 Task: Customize your Asana home screen and explore project templates to set up a new project.
Action: Mouse moved to (1023, 64)
Screenshot: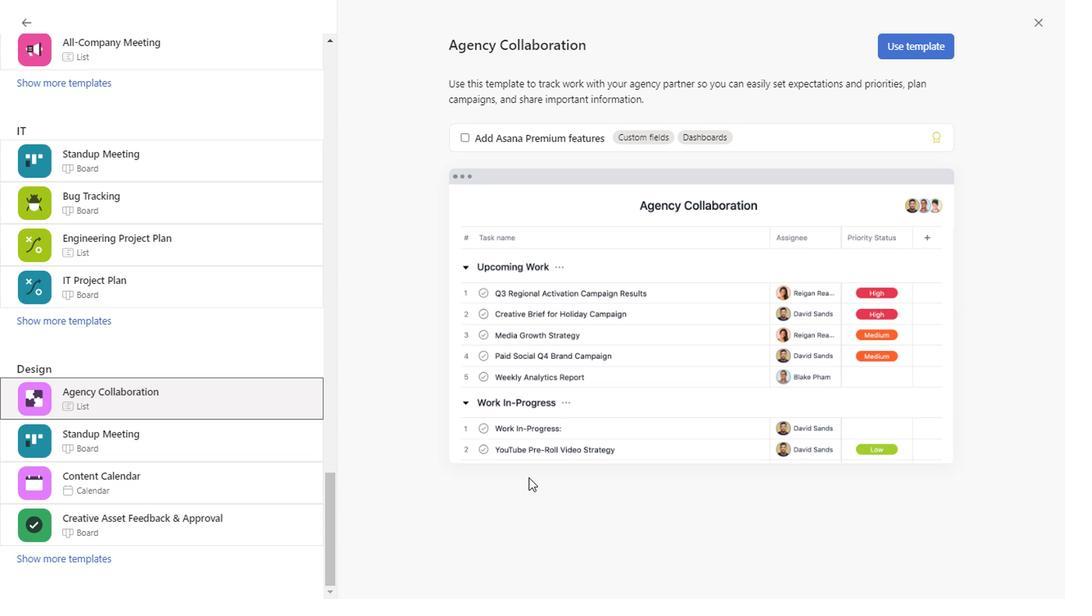 
Action: Mouse pressed left at (1023, 64)
Screenshot: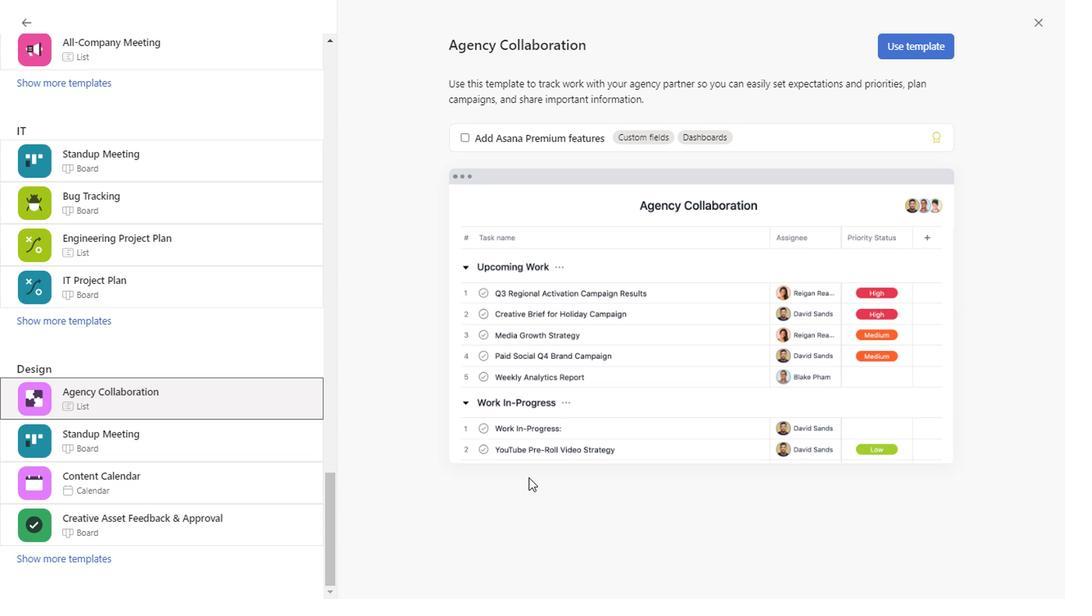 
Action: Mouse moved to (1023, 64)
Screenshot: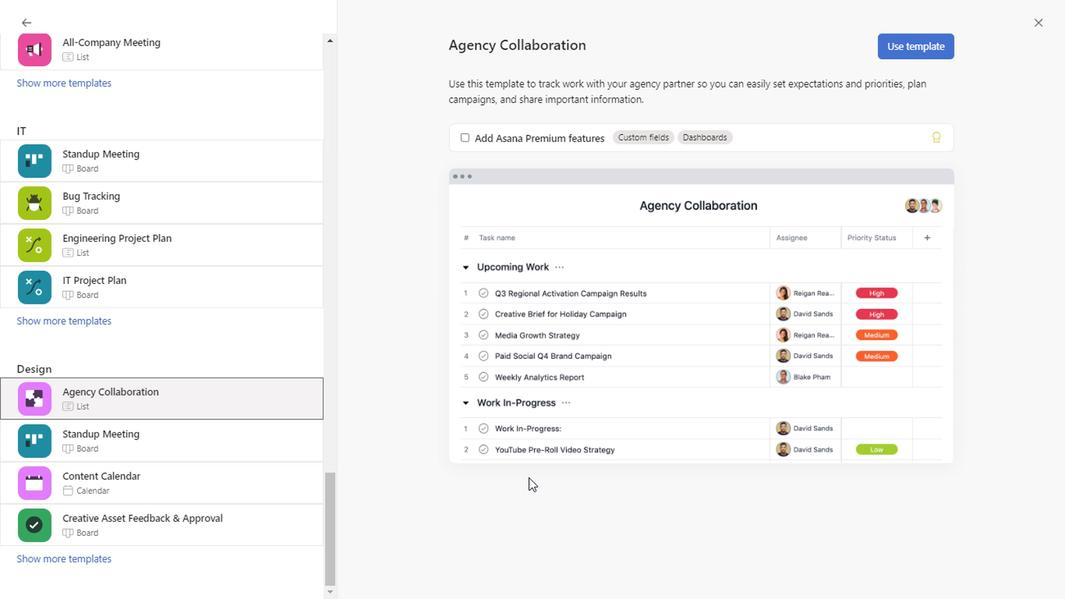 
Action: Mouse pressed left at (1023, 64)
Screenshot: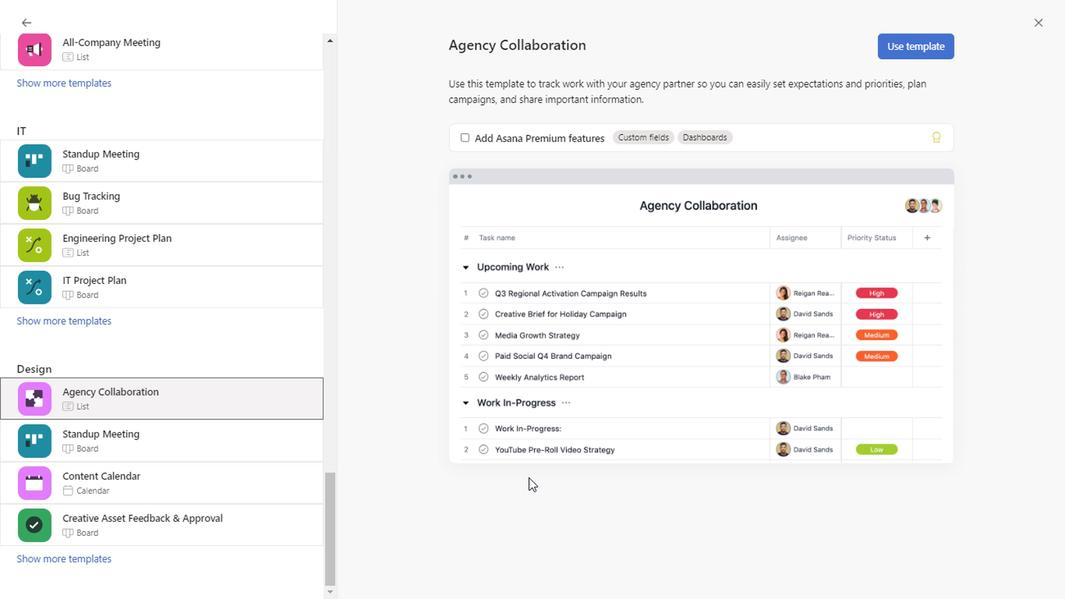 
Action: Mouse moved to (1023, 64)
Screenshot: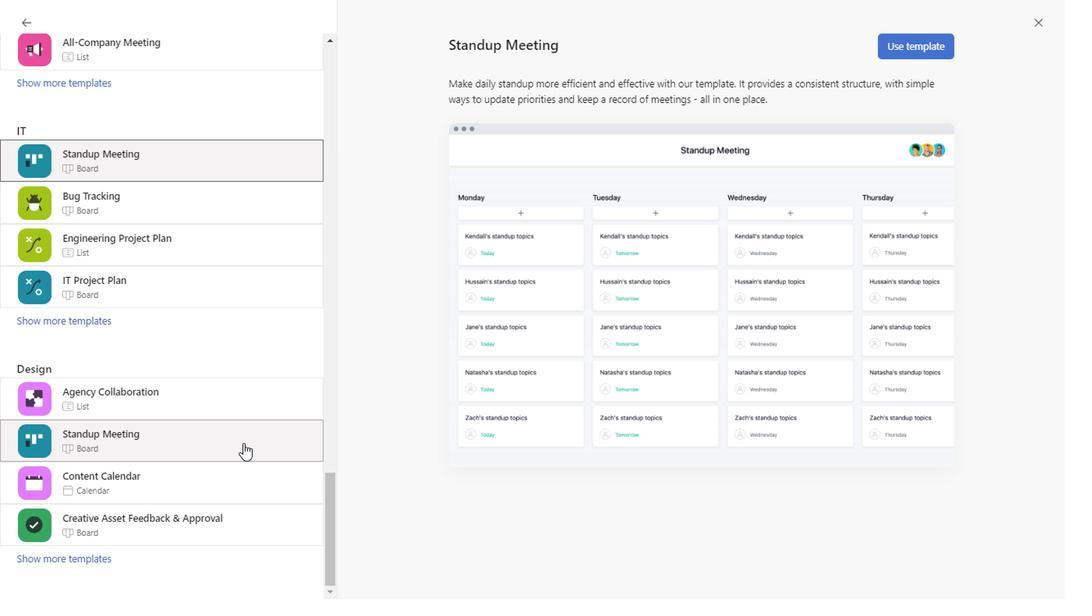 
Action: Mouse pressed left at (1023, 64)
Screenshot: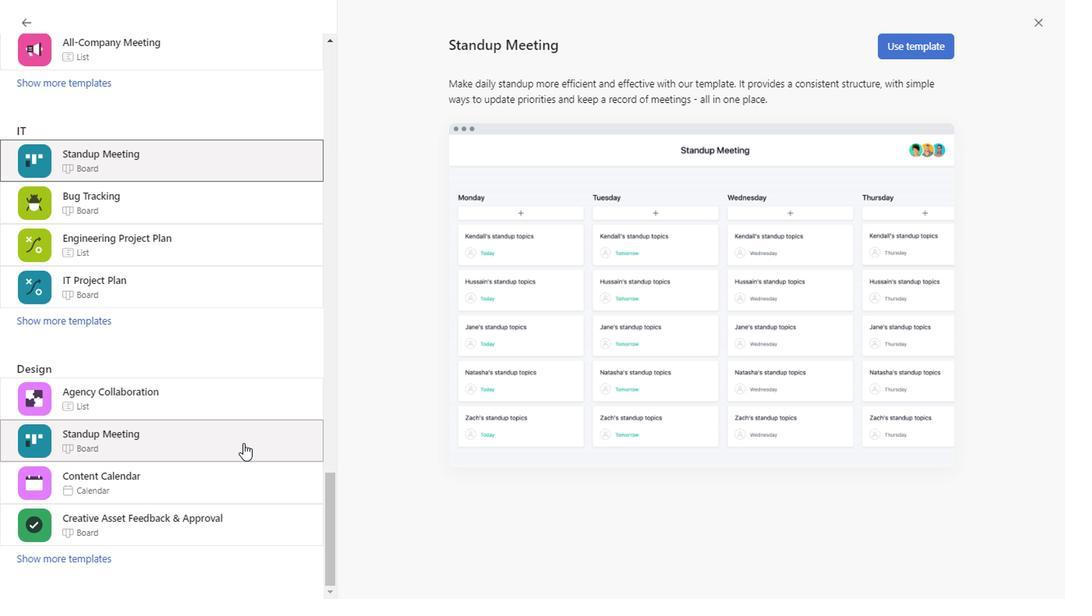 
Action: Mouse moved to (1023, 64)
Screenshot: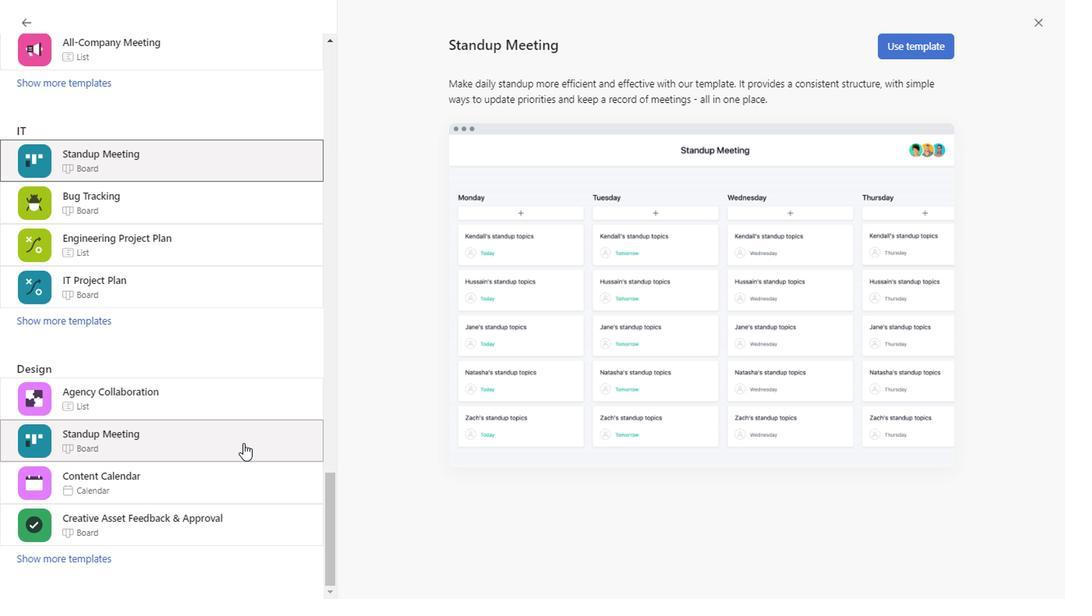 
Action: Mouse pressed left at (1023, 64)
Screenshot: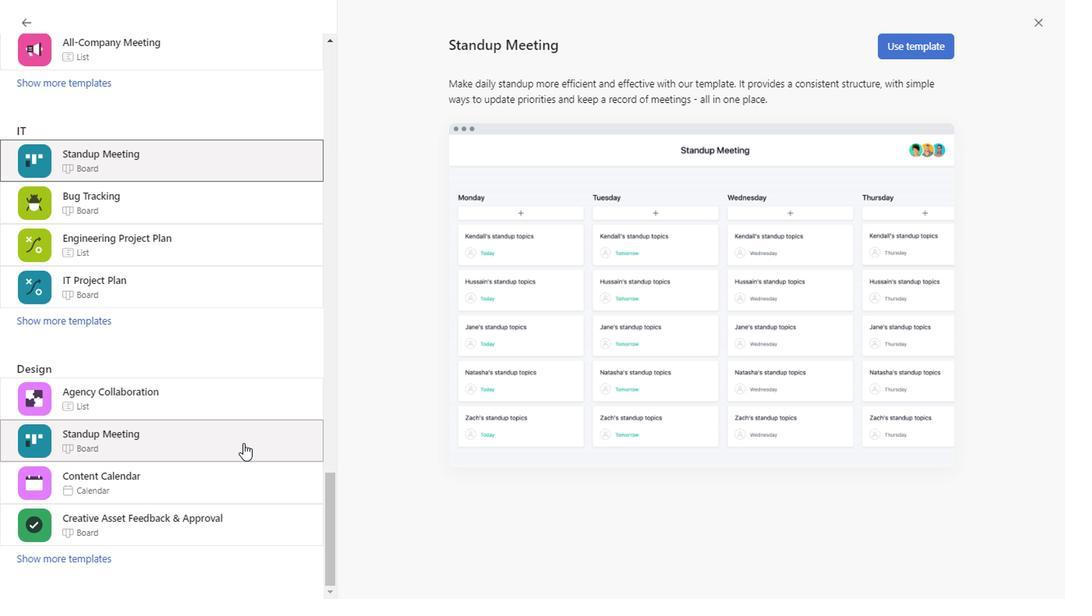 
Action: Mouse moved to (1023, 64)
Screenshot: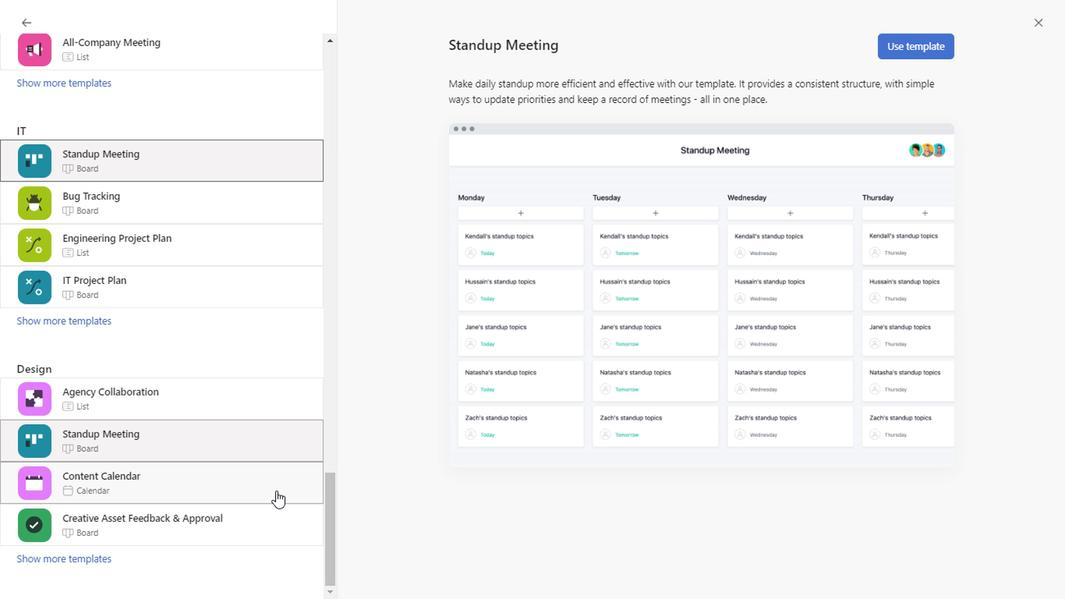 
Action: Mouse scrolled (1023, 64) with delta (0, 0)
Screenshot: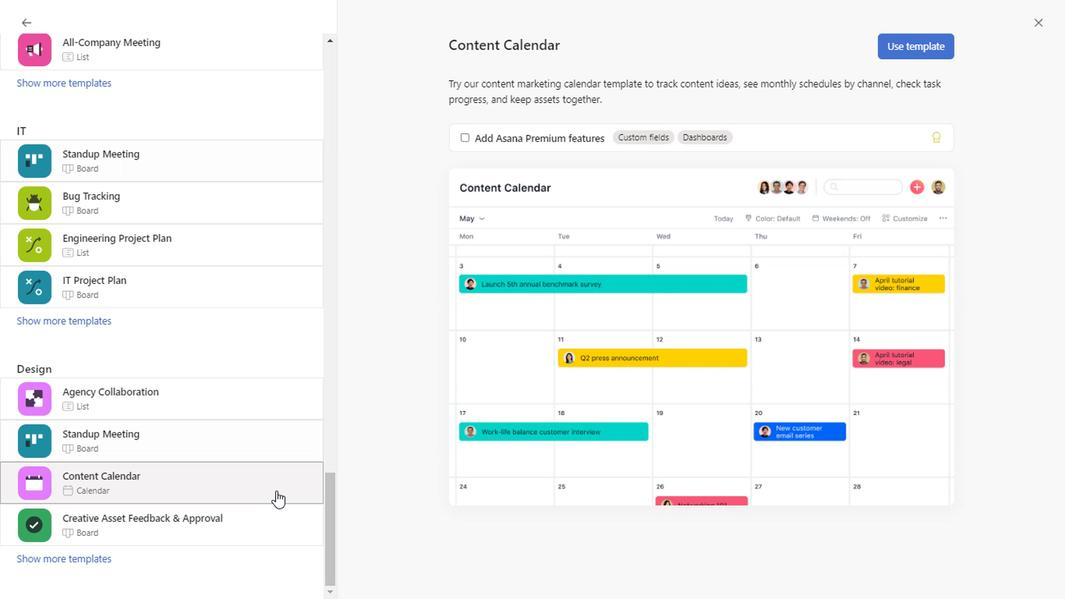 
Action: Mouse scrolled (1023, 64) with delta (0, 0)
Screenshot: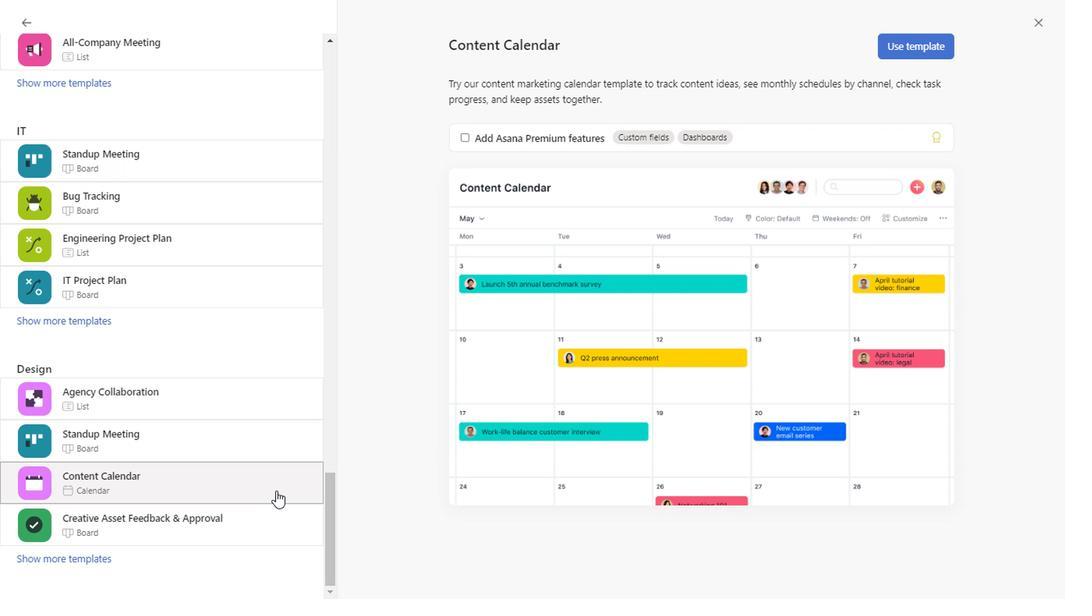 
Action: Mouse scrolled (1023, 64) with delta (0, 0)
Screenshot: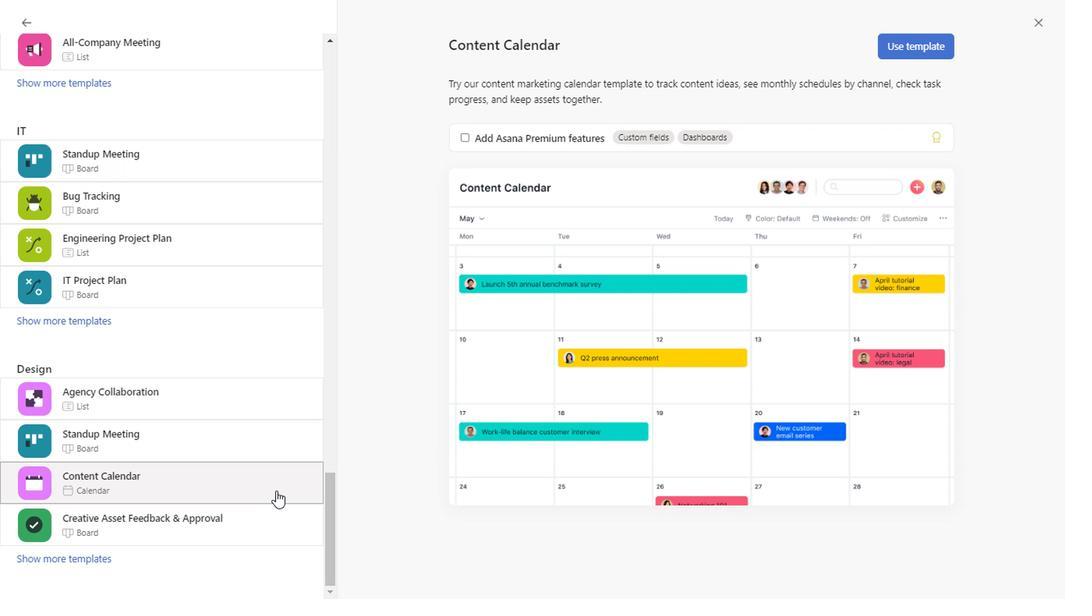 
Action: Mouse scrolled (1023, 64) with delta (0, 0)
Screenshot: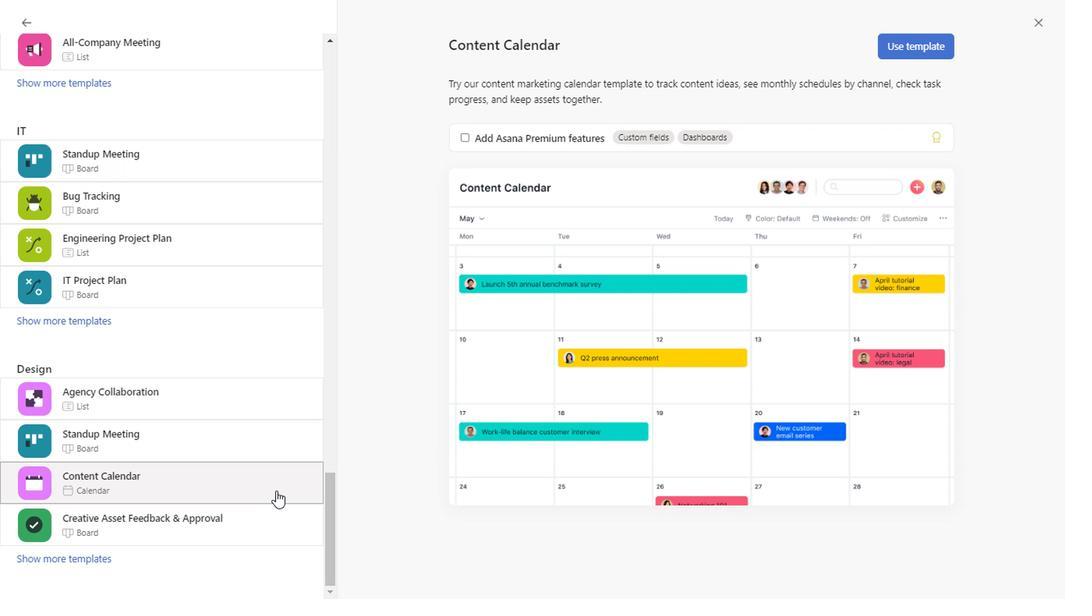 
Action: Mouse scrolled (1023, 64) with delta (0, 0)
Screenshot: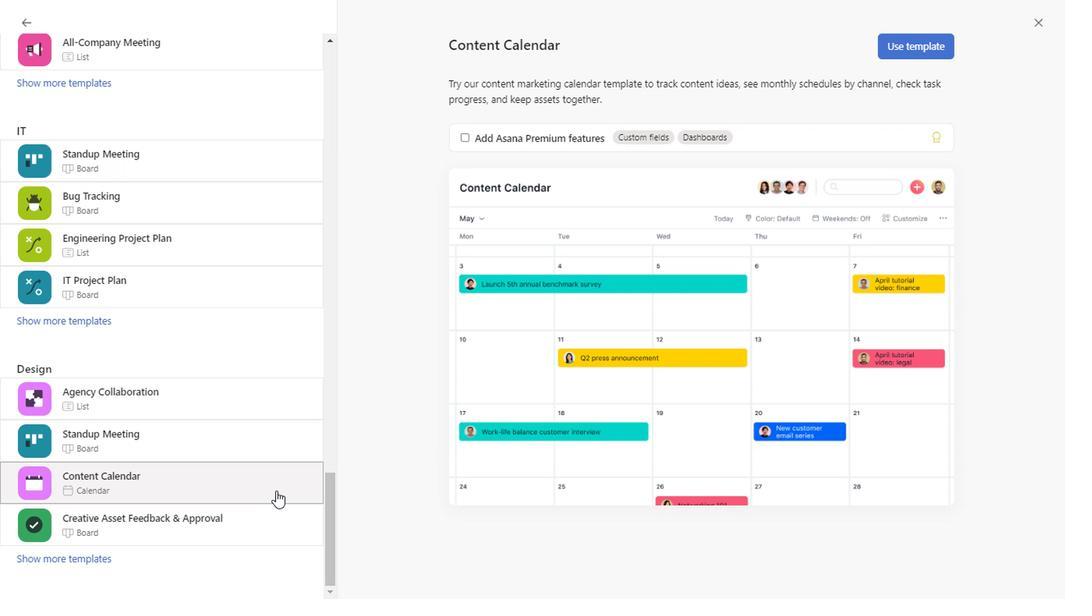 
Action: Mouse moved to (1023, 64)
Screenshot: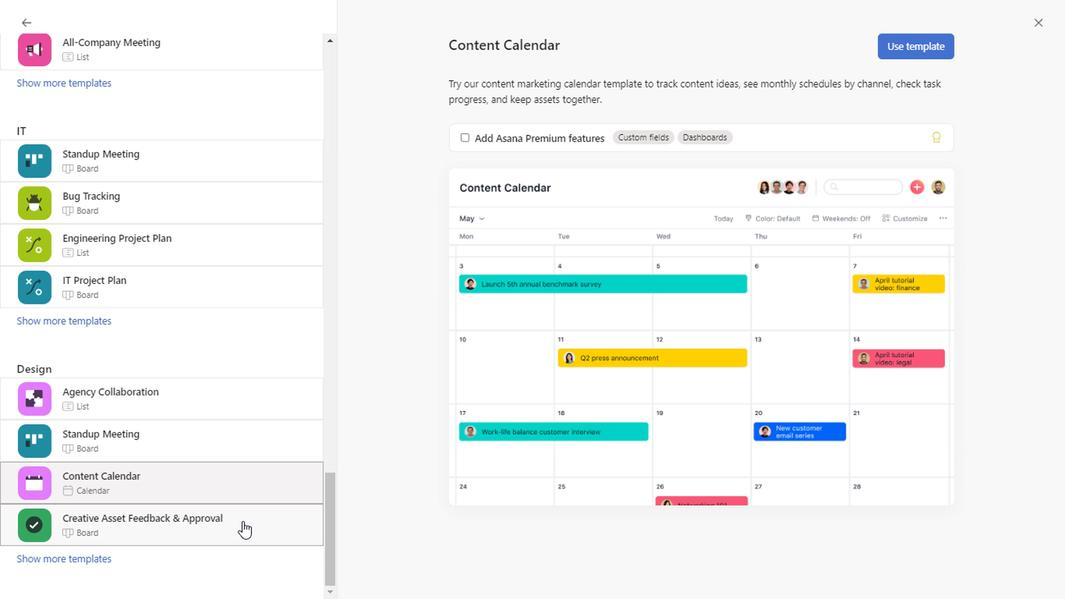 
Action: Mouse pressed left at (1023, 64)
Screenshot: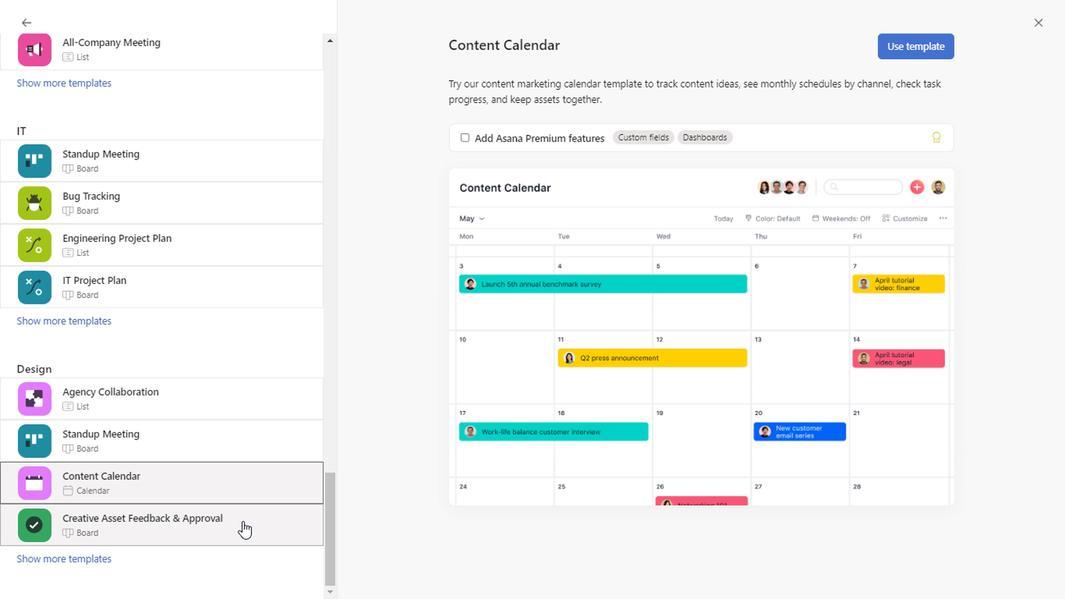 
Action: Mouse moved to (1023, 64)
Screenshot: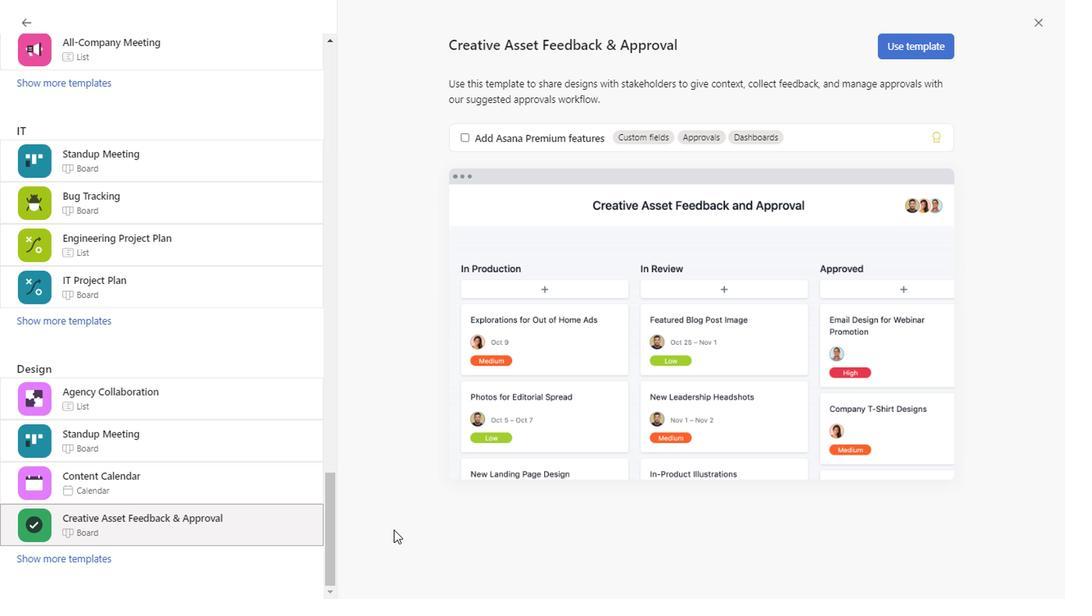 
Action: Mouse pressed left at (1023, 64)
Screenshot: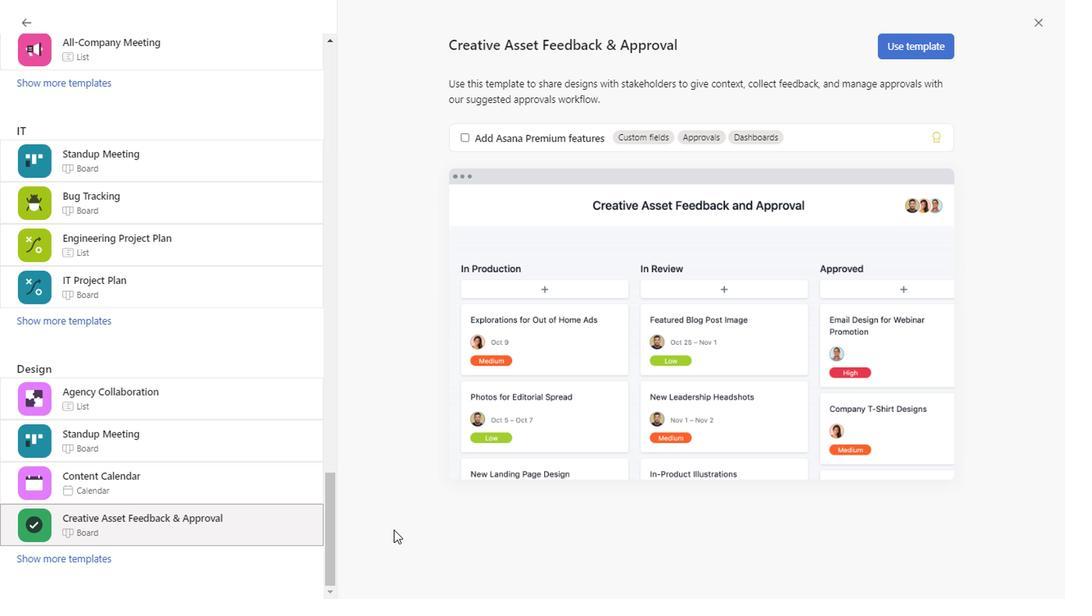 
Action: Mouse moved to (1023, 64)
Screenshot: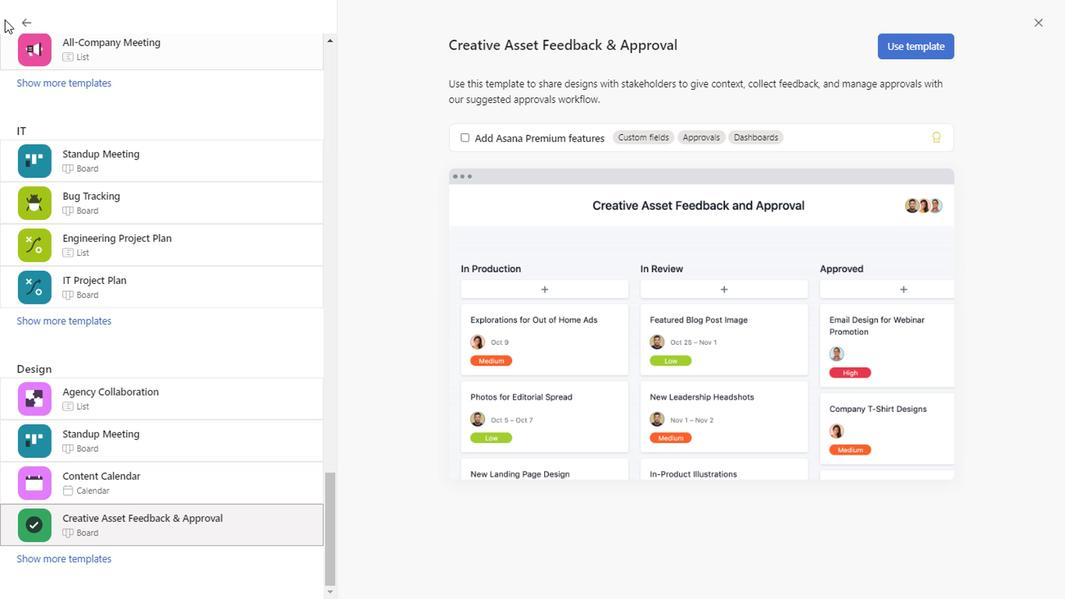 
Action: Mouse pressed left at (1023, 64)
Screenshot: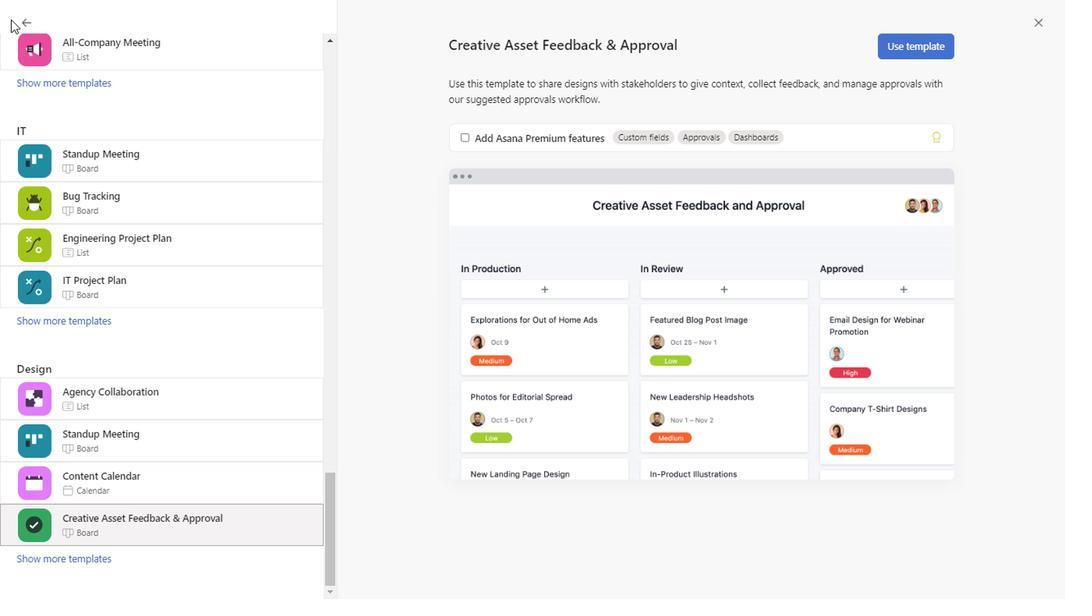 
Action: Mouse moved to (1023, 64)
Screenshot: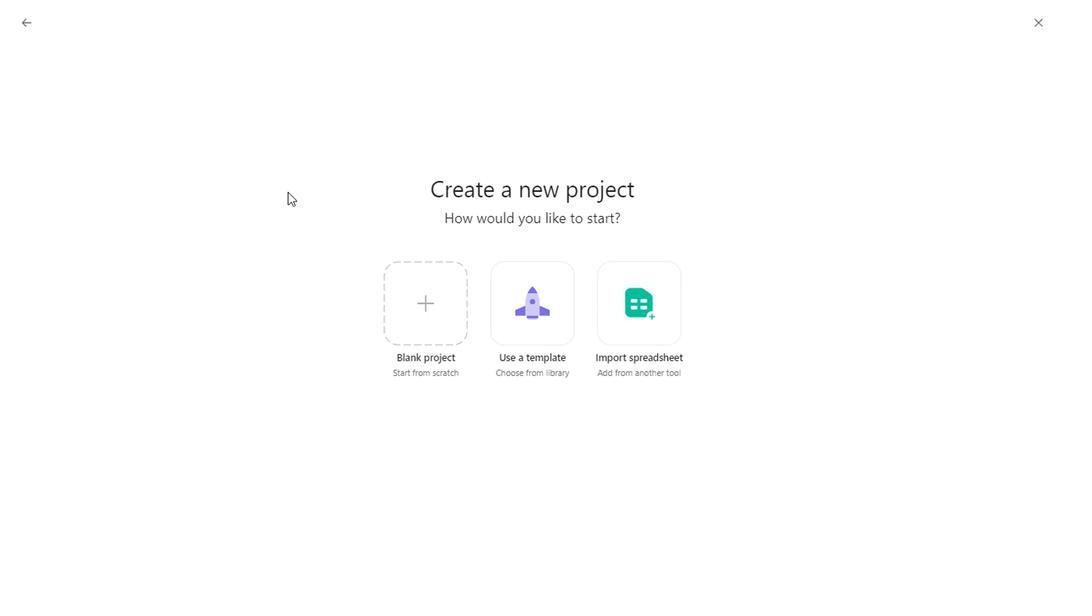 
Action: Mouse pressed left at (1023, 64)
Screenshot: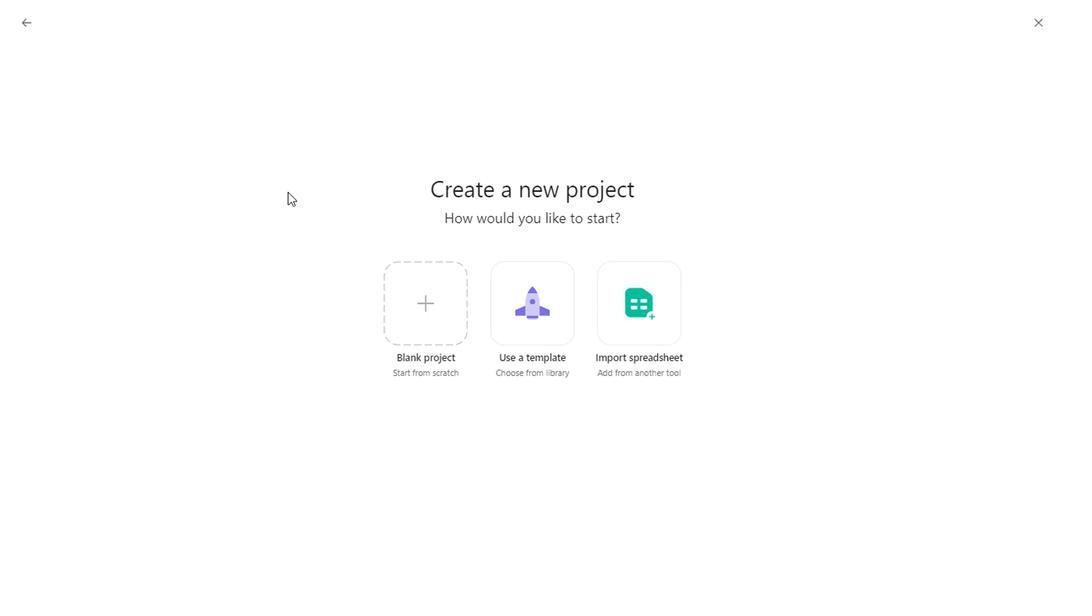 
Action: Mouse moved to (1023, 64)
Screenshot: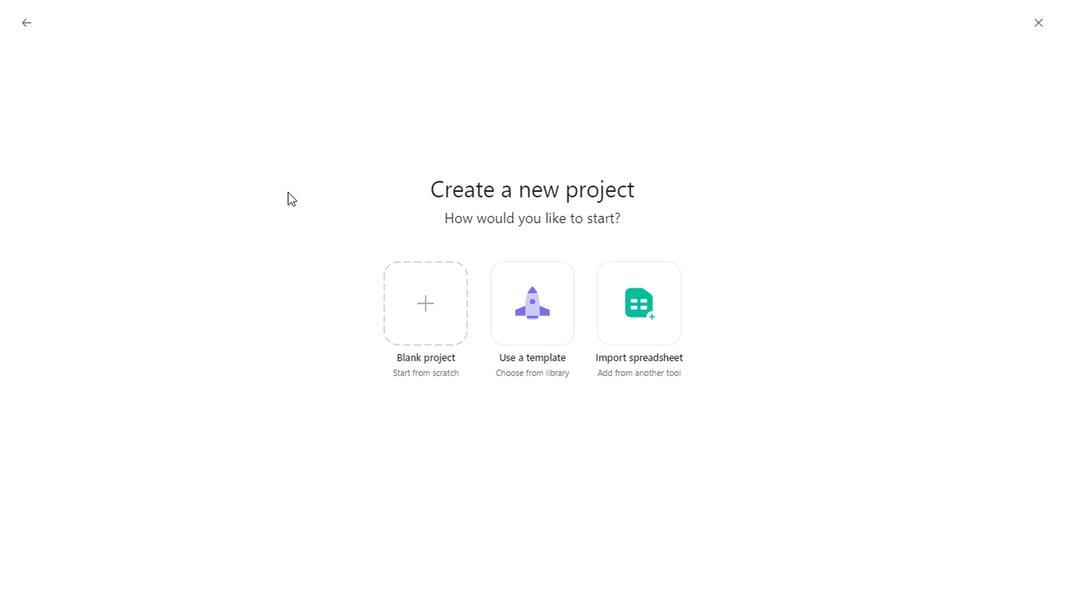 
Action: Mouse scrolled (1023, 64) with delta (0, 0)
Screenshot: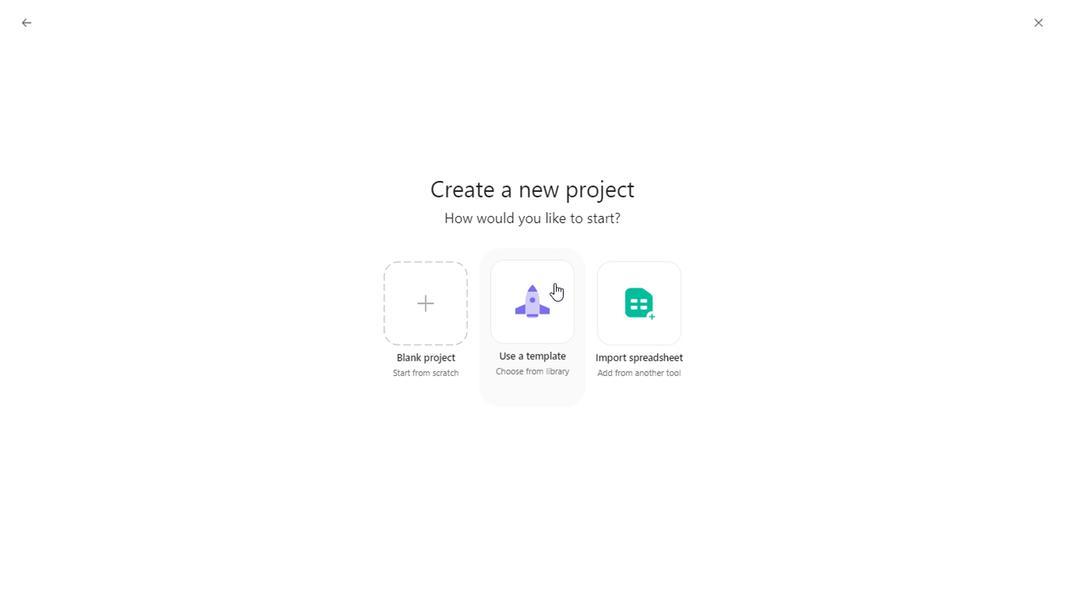 
Action: Mouse scrolled (1023, 64) with delta (0, 0)
Screenshot: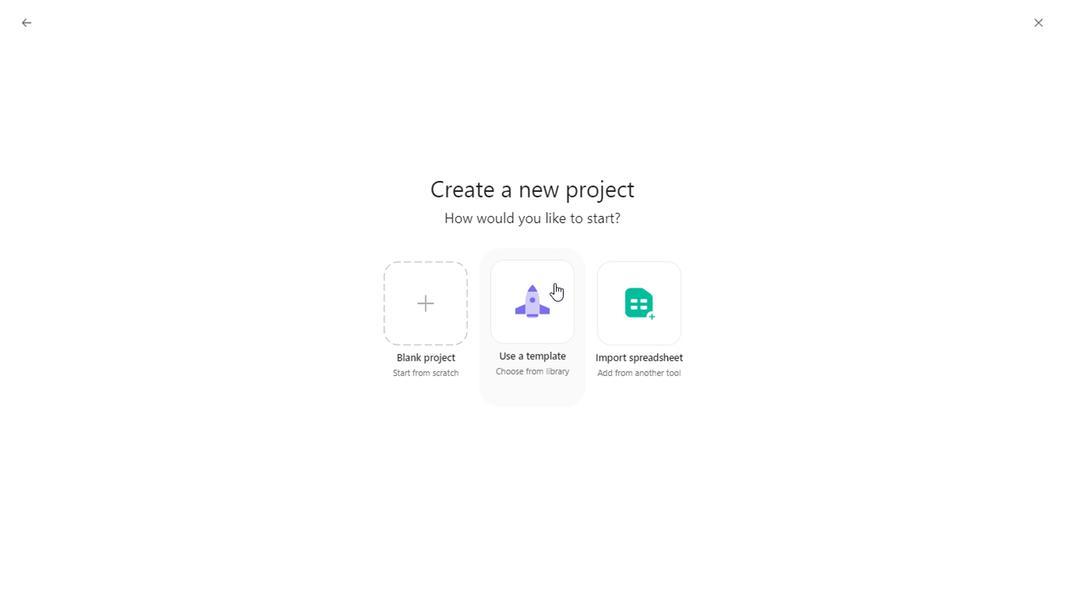 
Action: Mouse scrolled (1023, 64) with delta (0, 0)
Screenshot: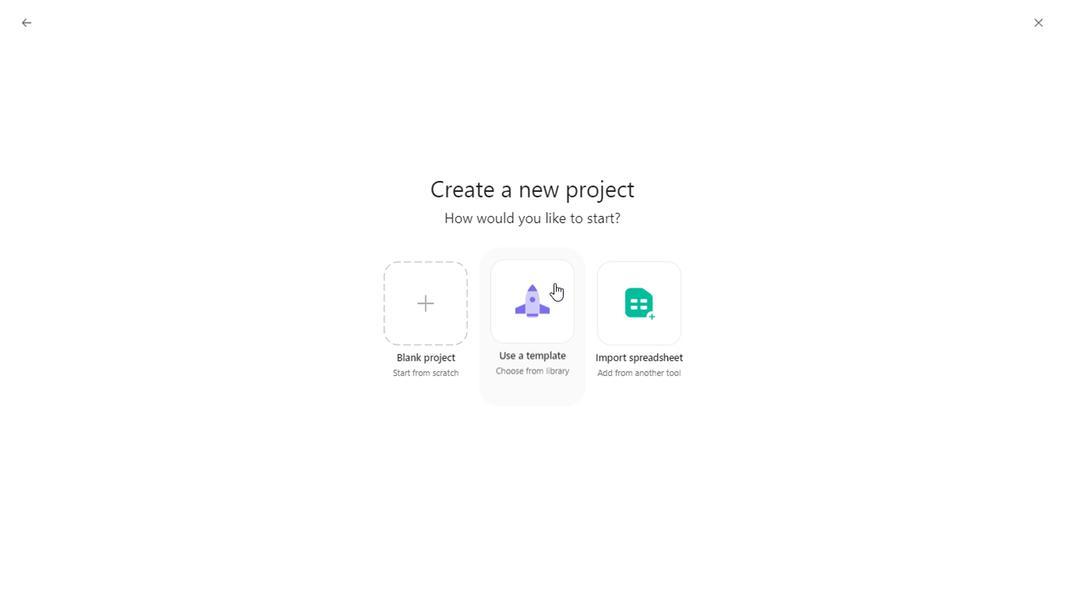 
Action: Mouse scrolled (1023, 64) with delta (0, 0)
Screenshot: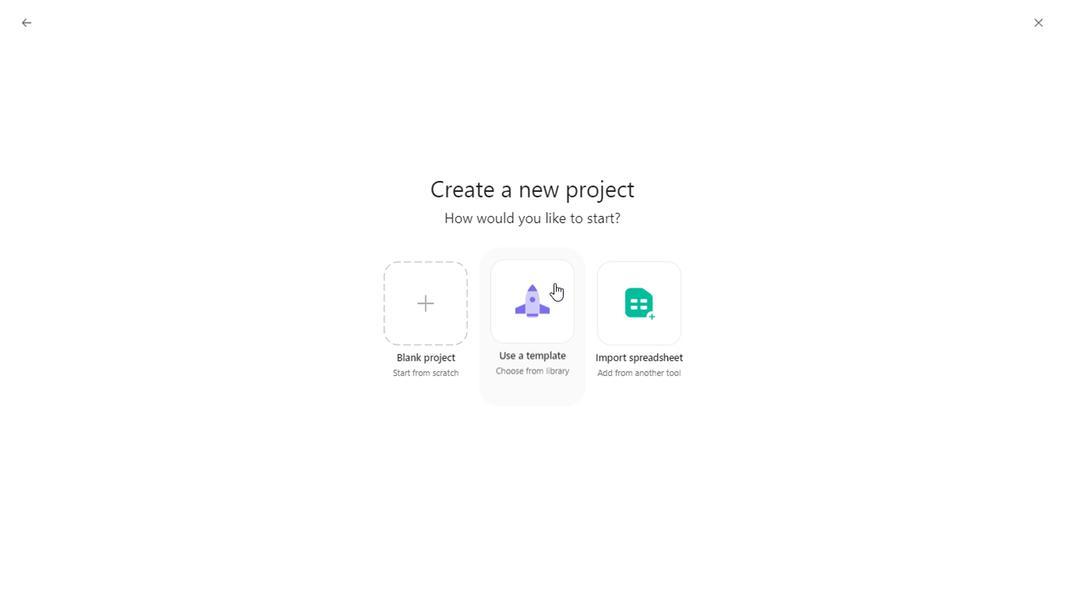 
Action: Mouse scrolled (1023, 64) with delta (0, 0)
Screenshot: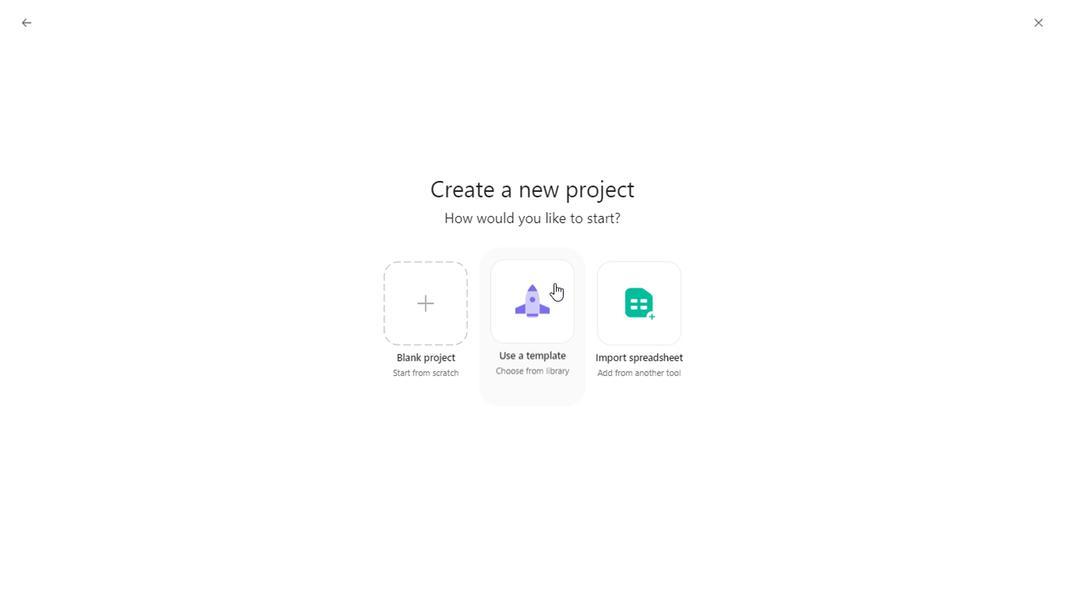 
Action: Mouse scrolled (1023, 64) with delta (0, 0)
Screenshot: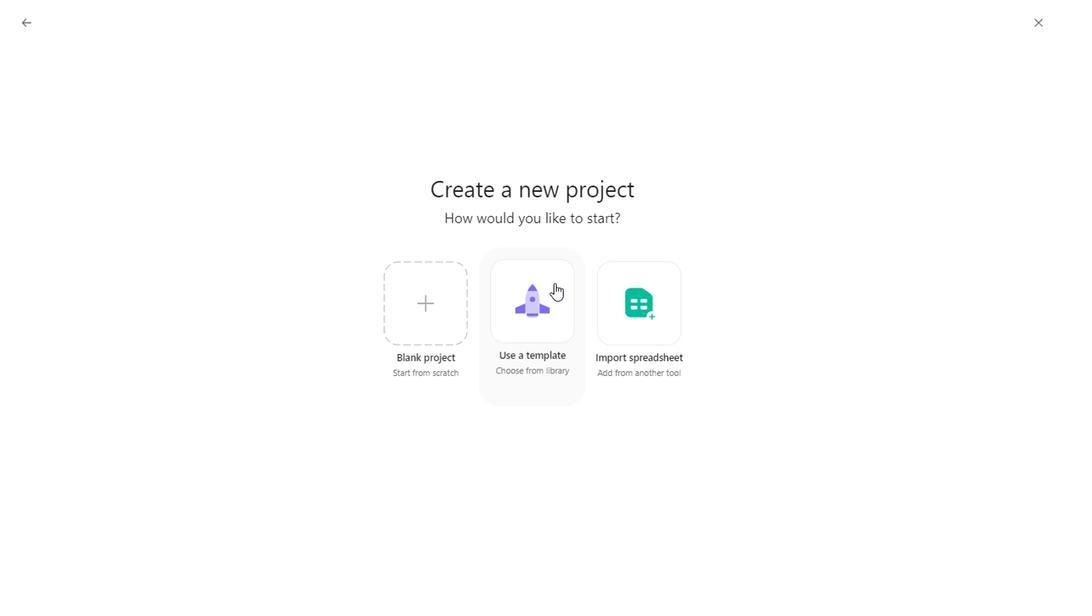 
Action: Mouse scrolled (1023, 64) with delta (0, 0)
Screenshot: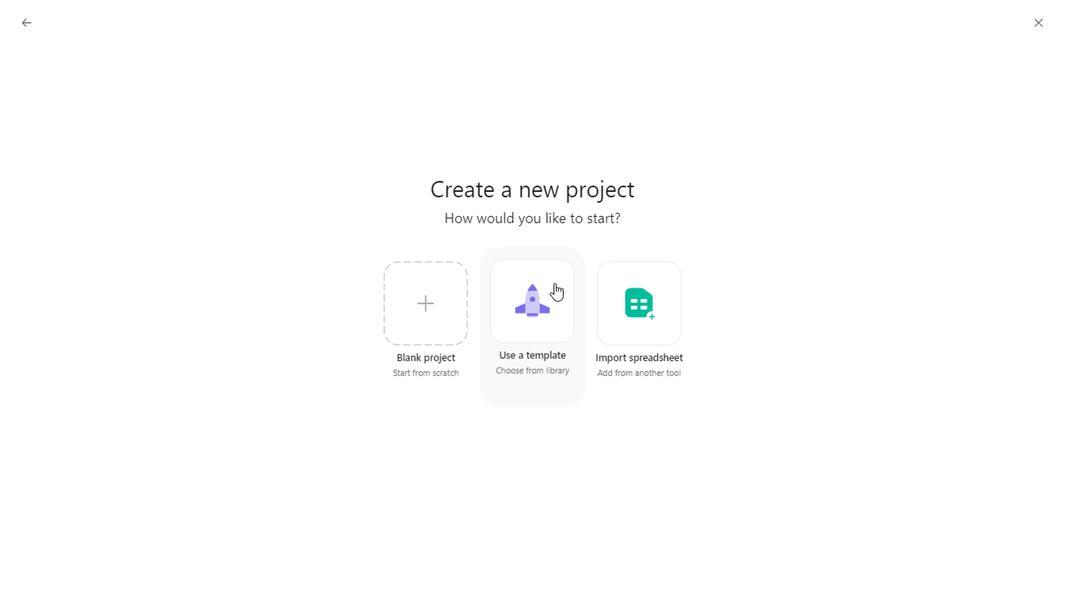 
Action: Mouse scrolled (1023, 64) with delta (0, 0)
Screenshot: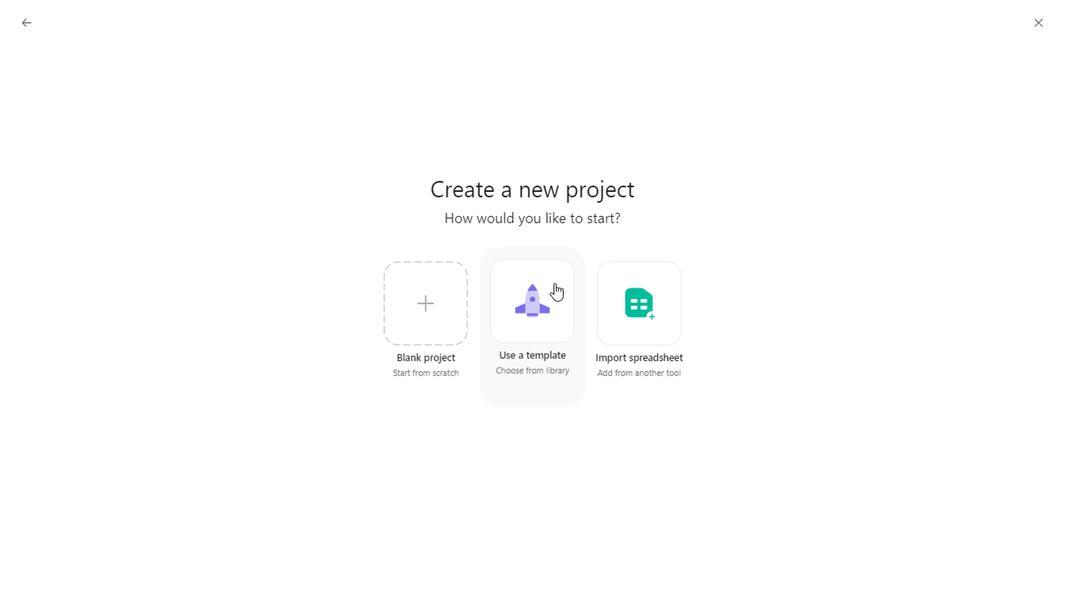 
Action: Mouse scrolled (1023, 64) with delta (0, 0)
Screenshot: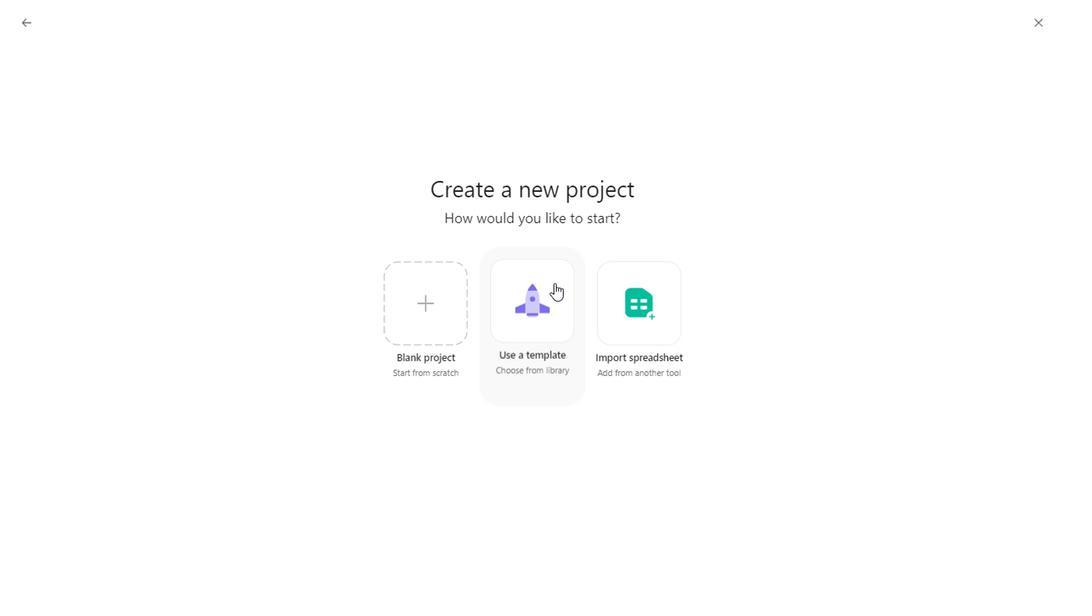 
Action: Mouse scrolled (1023, 64) with delta (0, 0)
Screenshot: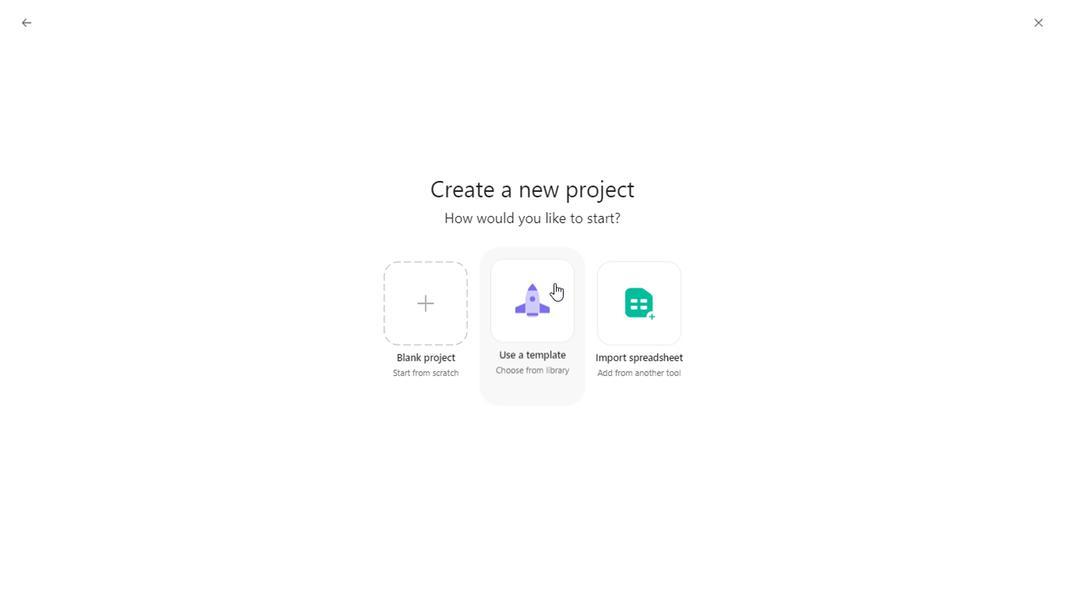 
Action: Mouse scrolled (1023, 64) with delta (0, 0)
Screenshot: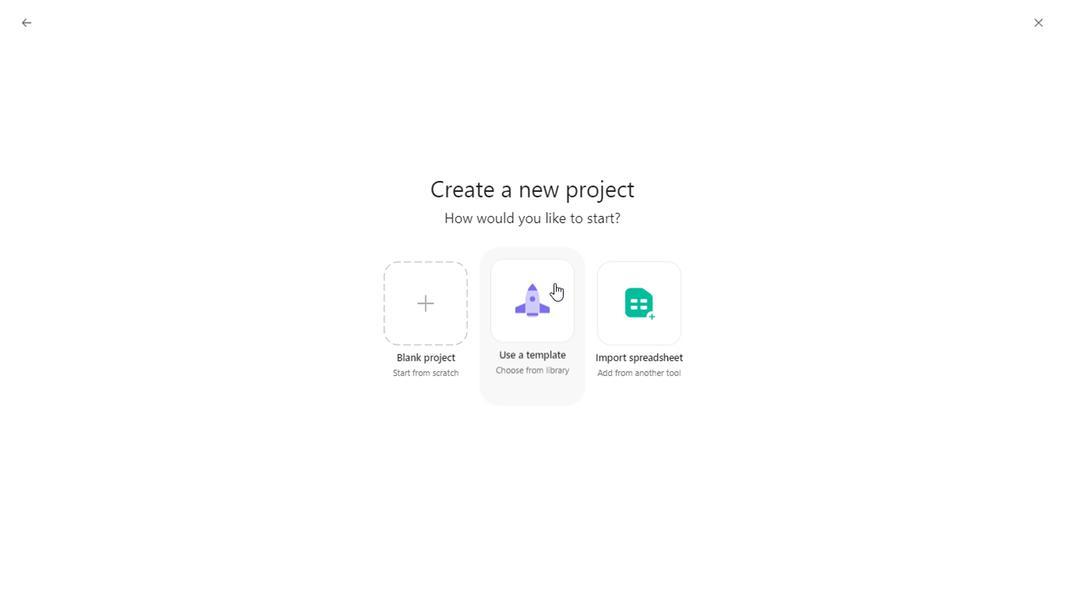 
Action: Mouse scrolled (1023, 64) with delta (0, 0)
Screenshot: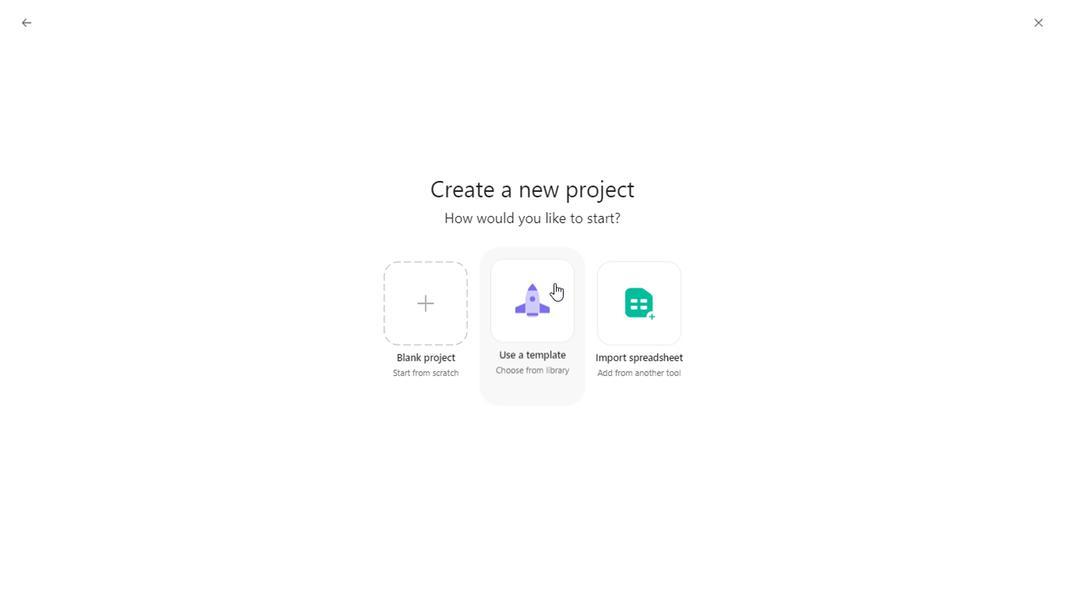 
Action: Mouse scrolled (1023, 64) with delta (0, 0)
Screenshot: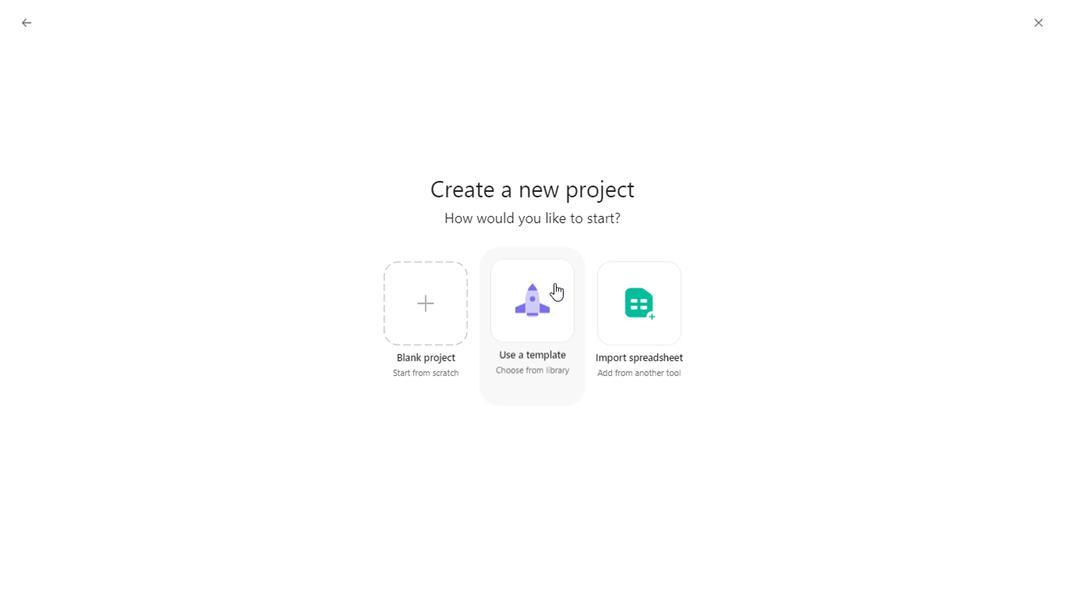 
Action: Mouse scrolled (1023, 64) with delta (0, 0)
Screenshot: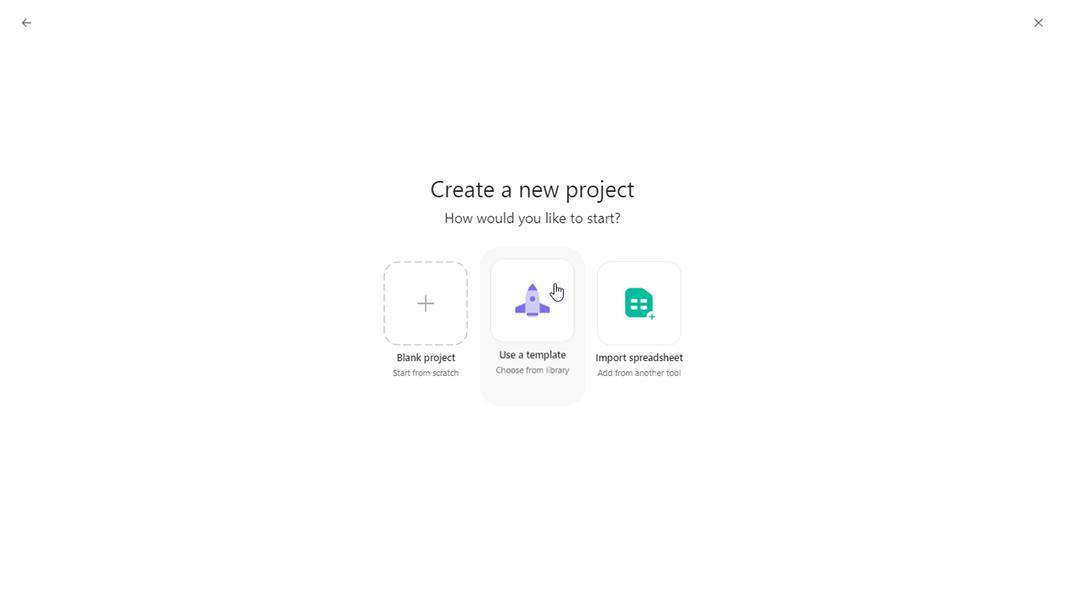 
Action: Mouse scrolled (1023, 64) with delta (0, 0)
Screenshot: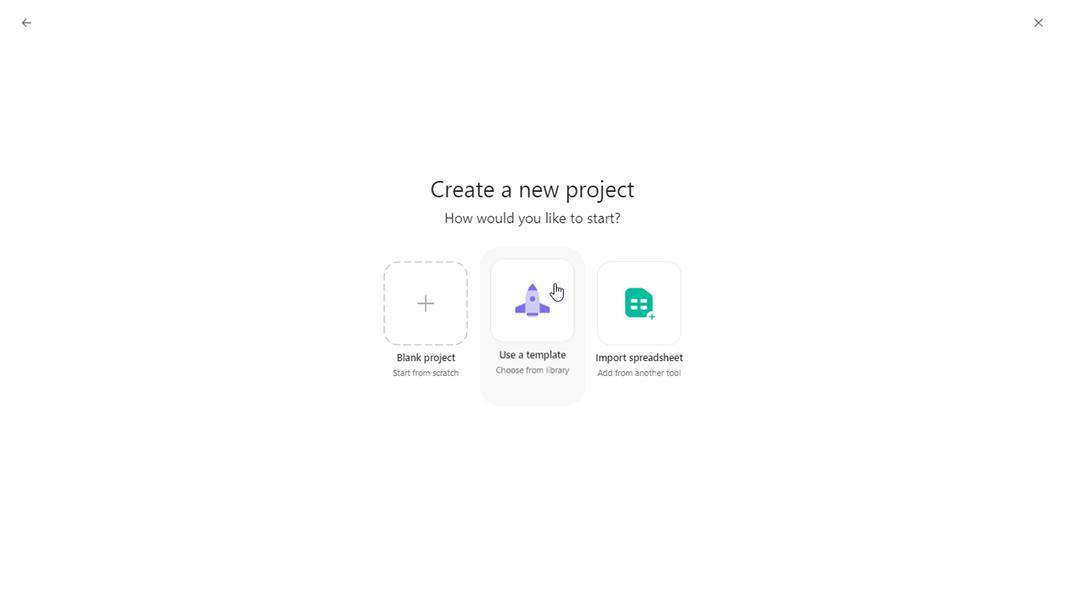 
Action: Mouse scrolled (1023, 64) with delta (0, 0)
Screenshot: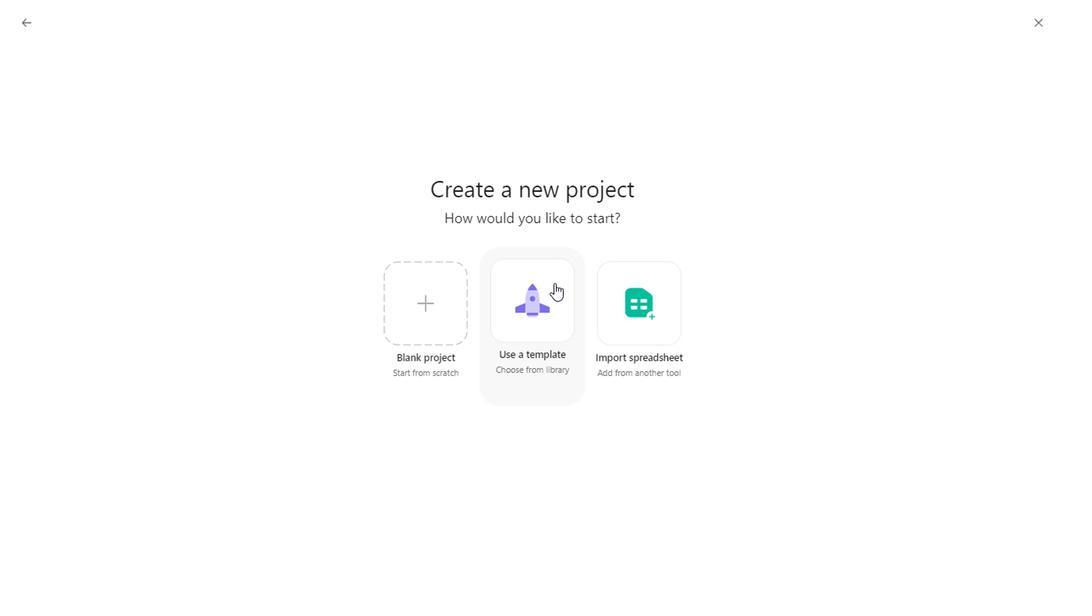 
Action: Mouse scrolled (1023, 64) with delta (0, 0)
Screenshot: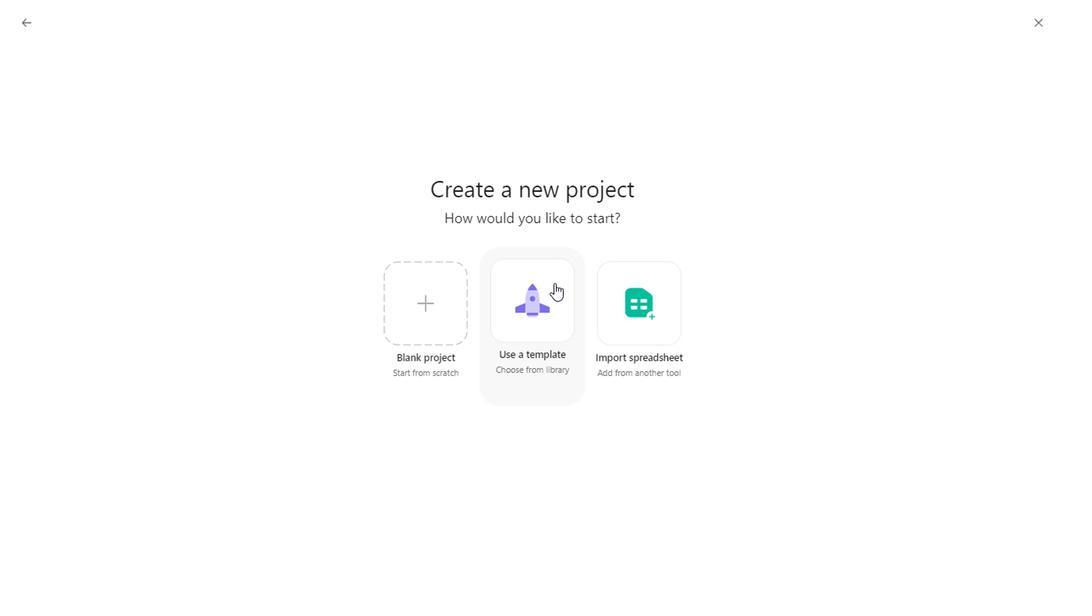
Action: Mouse scrolled (1023, 64) with delta (0, 0)
Screenshot: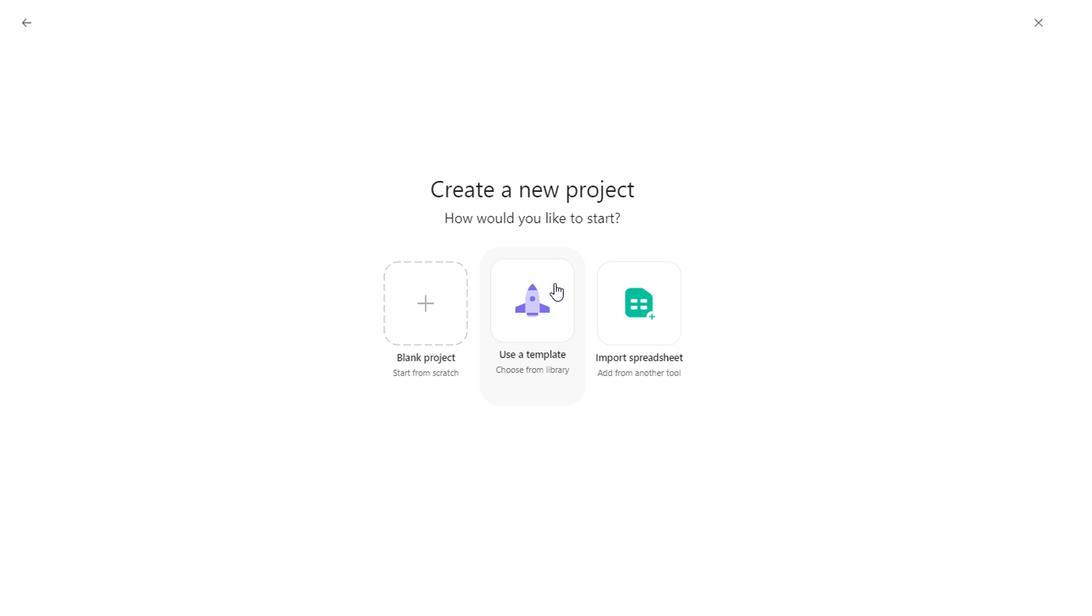 
Action: Mouse scrolled (1023, 64) with delta (0, 0)
Screenshot: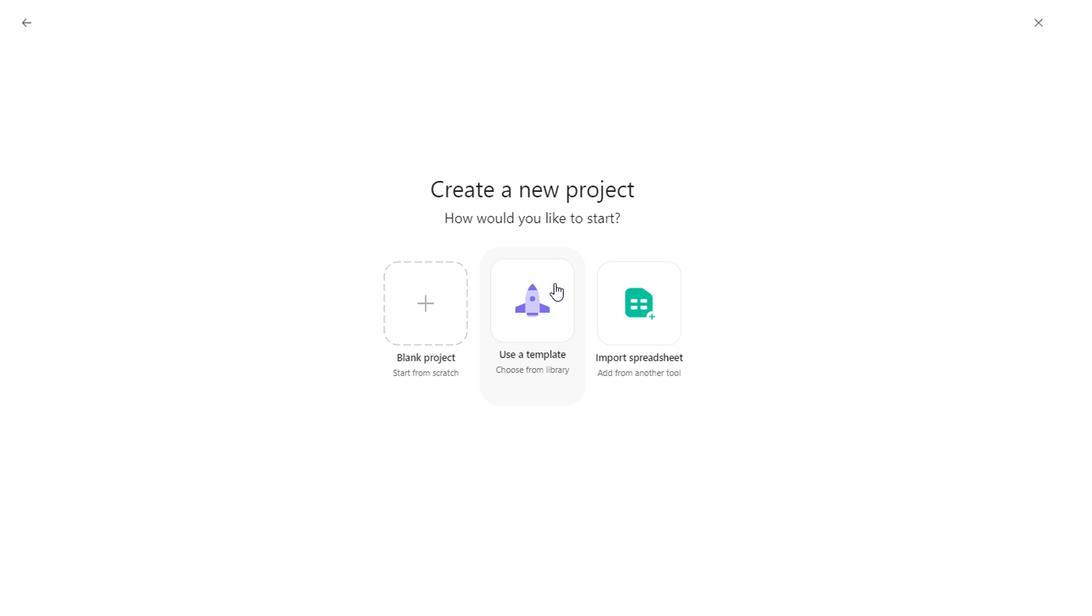 
Action: Mouse scrolled (1023, 64) with delta (0, 0)
Screenshot: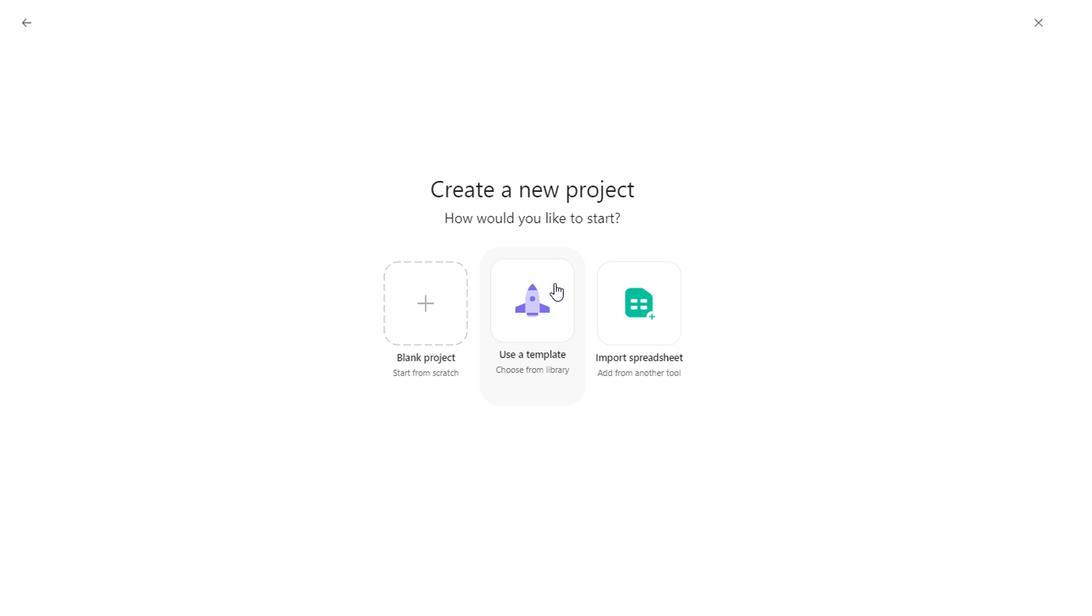 
Action: Mouse scrolled (1023, 64) with delta (0, 0)
Screenshot: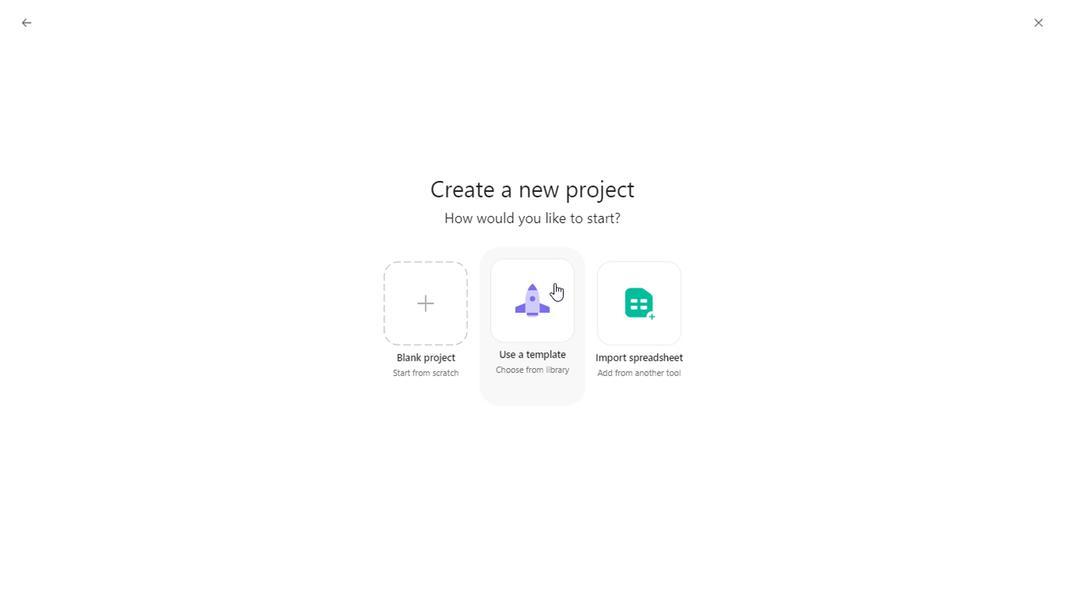 
Action: Mouse scrolled (1023, 64) with delta (0, 0)
Screenshot: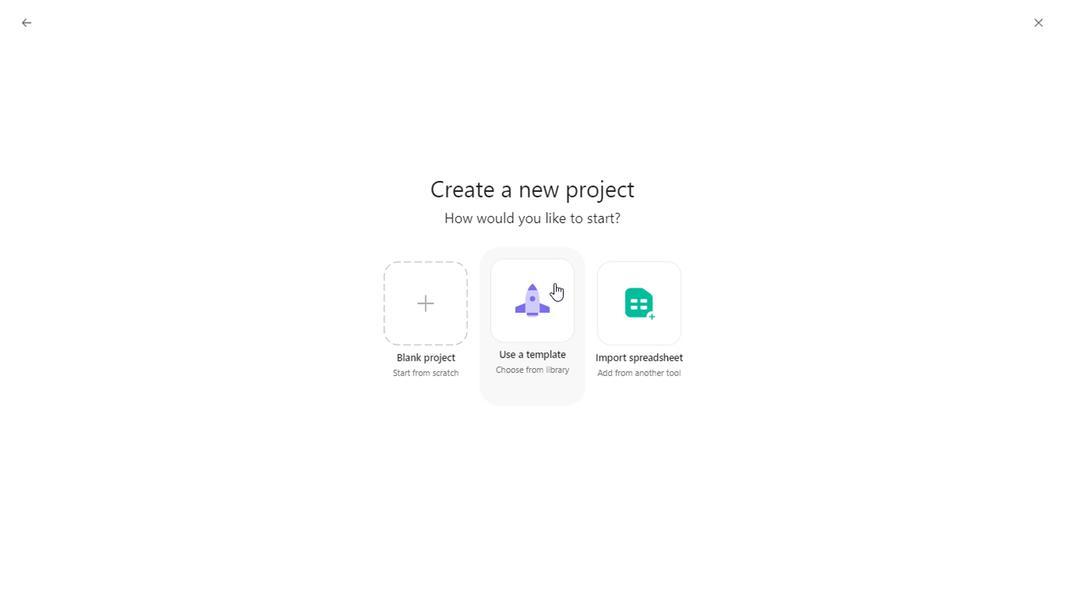 
Action: Mouse scrolled (1023, 64) with delta (0, 0)
Screenshot: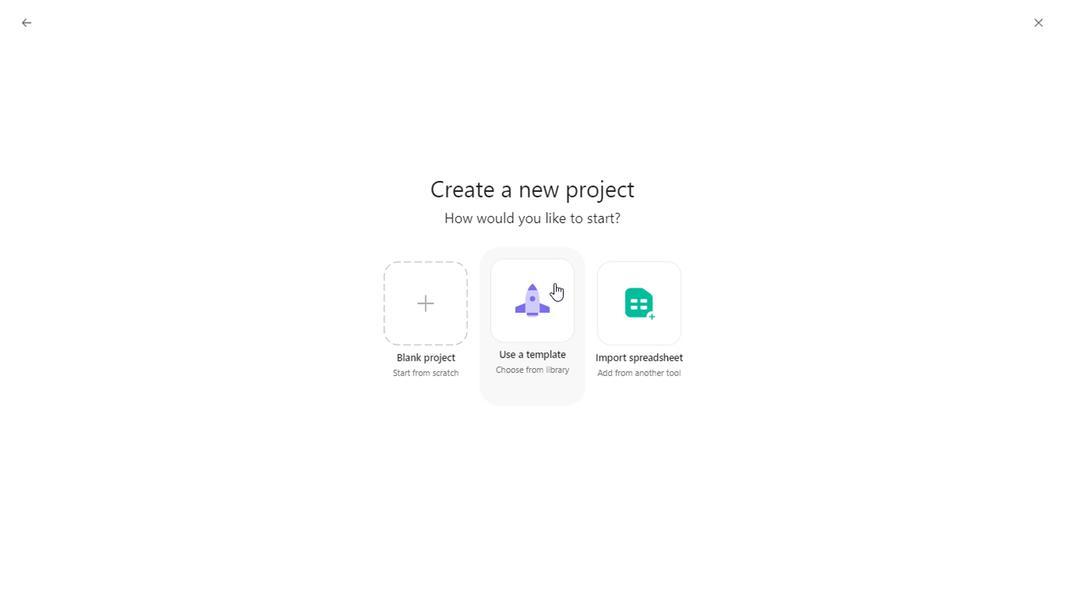 
Action: Mouse scrolled (1023, 64) with delta (0, 0)
Screenshot: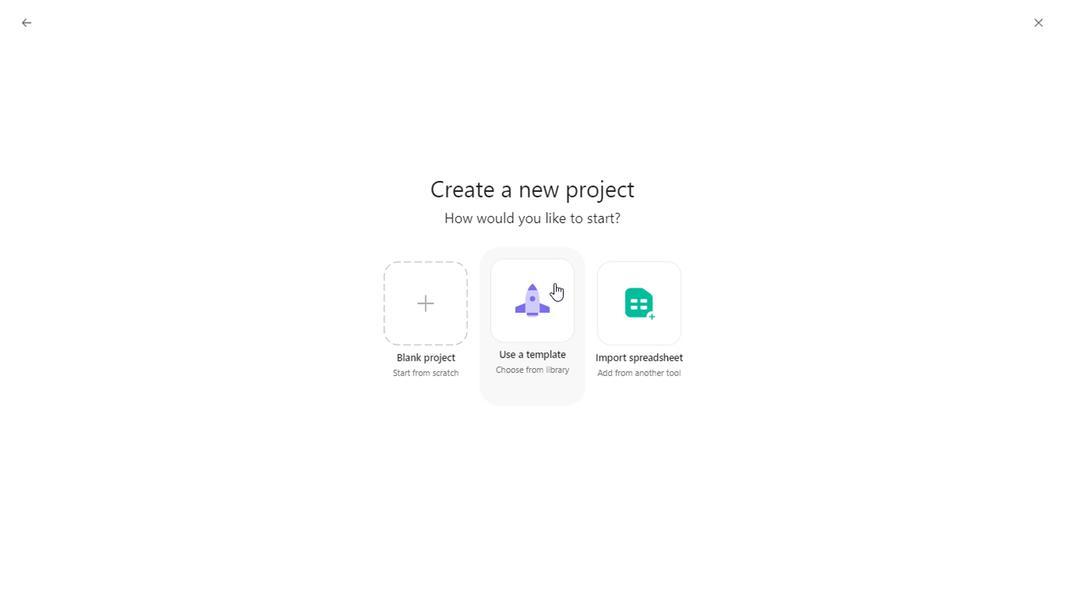 
Action: Mouse scrolled (1023, 64) with delta (0, 0)
Screenshot: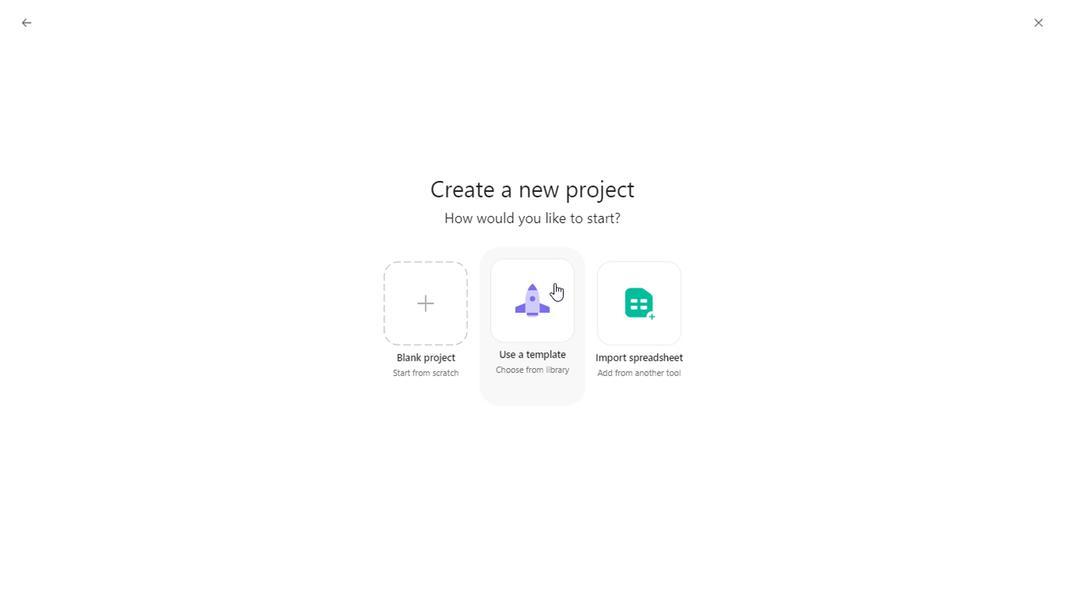 
Action: Mouse scrolled (1023, 64) with delta (0, 0)
Screenshot: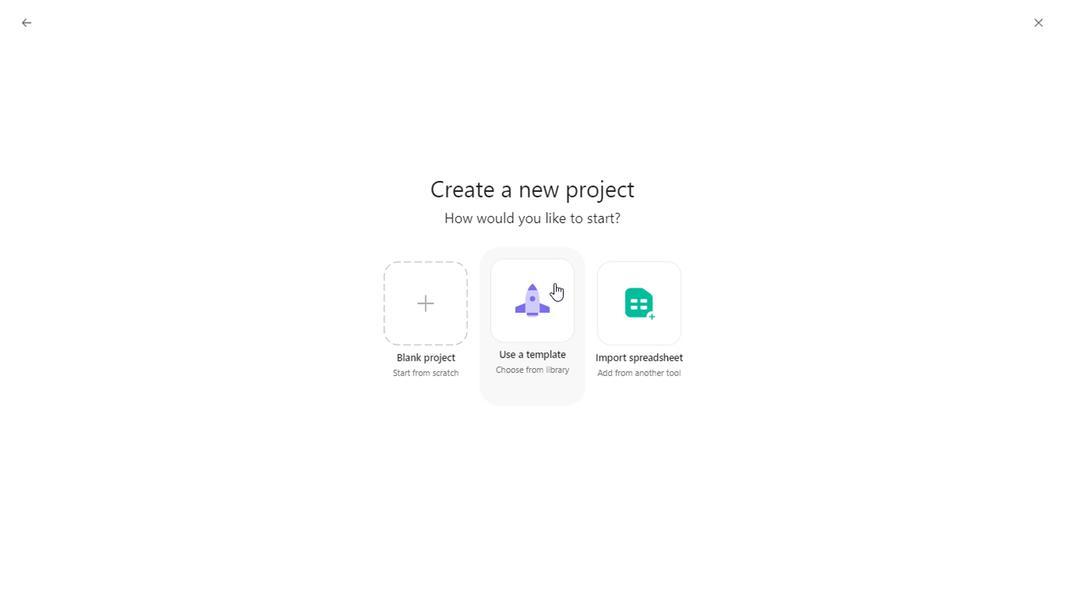 
Action: Mouse scrolled (1023, 64) with delta (0, 0)
Screenshot: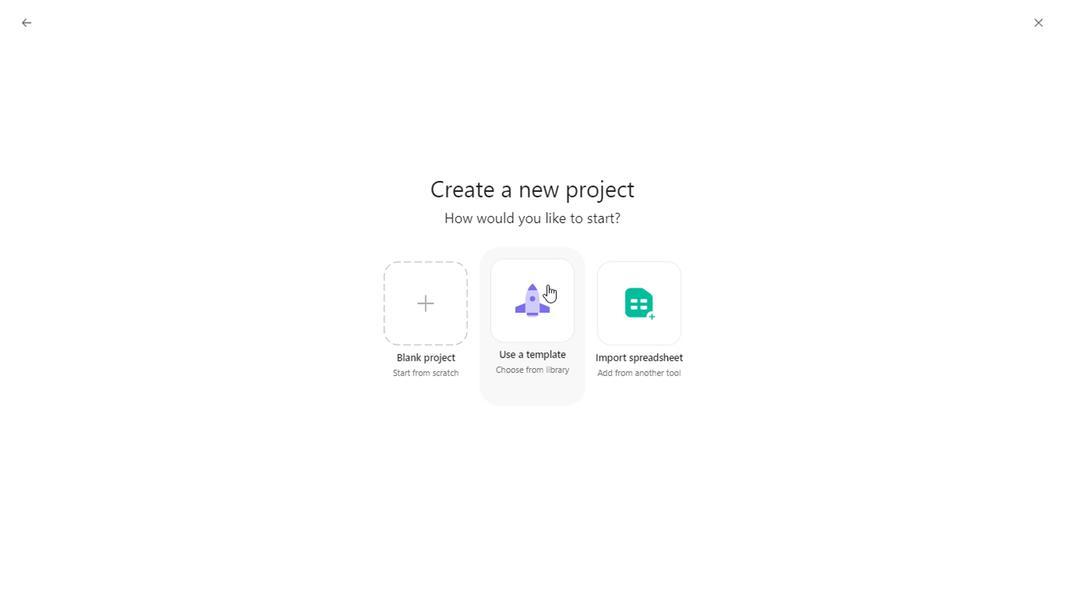 
Action: Mouse scrolled (1023, 64) with delta (0, 0)
Screenshot: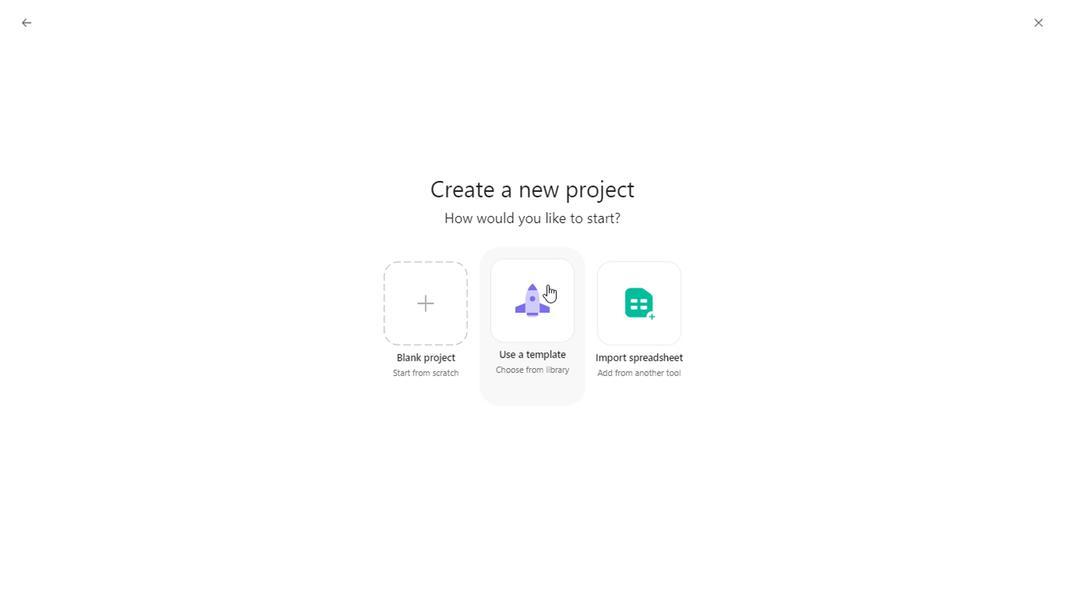 
Action: Mouse scrolled (1023, 64) with delta (0, 0)
Screenshot: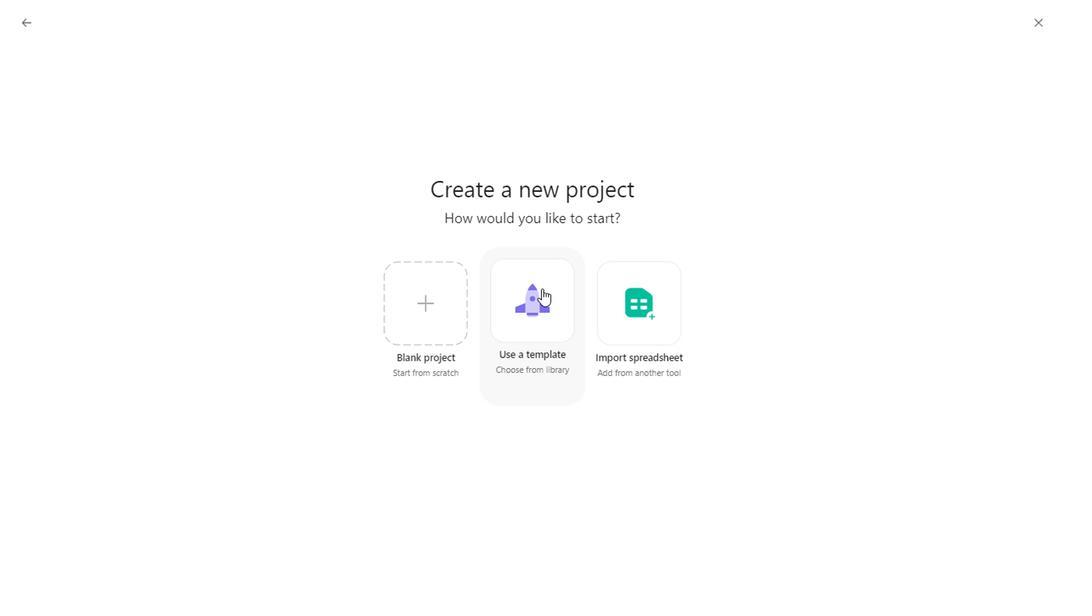 
Action: Mouse scrolled (1023, 64) with delta (0, 0)
Screenshot: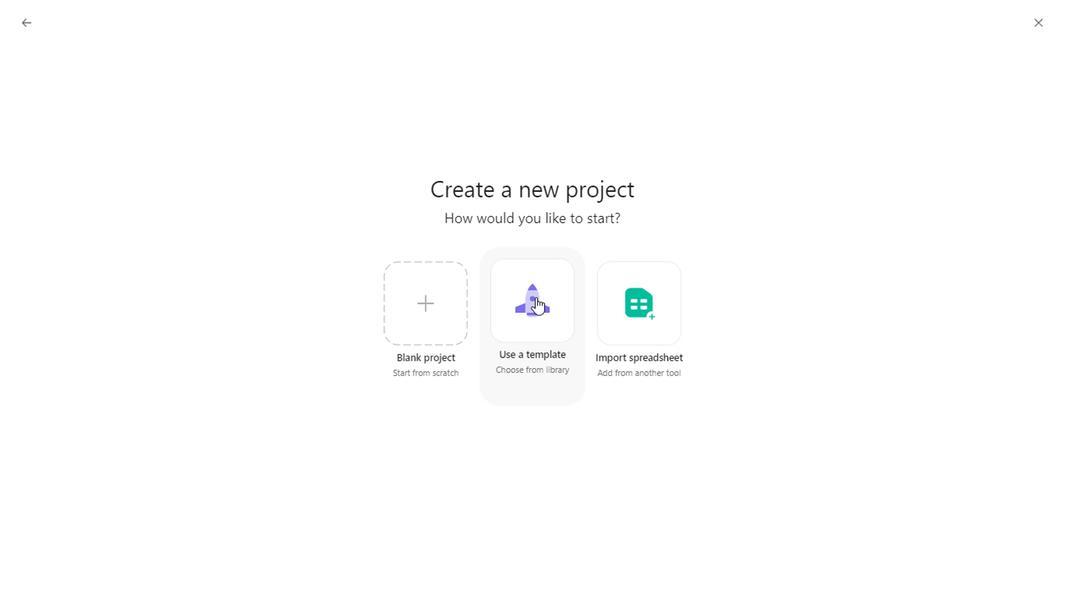 
Action: Mouse scrolled (1023, 64) with delta (0, 0)
Screenshot: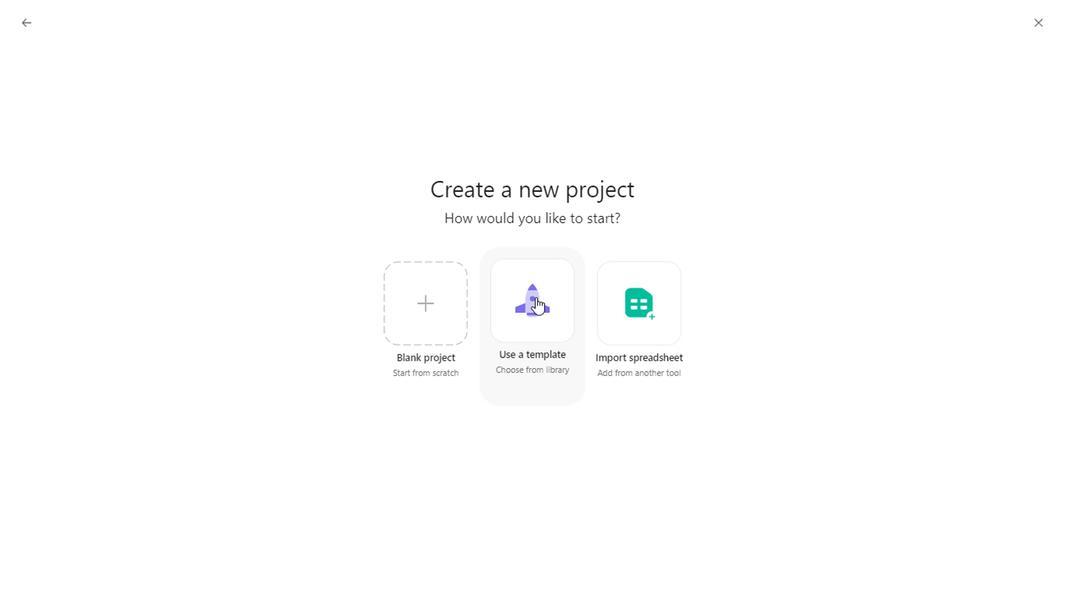 
Action: Mouse scrolled (1023, 64) with delta (0, 0)
Screenshot: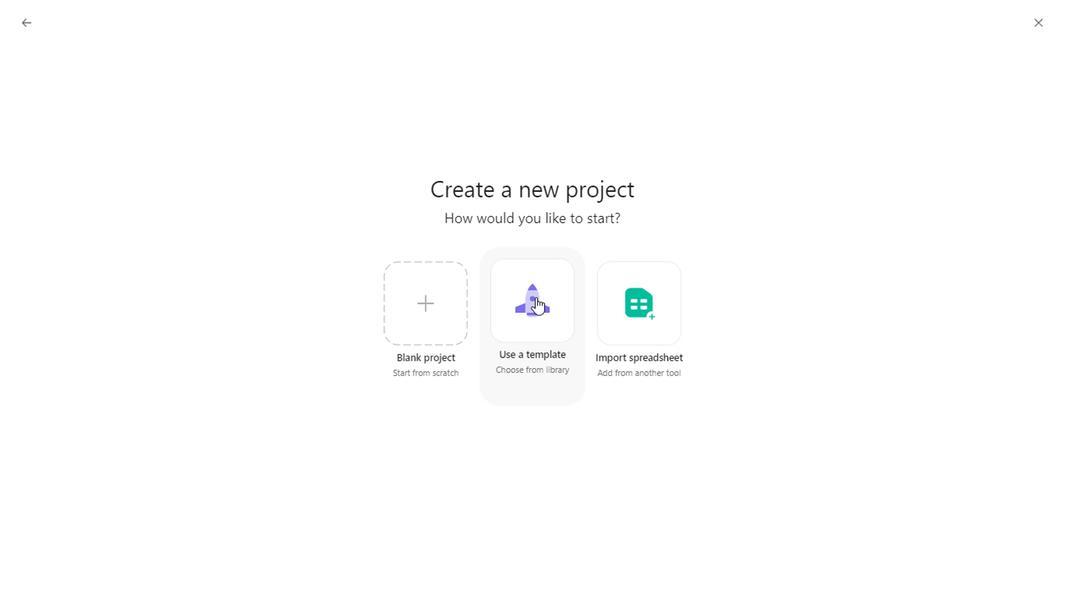 
Action: Mouse scrolled (1023, 64) with delta (0, 0)
Screenshot: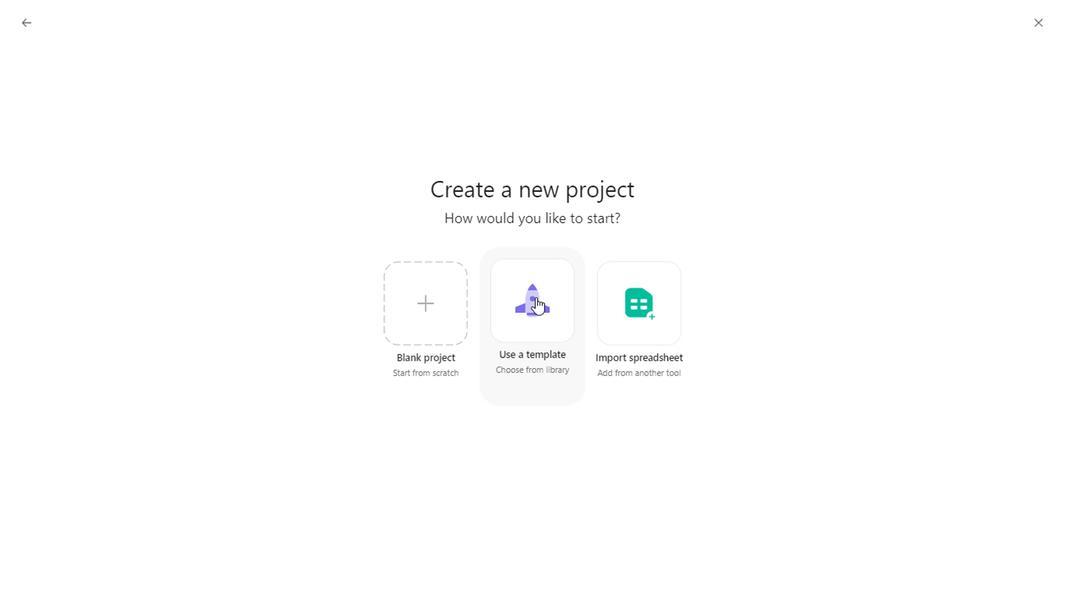 
Action: Mouse scrolled (1023, 64) with delta (0, 0)
Screenshot: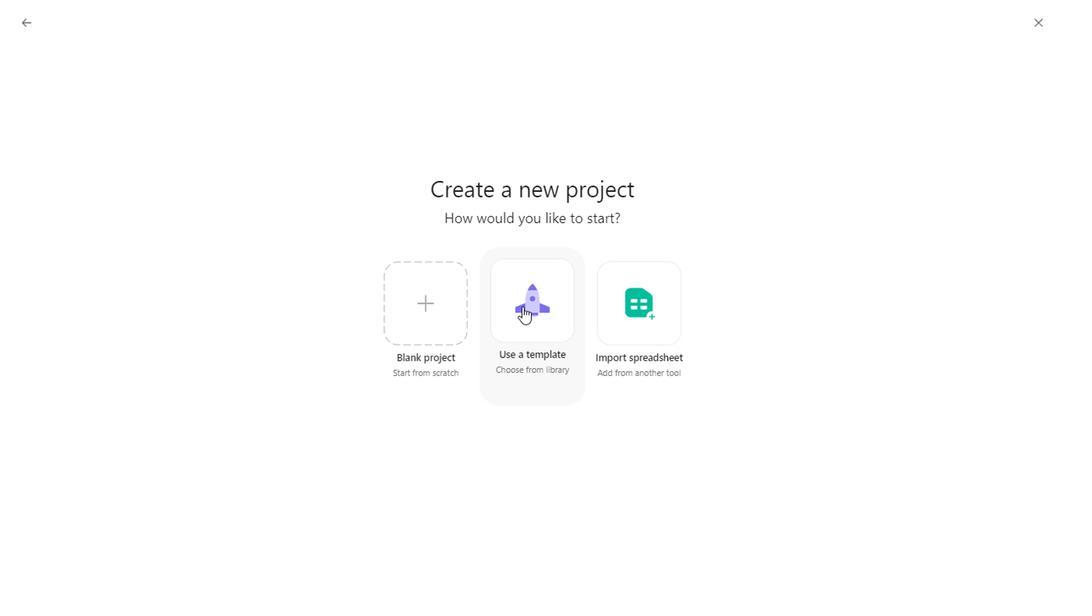 
Action: Mouse scrolled (1023, 64) with delta (0, 0)
Screenshot: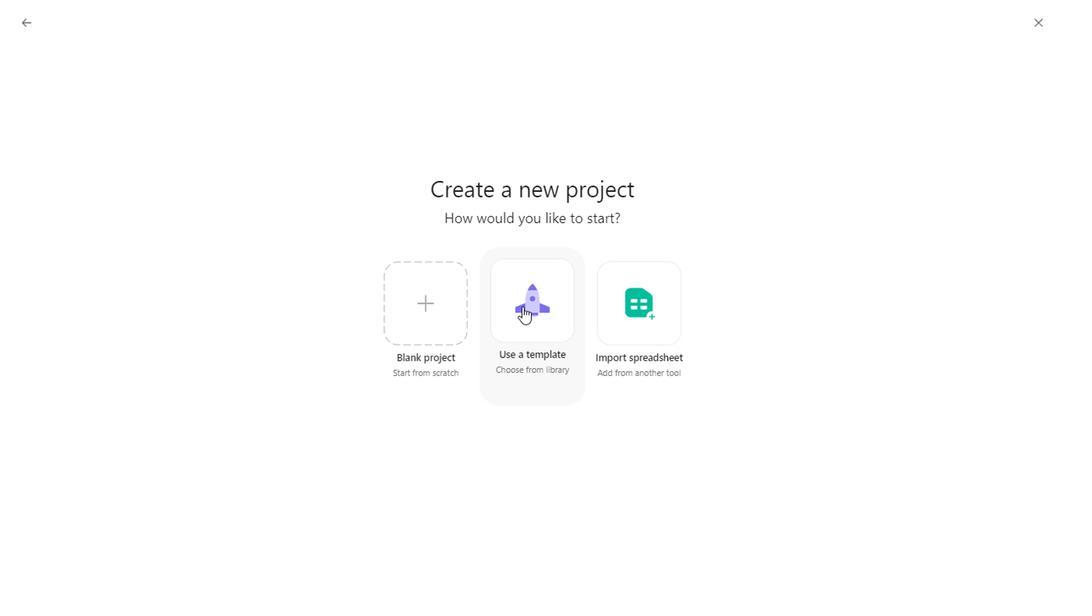 
Action: Mouse scrolled (1023, 64) with delta (0, 0)
Screenshot: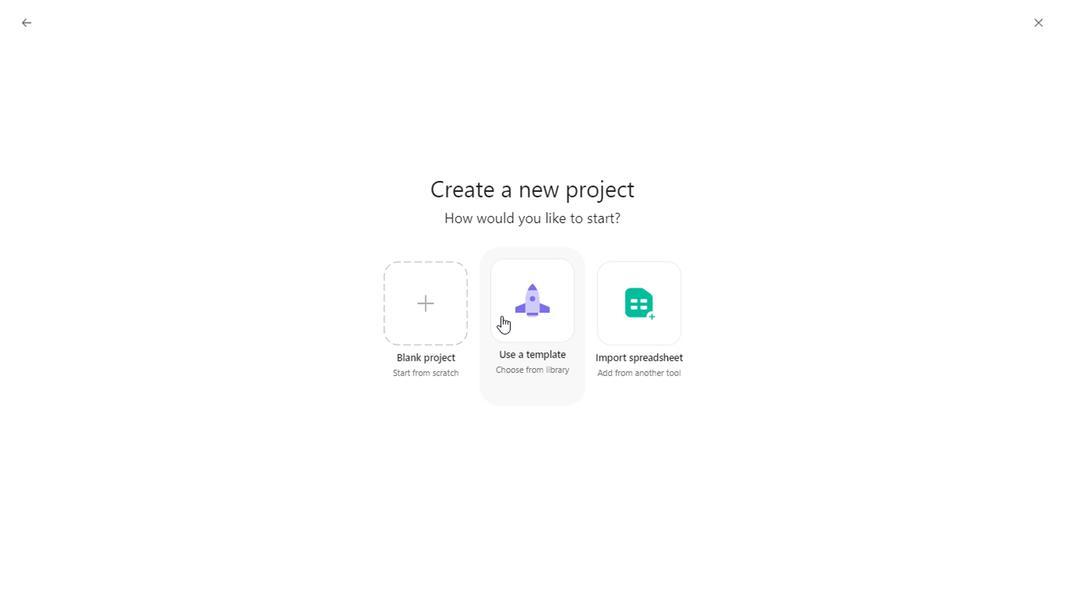 
Action: Mouse scrolled (1023, 64) with delta (0, 0)
Screenshot: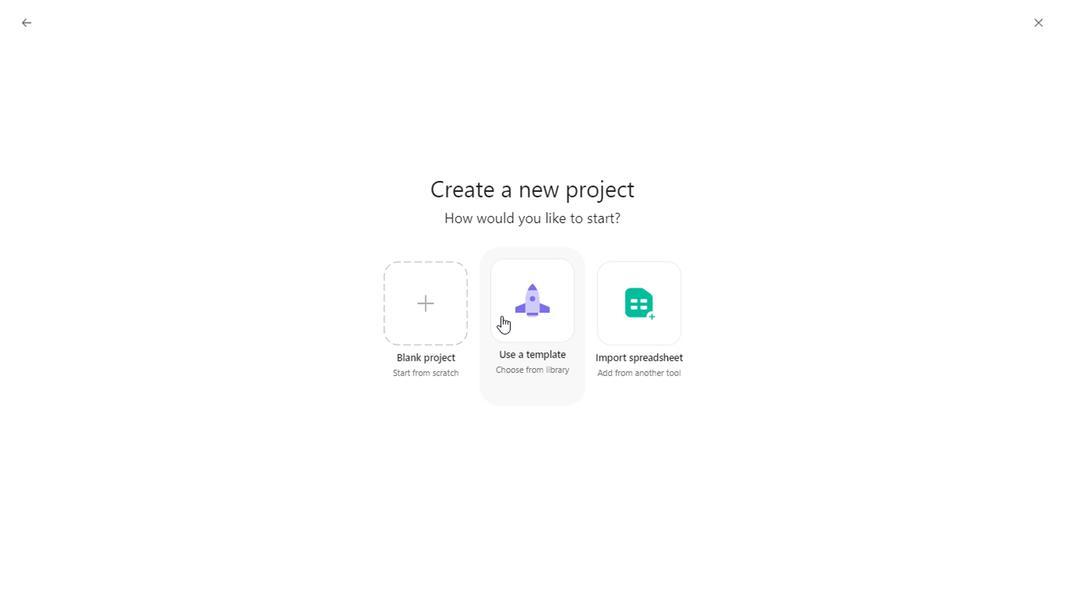 
Action: Mouse scrolled (1023, 64) with delta (0, 0)
Screenshot: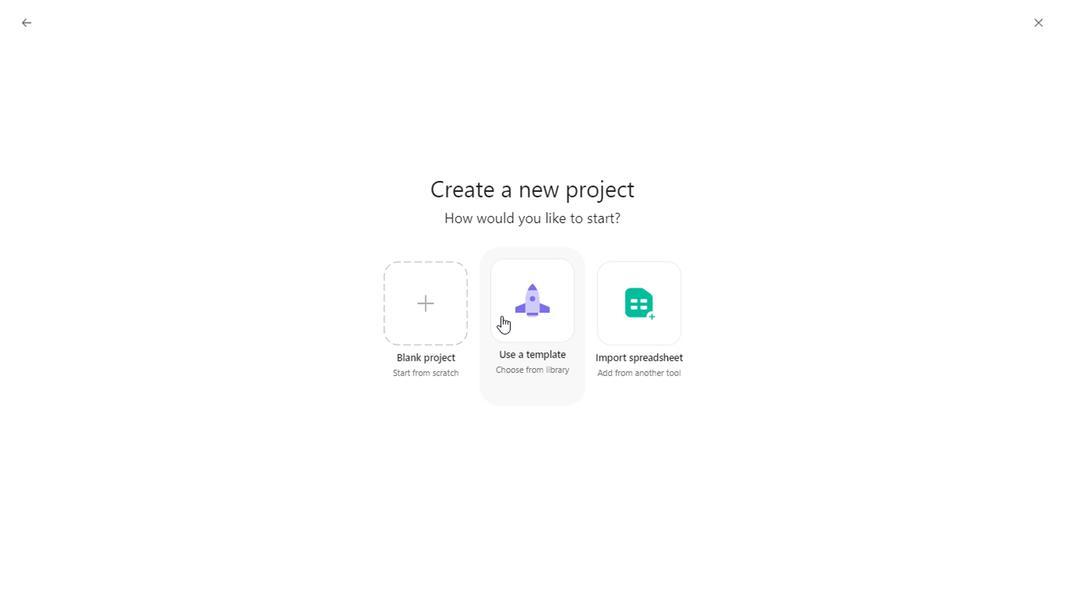 
Action: Mouse scrolled (1023, 64) with delta (0, 0)
Screenshot: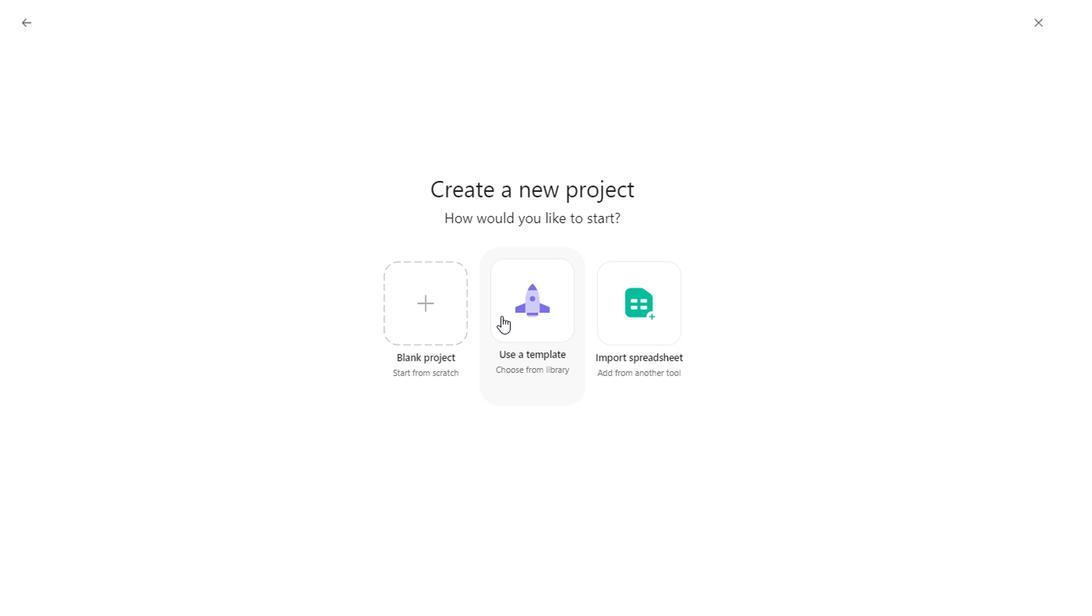 
Action: Mouse scrolled (1023, 64) with delta (0, 0)
Screenshot: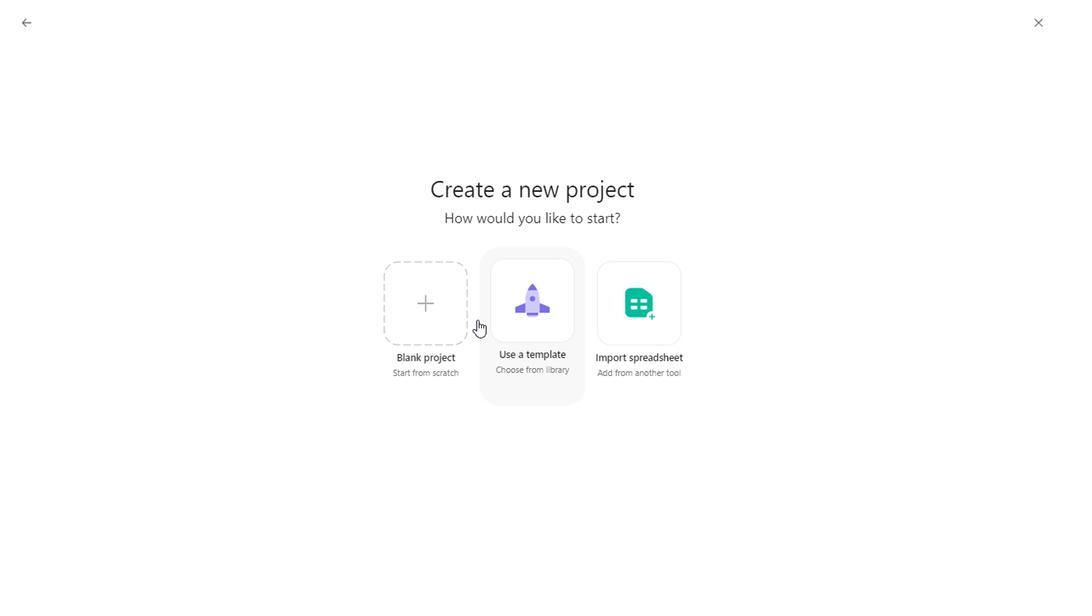 
Action: Mouse scrolled (1023, 64) with delta (0, 0)
Screenshot: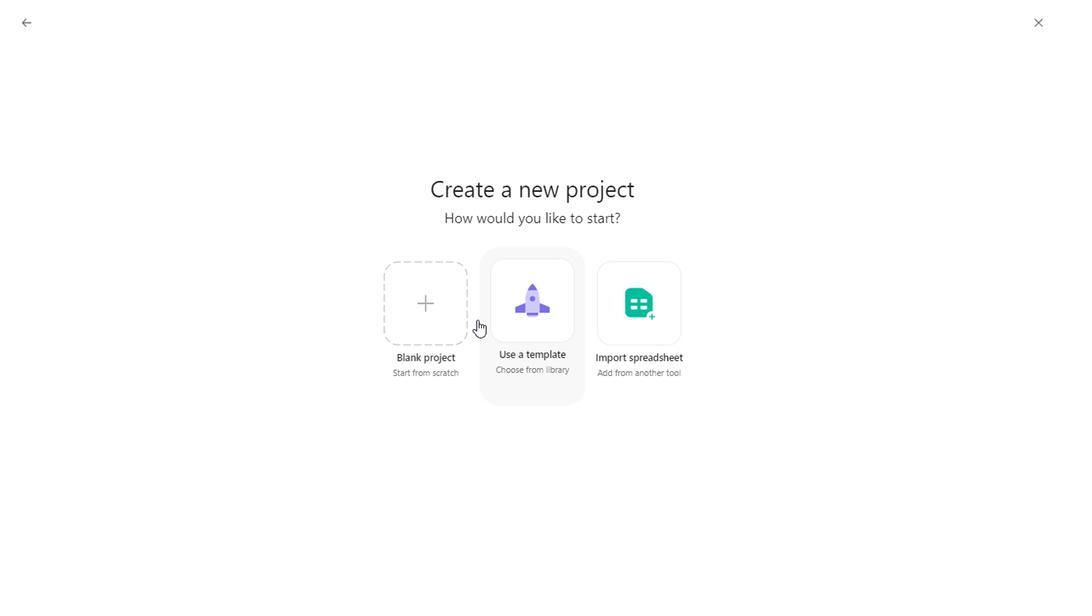
Action: Mouse scrolled (1023, 64) with delta (0, 0)
Screenshot: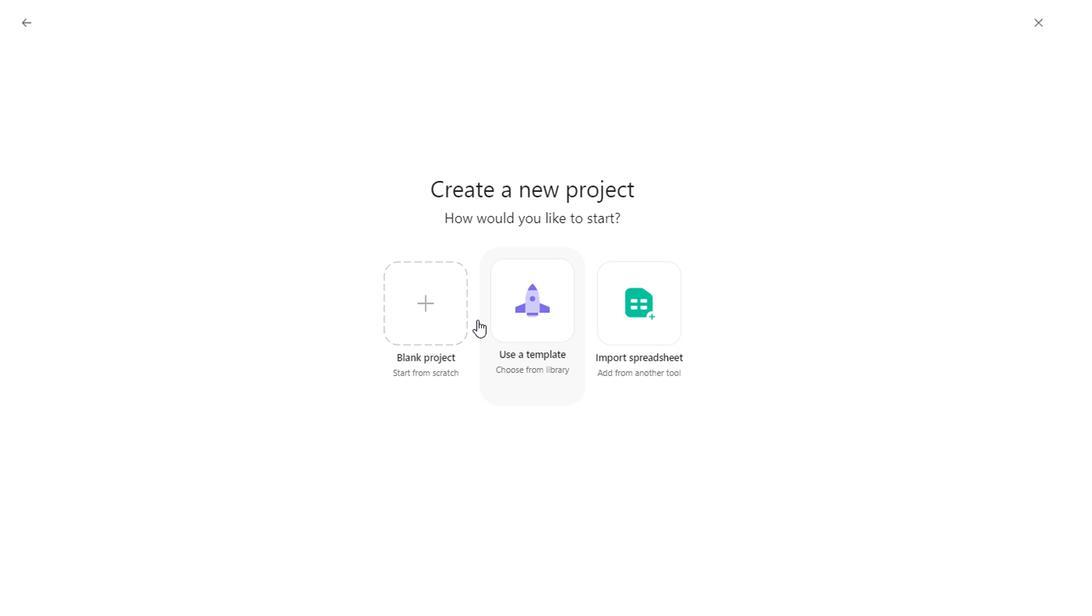 
Action: Mouse scrolled (1023, 64) with delta (0, 0)
Screenshot: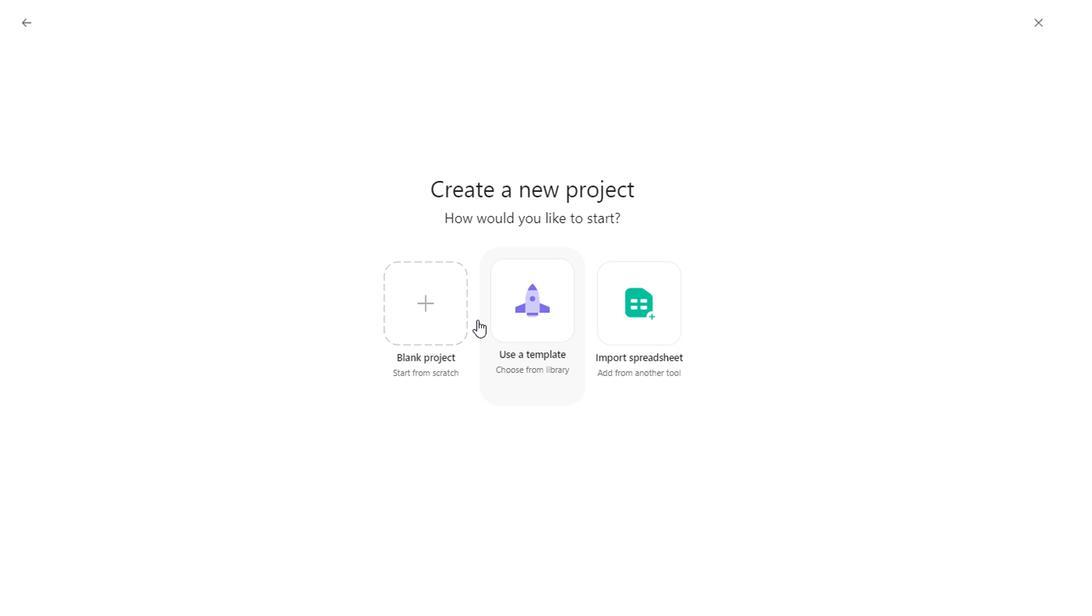 
Action: Mouse scrolled (1023, 64) with delta (0, 0)
Screenshot: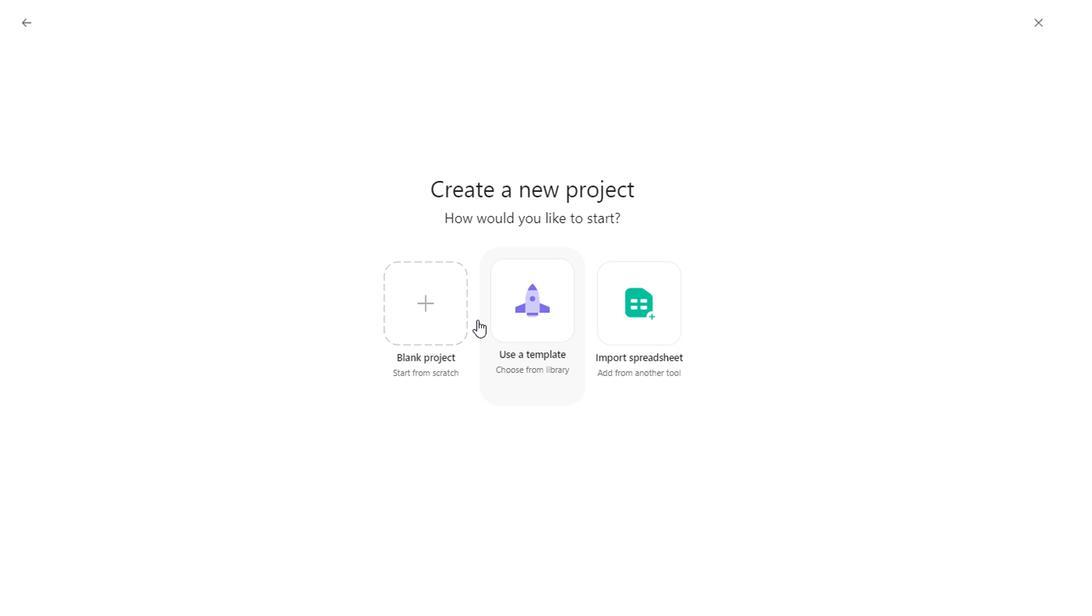 
Action: Mouse scrolled (1023, 64) with delta (0, 0)
Screenshot: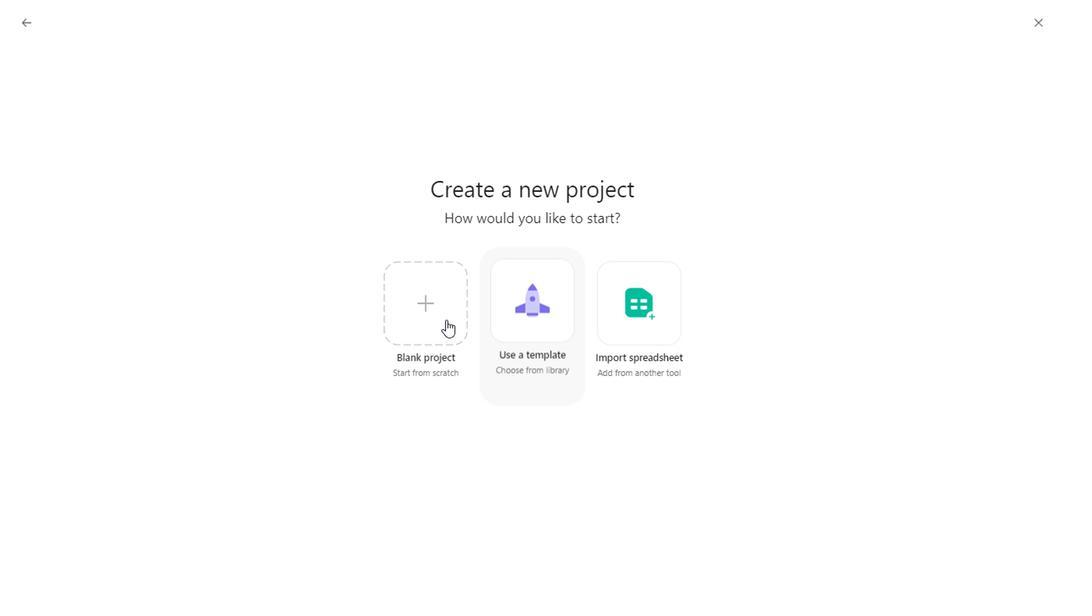 
Action: Mouse scrolled (1023, 64) with delta (0, 0)
Screenshot: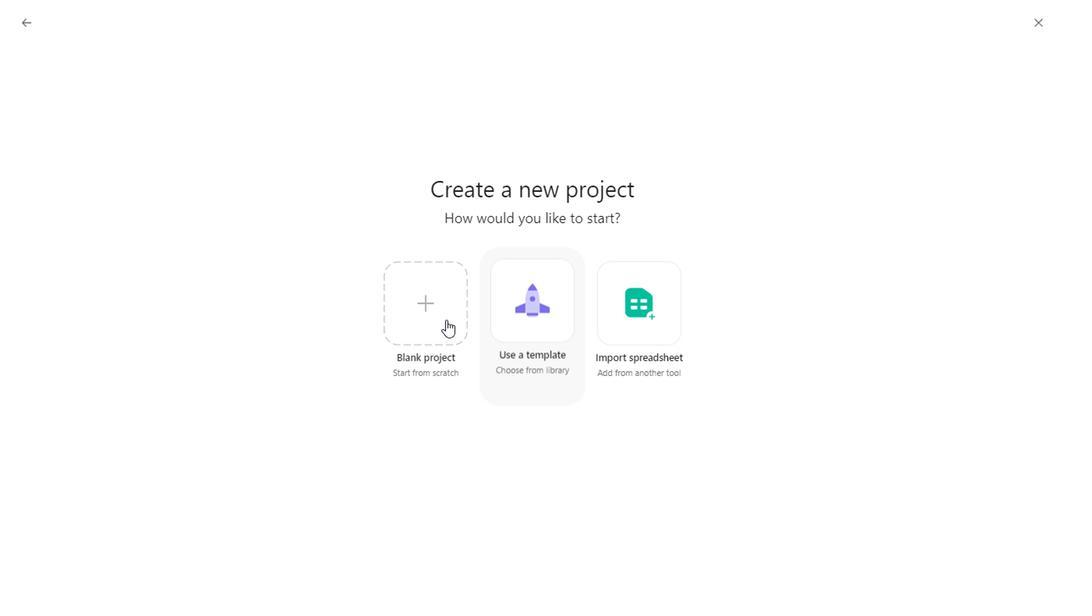 
Action: Mouse scrolled (1023, 64) with delta (0, 0)
Screenshot: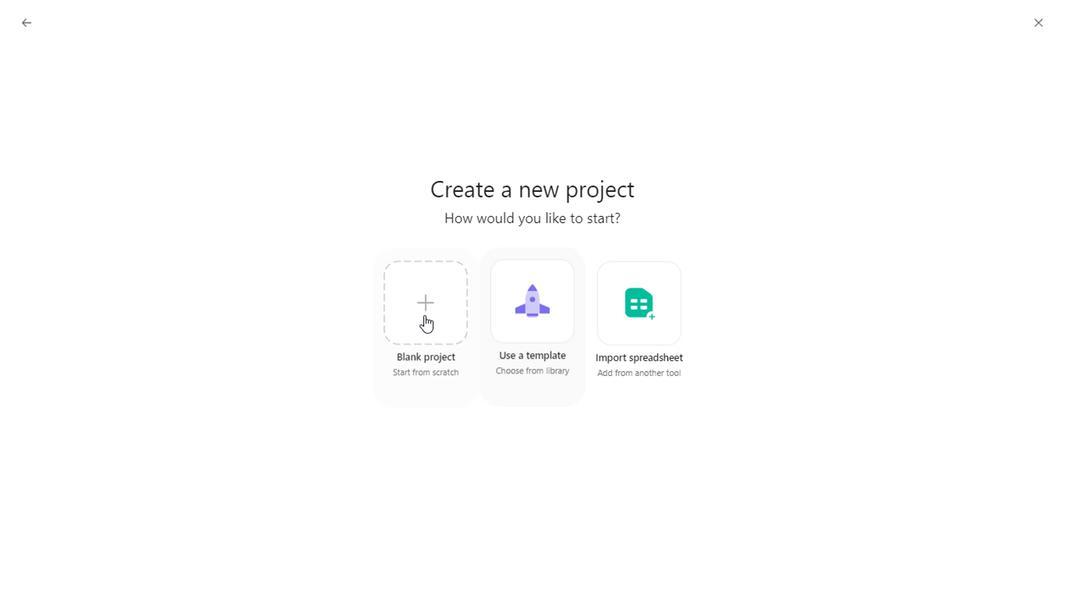 
Action: Mouse scrolled (1023, 64) with delta (0, 0)
Screenshot: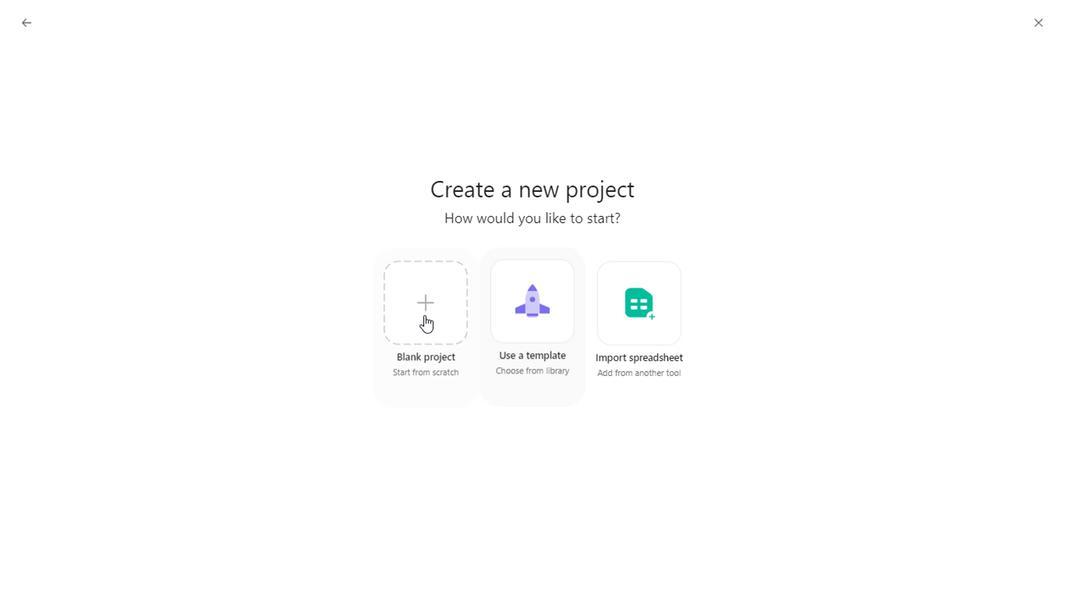
Action: Mouse scrolled (1023, 64) with delta (0, 0)
Screenshot: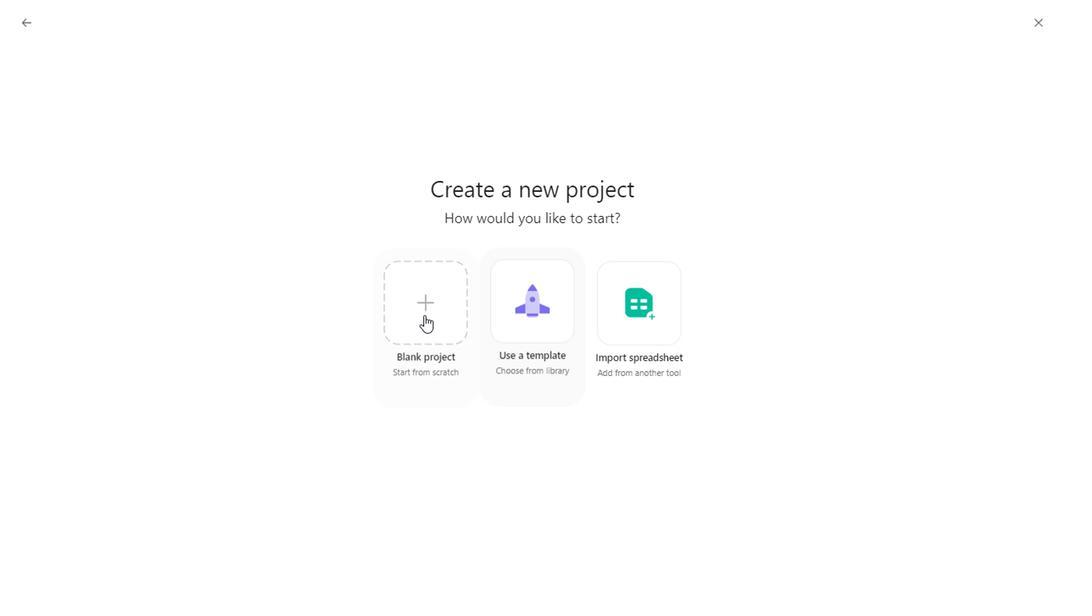 
Action: Mouse scrolled (1023, 64) with delta (0, 0)
Screenshot: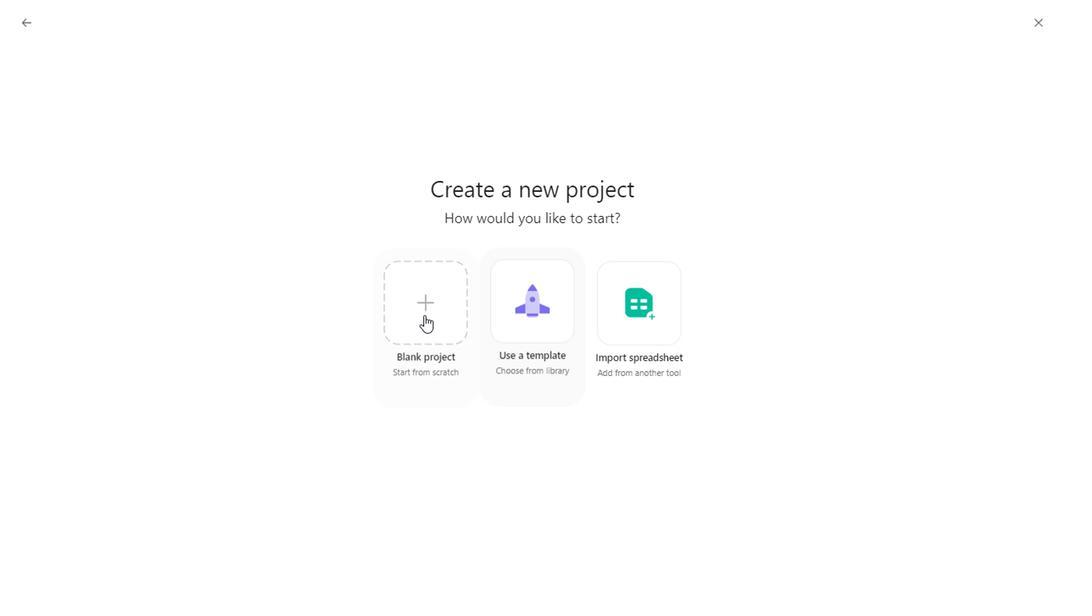 
Action: Mouse scrolled (1023, 64) with delta (0, 0)
Screenshot: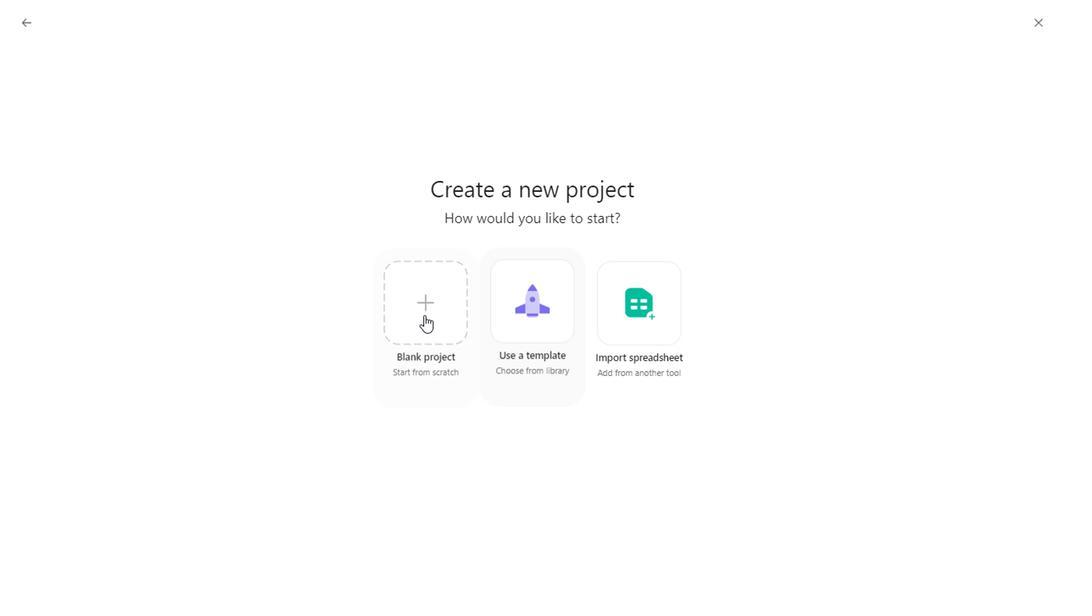 
Action: Mouse scrolled (1023, 64) with delta (0, 0)
Screenshot: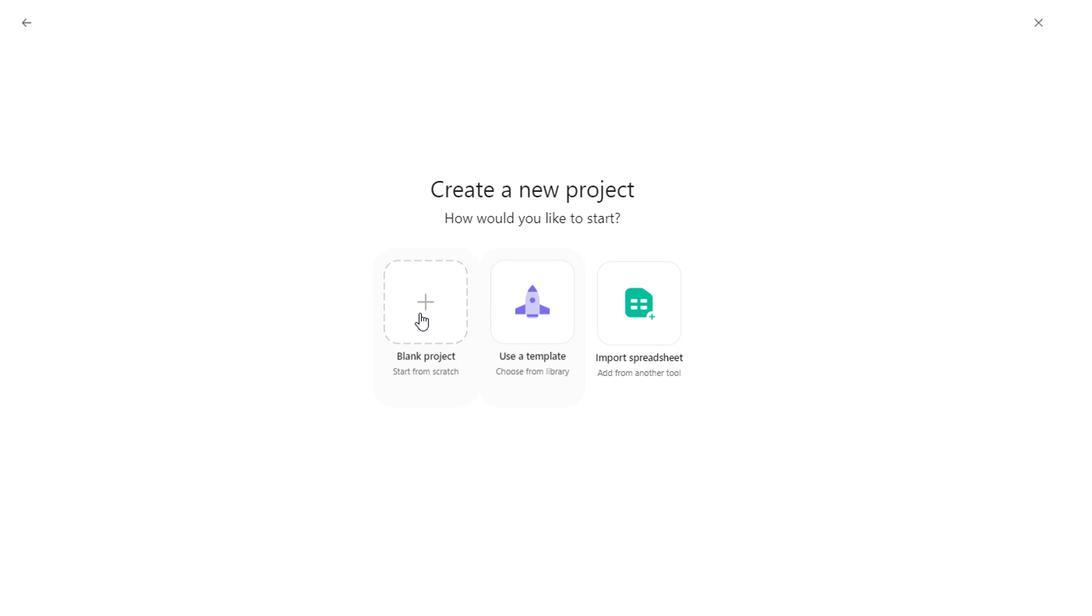
Action: Mouse scrolled (1023, 64) with delta (0, 0)
Screenshot: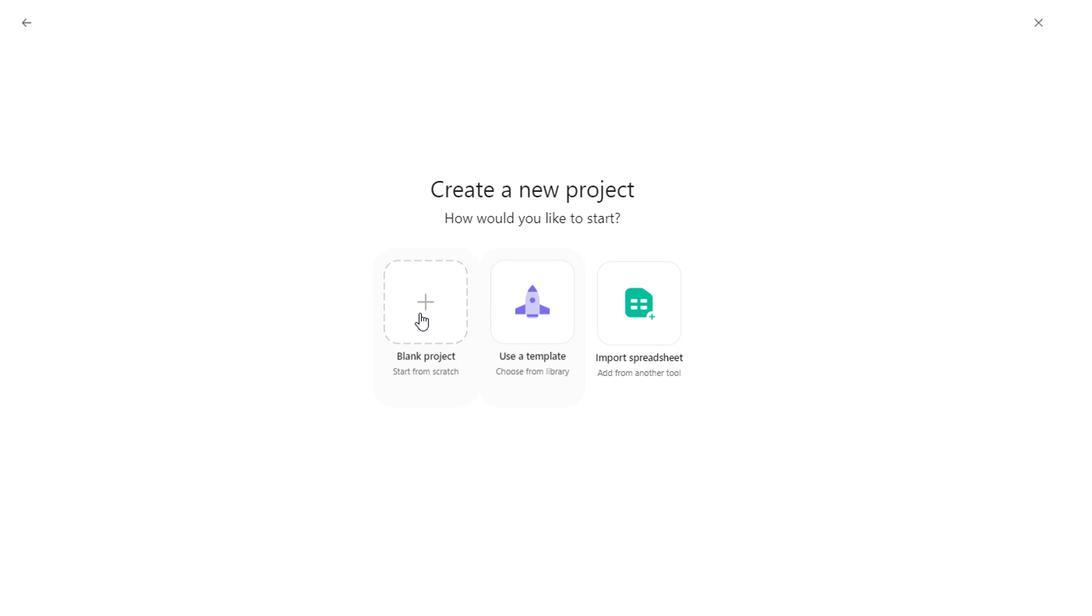 
Action: Mouse scrolled (1023, 64) with delta (0, 0)
Screenshot: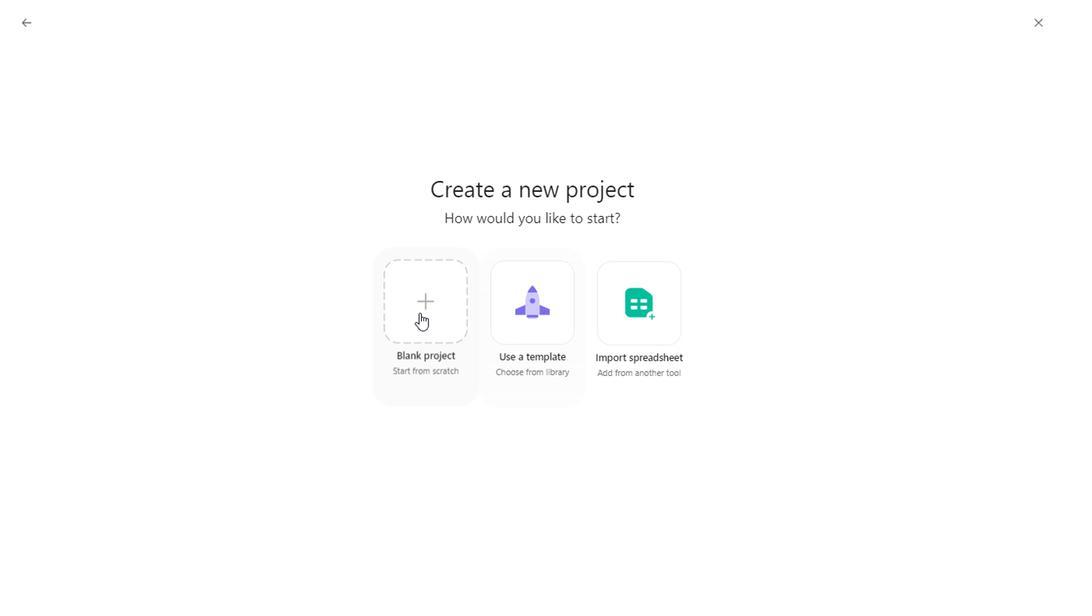 
Action: Mouse scrolled (1023, 64) with delta (0, 0)
Screenshot: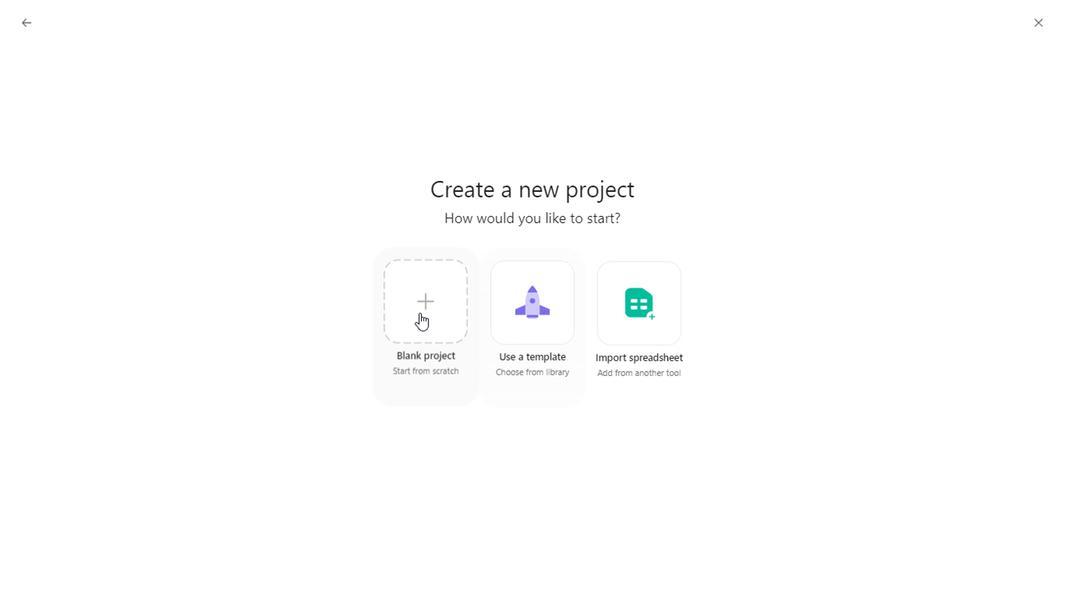 
Action: Mouse scrolled (1023, 64) with delta (0, 0)
Screenshot: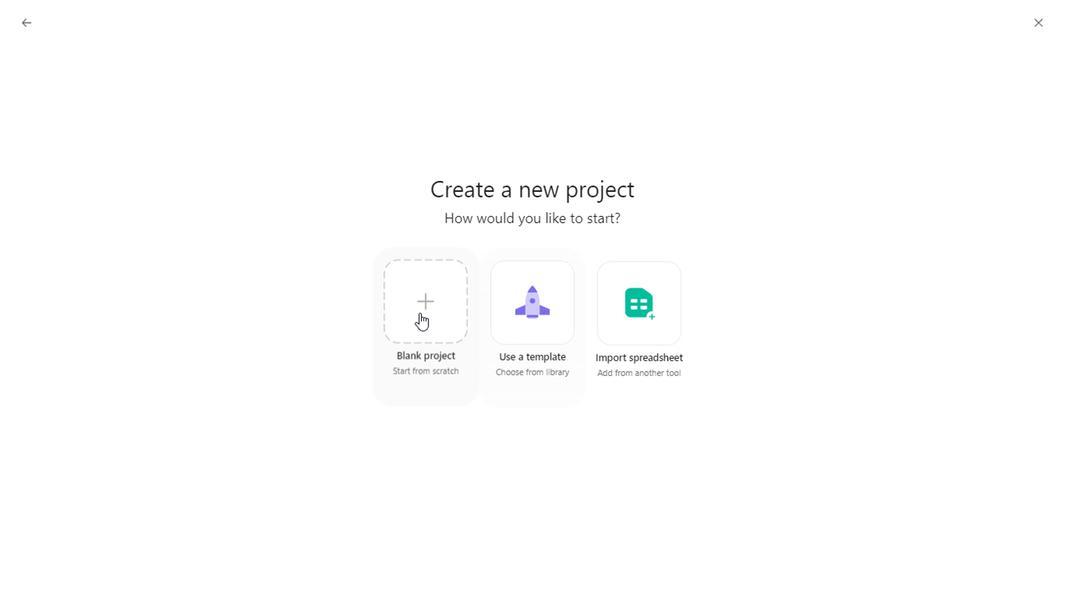 
Action: Mouse scrolled (1023, 64) with delta (0, 0)
Screenshot: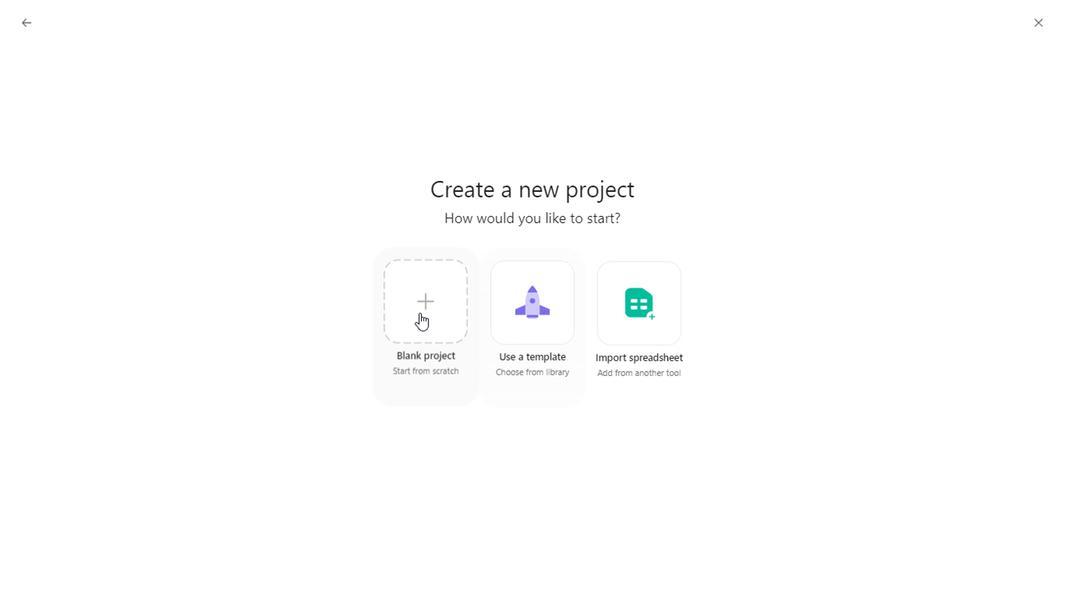 
Action: Mouse scrolled (1023, 64) with delta (0, 0)
Screenshot: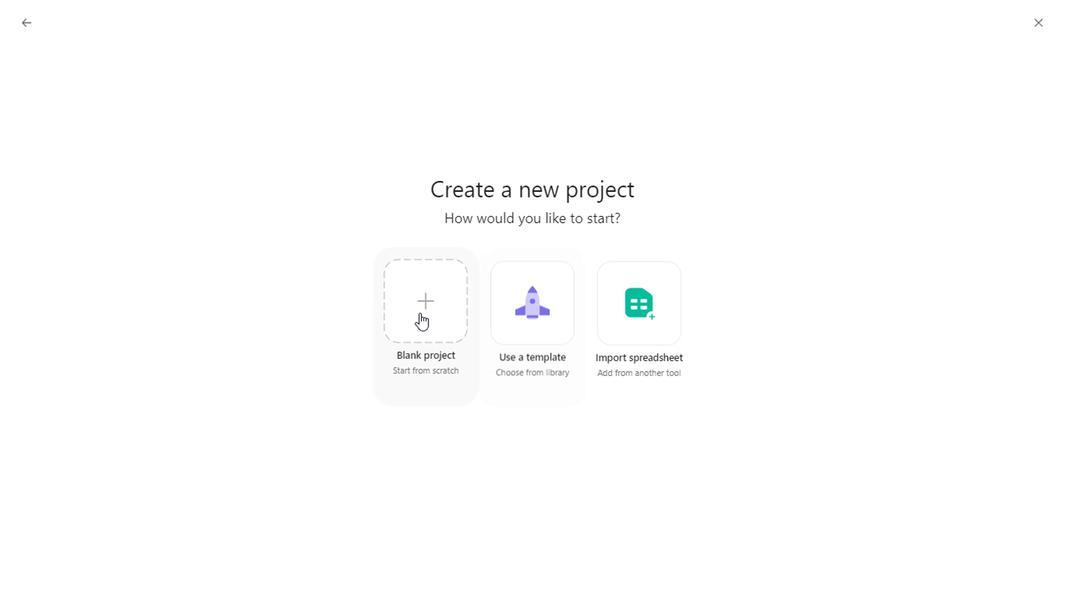
Action: Mouse scrolled (1023, 64) with delta (0, 0)
Screenshot: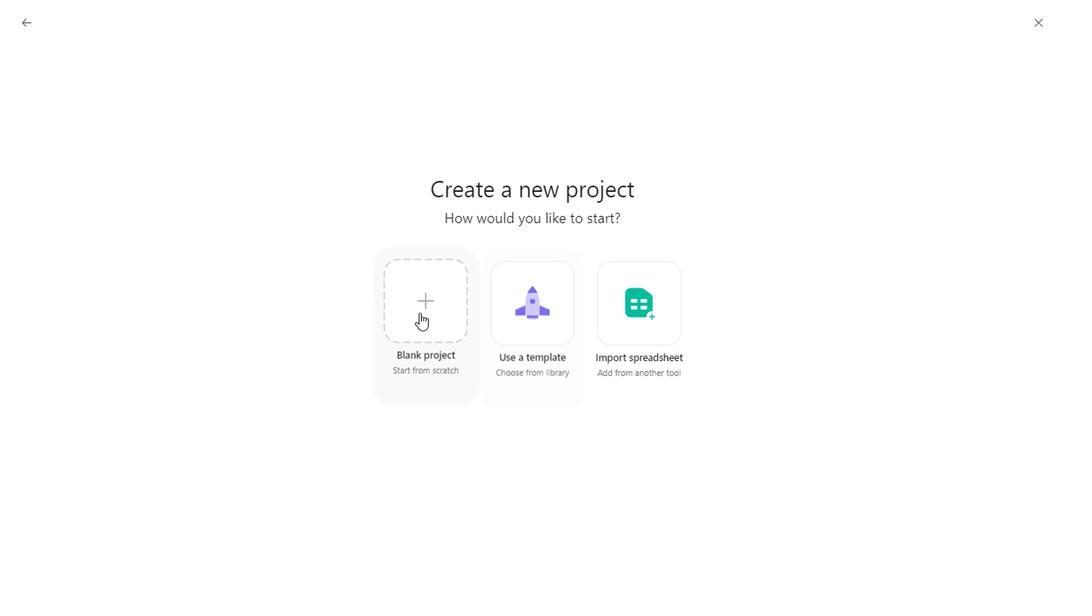 
Action: Mouse scrolled (1023, 64) with delta (0, 0)
Screenshot: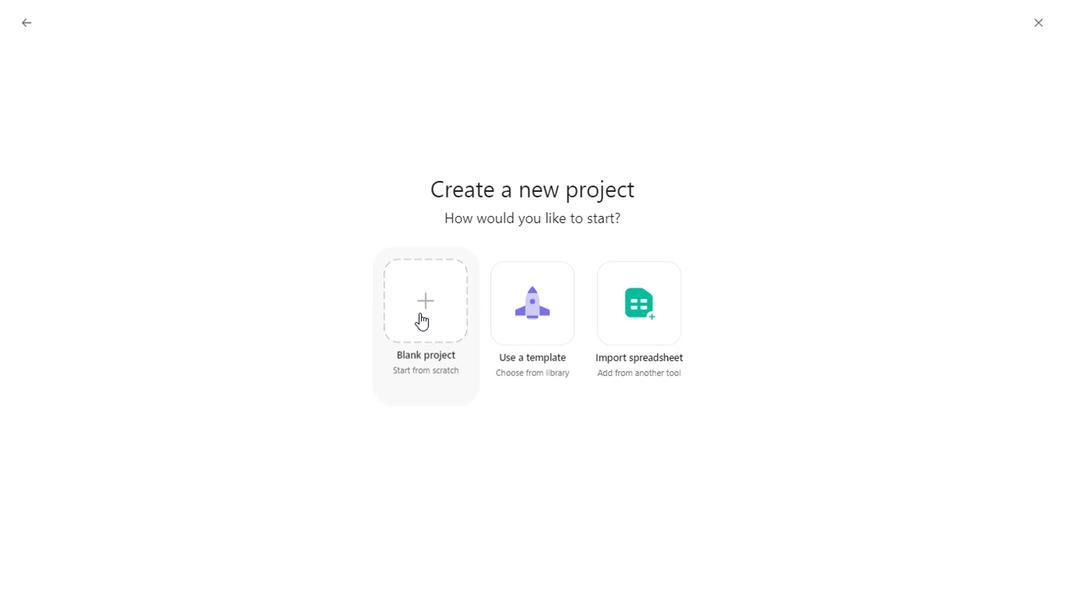 
Action: Mouse scrolled (1023, 64) with delta (0, 0)
Screenshot: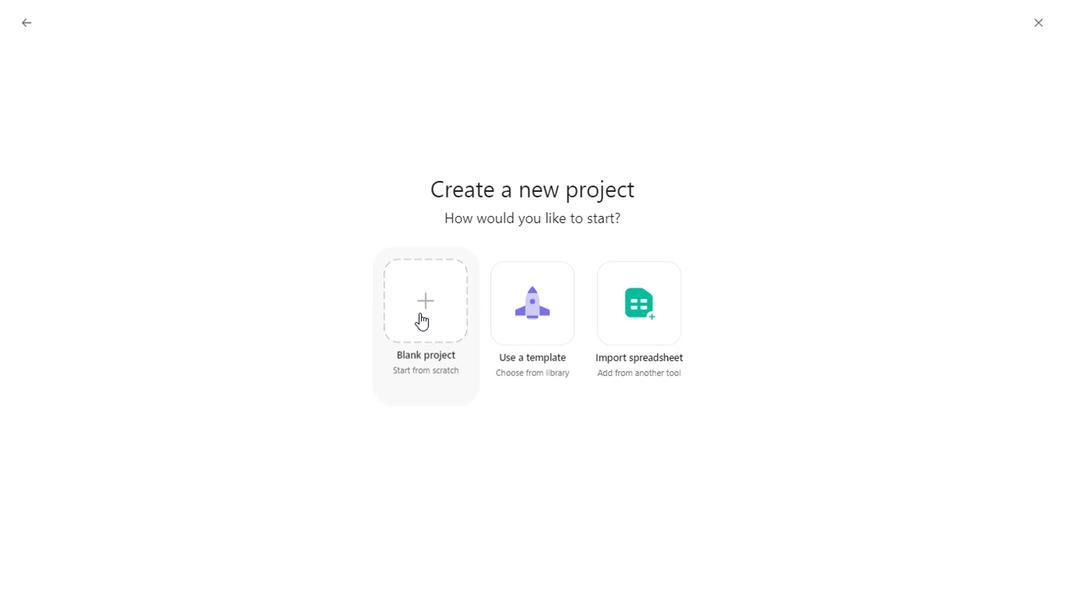 
Action: Mouse scrolled (1023, 64) with delta (0, 0)
Screenshot: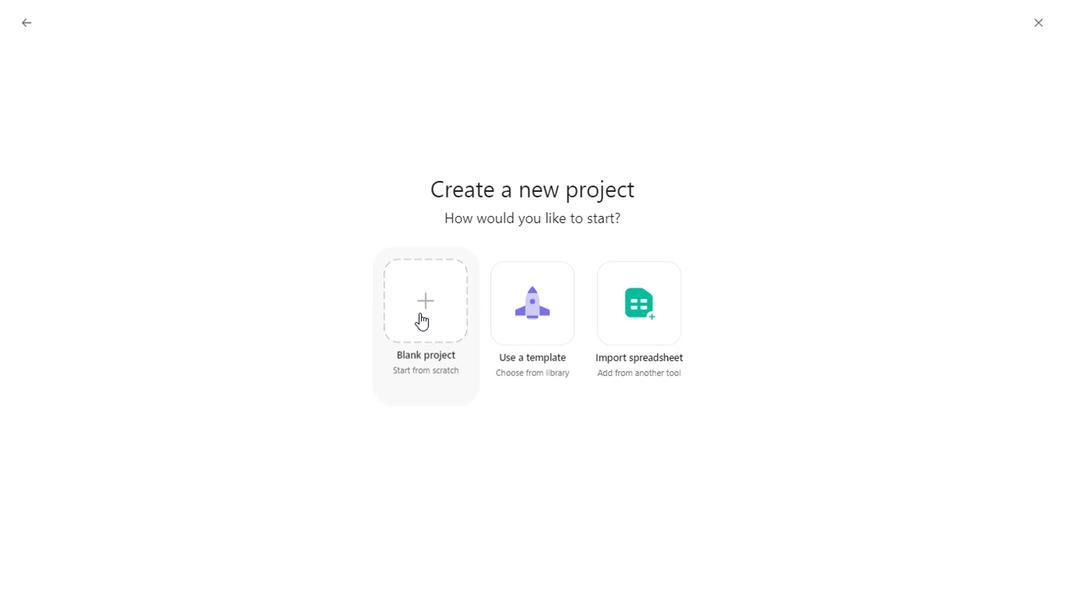 
Action: Mouse scrolled (1023, 64) with delta (0, 0)
Screenshot: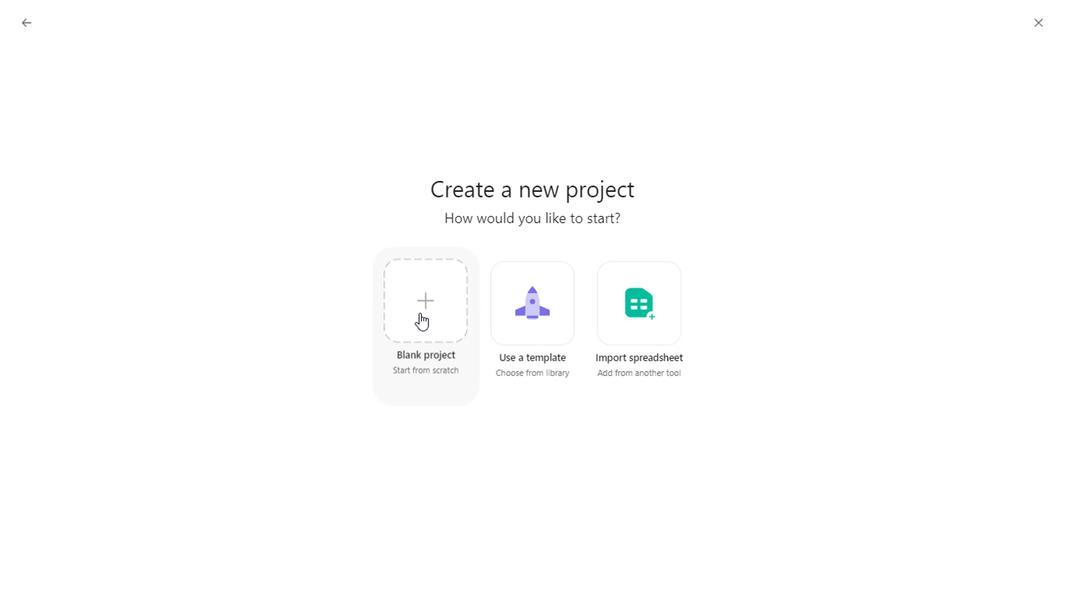 
Action: Mouse scrolled (1023, 64) with delta (0, 0)
Screenshot: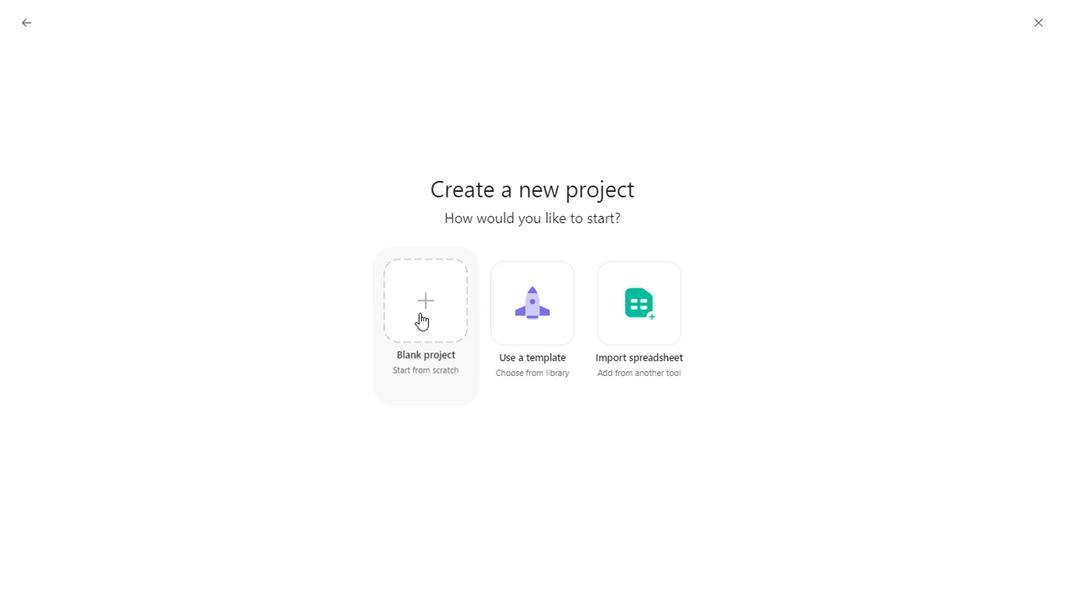 
Action: Mouse scrolled (1023, 64) with delta (0, 0)
Screenshot: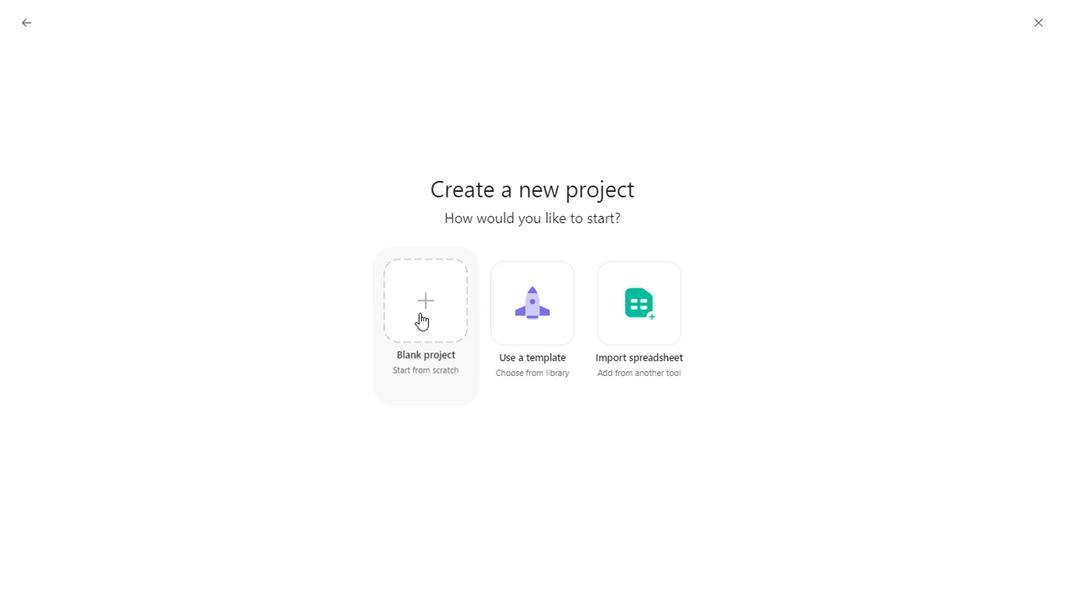 
Action: Mouse scrolled (1023, 64) with delta (0, 0)
Screenshot: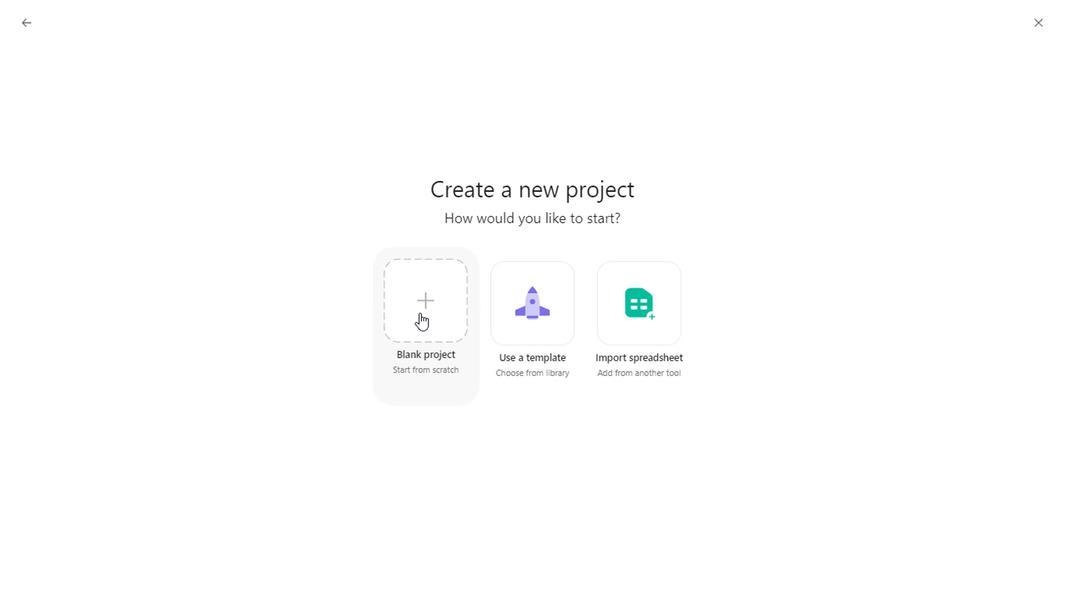 
Action: Mouse scrolled (1023, 64) with delta (0, 0)
Screenshot: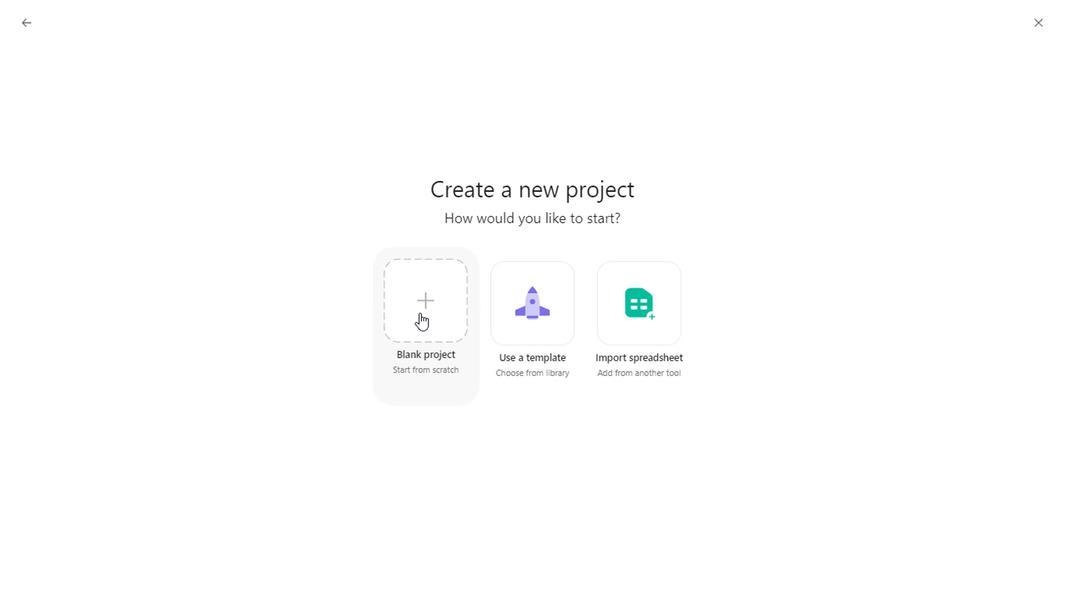 
Action: Mouse scrolled (1023, 64) with delta (0, 0)
Screenshot: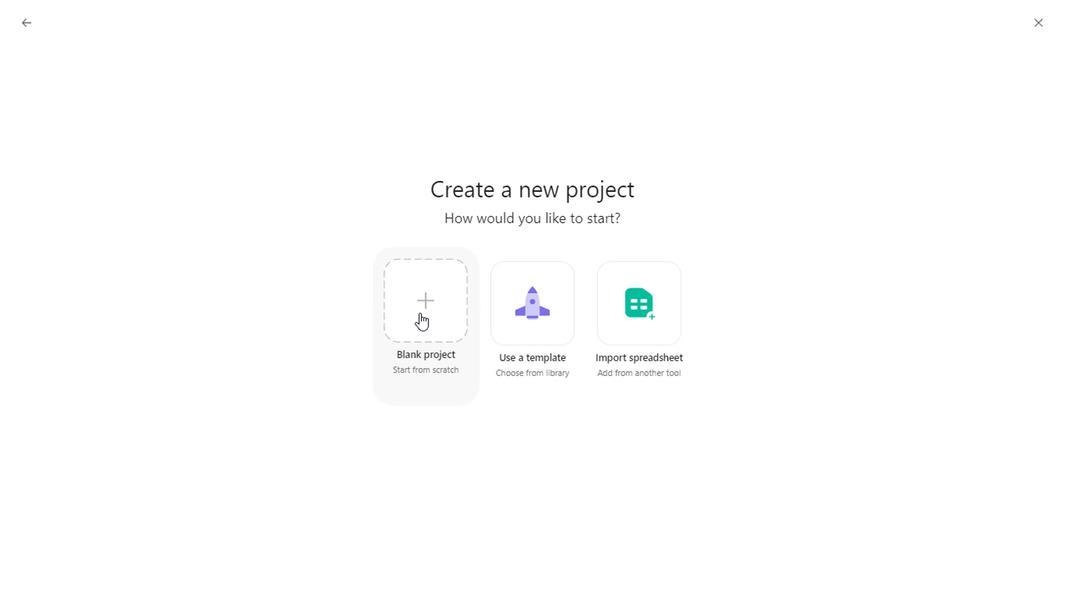
Action: Mouse scrolled (1023, 64) with delta (0, 0)
Screenshot: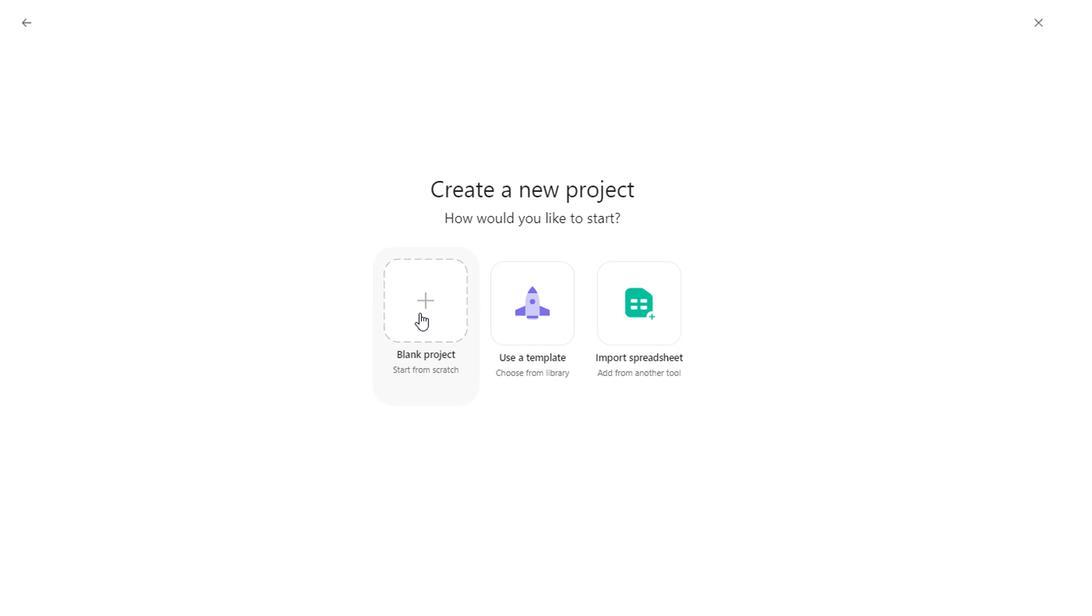 
Action: Mouse moved to (1023, 64)
Screenshot: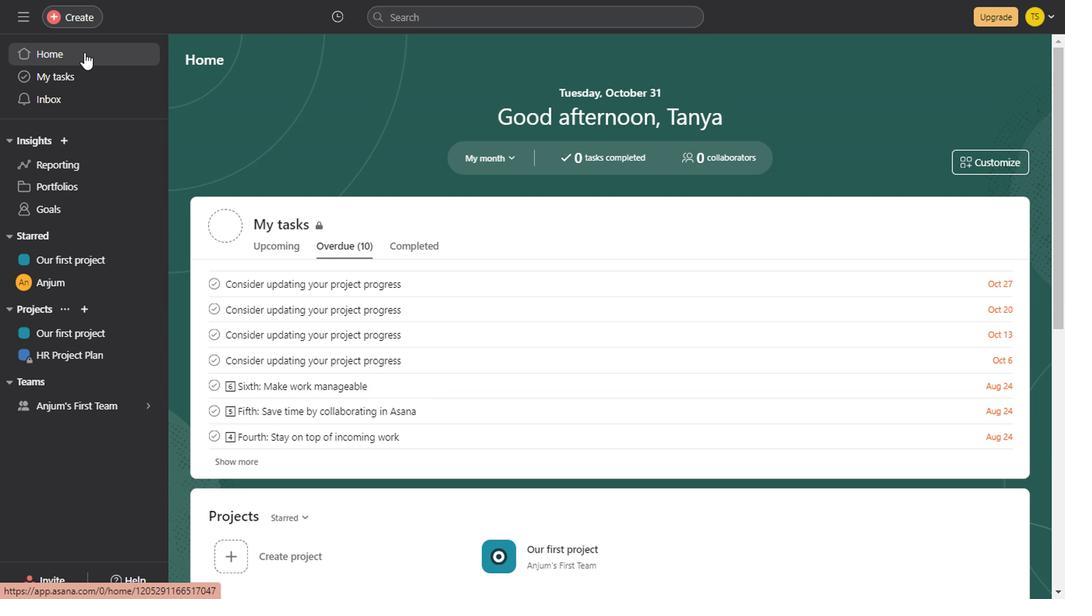 
Action: Mouse pressed left at (1023, 64)
Screenshot: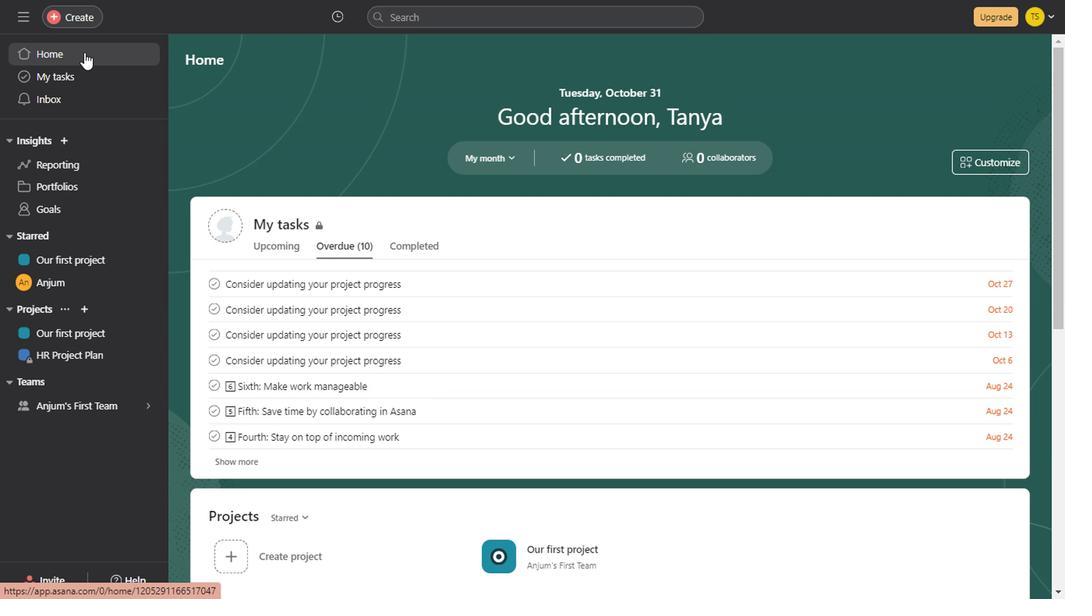 
Action: Mouse moved to (1023, 64)
Screenshot: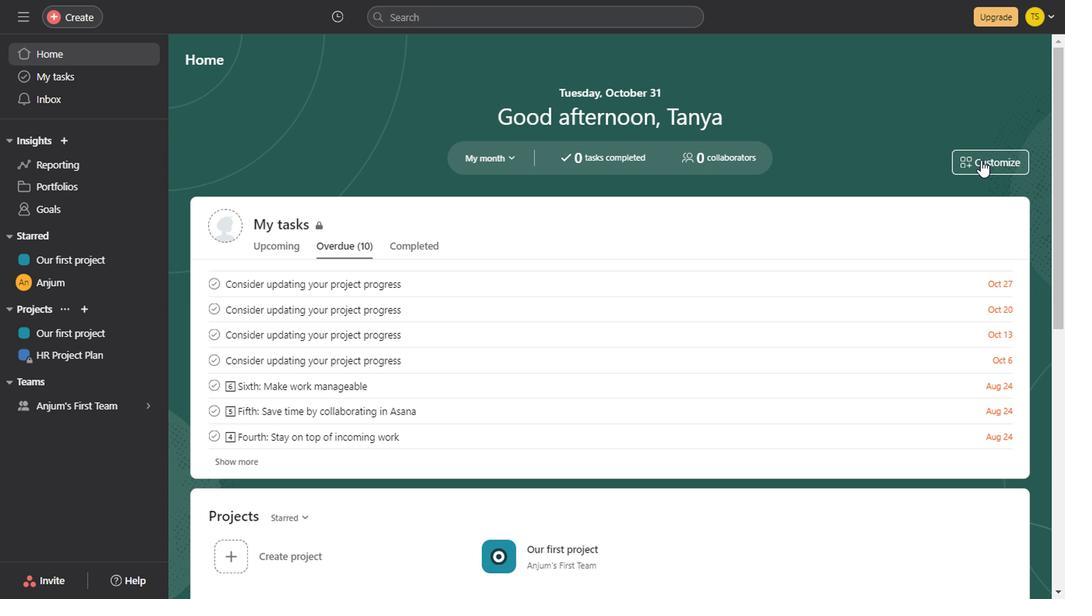 
Action: Mouse scrolled (1023, 64) with delta (0, 0)
Screenshot: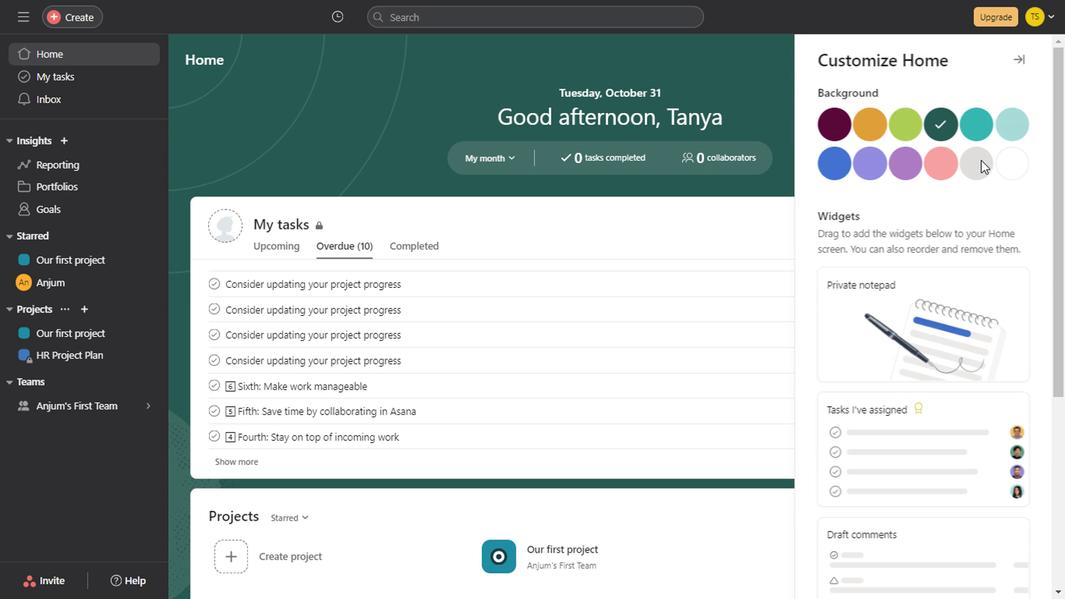 
Action: Mouse scrolled (1023, 64) with delta (0, 0)
Screenshot: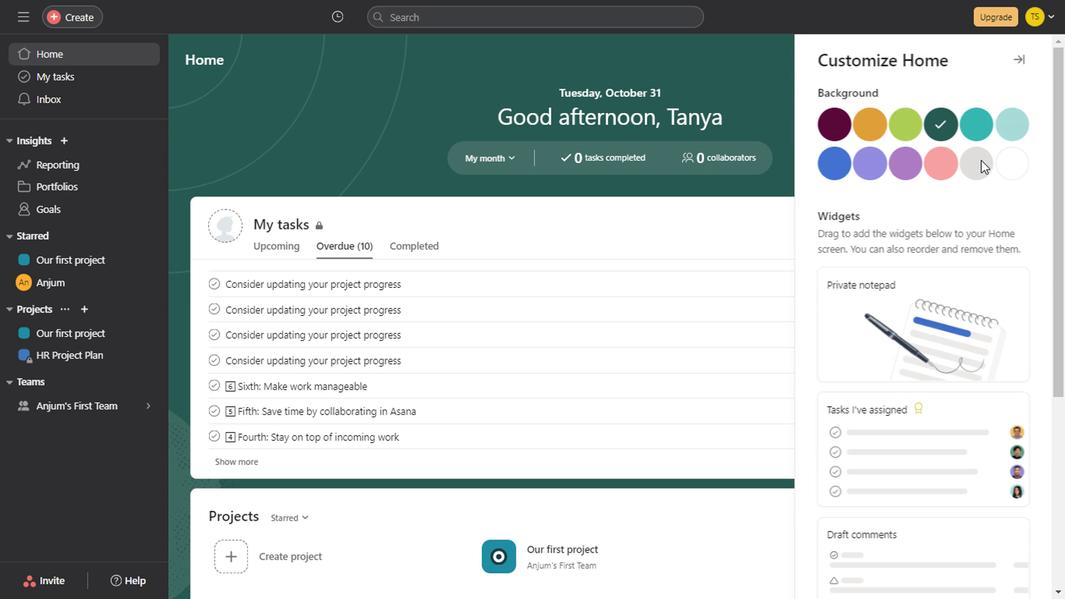 
Action: Mouse scrolled (1023, 64) with delta (0, 0)
Screenshot: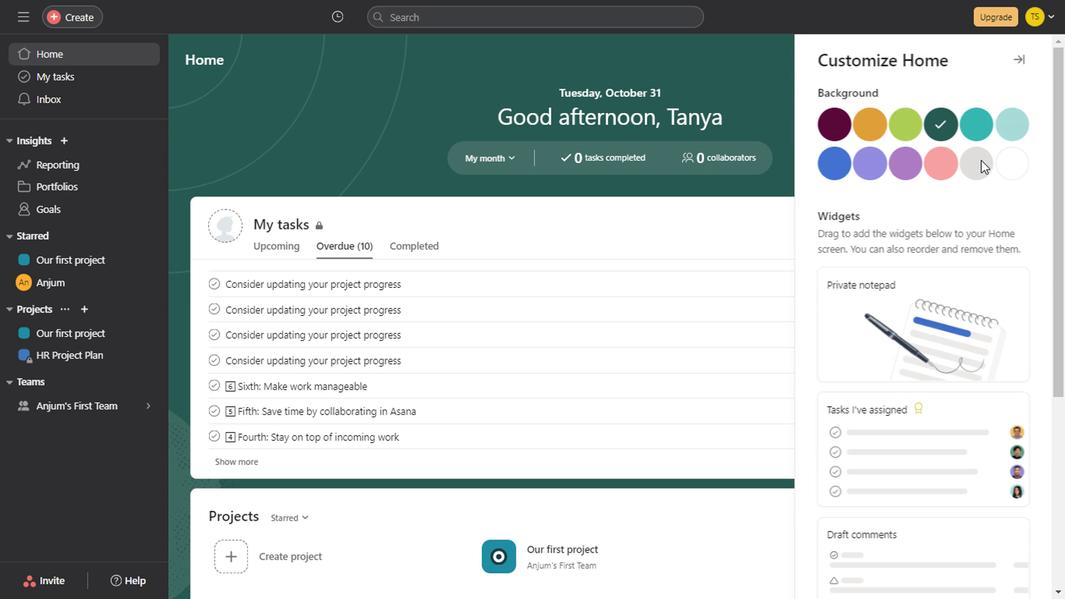 
Action: Mouse scrolled (1023, 64) with delta (0, 0)
Screenshot: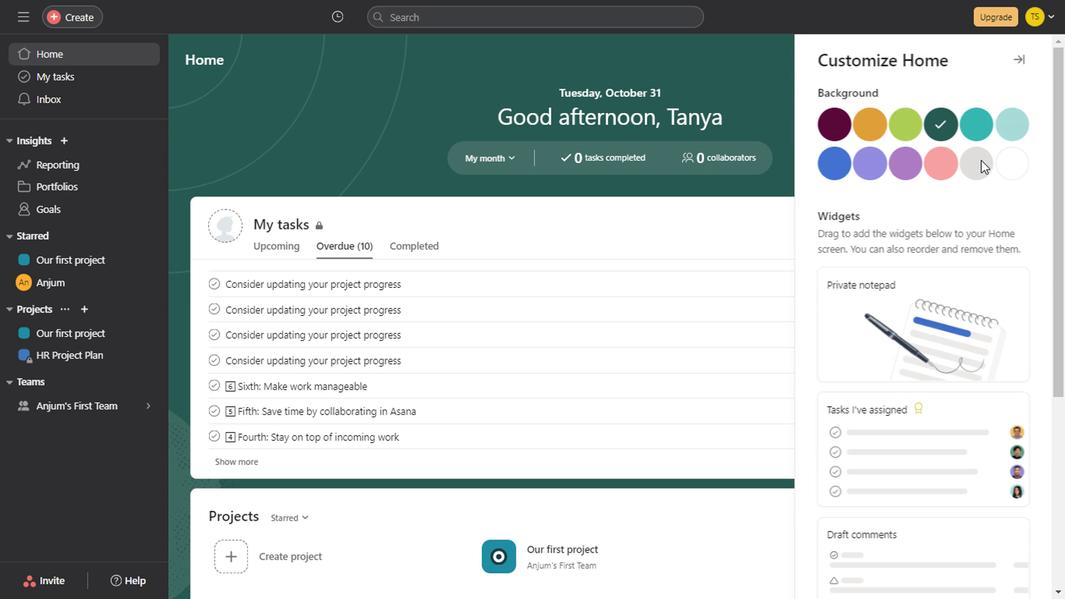 
Action: Mouse scrolled (1023, 64) with delta (0, 0)
Screenshot: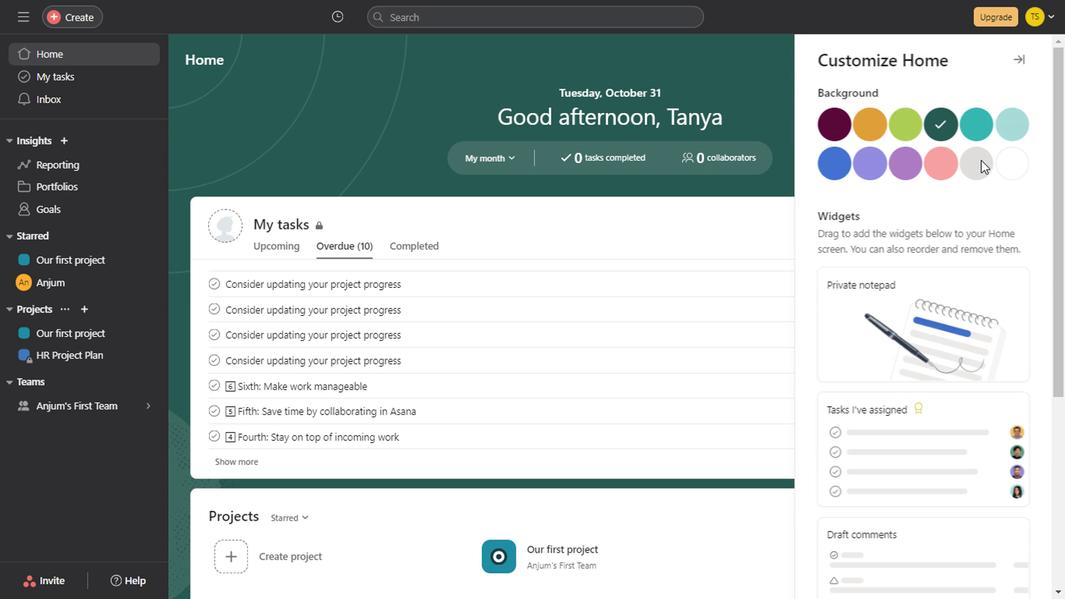 
Action: Mouse scrolled (1023, 64) with delta (0, 0)
Screenshot: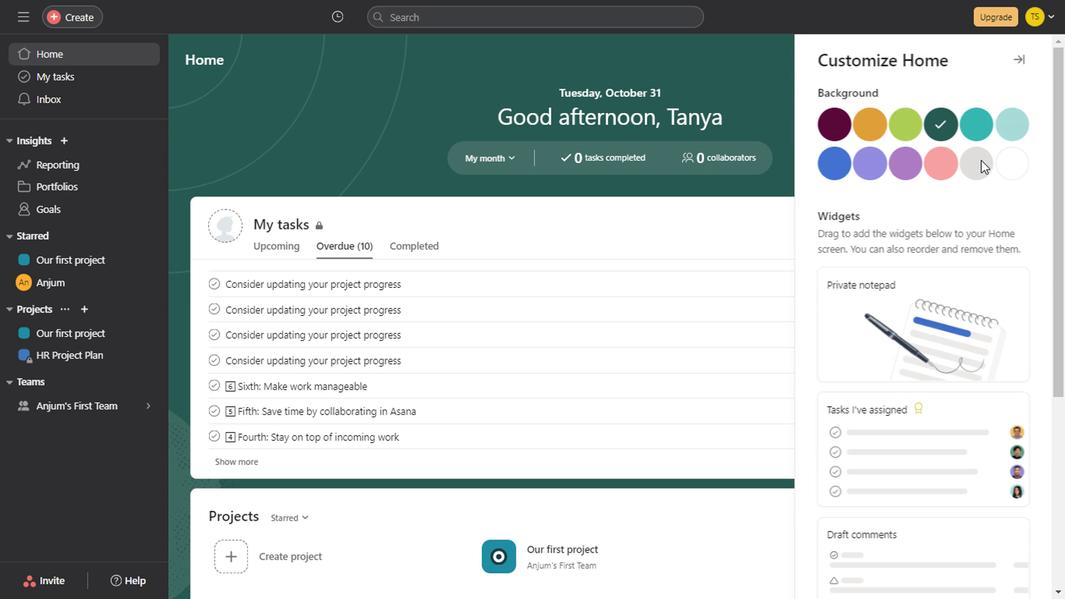 
Action: Mouse scrolled (1023, 64) with delta (0, 0)
Screenshot: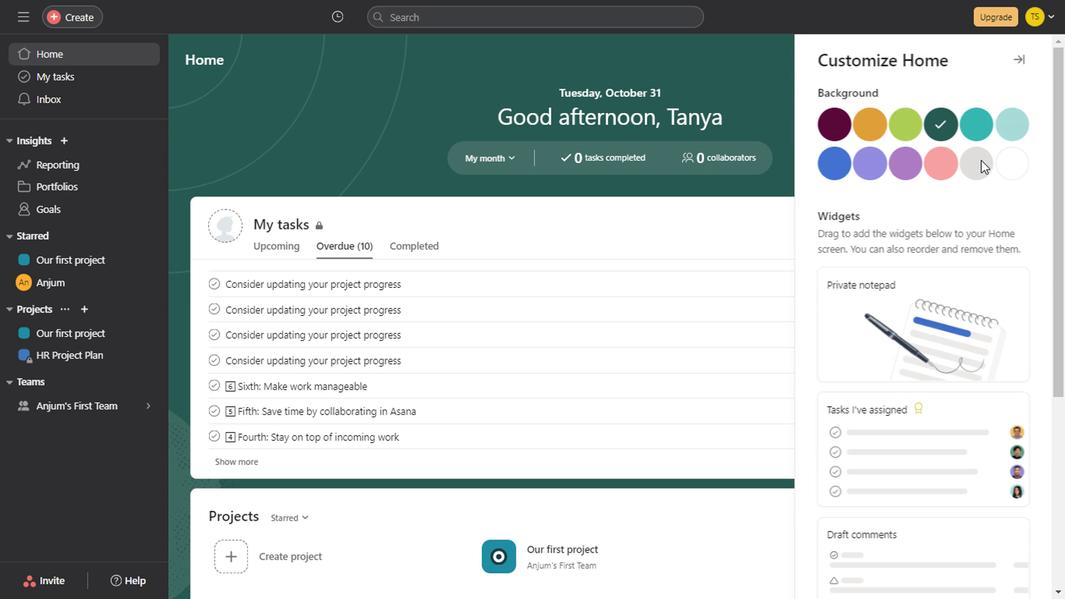 
Action: Mouse scrolled (1023, 64) with delta (0, 0)
Screenshot: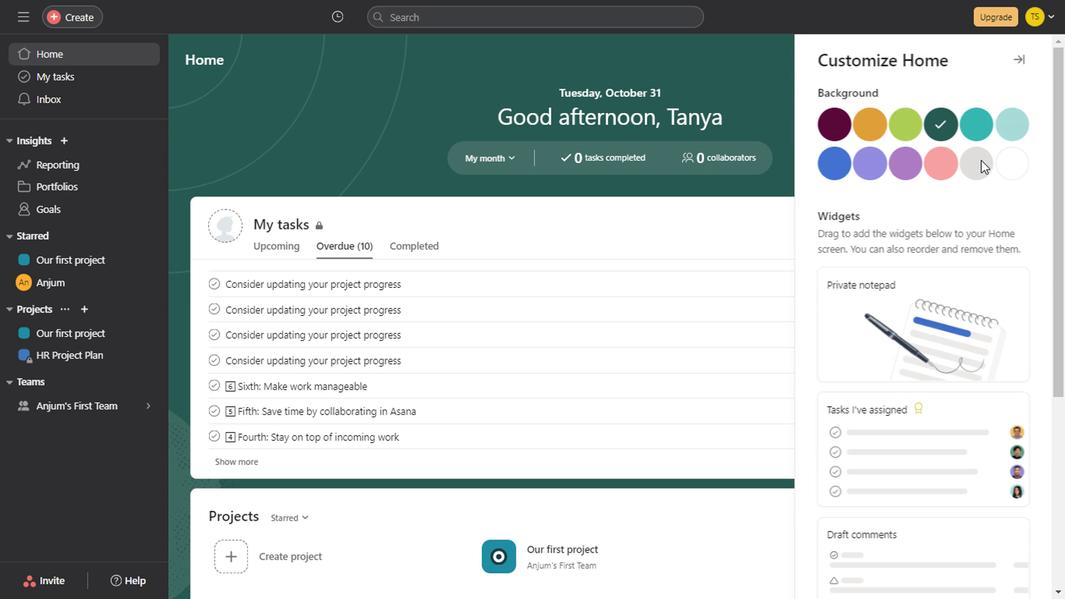 
Action: Mouse scrolled (1023, 64) with delta (0, 0)
Screenshot: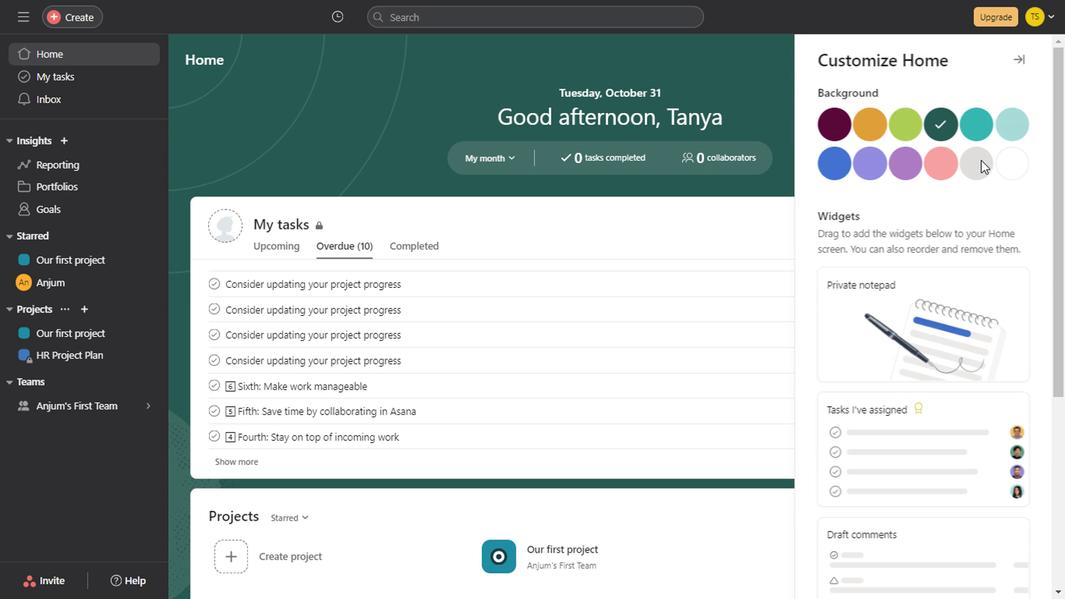 
Action: Mouse scrolled (1023, 64) with delta (0, 0)
Screenshot: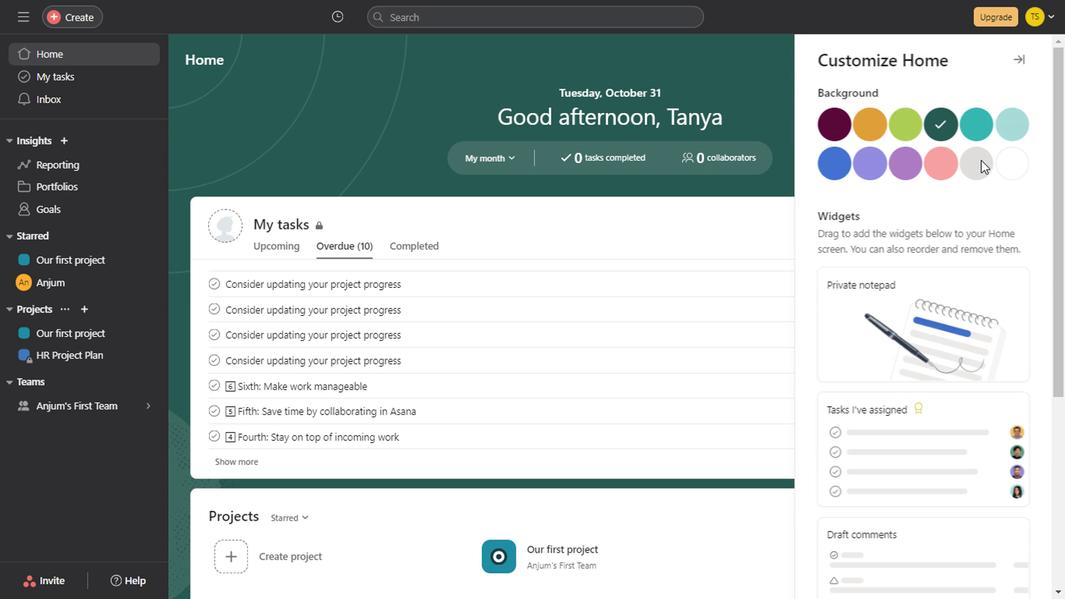 
Action: Mouse scrolled (1023, 64) with delta (0, 0)
Screenshot: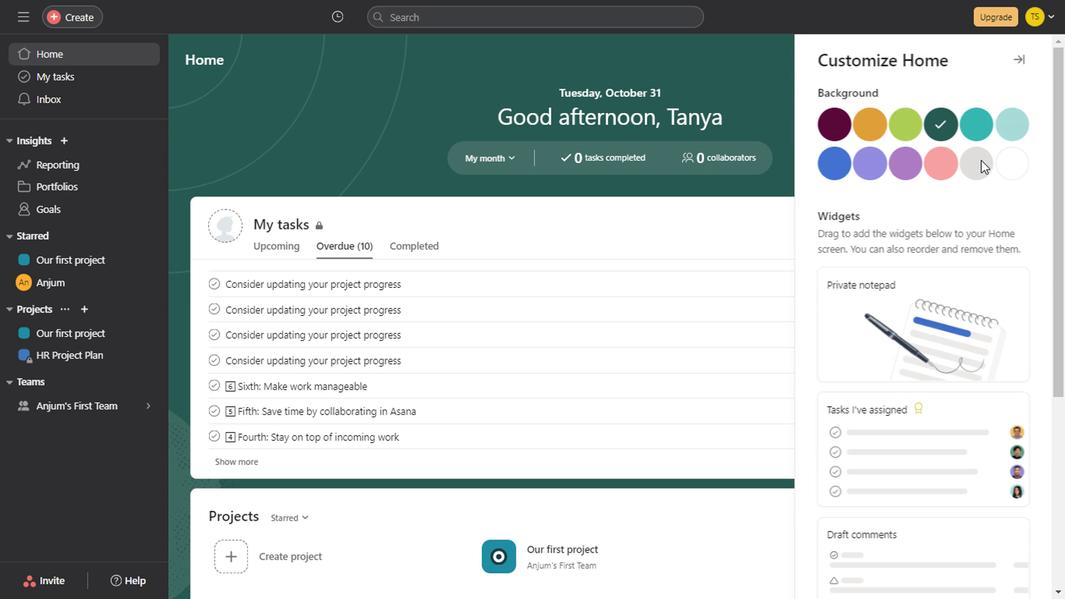
Action: Mouse scrolled (1023, 64) with delta (0, 0)
Screenshot: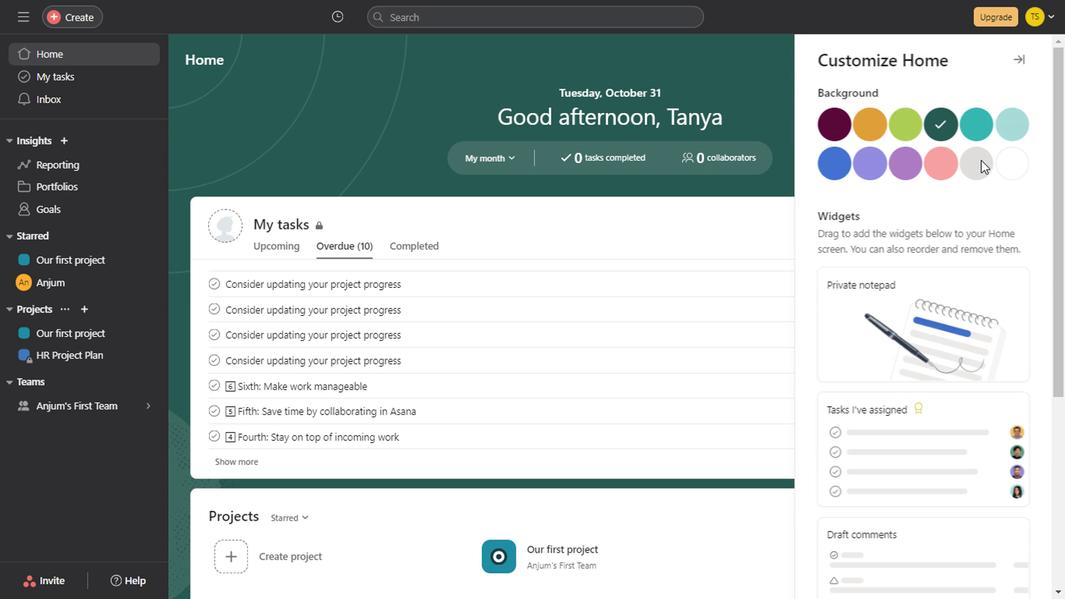
Action: Mouse scrolled (1023, 64) with delta (0, 0)
Screenshot: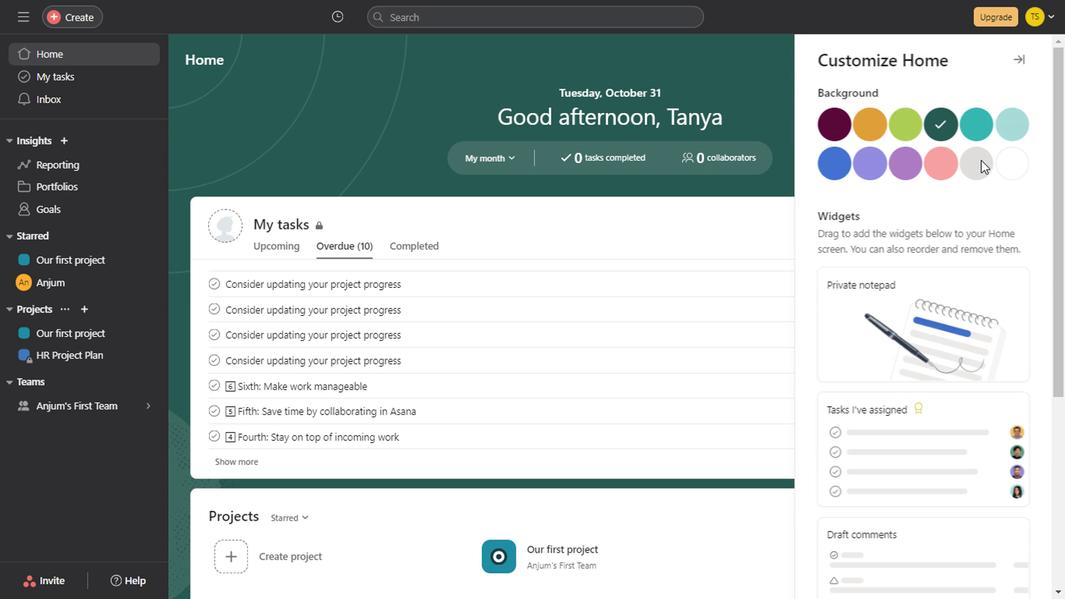 
Action: Mouse scrolled (1023, 64) with delta (0, 0)
Screenshot: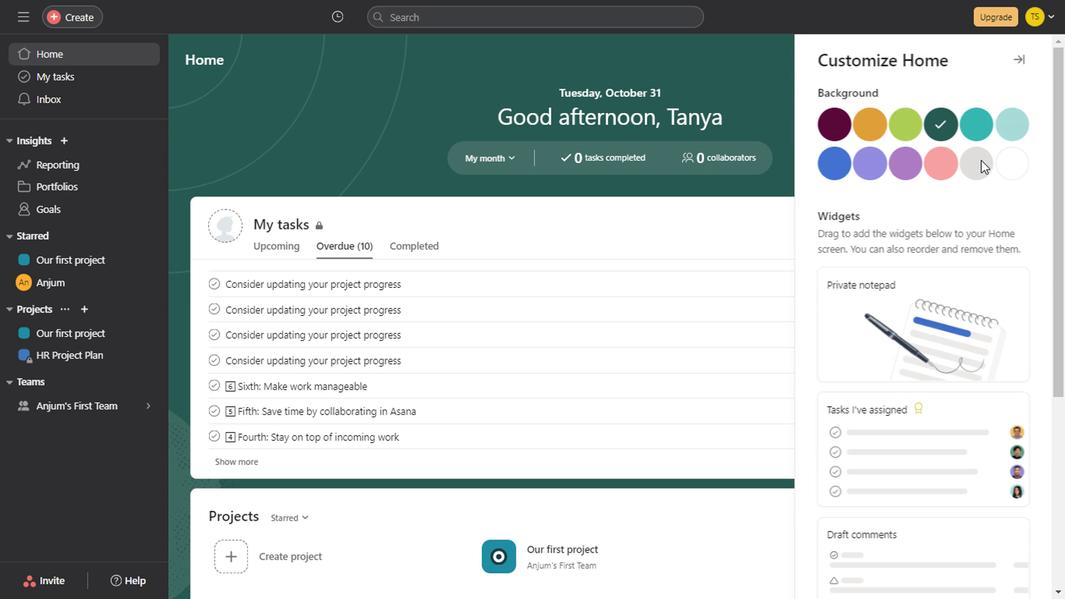 
Action: Mouse scrolled (1023, 64) with delta (0, 0)
Screenshot: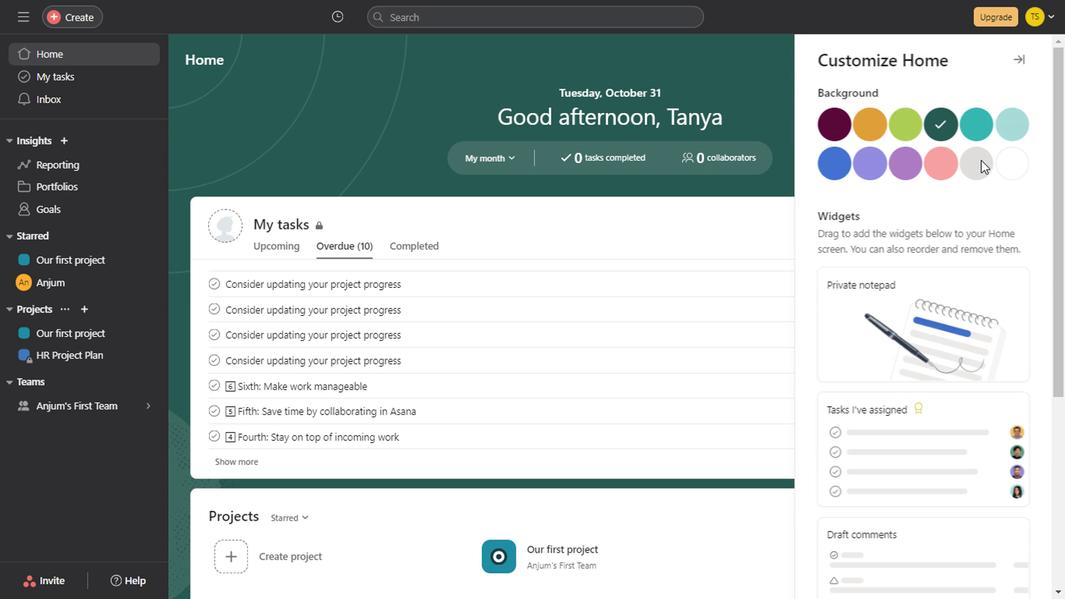 
Action: Mouse scrolled (1023, 64) with delta (0, 0)
Screenshot: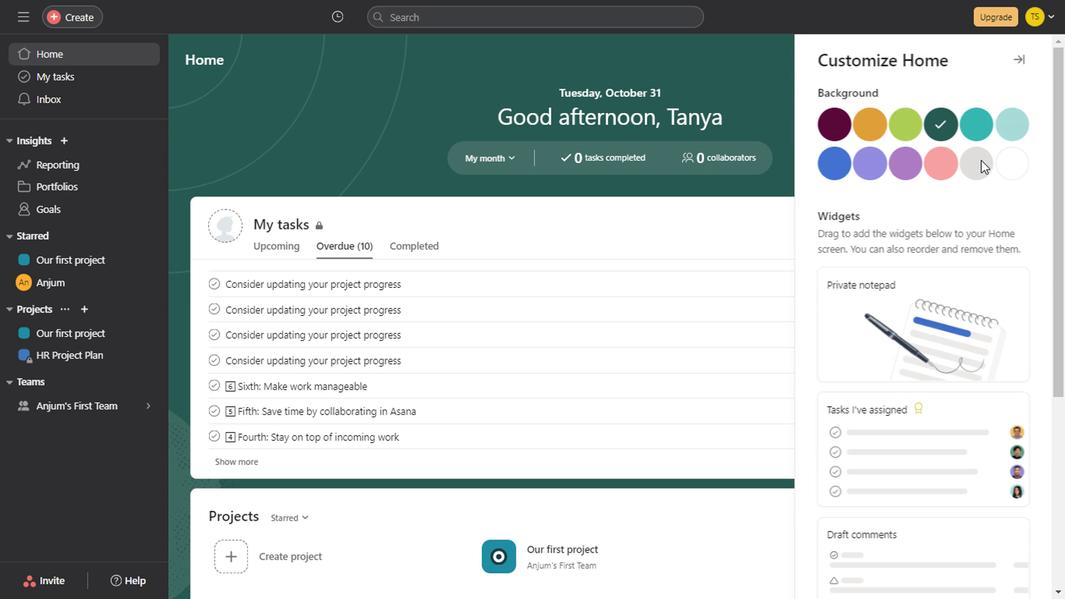 
Action: Mouse scrolled (1023, 64) with delta (0, 0)
Screenshot: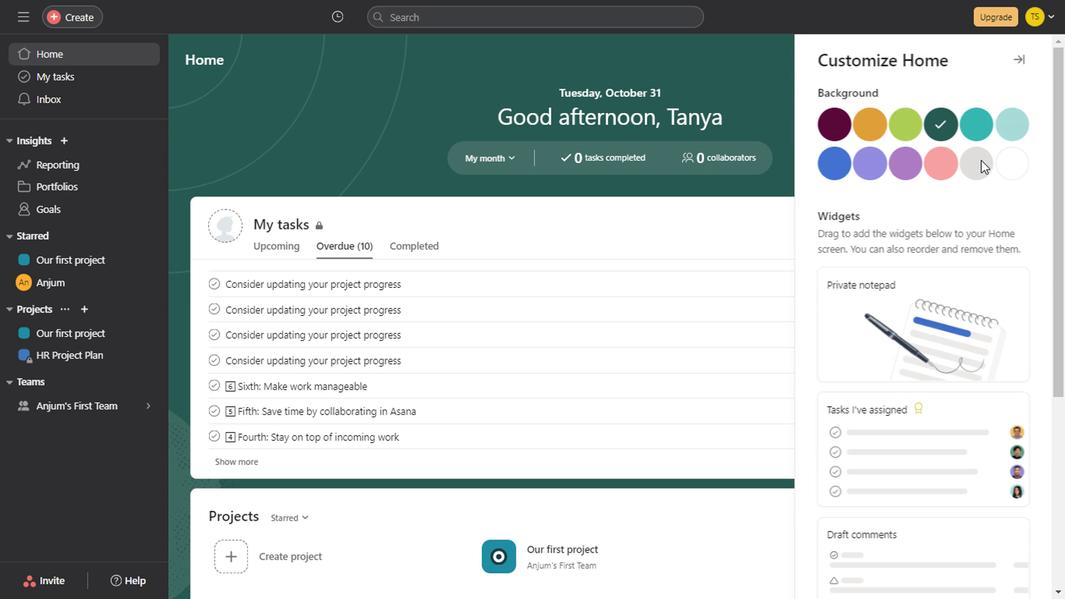 
Action: Mouse scrolled (1023, 64) with delta (0, 0)
Screenshot: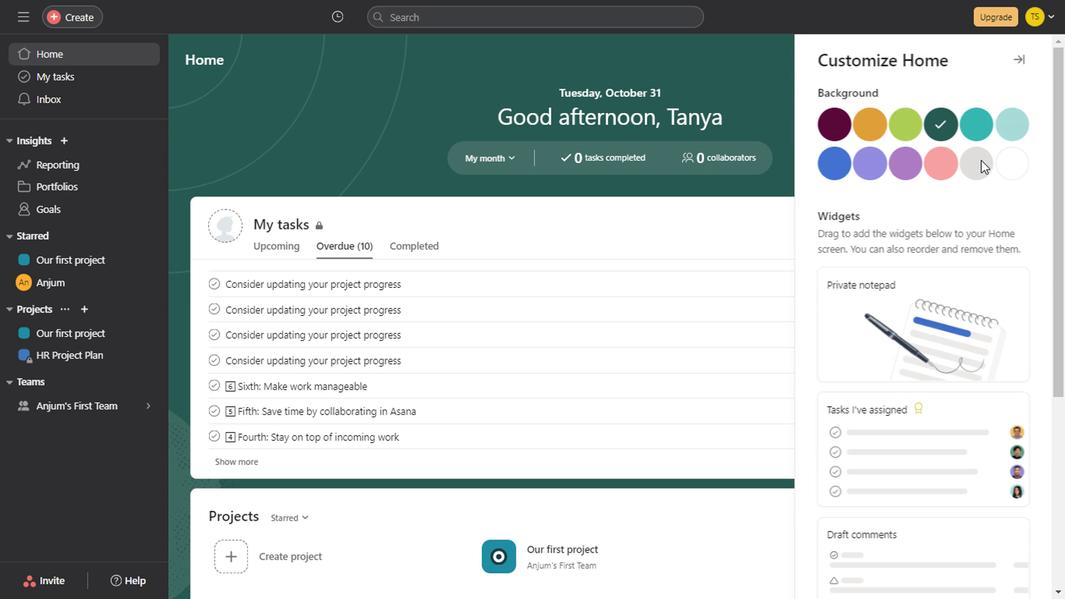 
Action: Mouse scrolled (1023, 64) with delta (0, 0)
Screenshot: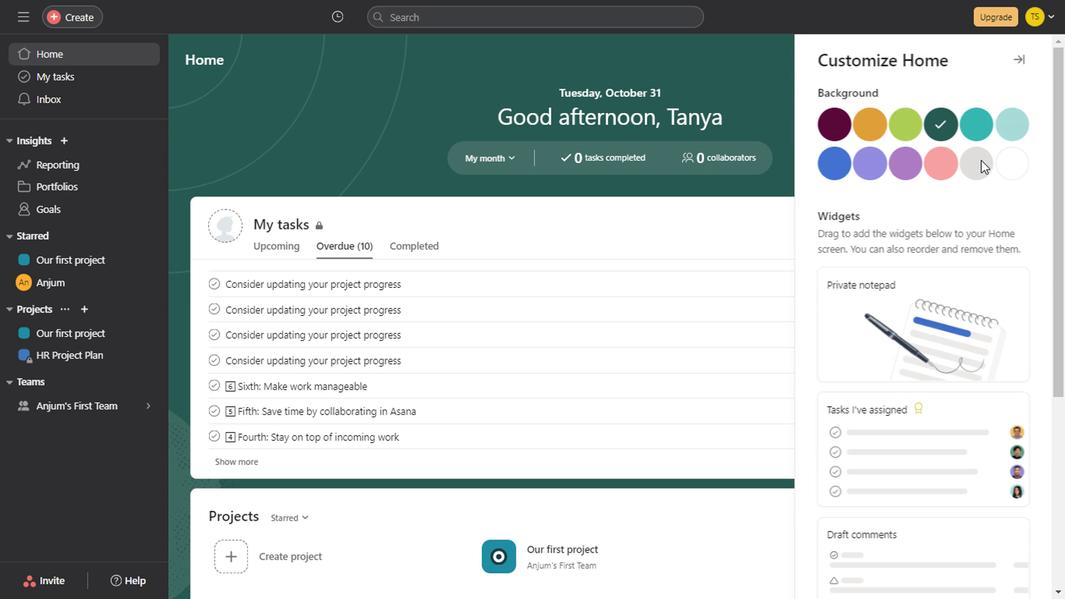 
Action: Mouse scrolled (1023, 64) with delta (0, 0)
Screenshot: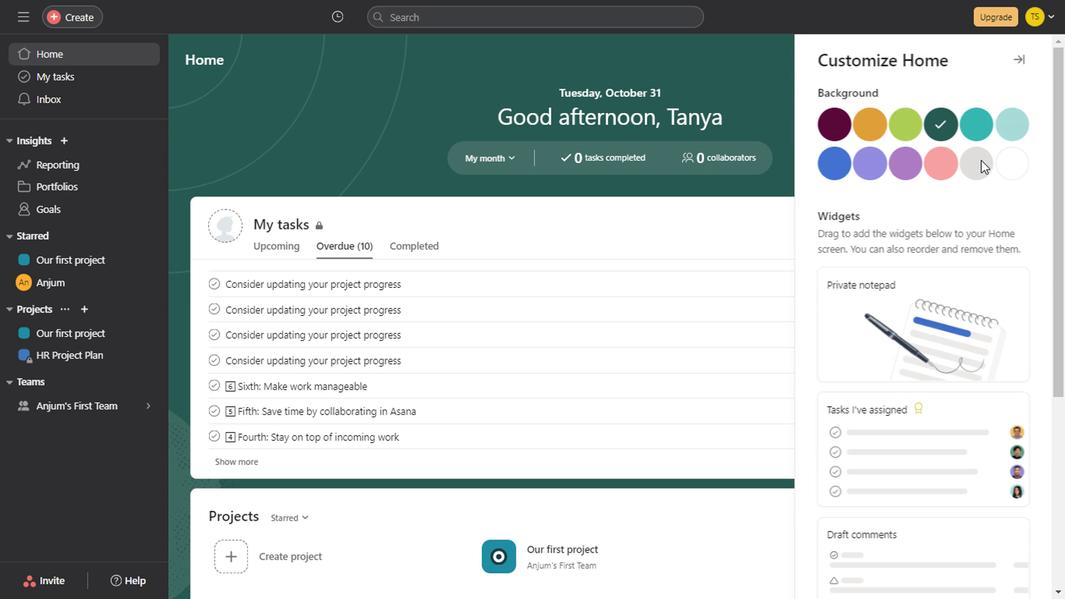 
Action: Mouse scrolled (1023, 64) with delta (0, 0)
Screenshot: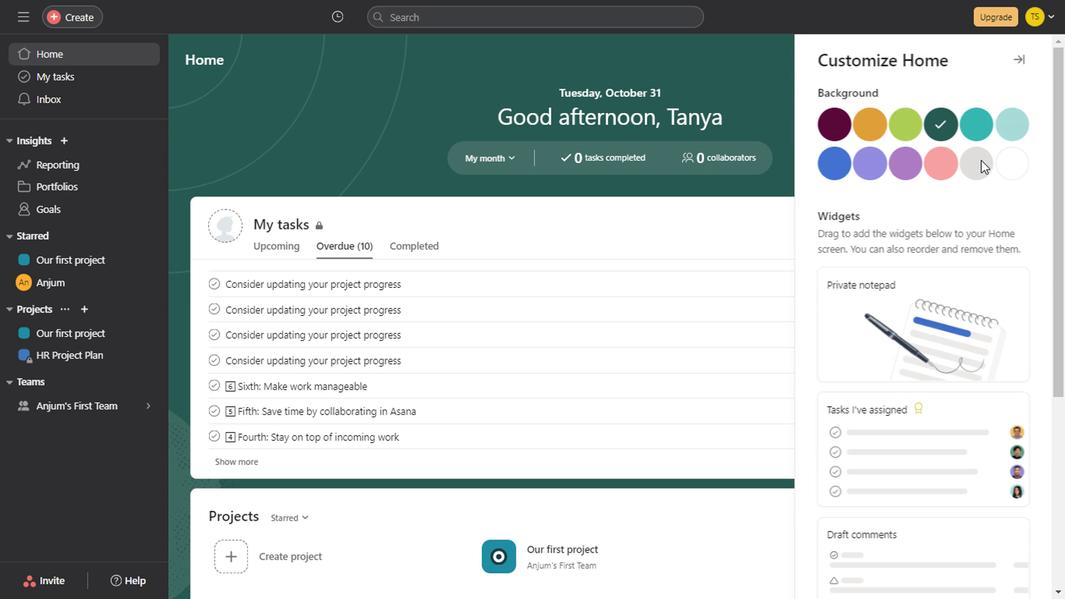
Action: Mouse scrolled (1023, 64) with delta (0, 0)
Screenshot: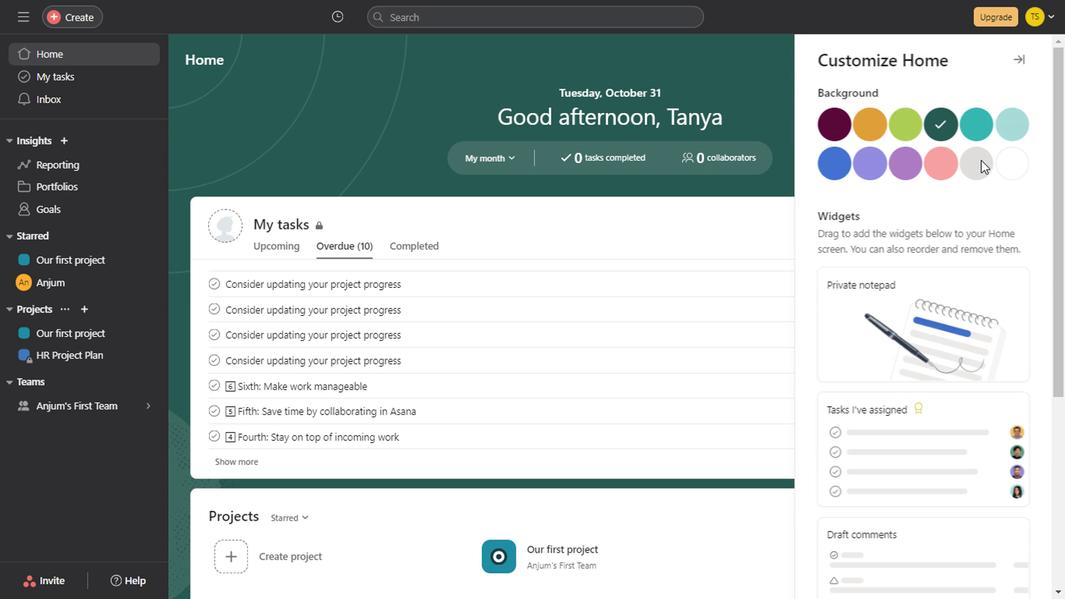 
Action: Mouse scrolled (1023, 64) with delta (0, 0)
Screenshot: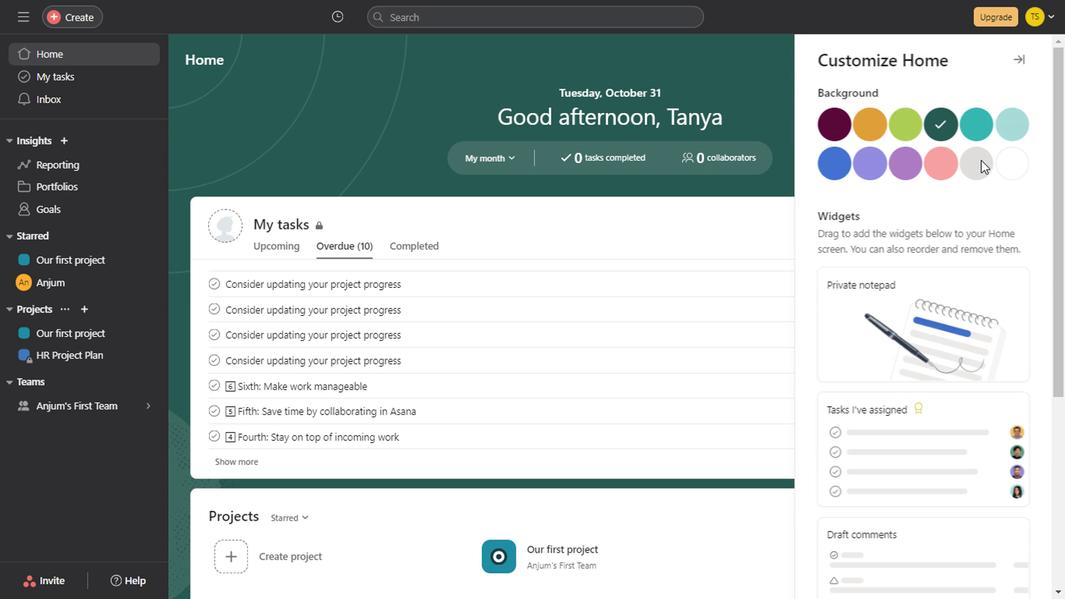 
Action: Mouse scrolled (1023, 64) with delta (0, 0)
Screenshot: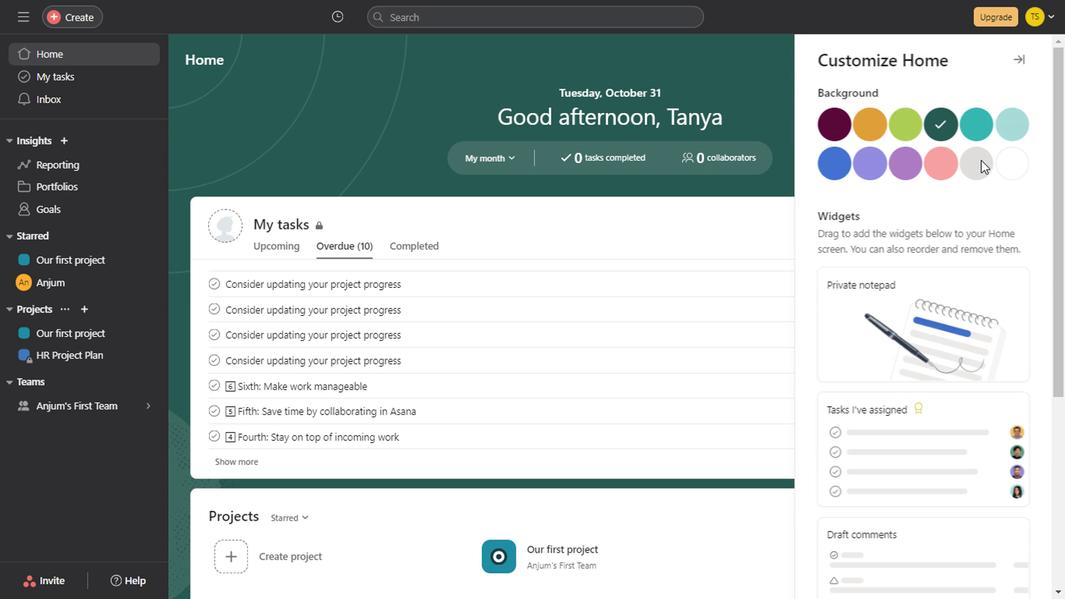 
Action: Mouse scrolled (1023, 64) with delta (0, 0)
Screenshot: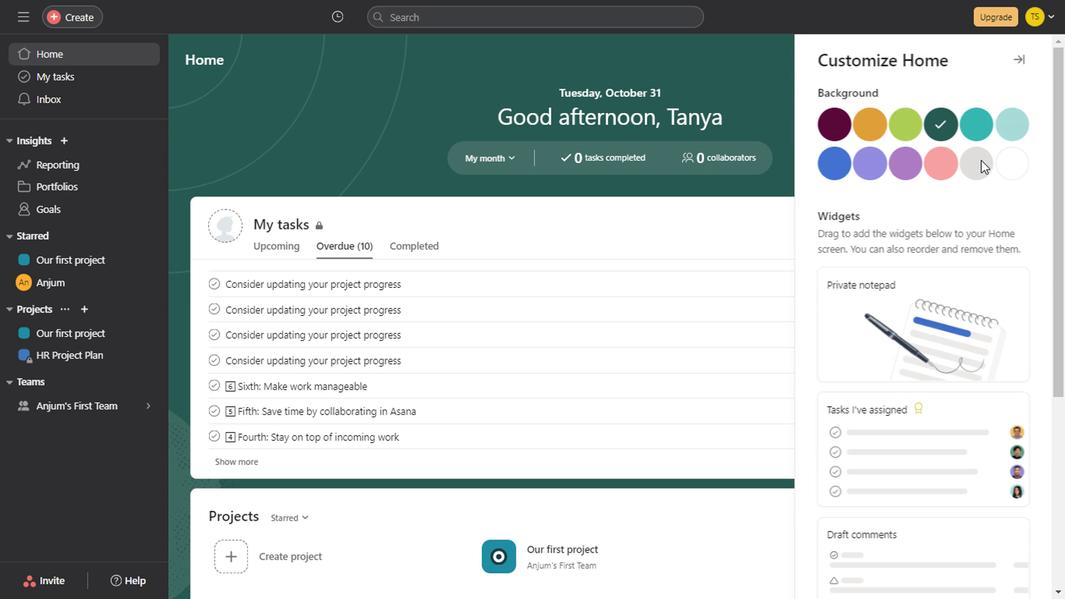 
Action: Mouse scrolled (1023, 64) with delta (0, 0)
Screenshot: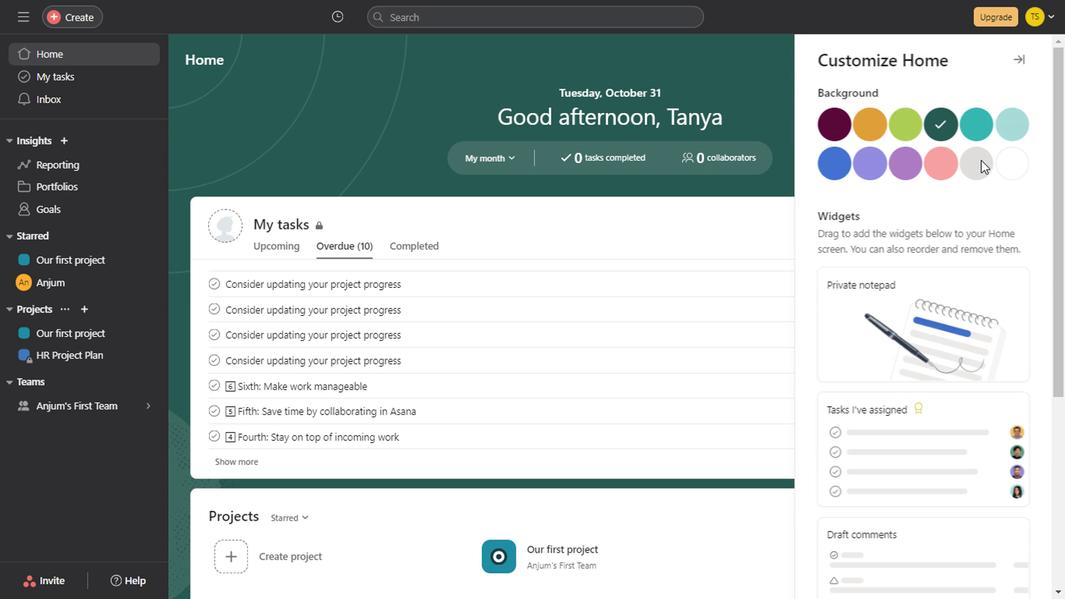 
Action: Mouse scrolled (1023, 64) with delta (0, 0)
Screenshot: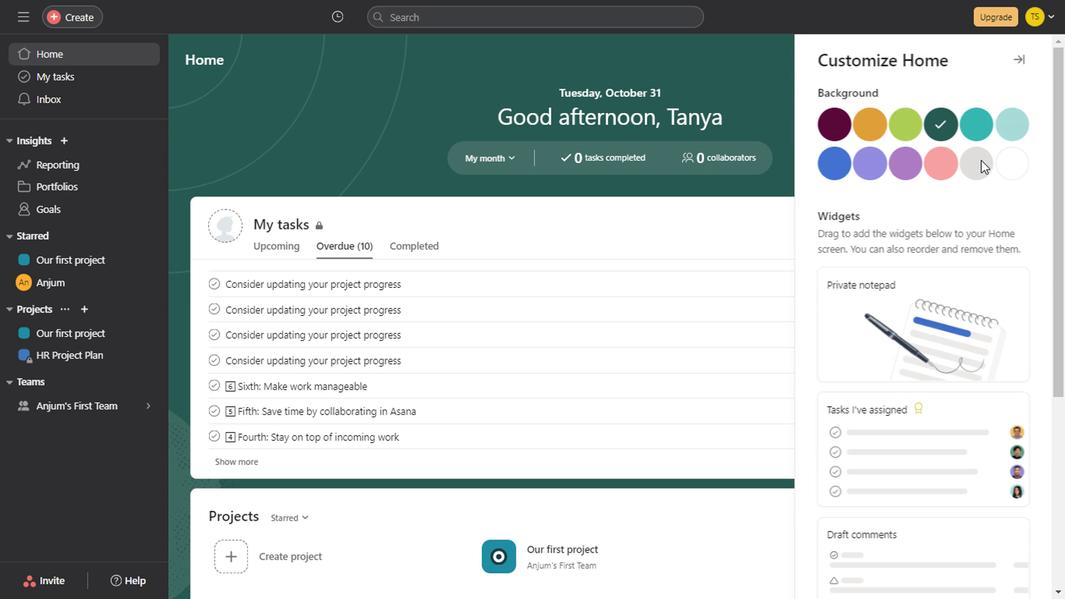 
Action: Mouse scrolled (1023, 64) with delta (0, 0)
Screenshot: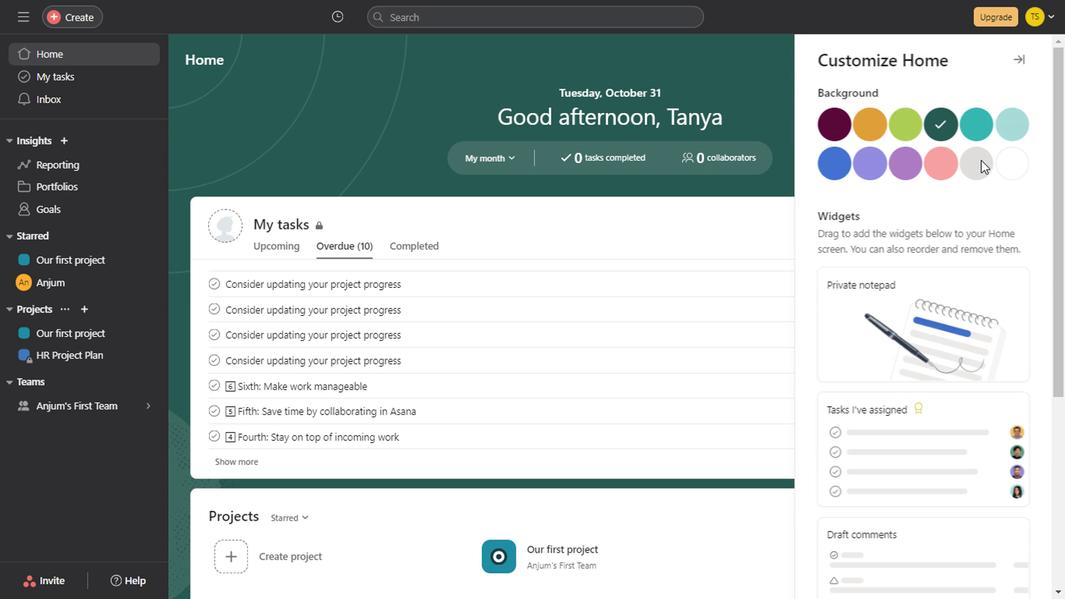 
Action: Mouse scrolled (1023, 64) with delta (0, 0)
Screenshot: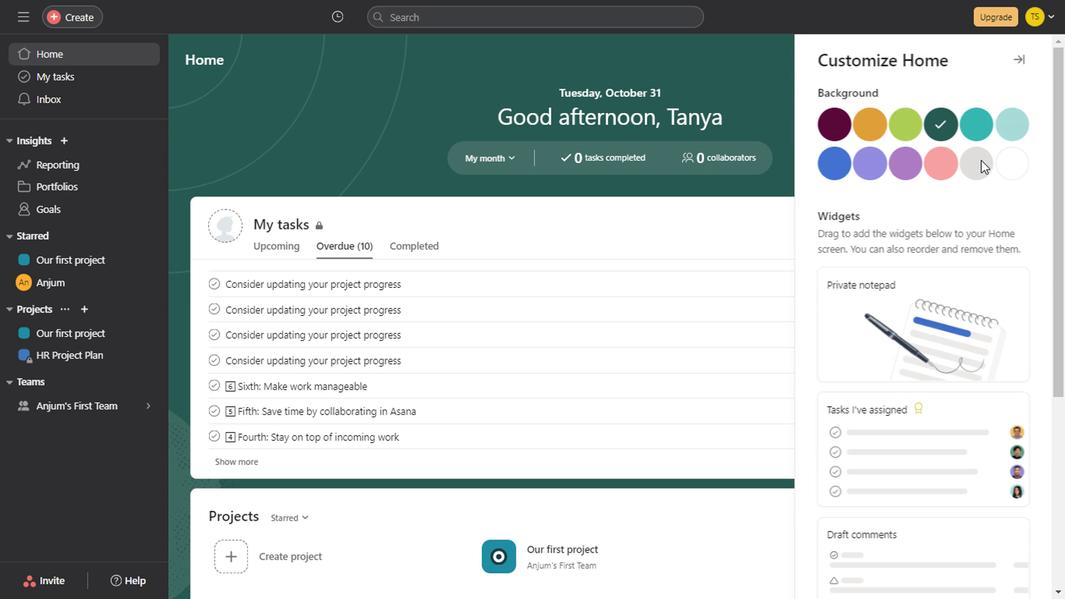 
Action: Mouse scrolled (1023, 64) with delta (0, 0)
Screenshot: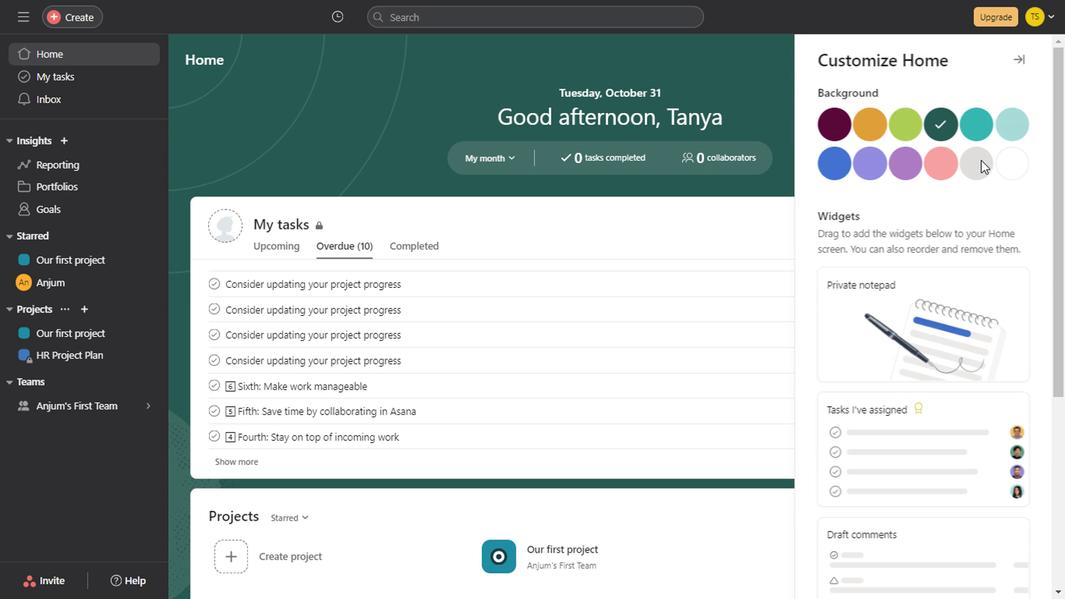 
Action: Mouse scrolled (1023, 64) with delta (0, 0)
Screenshot: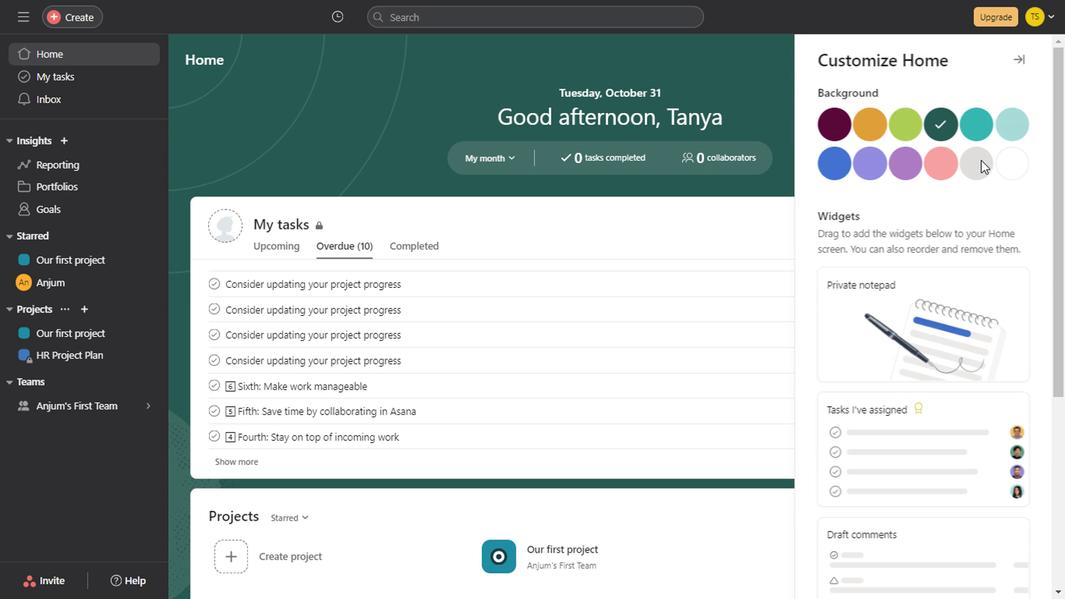 
Action: Mouse scrolled (1023, 64) with delta (0, 0)
Screenshot: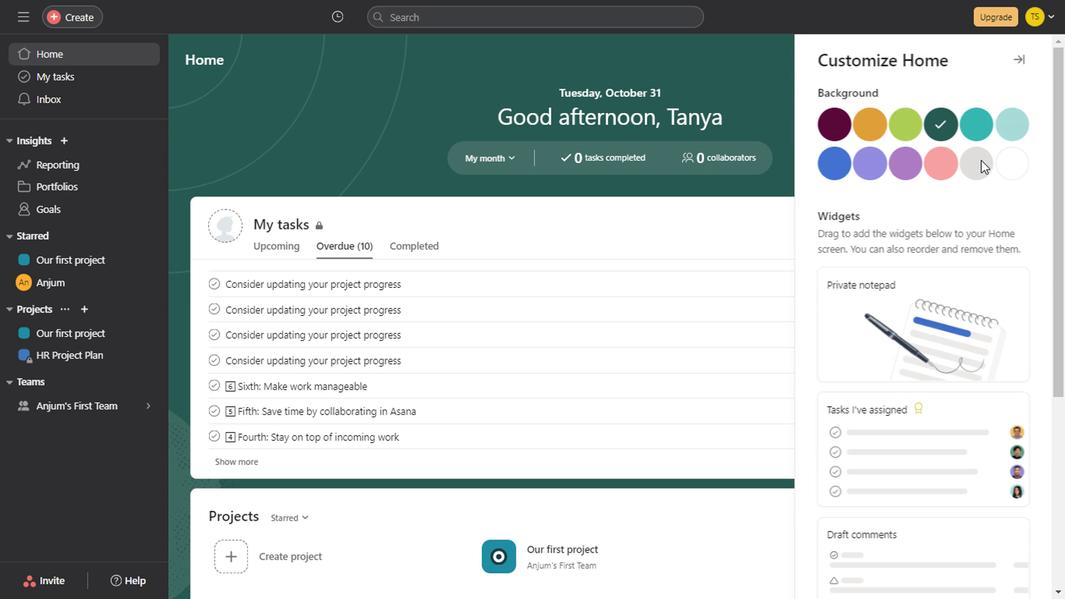 
Action: Mouse scrolled (1023, 64) with delta (0, 0)
Screenshot: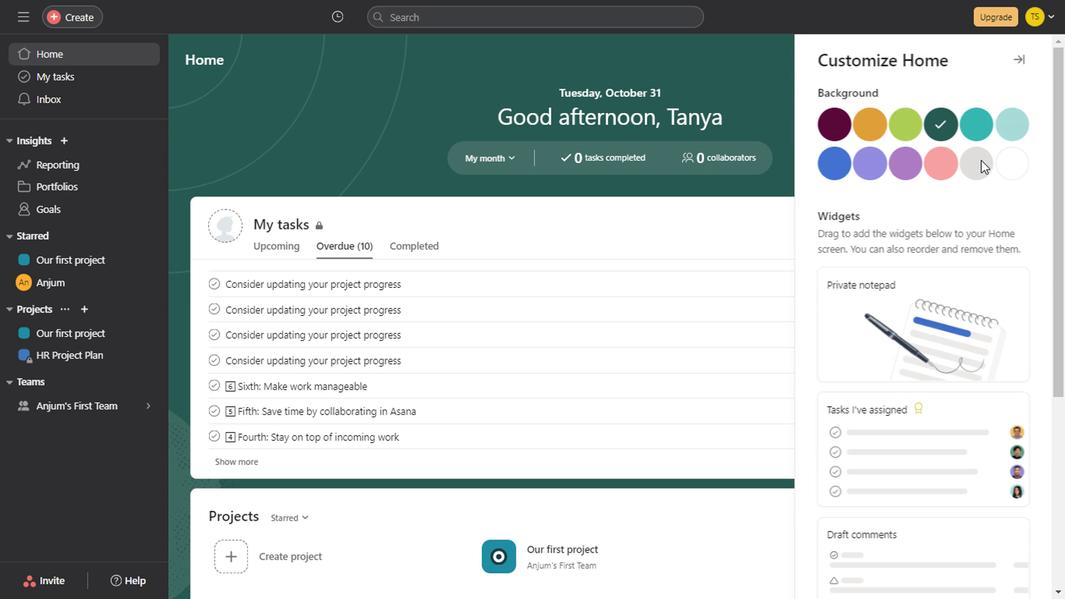
Action: Mouse scrolled (1023, 64) with delta (0, 0)
Screenshot: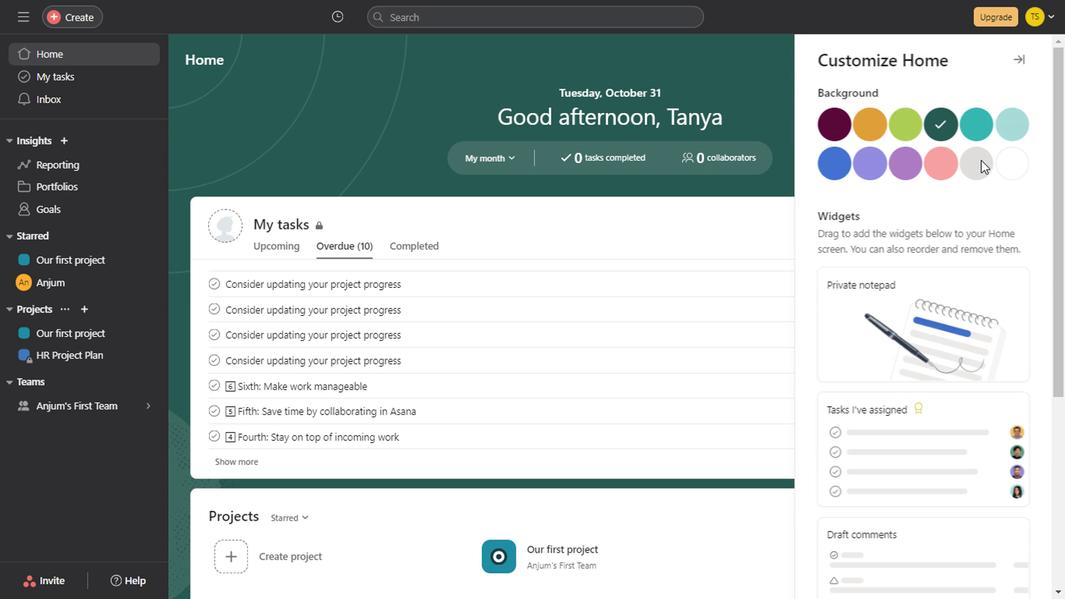 
Action: Mouse scrolled (1023, 64) with delta (0, 0)
Screenshot: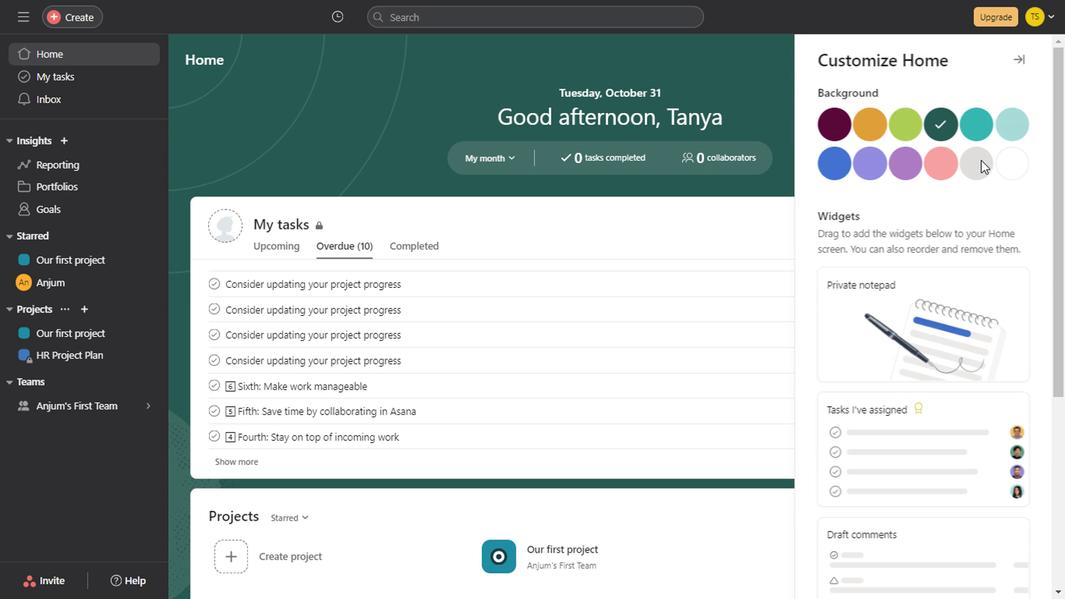 
Action: Mouse scrolled (1023, 64) with delta (0, 0)
Screenshot: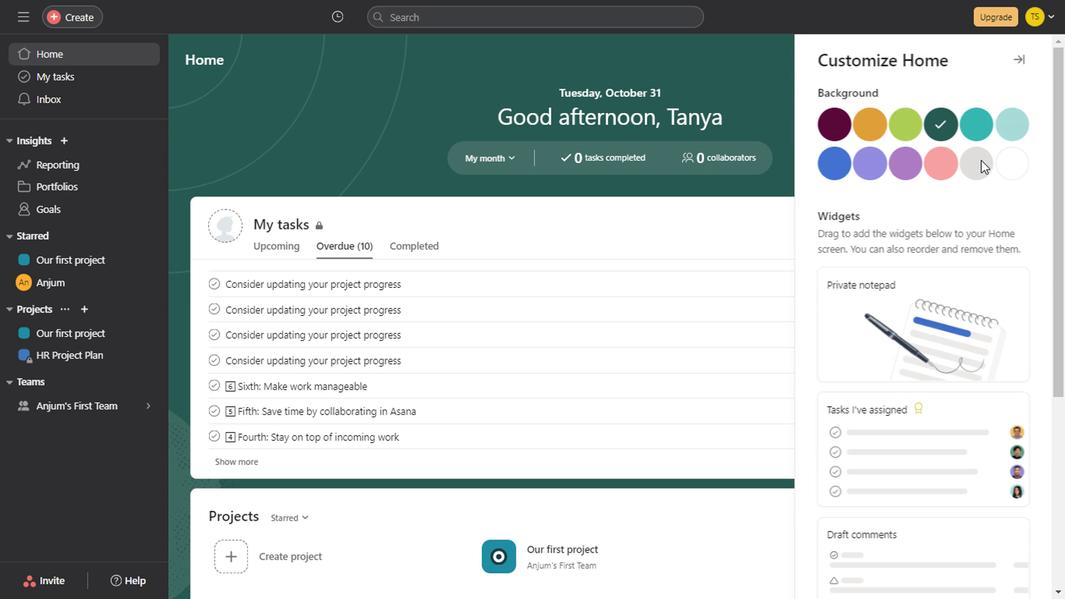 
Action: Mouse scrolled (1023, 64) with delta (0, 0)
Screenshot: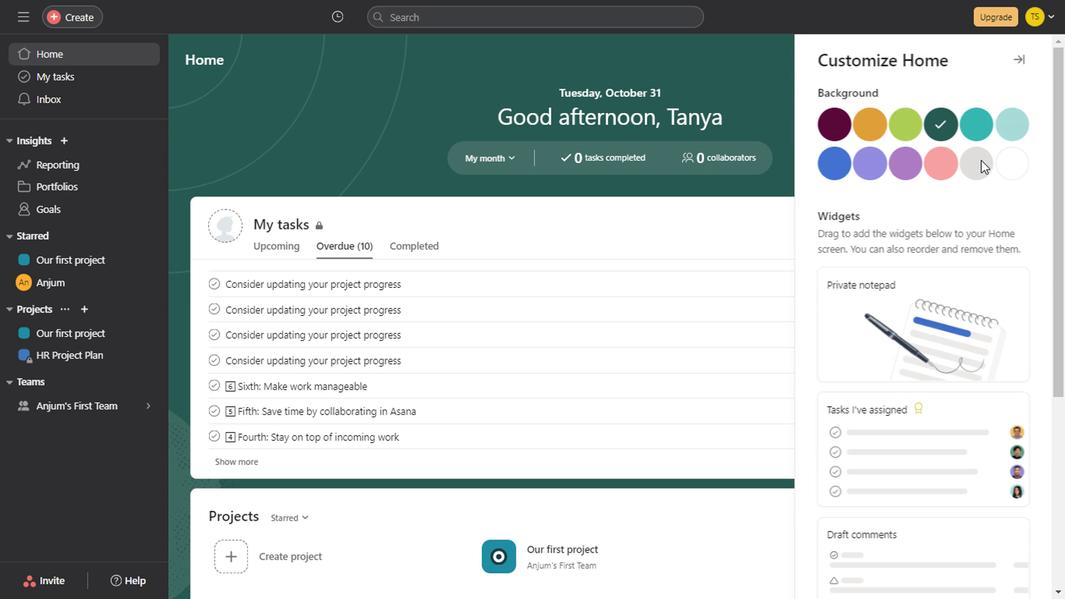 
Action: Mouse scrolled (1023, 64) with delta (0, 0)
Screenshot: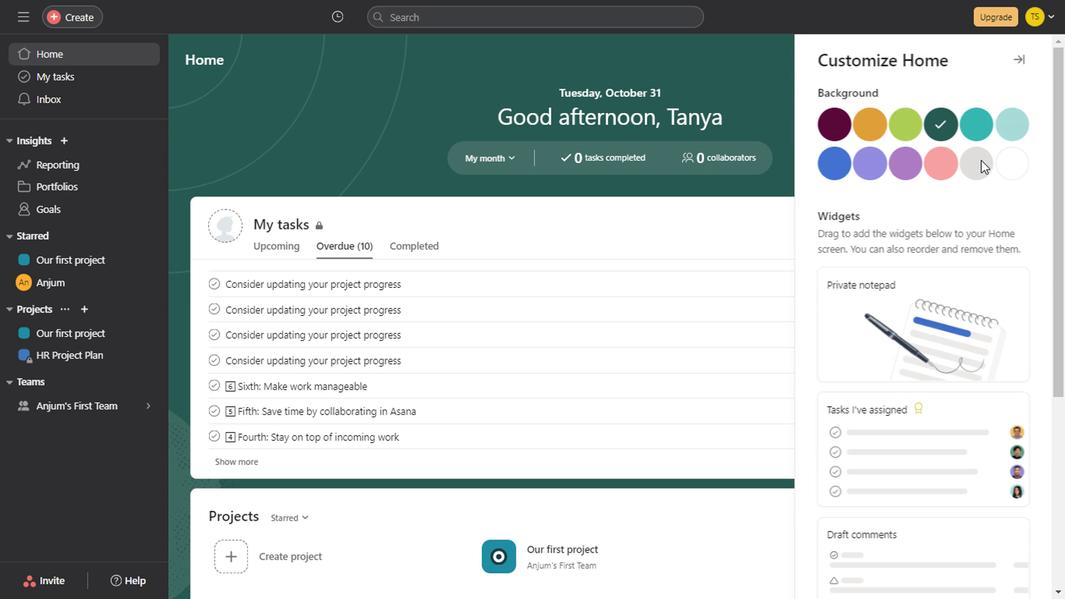 
Action: Mouse scrolled (1023, 64) with delta (0, 0)
Screenshot: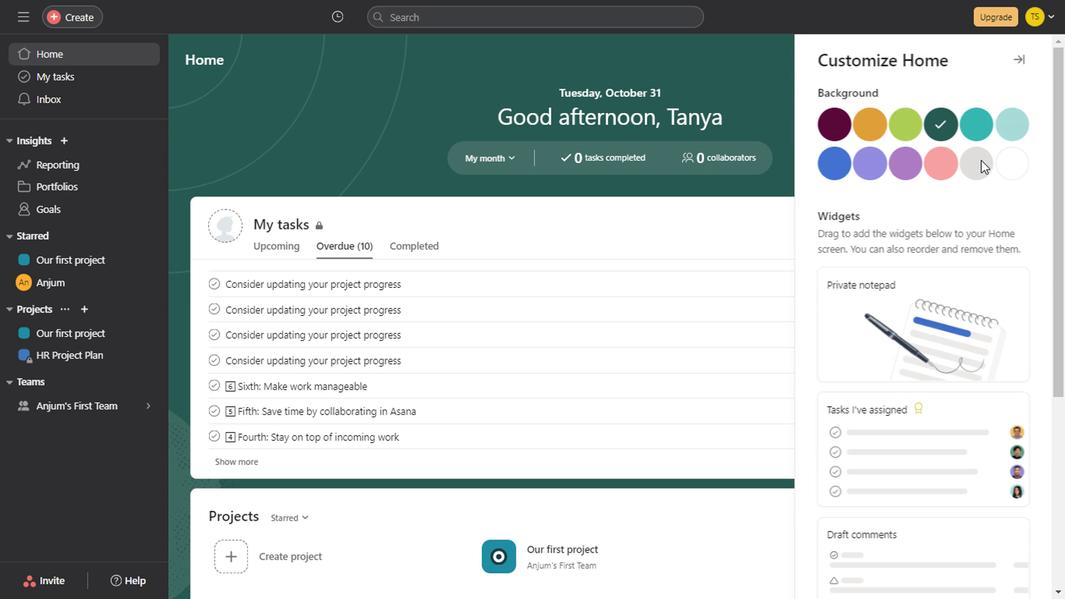 
Action: Mouse scrolled (1023, 64) with delta (0, 0)
Screenshot: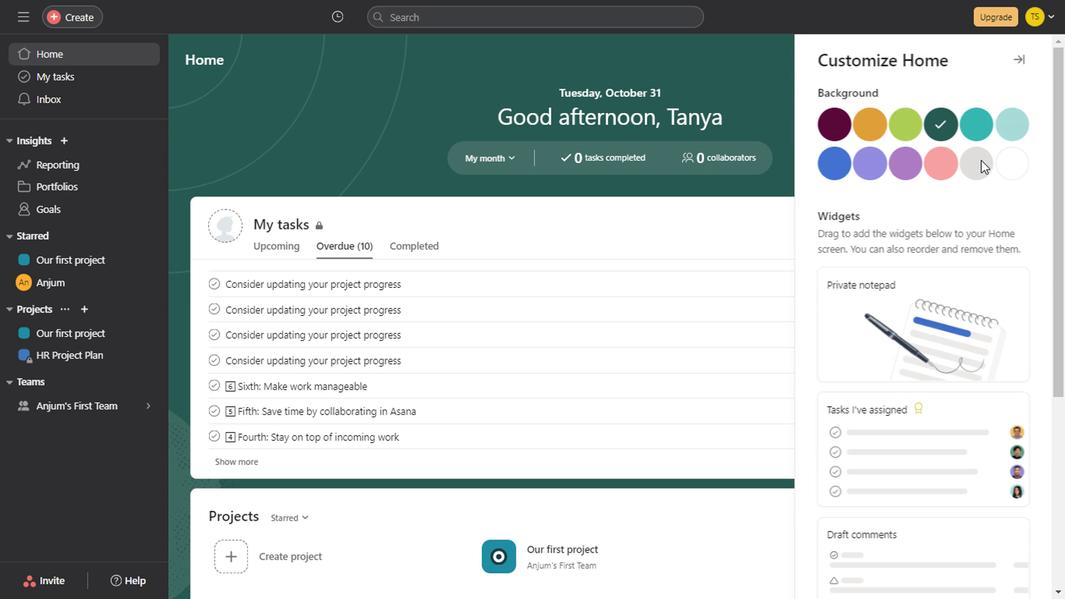 
Action: Mouse scrolled (1023, 64) with delta (0, 0)
Screenshot: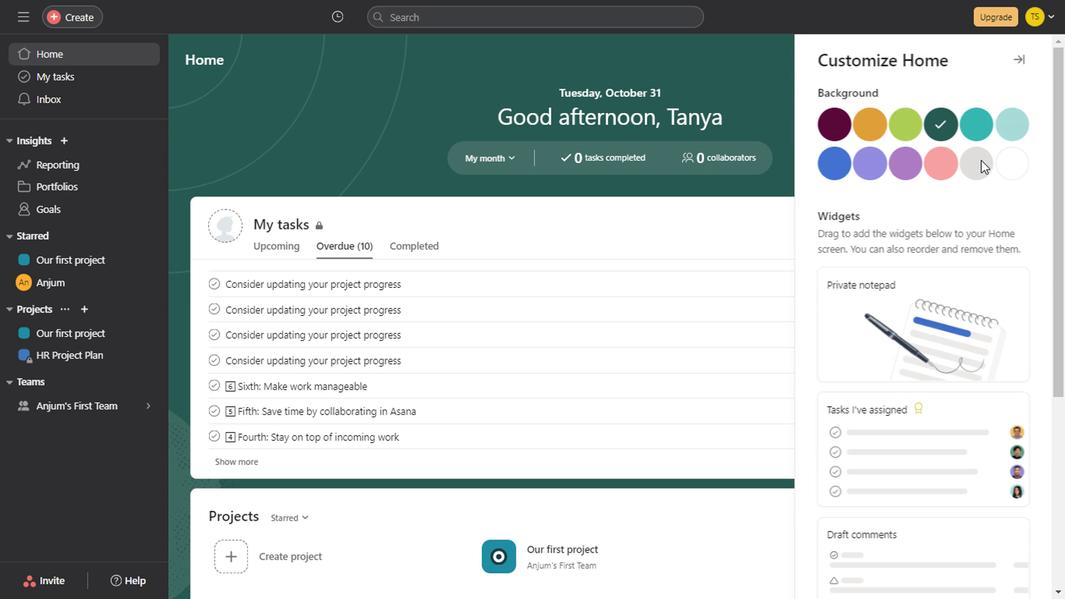 
Action: Mouse scrolled (1023, 64) with delta (0, 0)
Screenshot: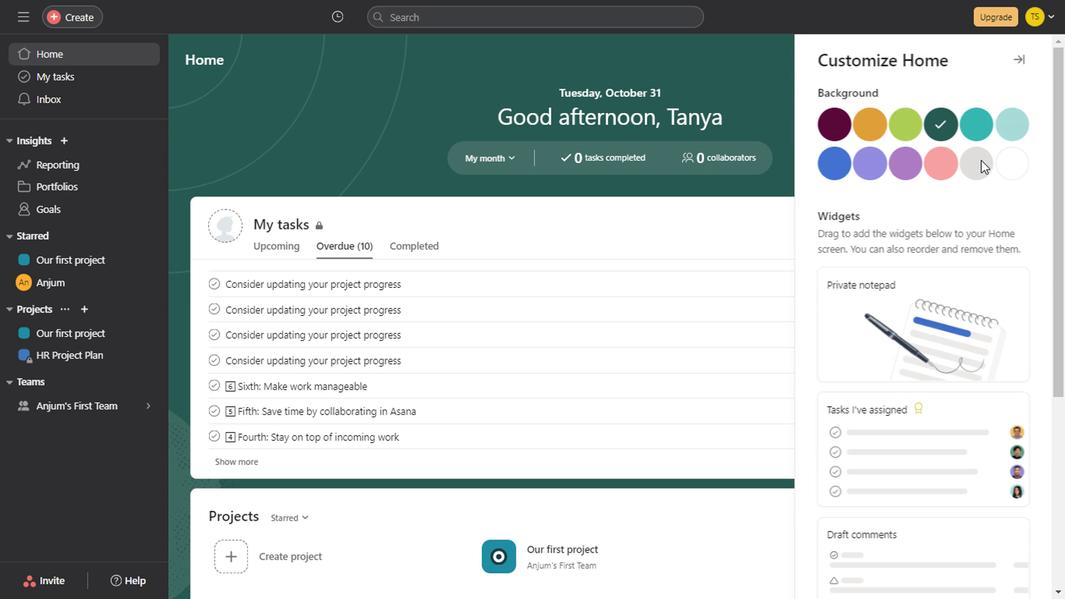 
Action: Mouse scrolled (1023, 64) with delta (0, 0)
Screenshot: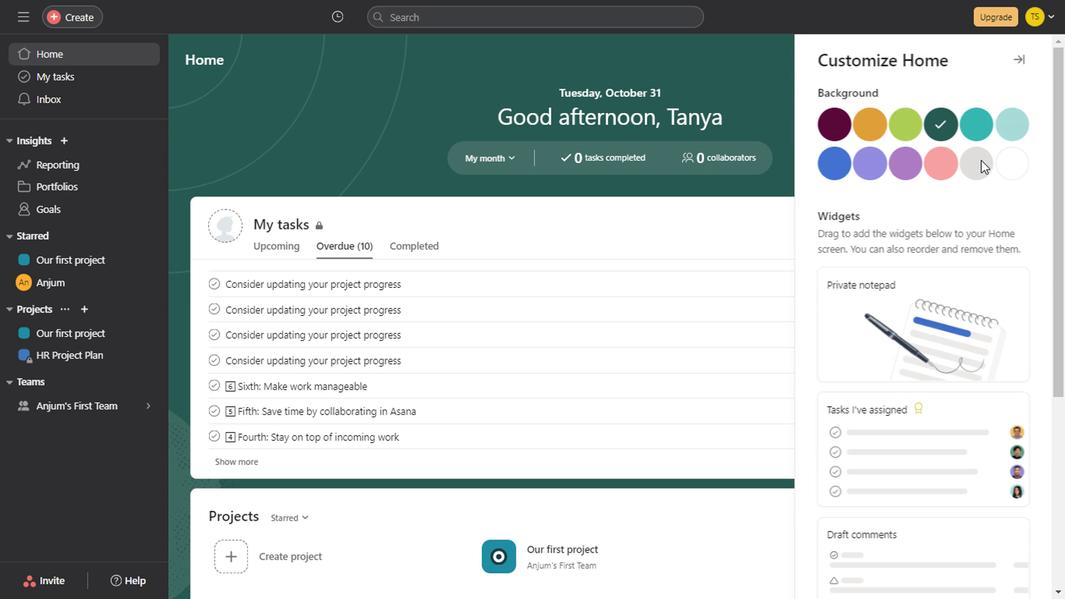 
Action: Mouse scrolled (1023, 64) with delta (0, 0)
Screenshot: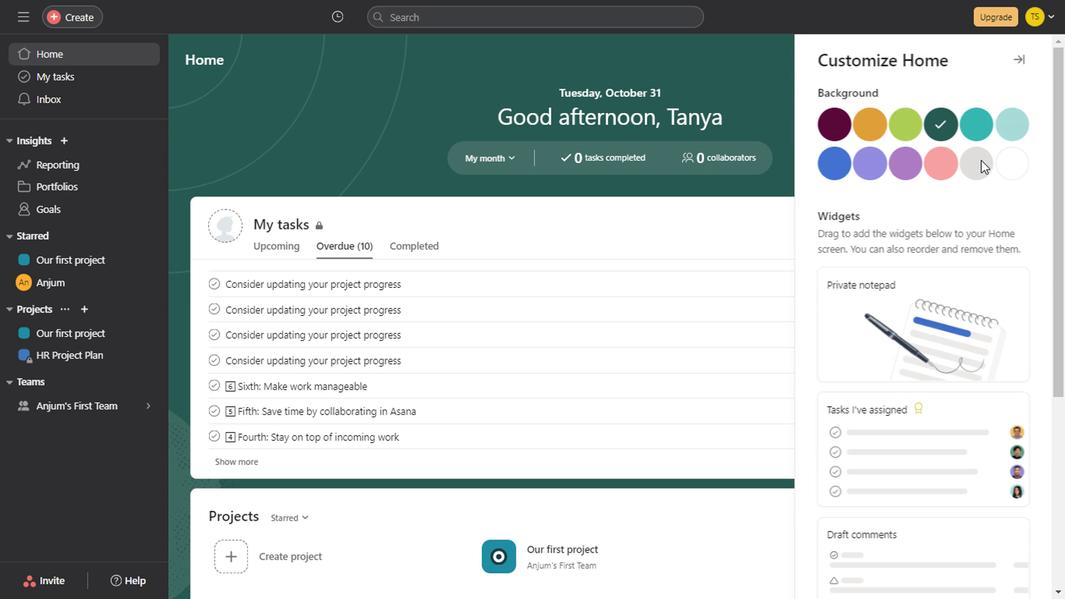 
Action: Mouse scrolled (1023, 64) with delta (0, 0)
Screenshot: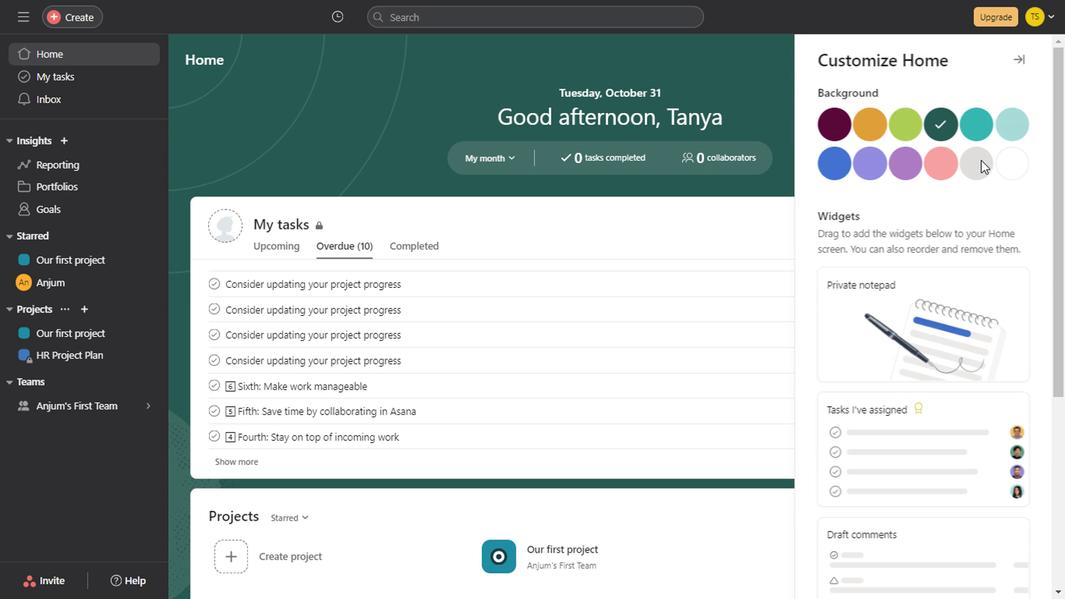 
Action: Mouse scrolled (1023, 64) with delta (0, 0)
Screenshot: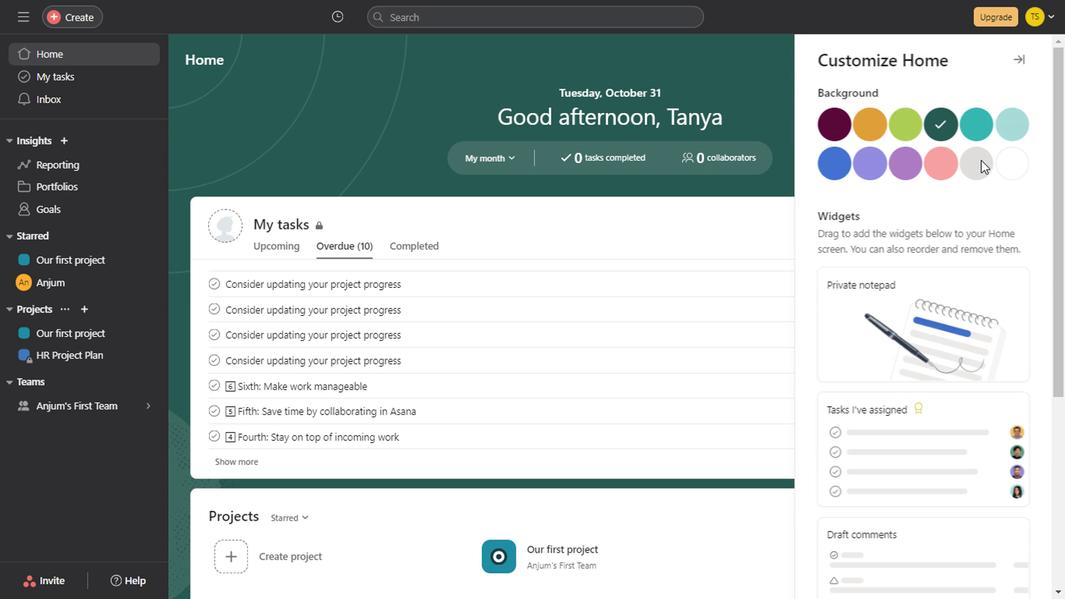 
Action: Mouse scrolled (1023, 64) with delta (0, 0)
Screenshot: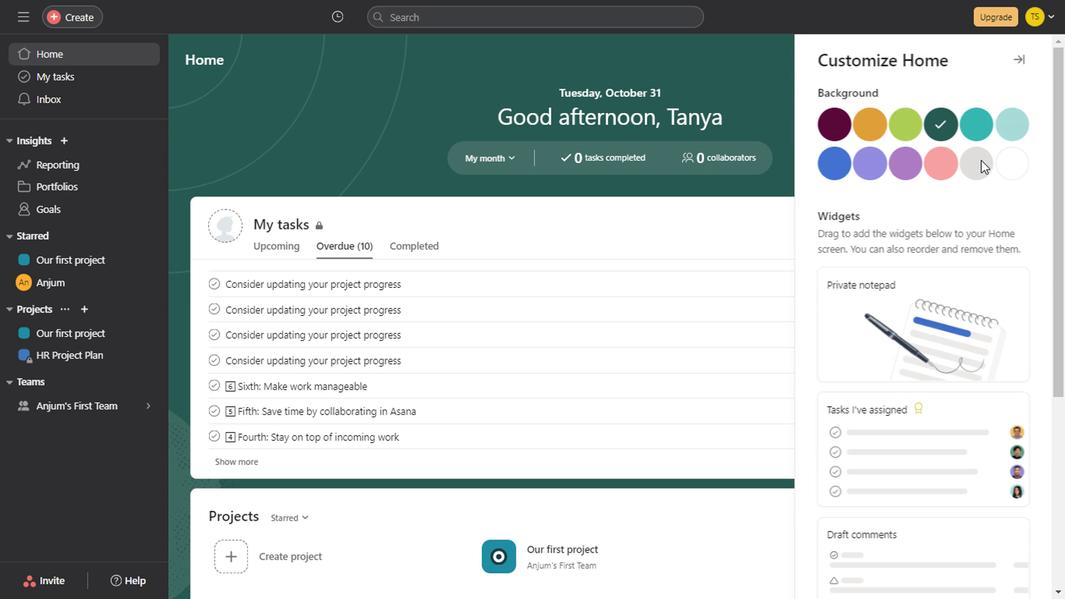
Action: Mouse moved to (1023, 64)
Screenshot: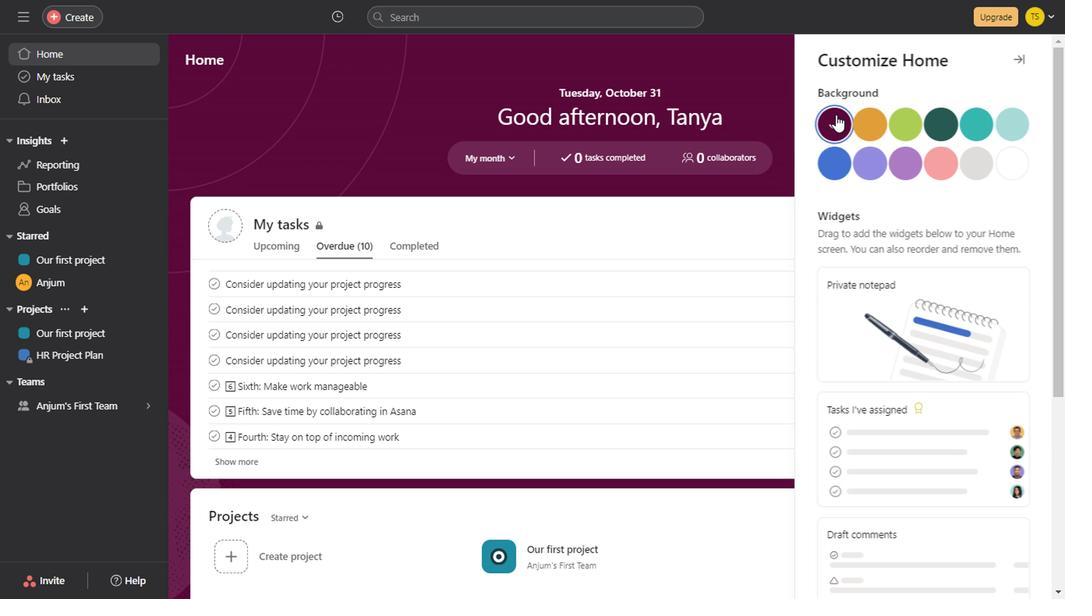 
Action: Mouse scrolled (1023, 64) with delta (0, 0)
Screenshot: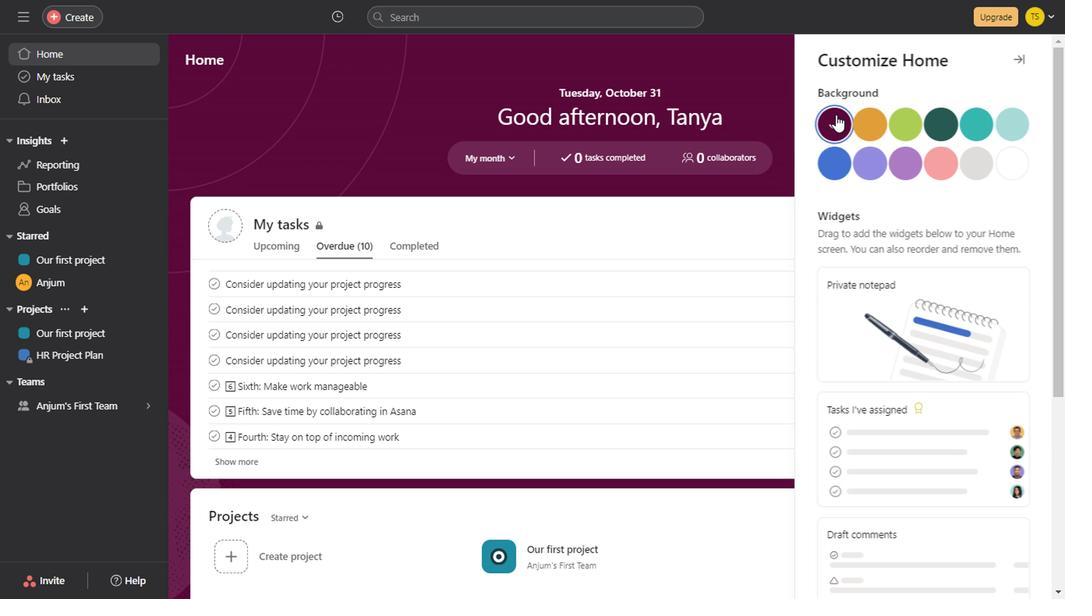 
Action: Mouse scrolled (1023, 64) with delta (0, 0)
Screenshot: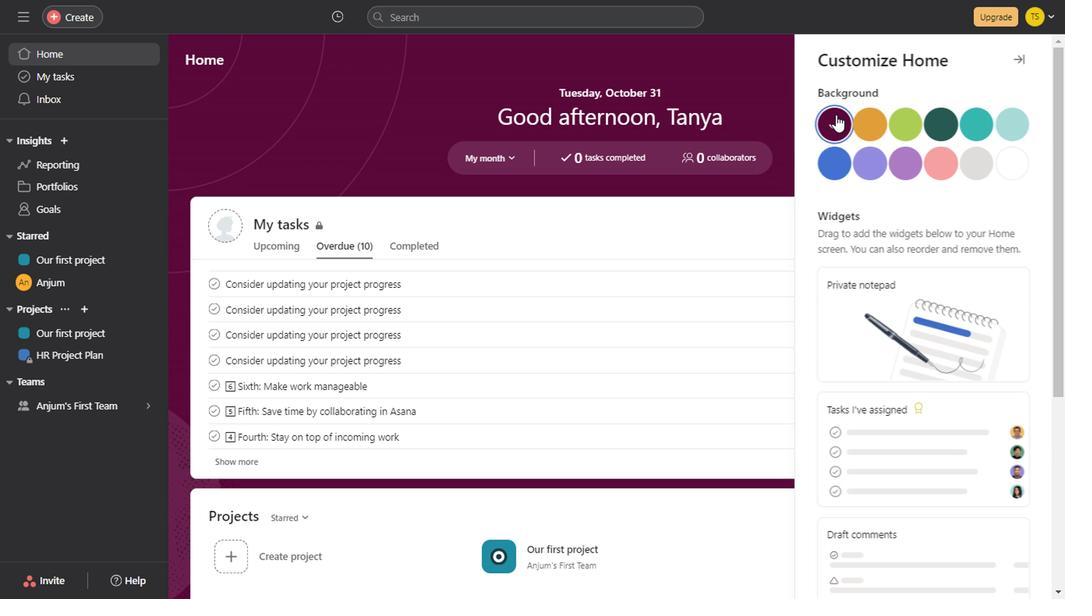 
Action: Mouse scrolled (1023, 64) with delta (0, 0)
Screenshot: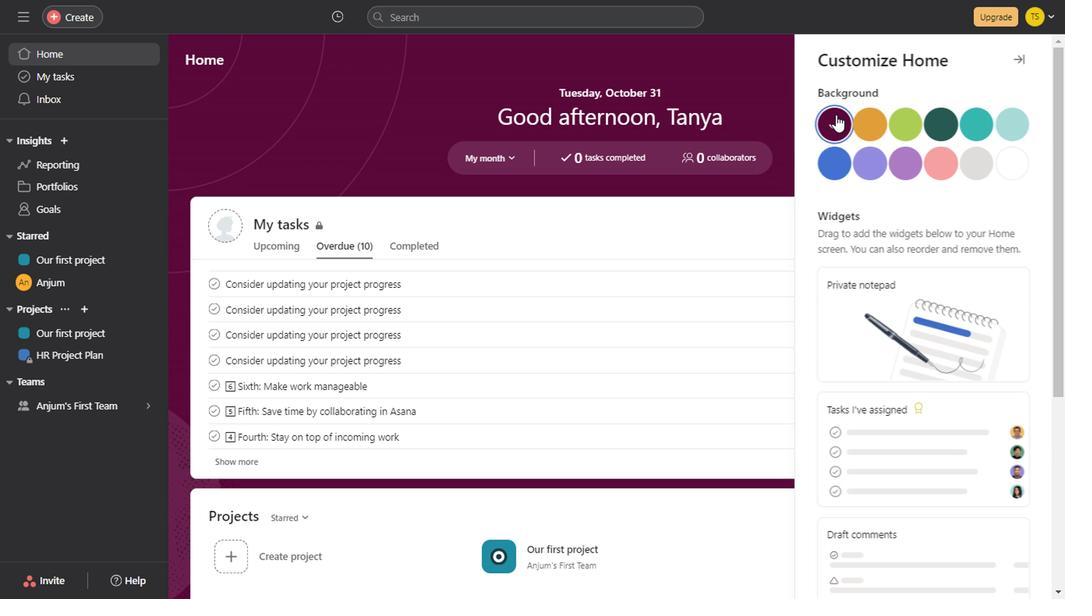 
Action: Mouse scrolled (1023, 64) with delta (0, 0)
Screenshot: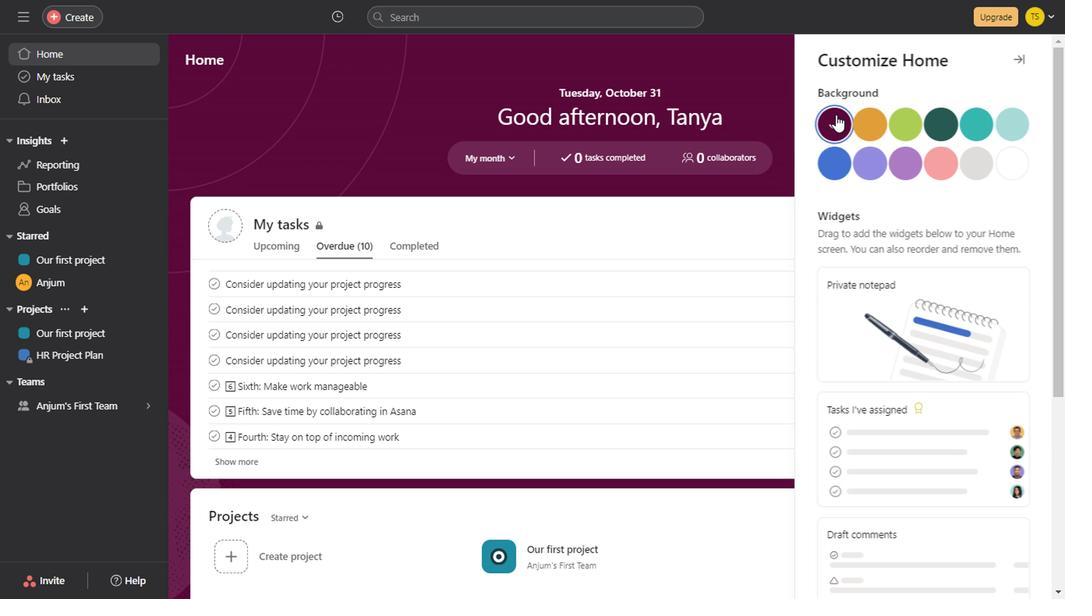 
Action: Mouse scrolled (1023, 64) with delta (0, 0)
Screenshot: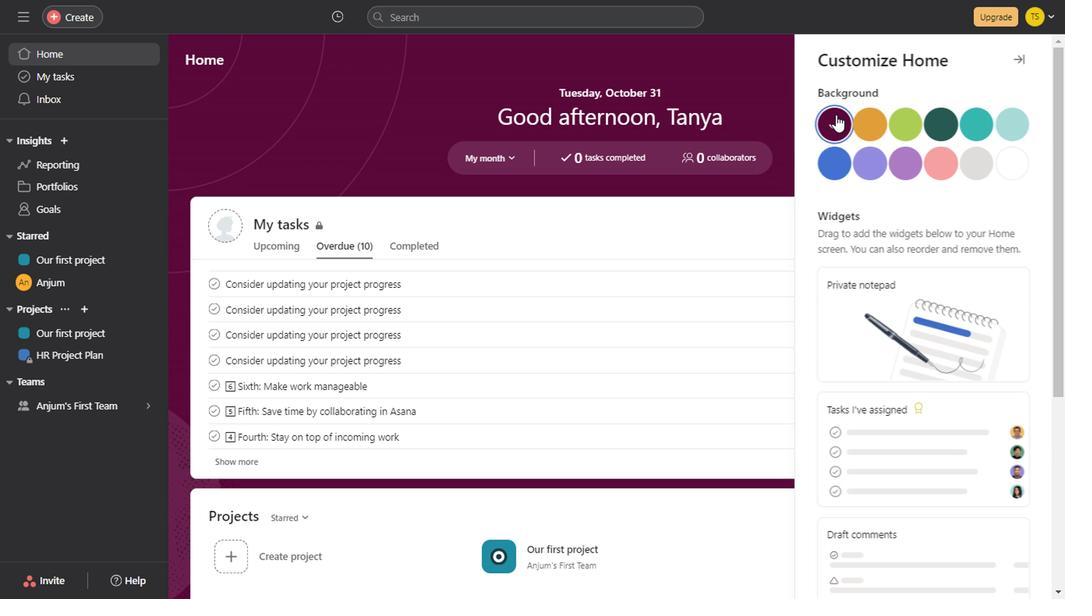 
Action: Mouse scrolled (1023, 64) with delta (0, 0)
Screenshot: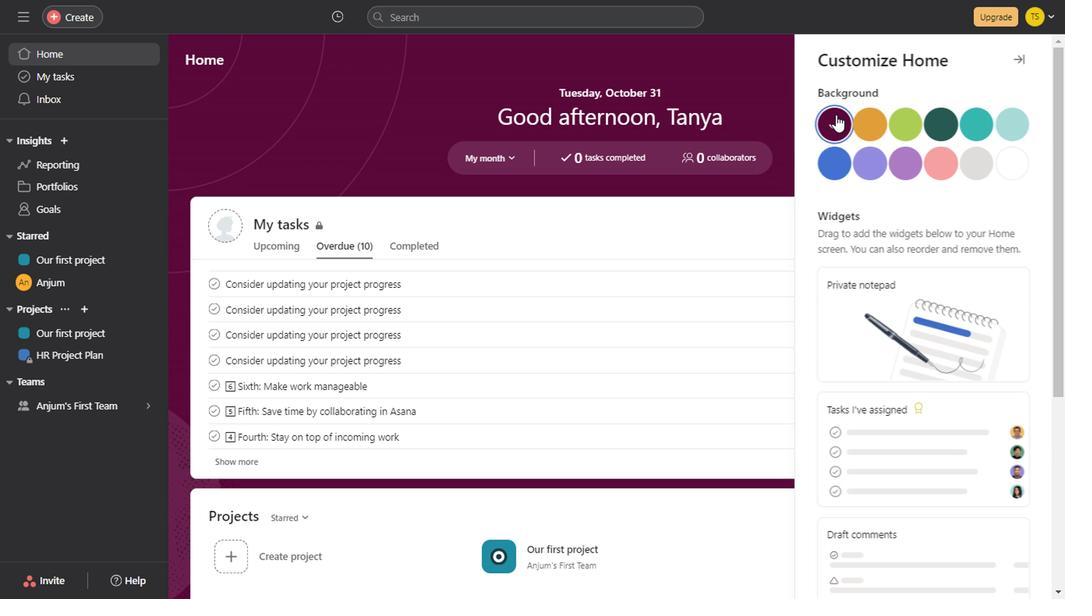 
Action: Mouse scrolled (1023, 64) with delta (0, 0)
Screenshot: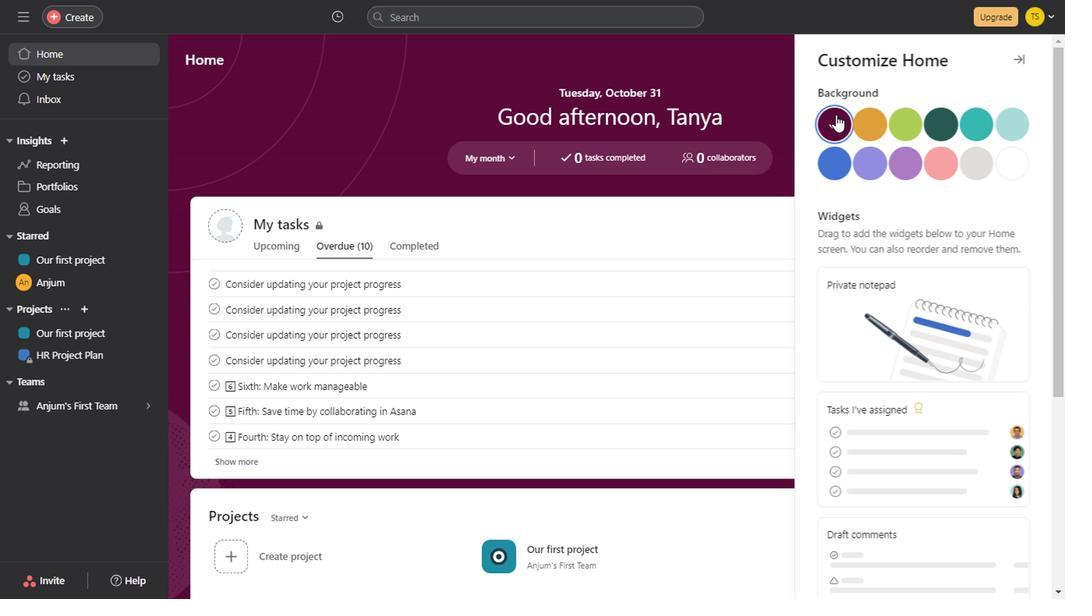 
Action: Mouse scrolled (1023, 64) with delta (0, 0)
Screenshot: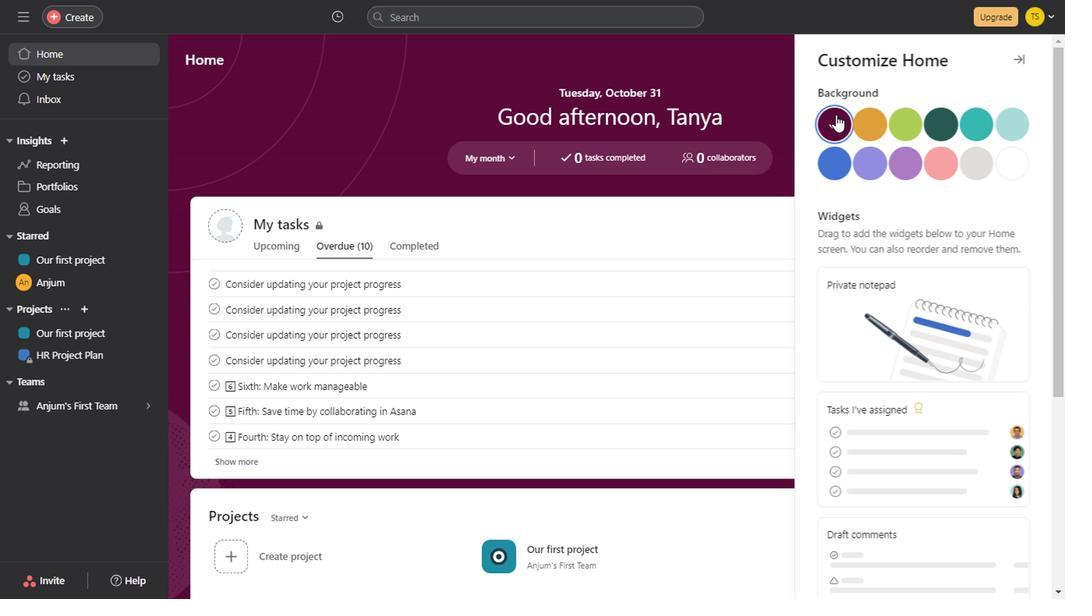 
Action: Mouse scrolled (1023, 64) with delta (0, 0)
Screenshot: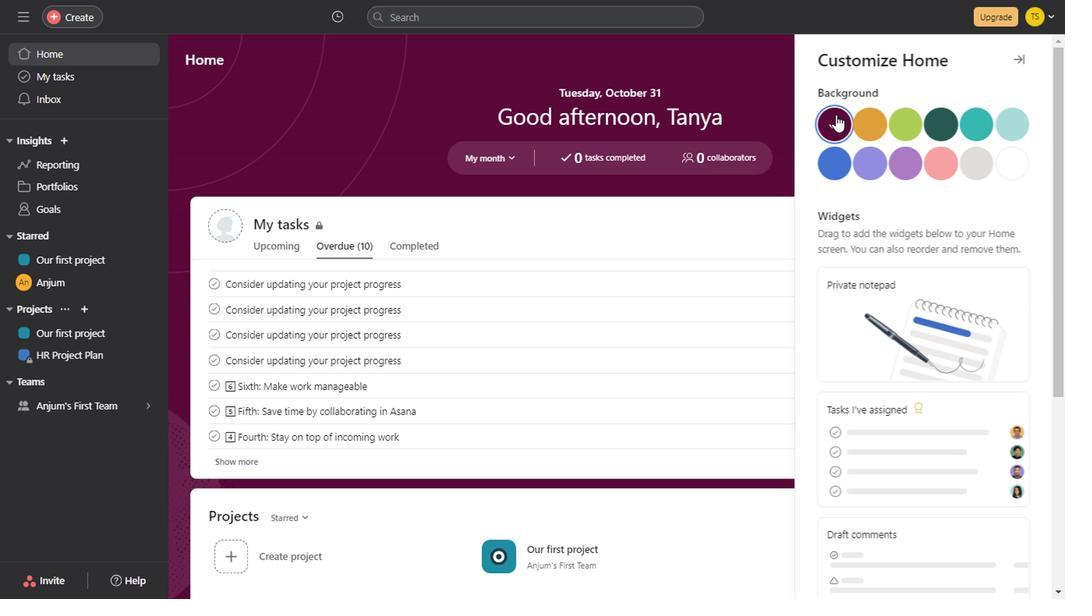 
Action: Mouse scrolled (1023, 64) with delta (0, 0)
Screenshot: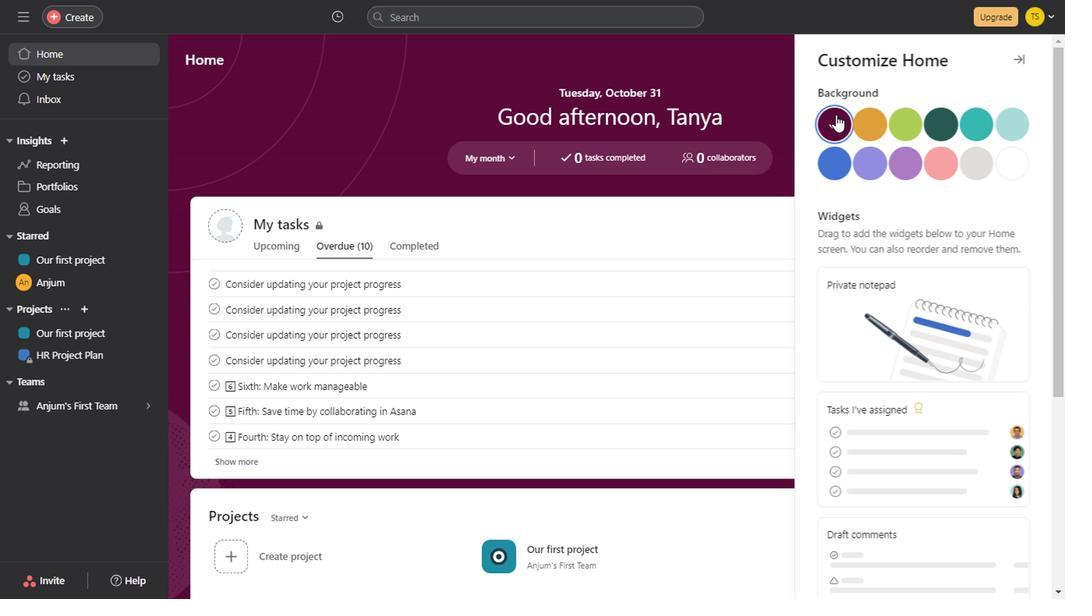 
Action: Mouse scrolled (1023, 64) with delta (0, 0)
Screenshot: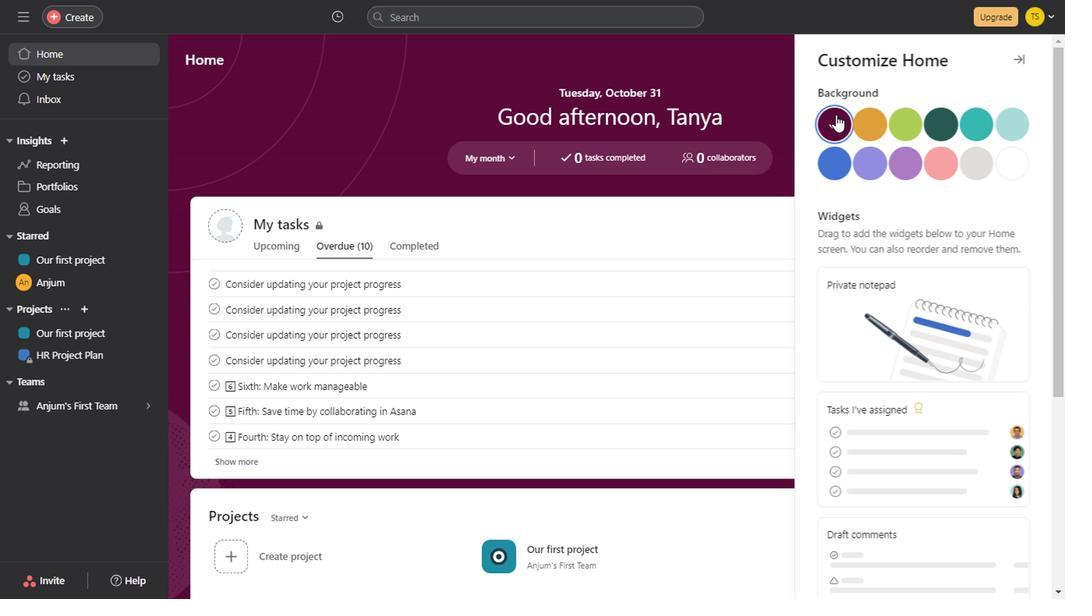 
Action: Mouse scrolled (1023, 64) with delta (0, 0)
Screenshot: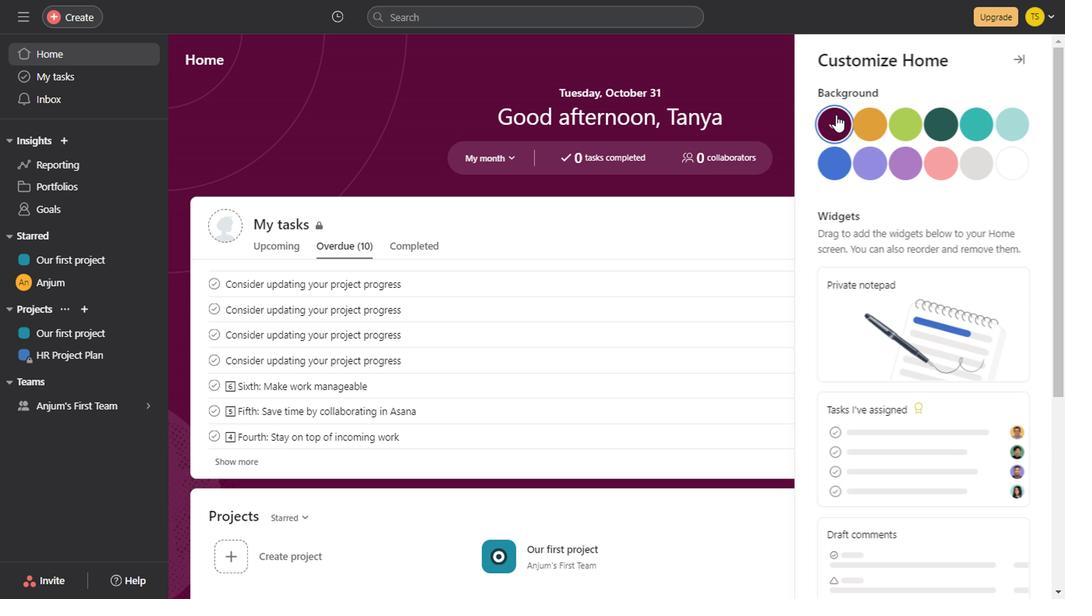 
Action: Mouse scrolled (1023, 64) with delta (0, 0)
Screenshot: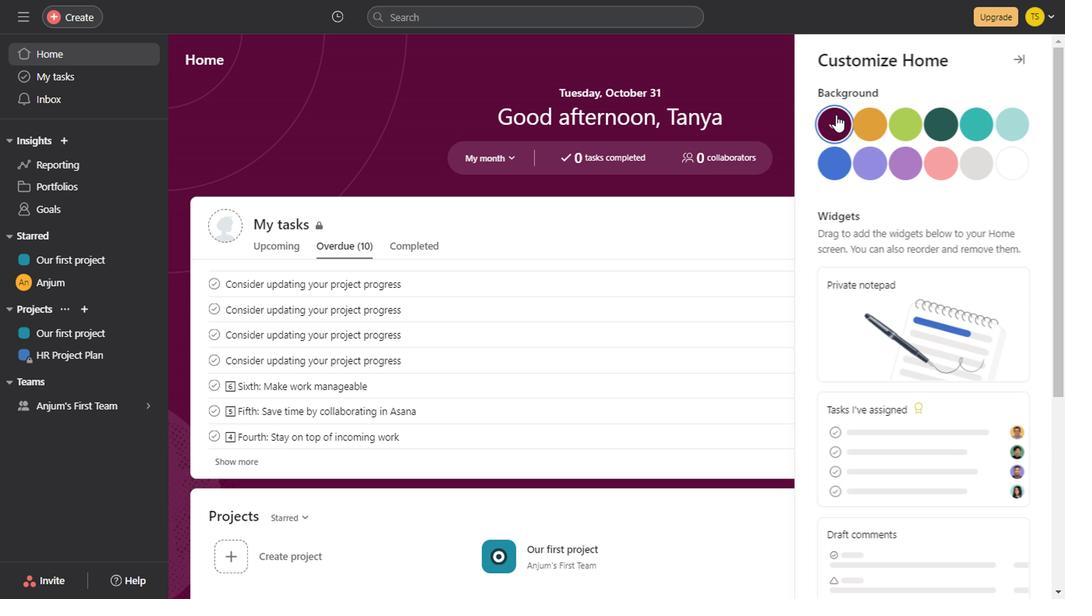 
Action: Mouse scrolled (1023, 64) with delta (0, 0)
Screenshot: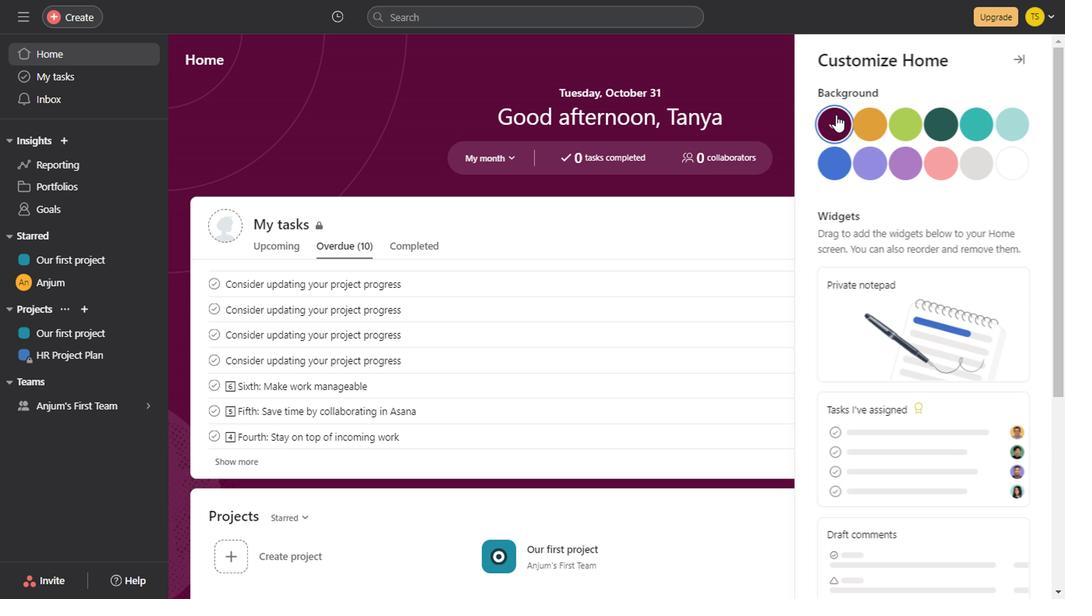 
Action: Mouse scrolled (1023, 64) with delta (0, 0)
Screenshot: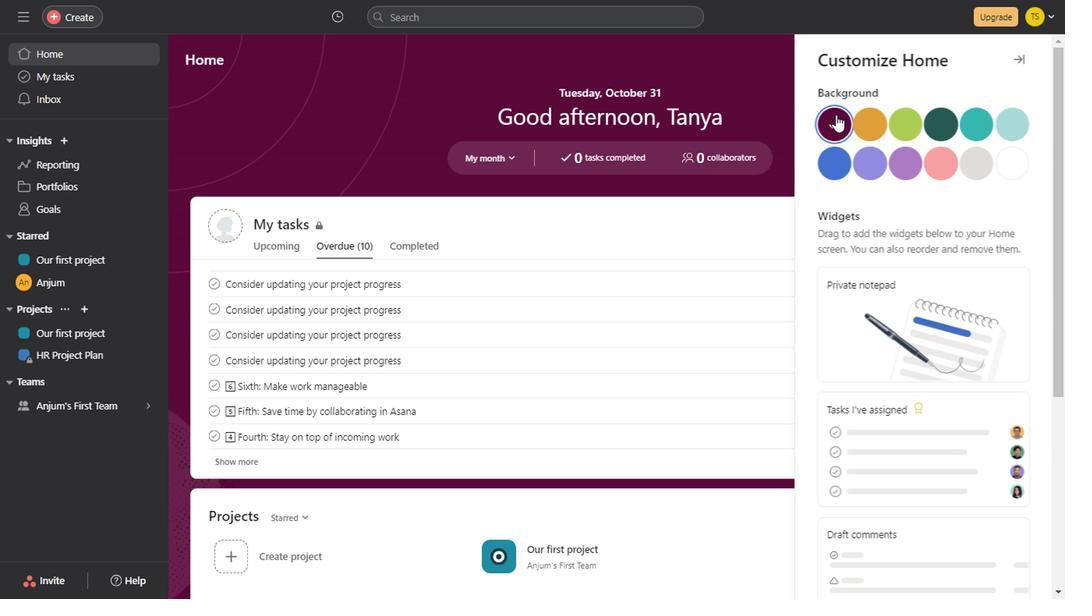 
Action: Mouse scrolled (1023, 64) with delta (0, 0)
Screenshot: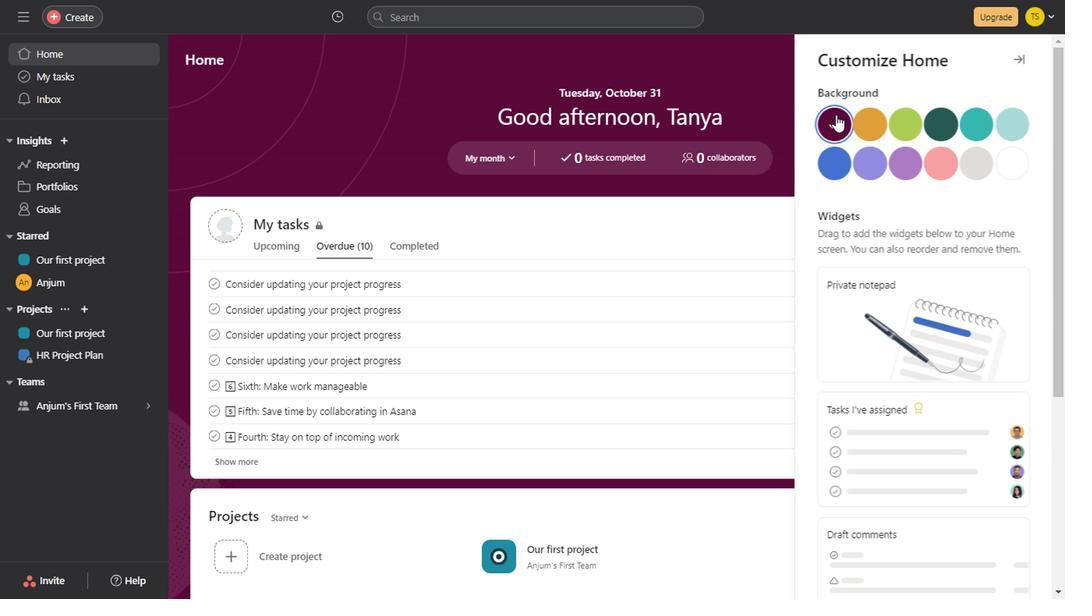 
Action: Mouse scrolled (1023, 64) with delta (0, 0)
Screenshot: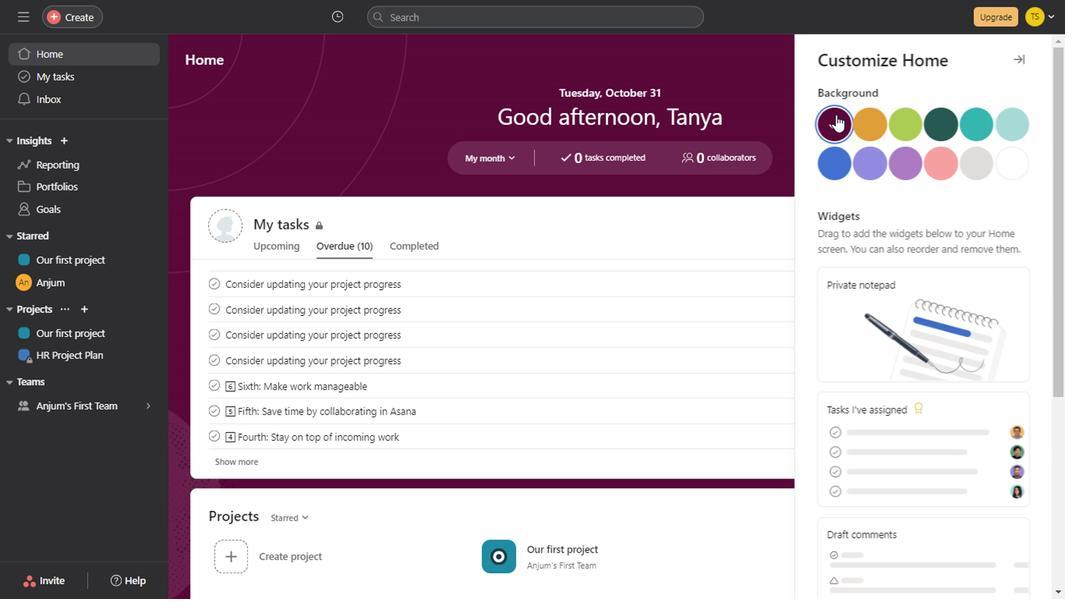 
Action: Mouse scrolled (1023, 64) with delta (0, 0)
Screenshot: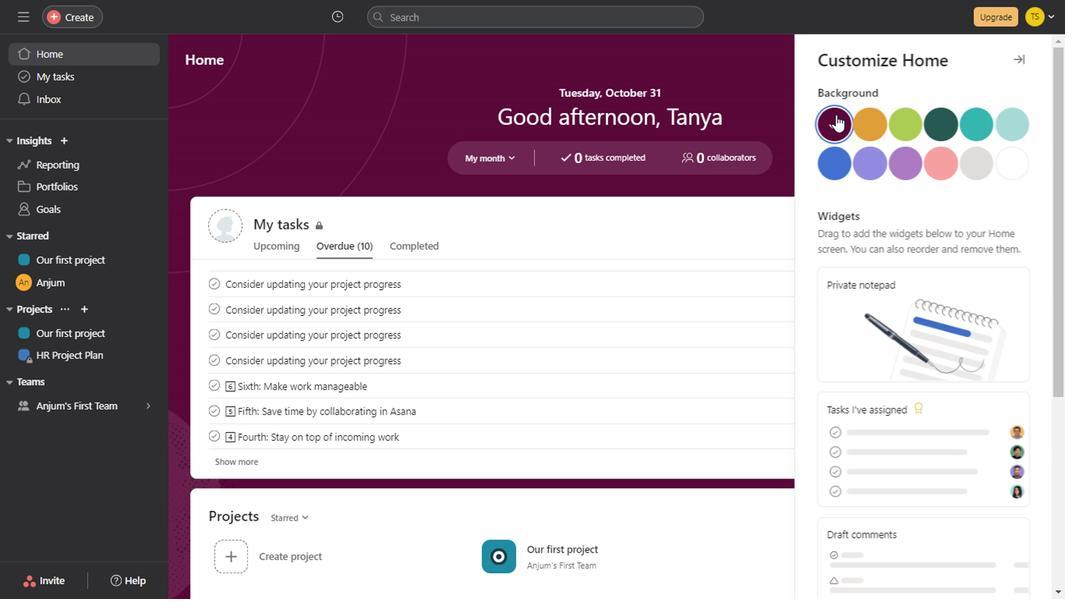 
Action: Mouse scrolled (1023, 64) with delta (0, 0)
Screenshot: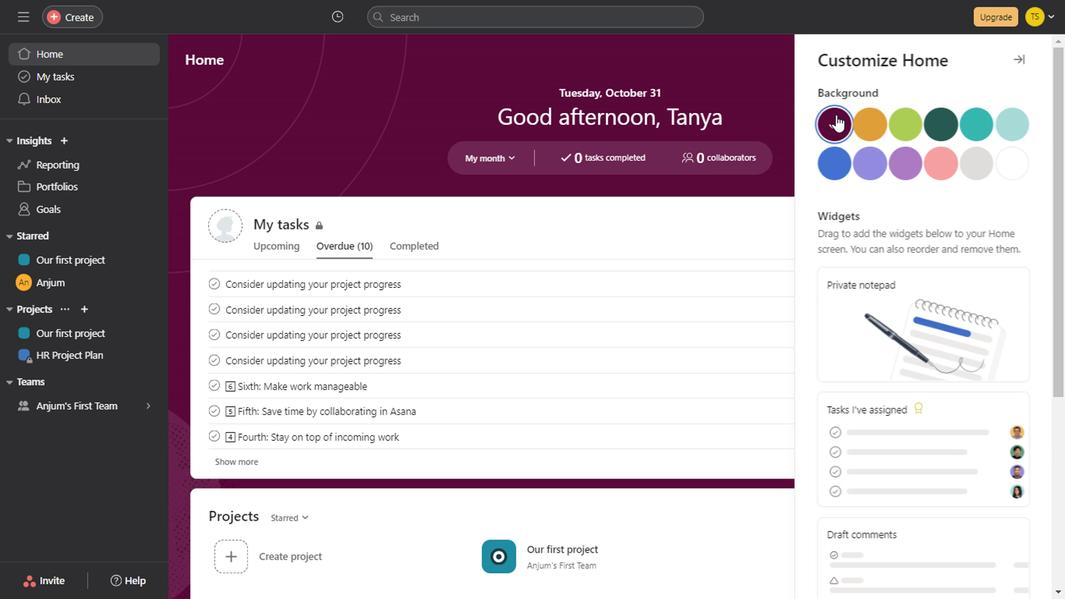 
Action: Mouse scrolled (1023, 64) with delta (0, 0)
Screenshot: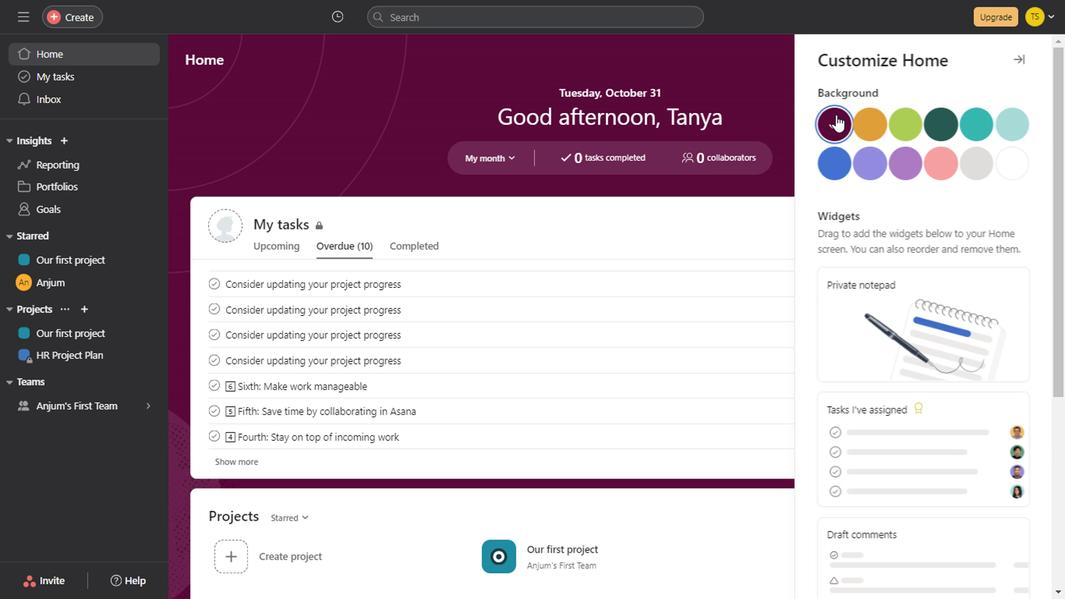 
Action: Mouse scrolled (1023, 64) with delta (0, 0)
Screenshot: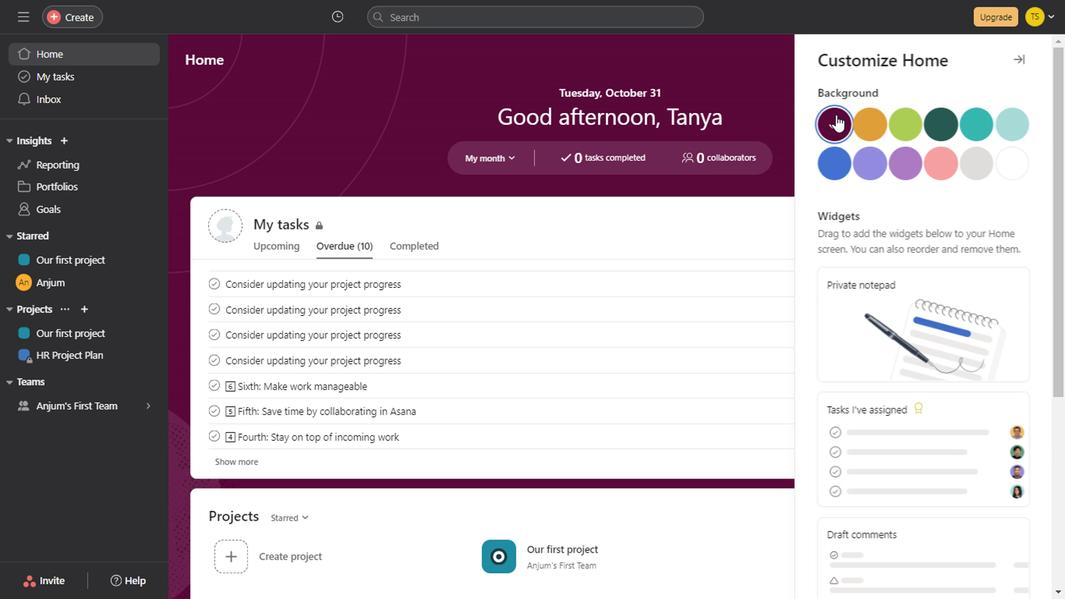 
Action: Mouse scrolled (1023, 64) with delta (0, 0)
Screenshot: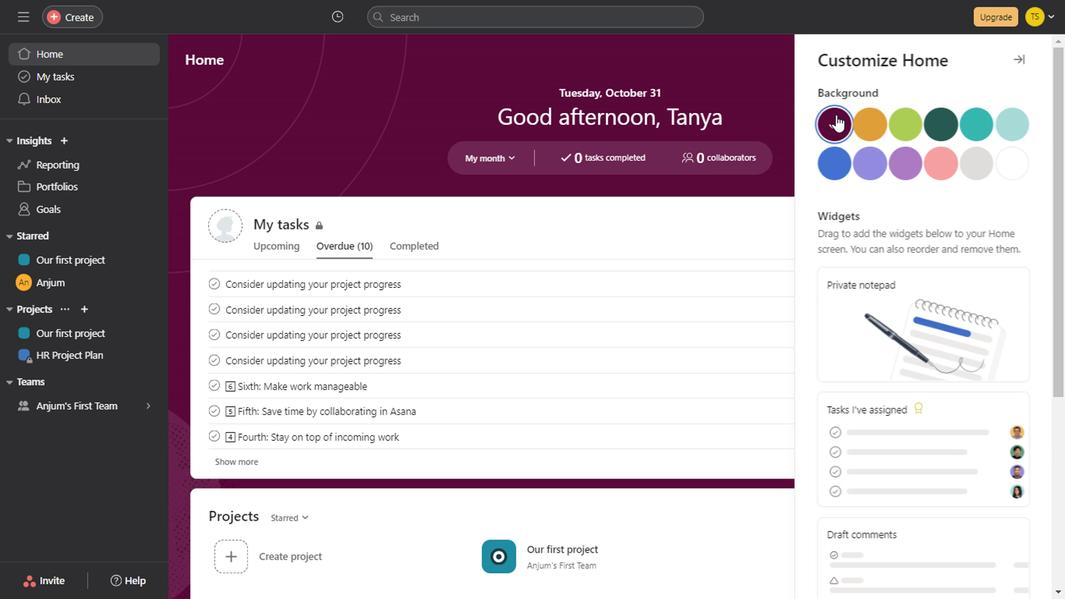 
Action: Mouse scrolled (1023, 64) with delta (0, 0)
Screenshot: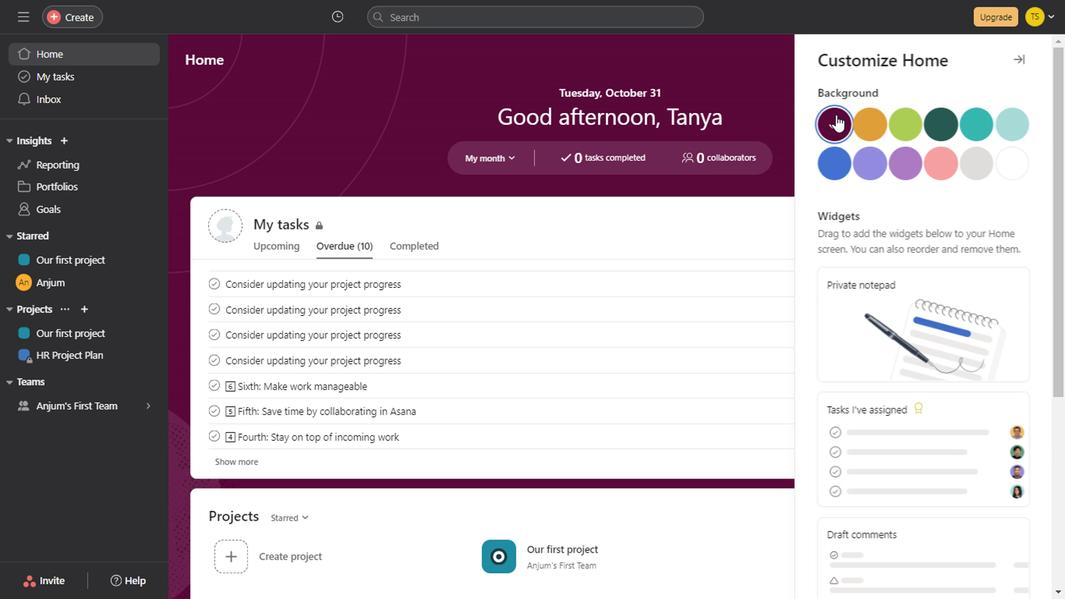 
Action: Mouse scrolled (1023, 64) with delta (0, 0)
Screenshot: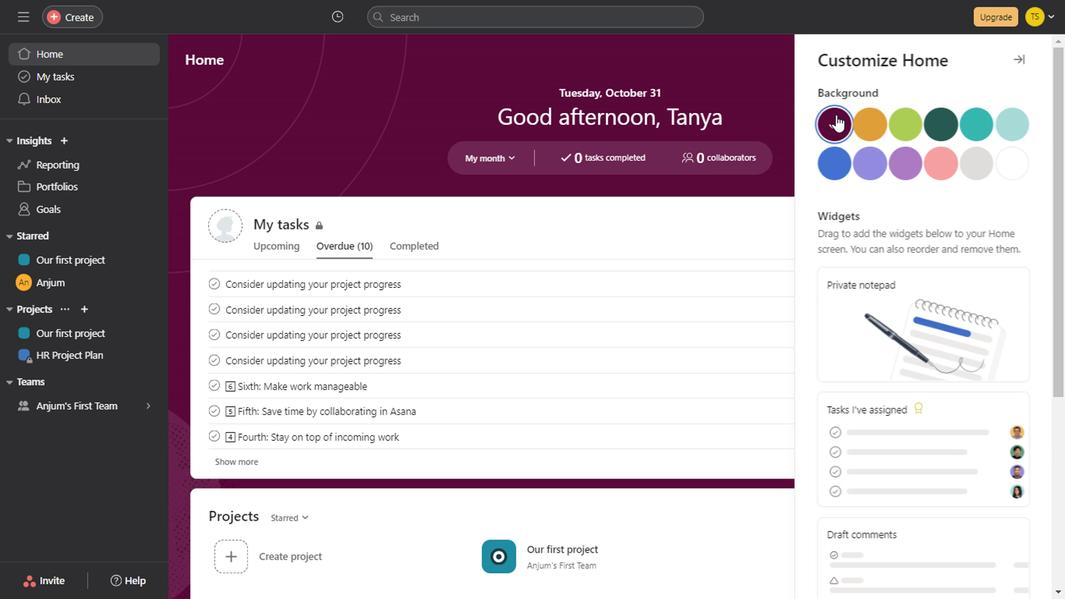 
Action: Mouse scrolled (1023, 64) with delta (0, 0)
Screenshot: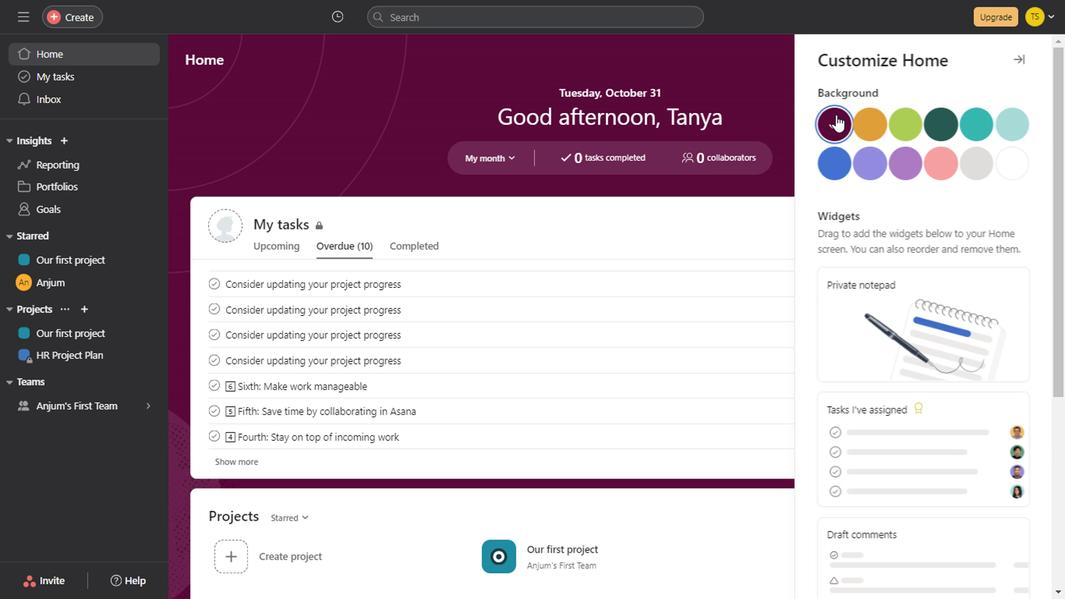 
Action: Mouse scrolled (1023, 64) with delta (0, 0)
Screenshot: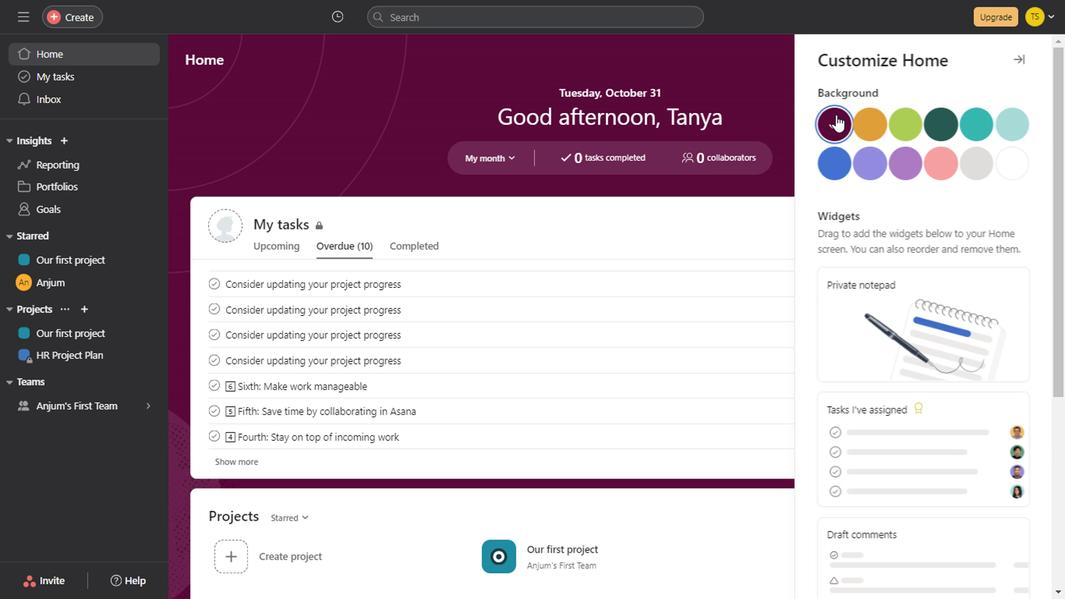 
Action: Mouse scrolled (1023, 64) with delta (0, 0)
Screenshot: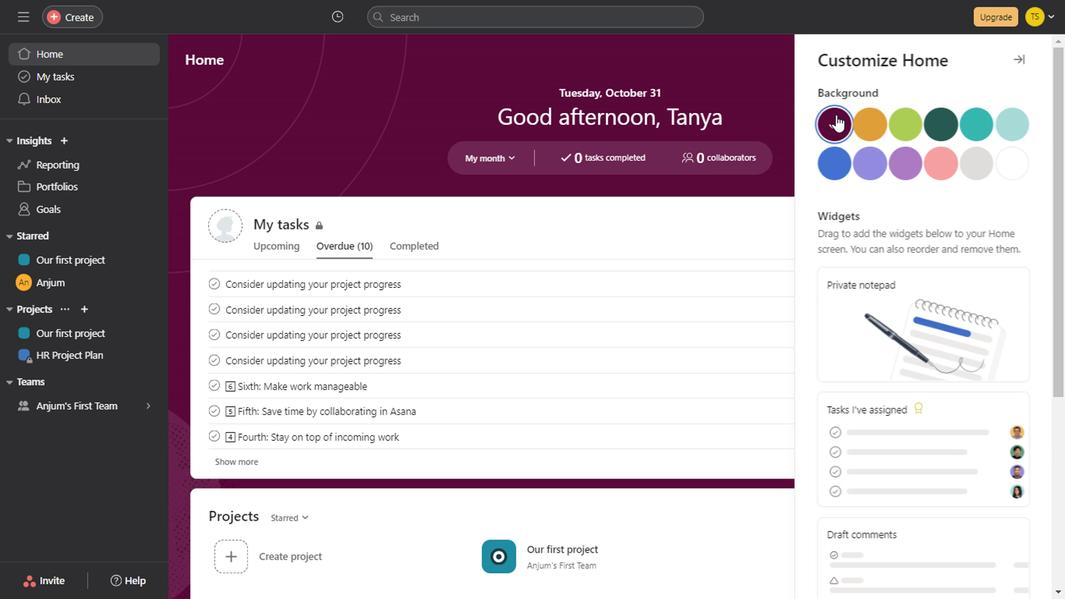 
Action: Mouse scrolled (1023, 64) with delta (0, 0)
Screenshot: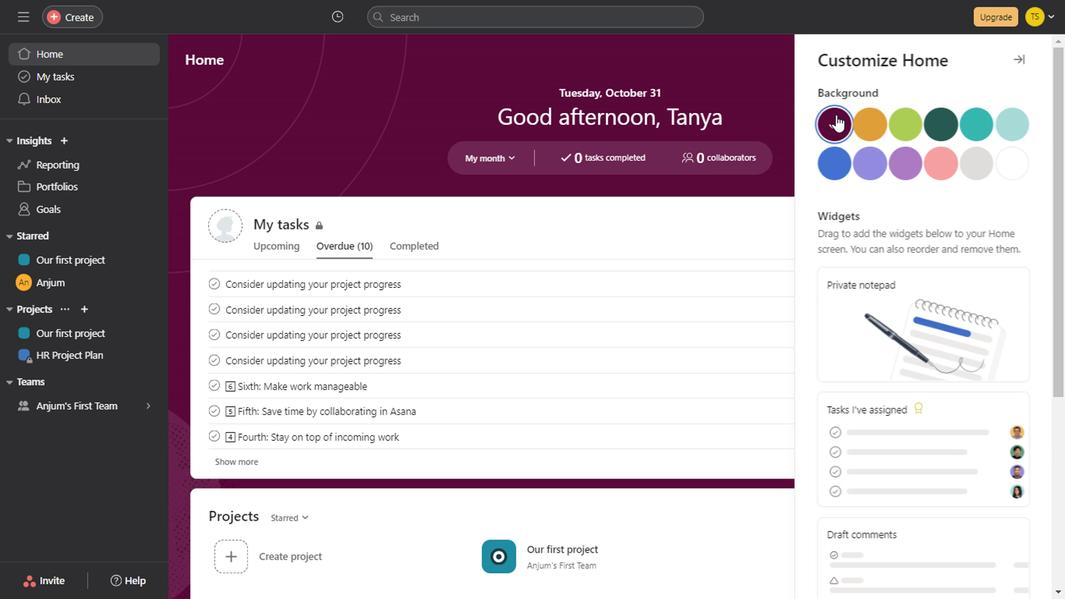 
Action: Mouse moved to (1023, 64)
Screenshot: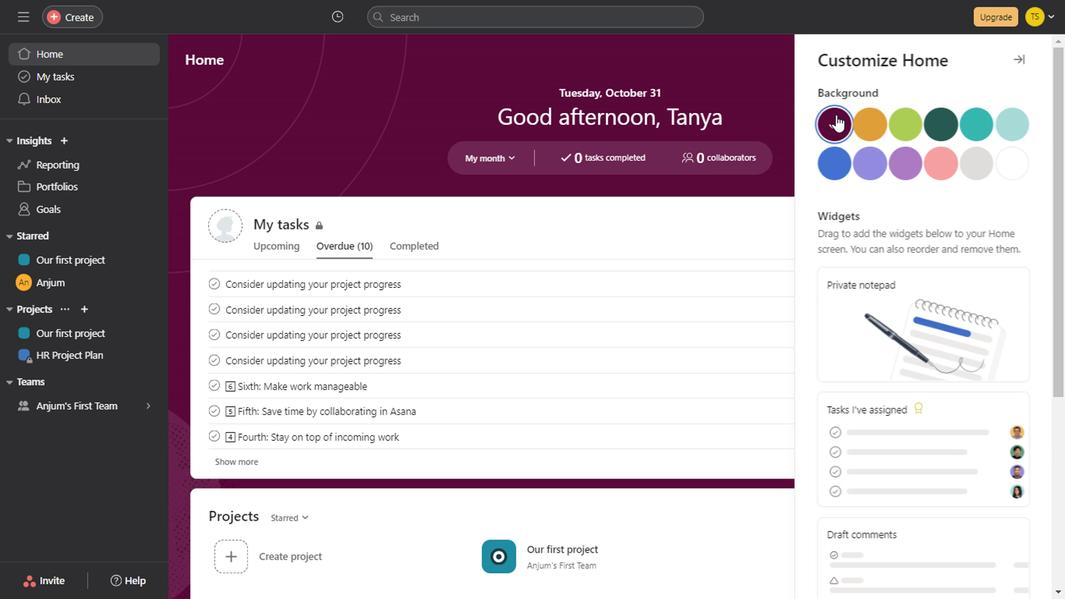 
Action: Mouse pressed left at (1023, 64)
Screenshot: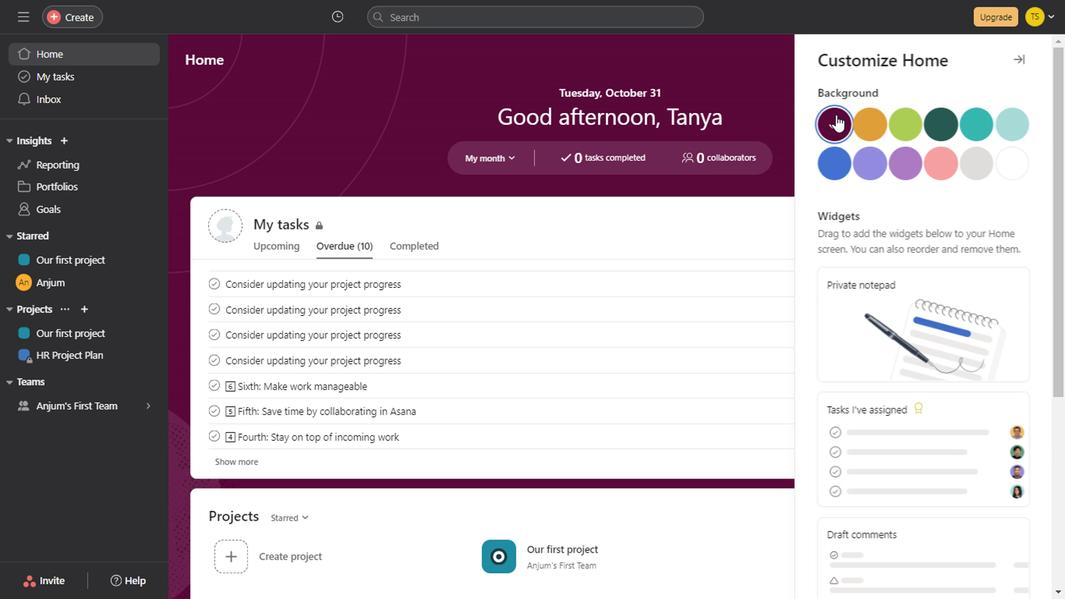 
Action: Mouse moved to (1023, 64)
Screenshot: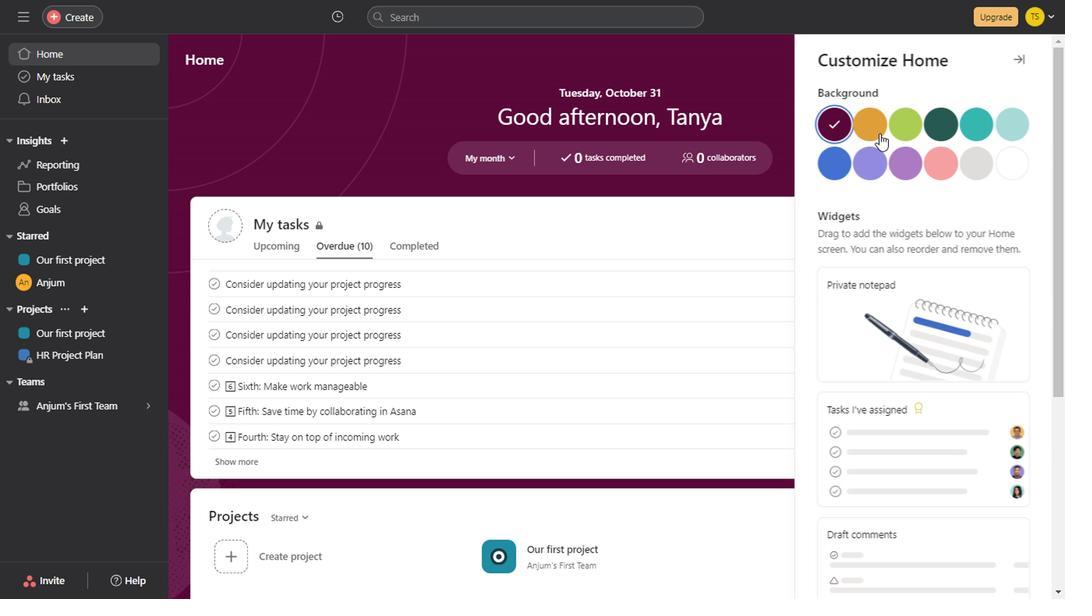 
Action: Mouse pressed left at (1023, 64)
Screenshot: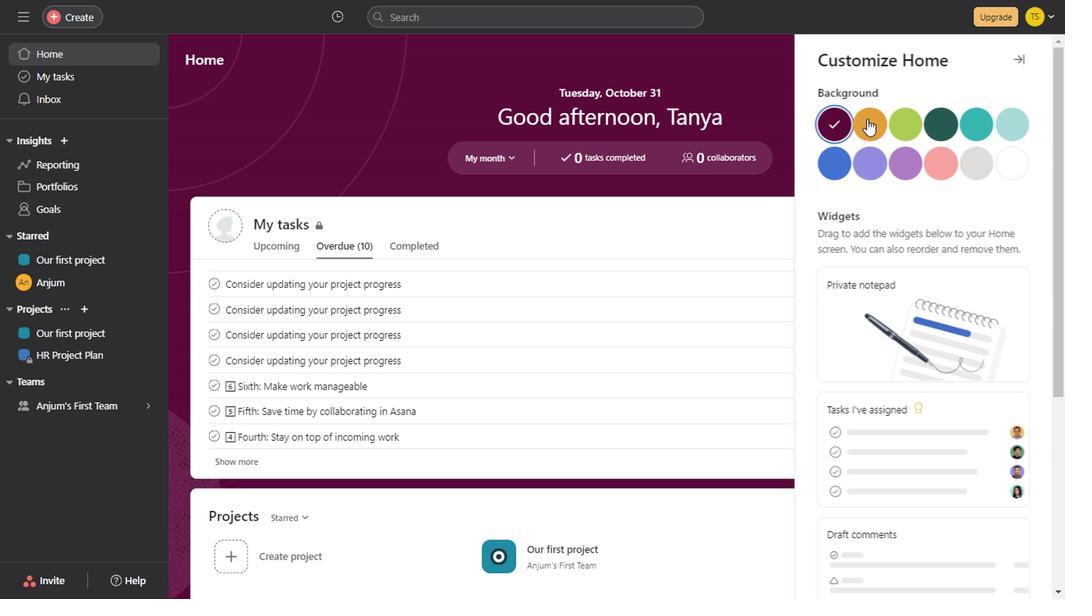 
Action: Mouse moved to (1023, 64)
Screenshot: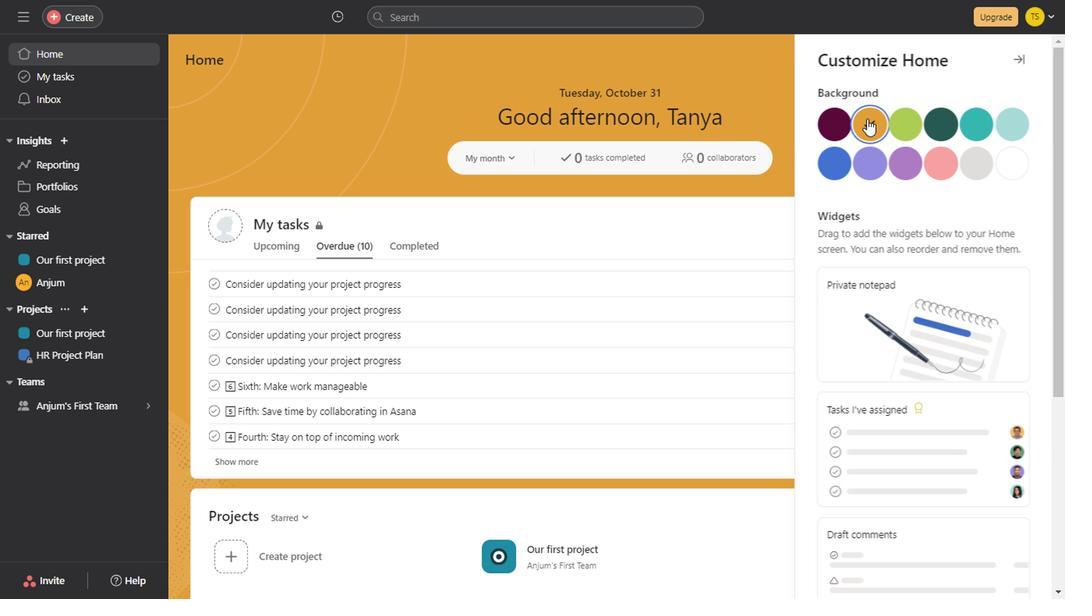 
Action: Mouse scrolled (1023, 64) with delta (0, 0)
Screenshot: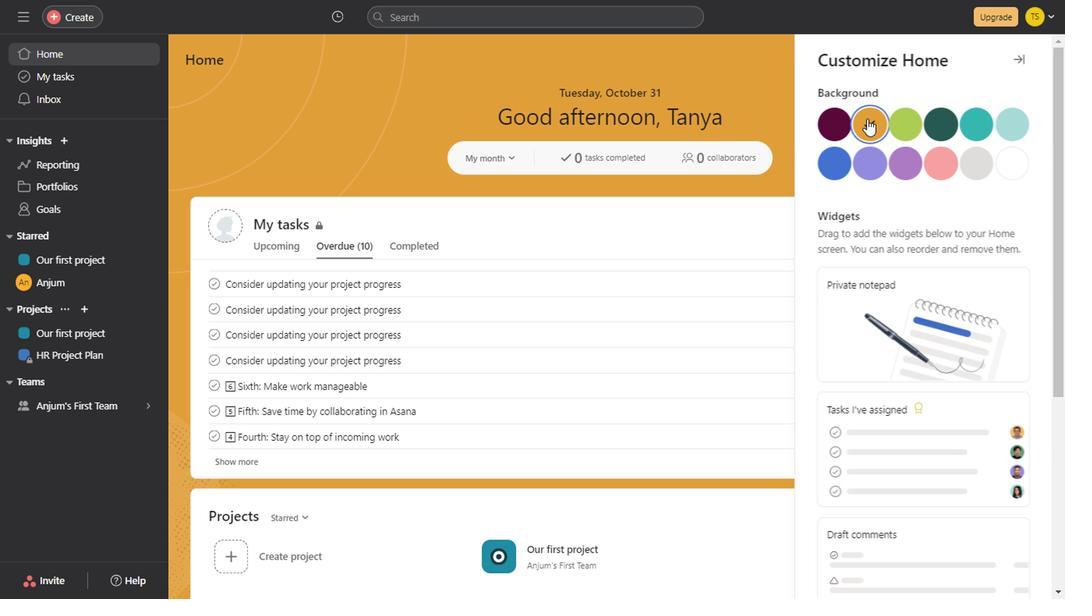 
Action: Mouse scrolled (1023, 64) with delta (0, 0)
Screenshot: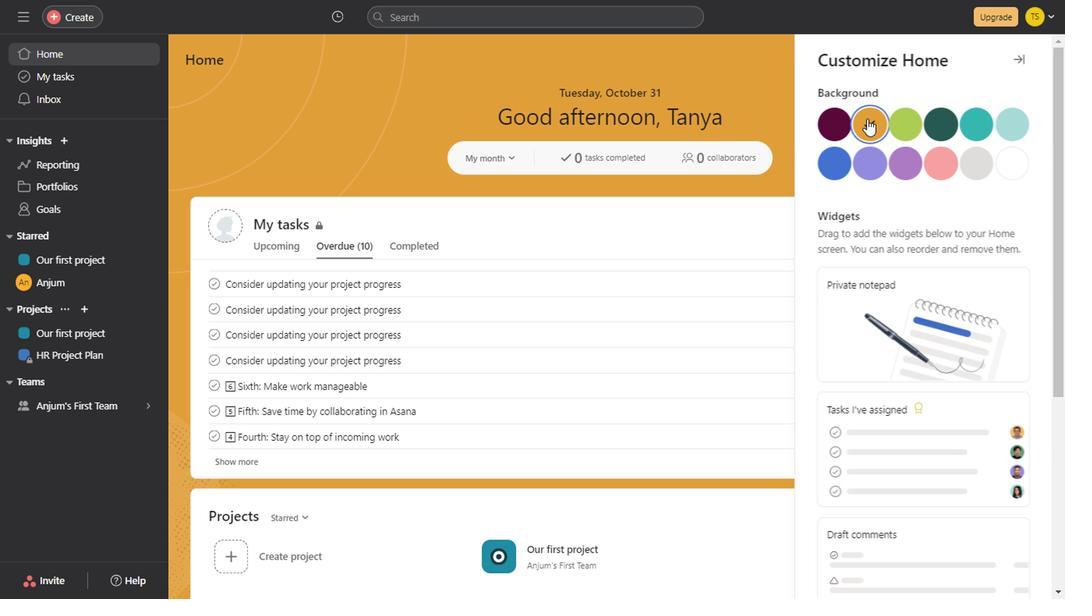 
Action: Mouse scrolled (1023, 64) with delta (0, 0)
Screenshot: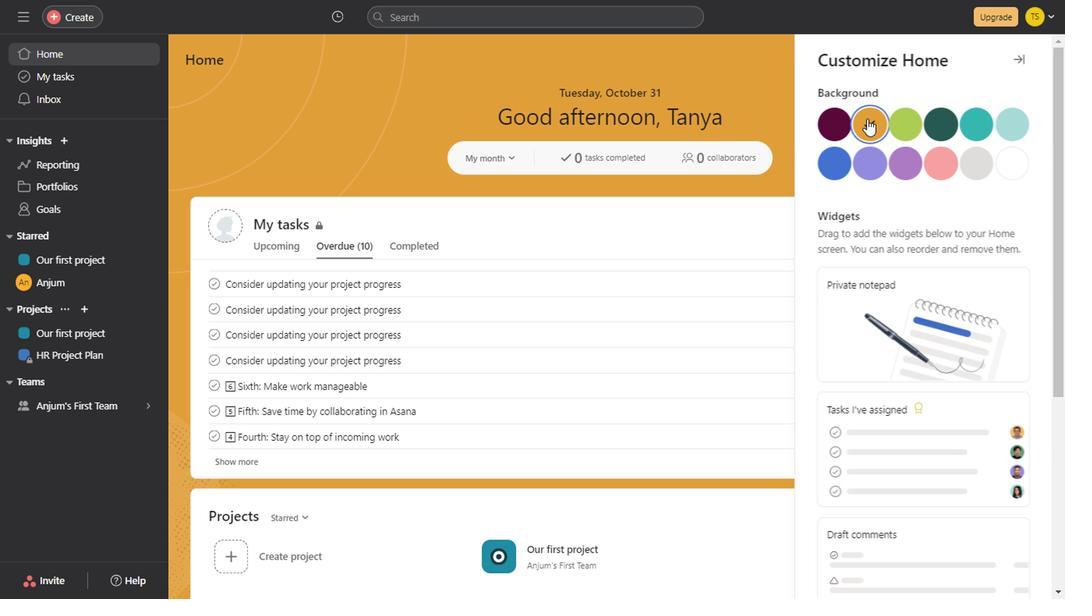 
Action: Mouse scrolled (1023, 64) with delta (0, 0)
Screenshot: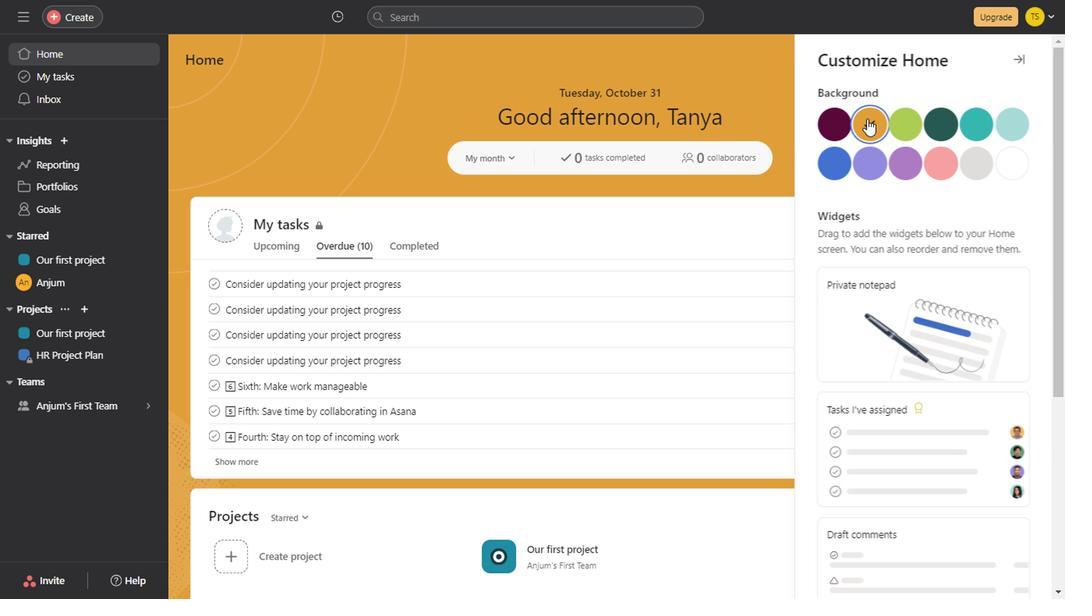 
Action: Mouse scrolled (1023, 64) with delta (0, 0)
Screenshot: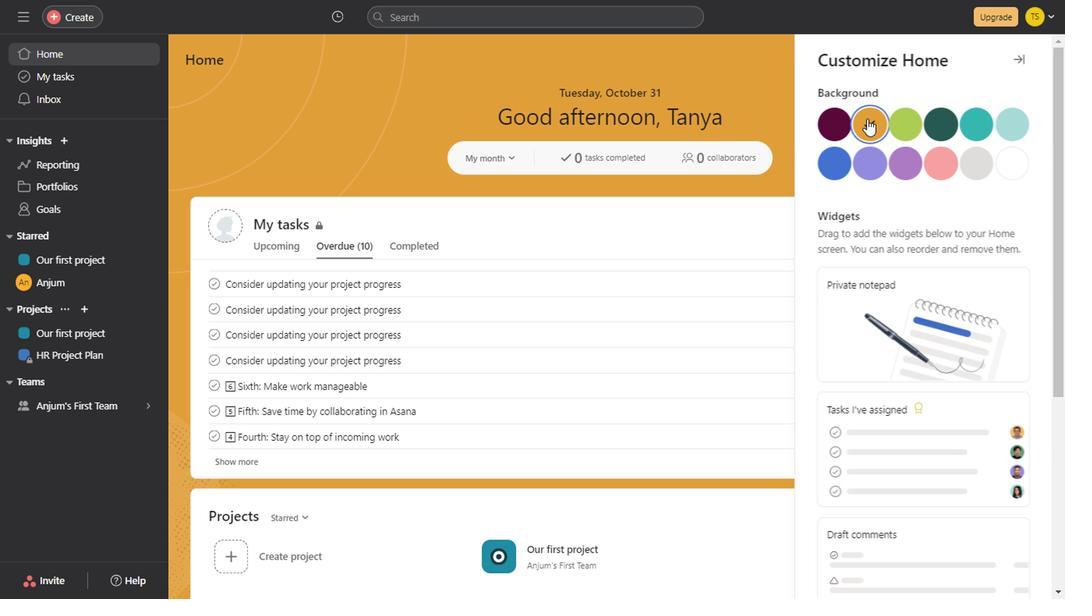 
Action: Mouse scrolled (1023, 64) with delta (0, 0)
Screenshot: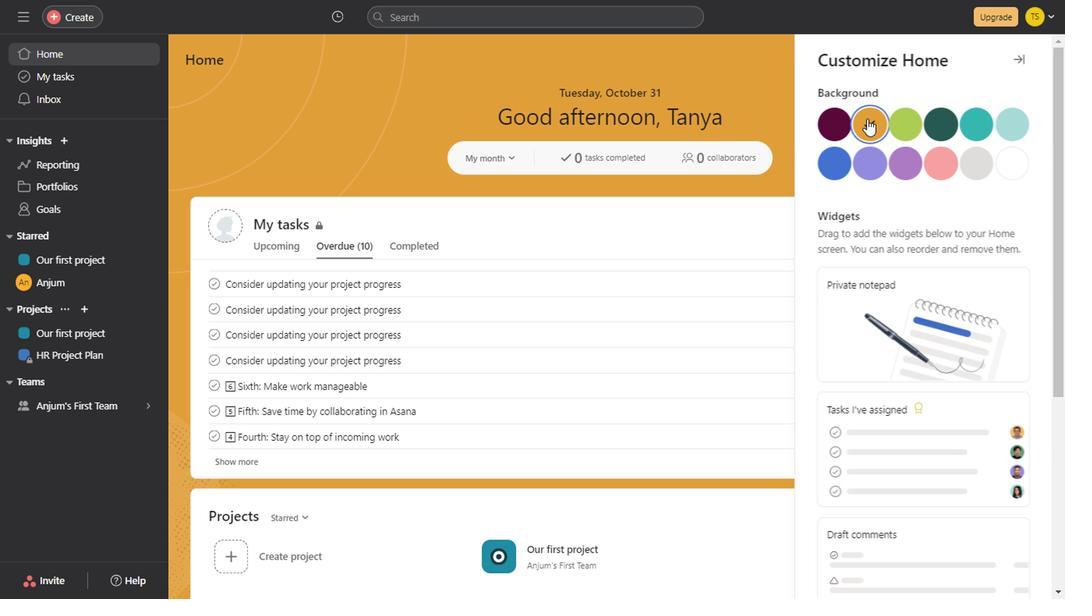 
Action: Mouse scrolled (1023, 64) with delta (0, 0)
Screenshot: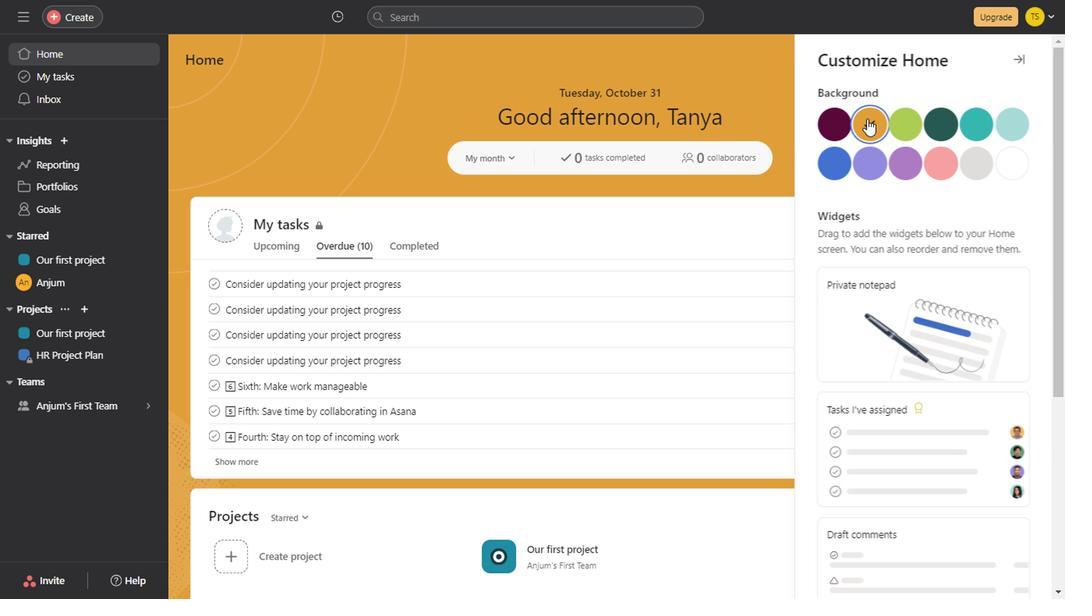 
Action: Mouse scrolled (1023, 64) with delta (0, 0)
Screenshot: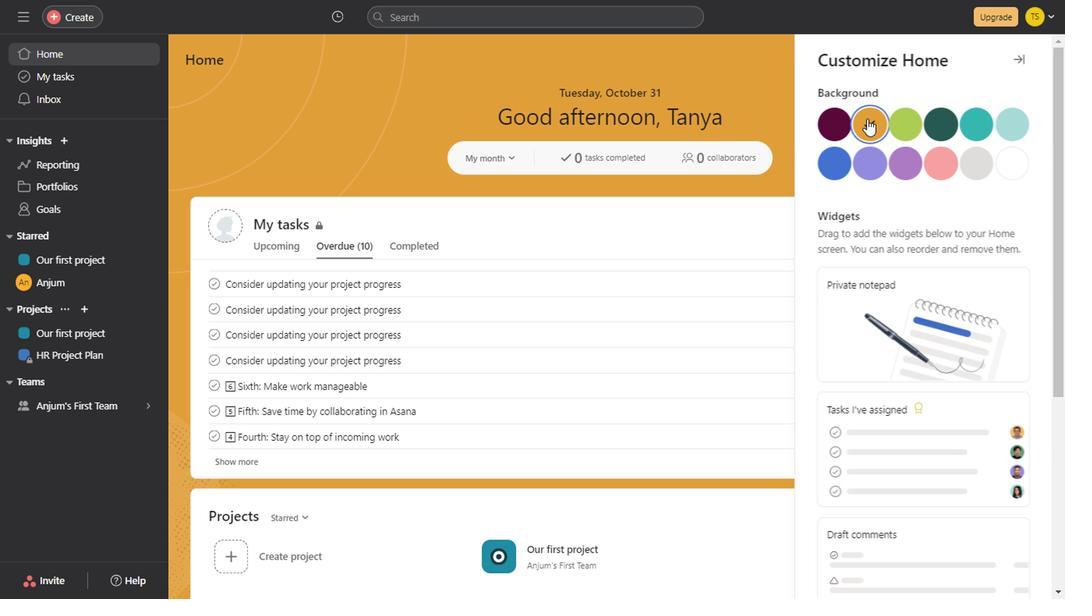 
Action: Mouse scrolled (1023, 64) with delta (0, 0)
Screenshot: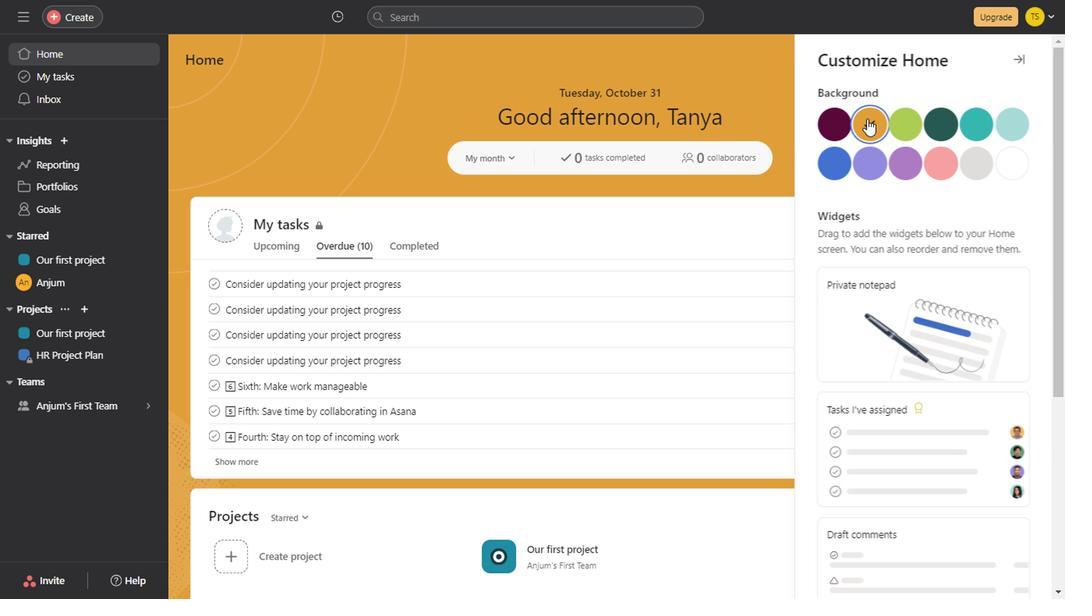 
Action: Mouse scrolled (1023, 64) with delta (0, 0)
Screenshot: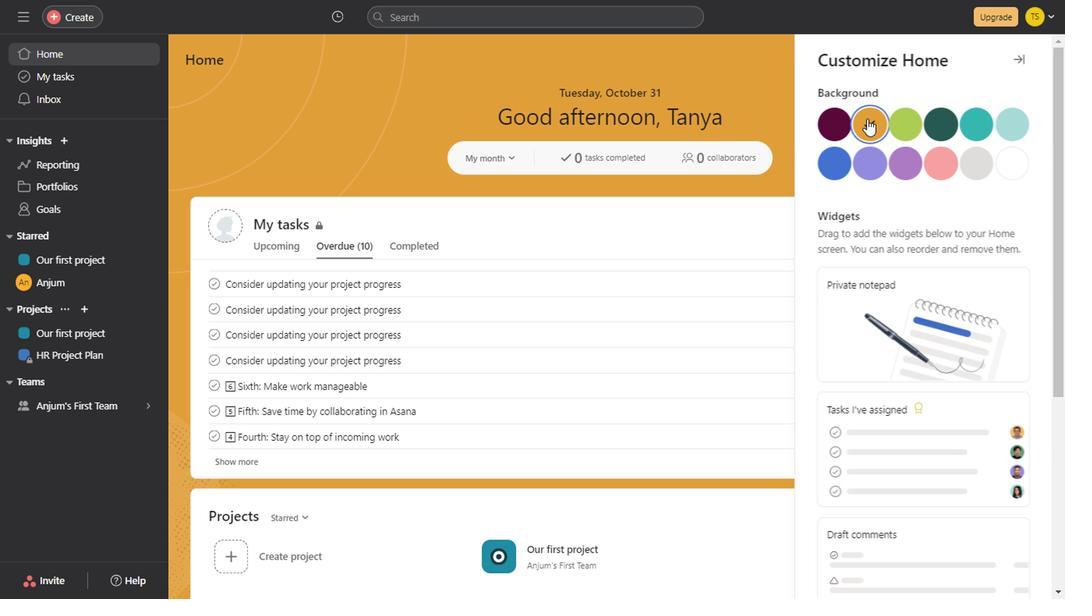 
Action: Mouse scrolled (1023, 64) with delta (0, 0)
Screenshot: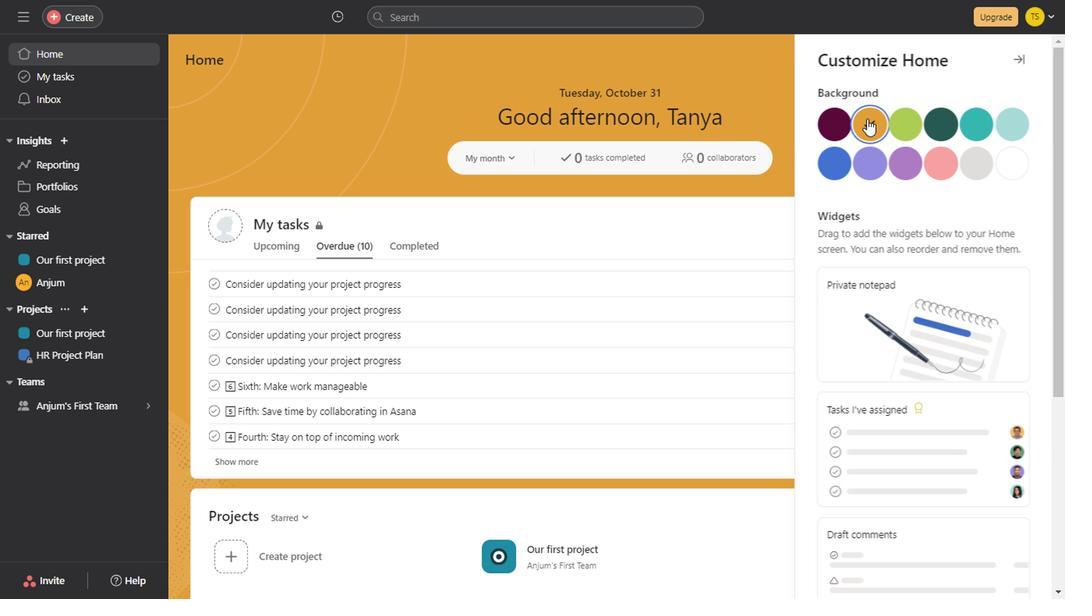 
Action: Mouse scrolled (1023, 64) with delta (0, 0)
Screenshot: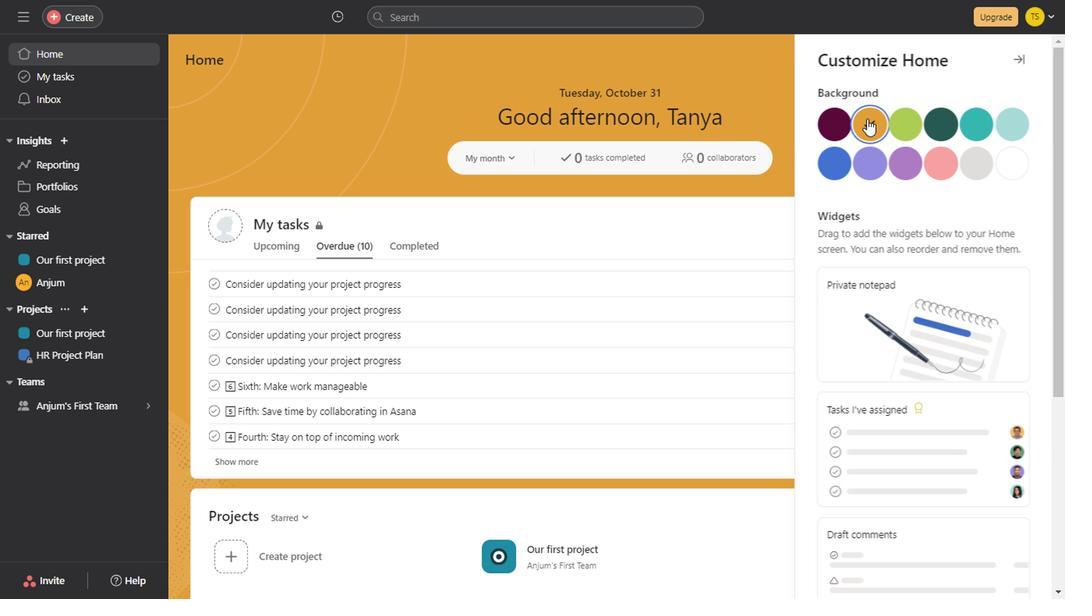 
Action: Mouse scrolled (1023, 64) with delta (0, 0)
Screenshot: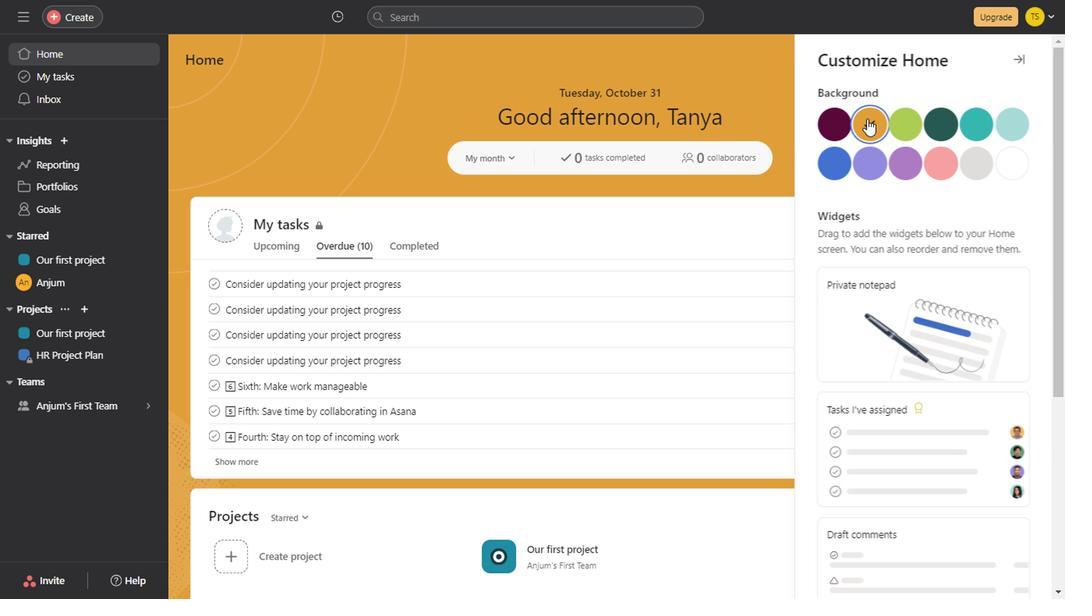 
Action: Mouse scrolled (1023, 64) with delta (0, 0)
Screenshot: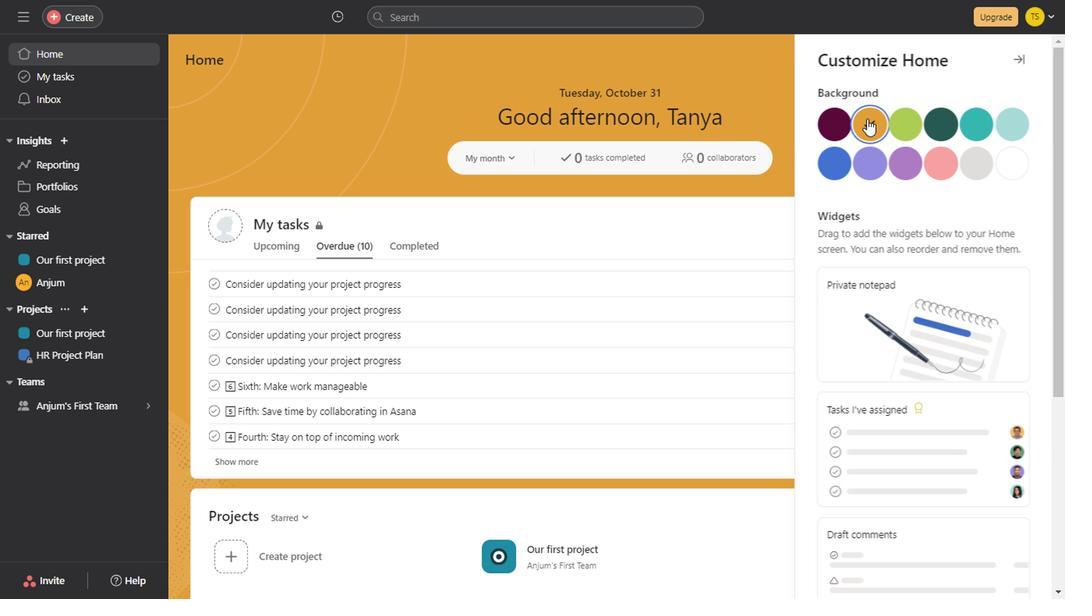 
Action: Mouse scrolled (1023, 64) with delta (0, 0)
Screenshot: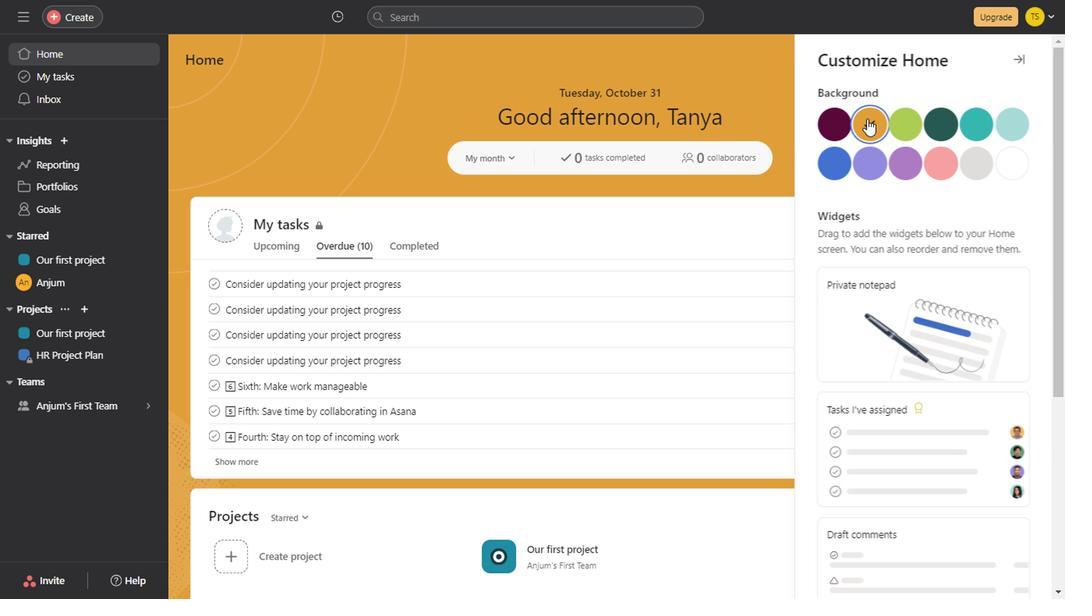 
Action: Mouse scrolled (1023, 64) with delta (0, 0)
Screenshot: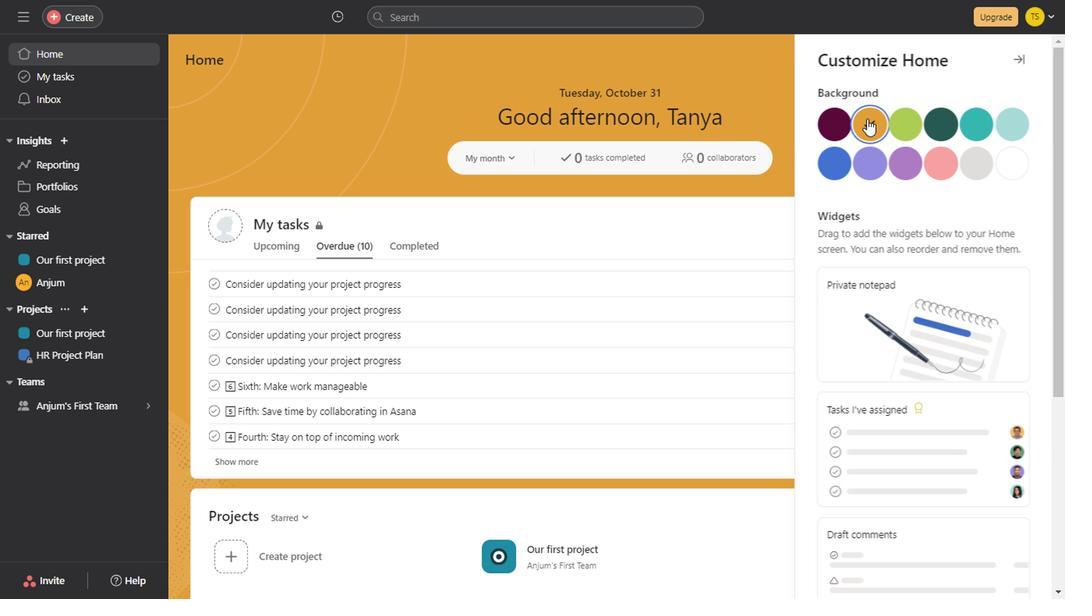 
Action: Mouse scrolled (1023, 64) with delta (0, 0)
Screenshot: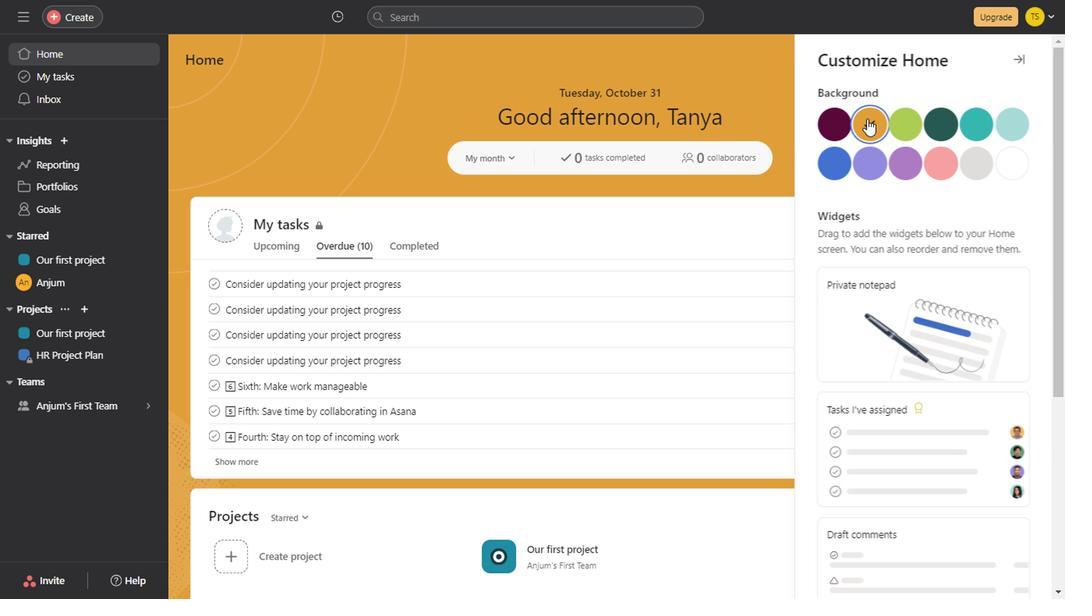 
Action: Mouse scrolled (1023, 64) with delta (0, 0)
Screenshot: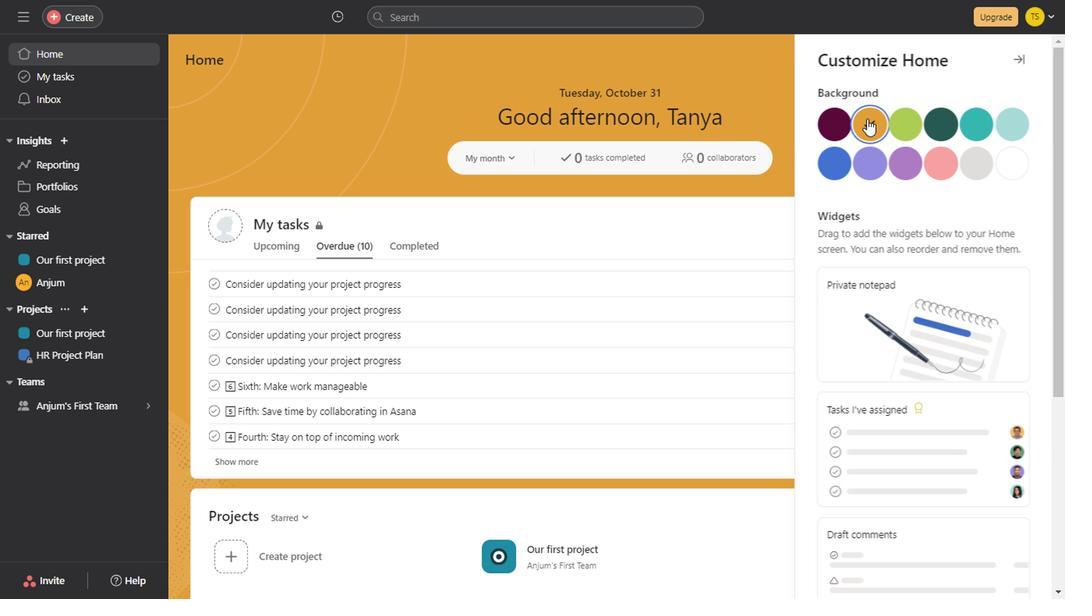 
Action: Mouse scrolled (1023, 64) with delta (0, 0)
Screenshot: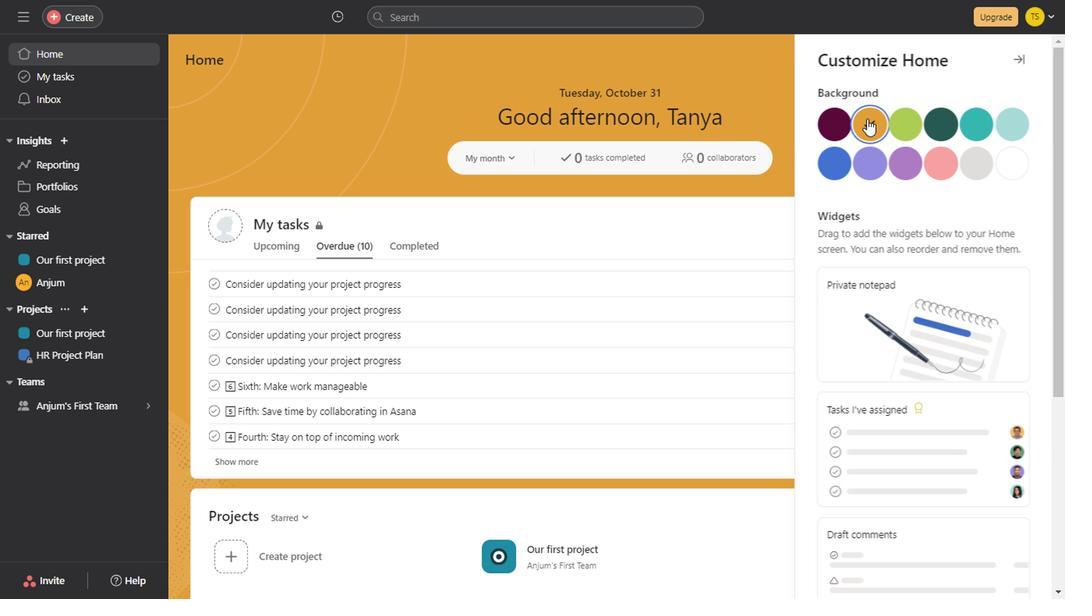 
Action: Mouse scrolled (1023, 64) with delta (0, 0)
Screenshot: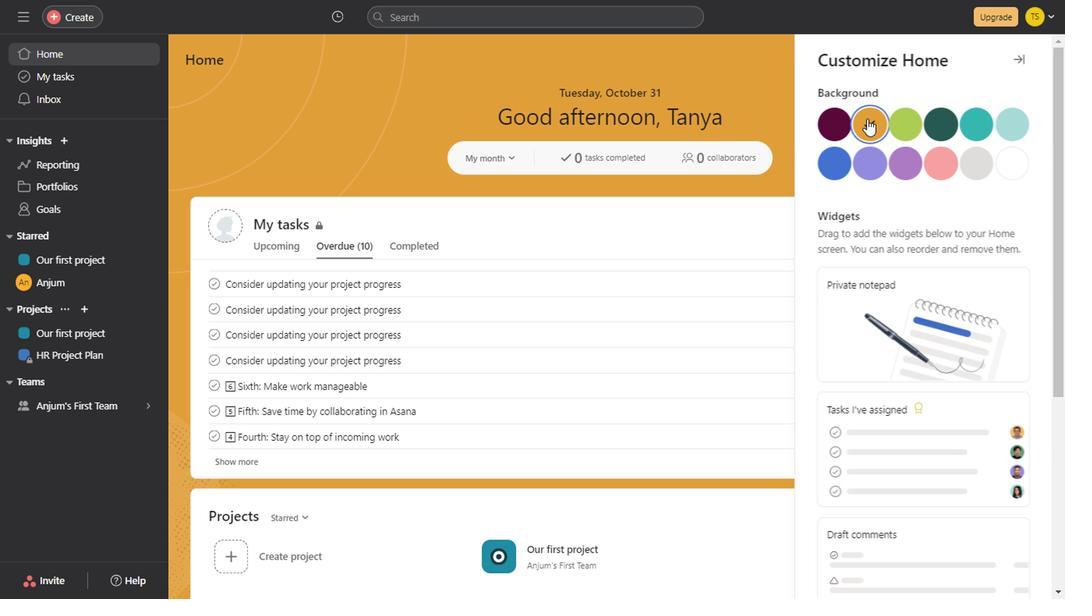 
Action: Mouse scrolled (1023, 64) with delta (0, 0)
Screenshot: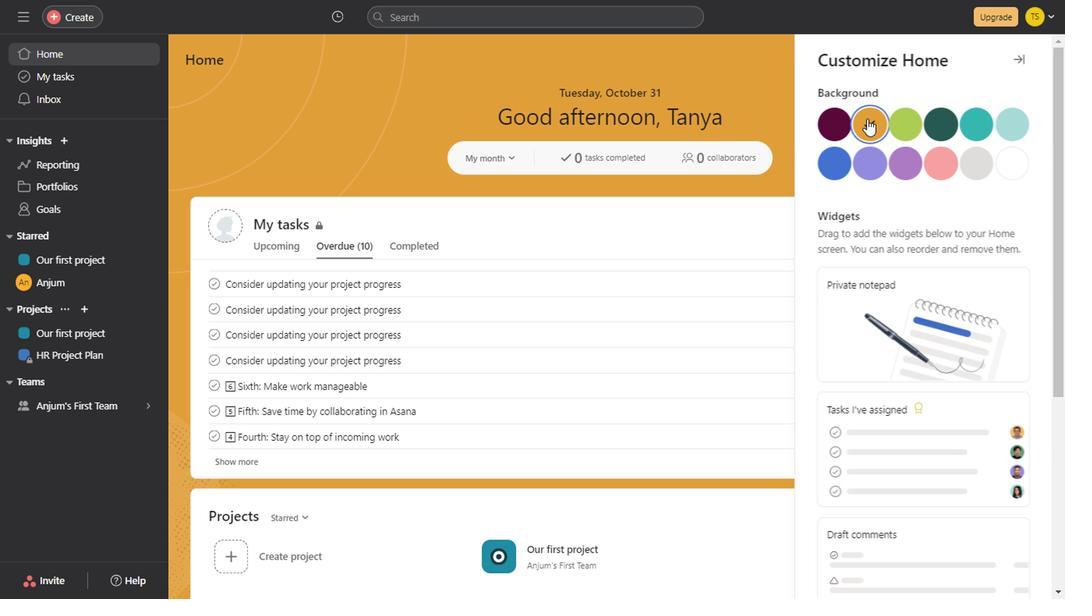 
Action: Mouse scrolled (1023, 64) with delta (0, 0)
Screenshot: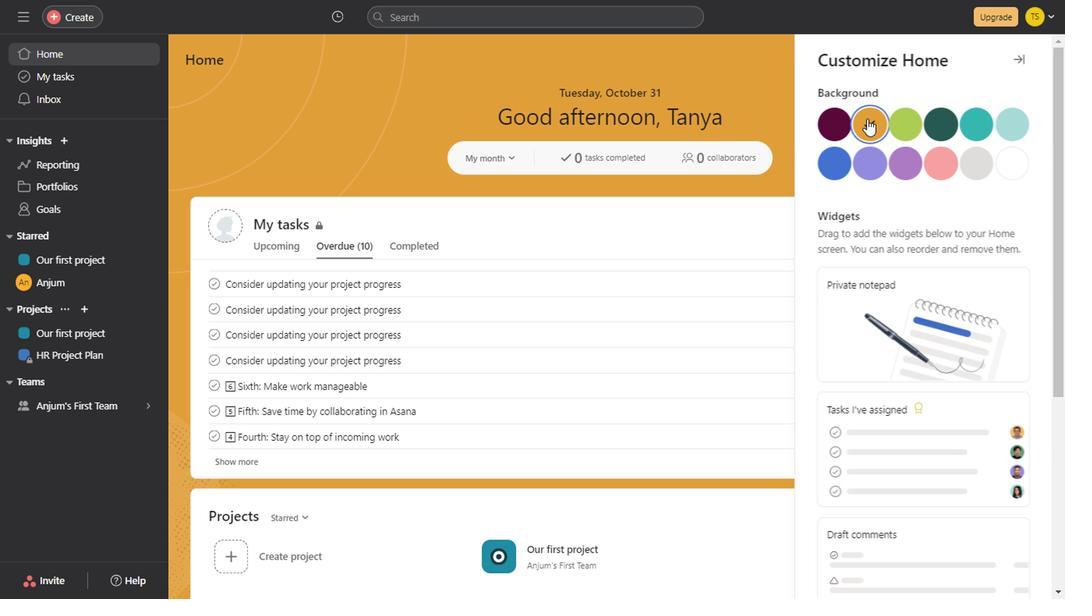
Action: Mouse scrolled (1023, 64) with delta (0, 0)
Screenshot: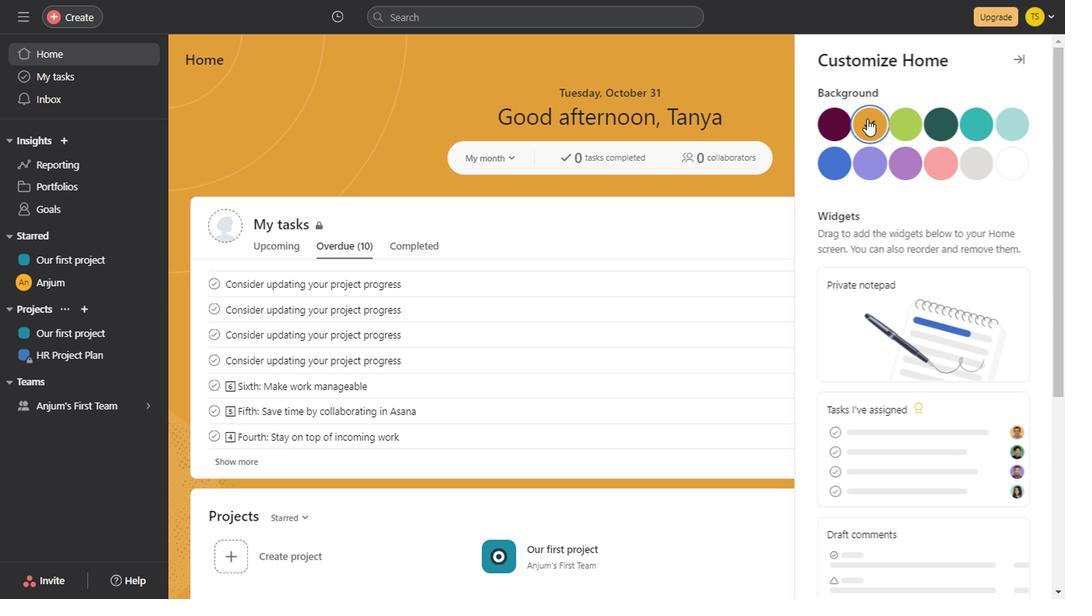 
Action: Mouse scrolled (1023, 64) with delta (0, 0)
Screenshot: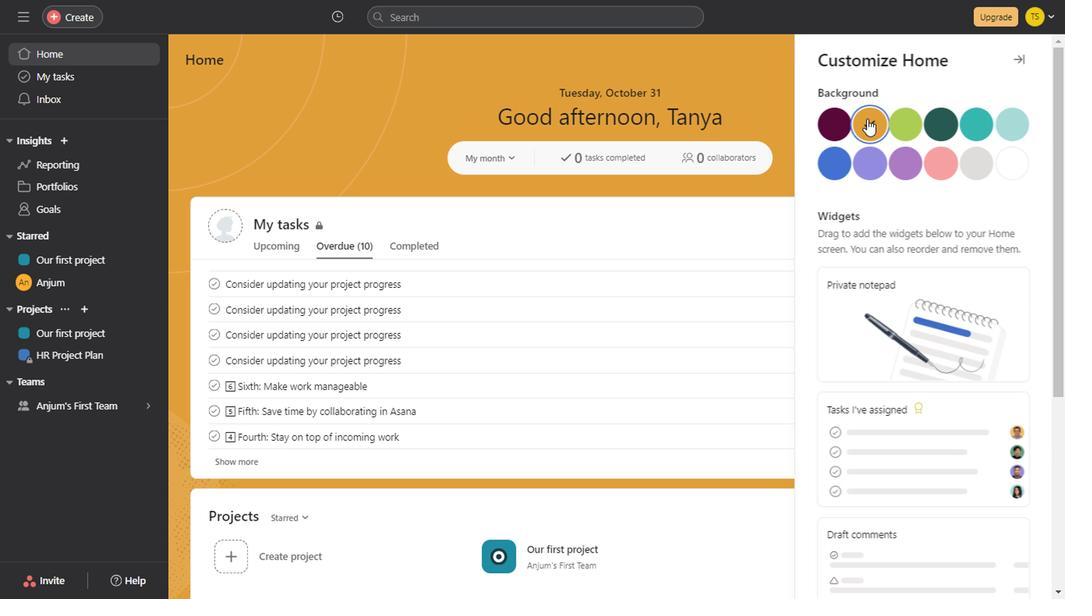 
Action: Mouse scrolled (1023, 64) with delta (0, 0)
Screenshot: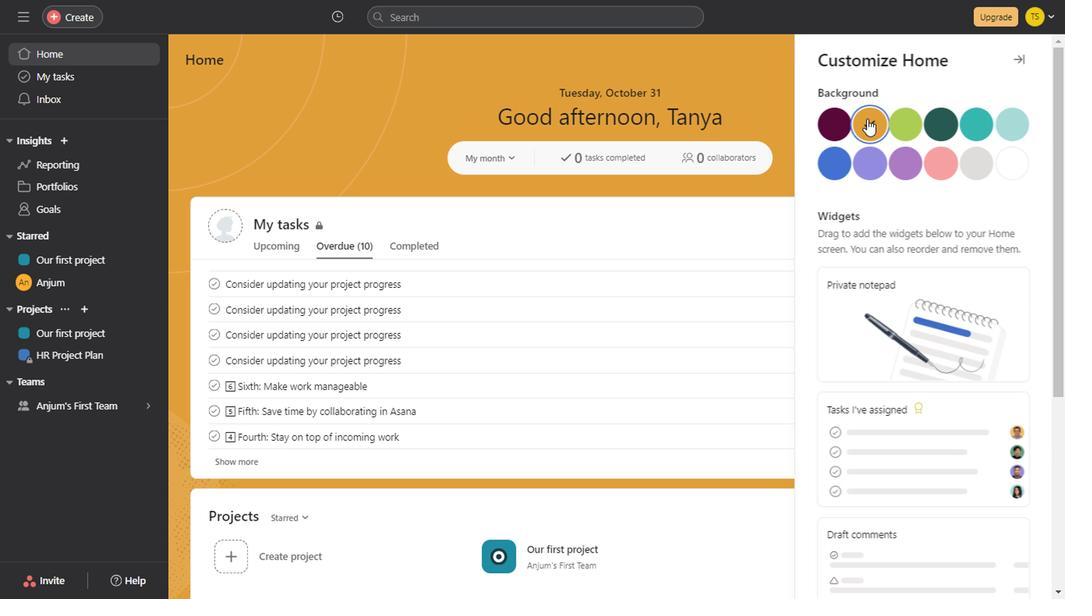 
Action: Mouse scrolled (1023, 64) with delta (0, 0)
Screenshot: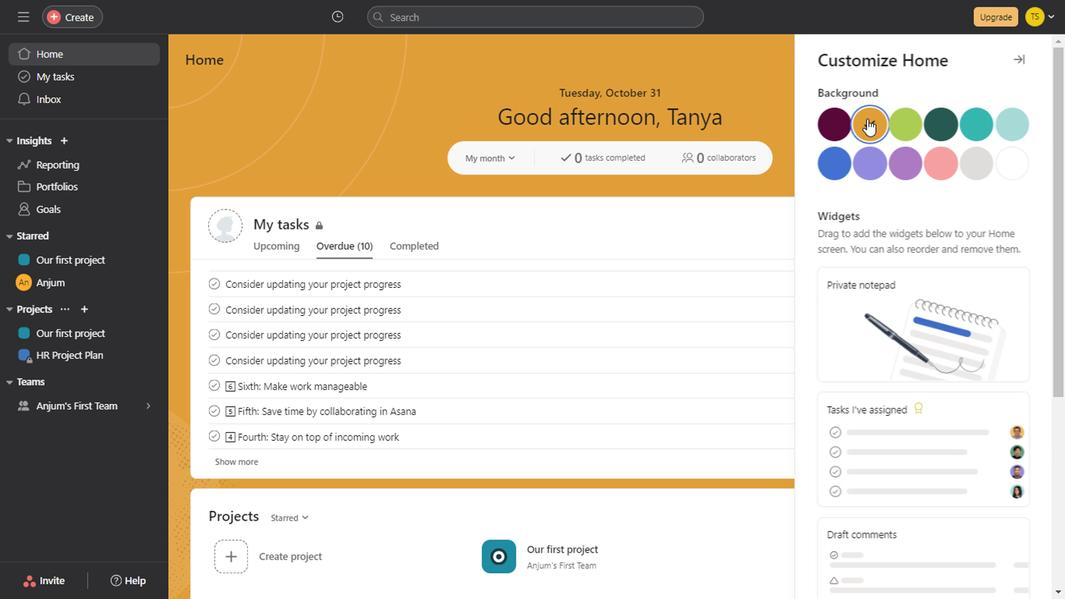 
Action: Mouse scrolled (1023, 64) with delta (0, 0)
Screenshot: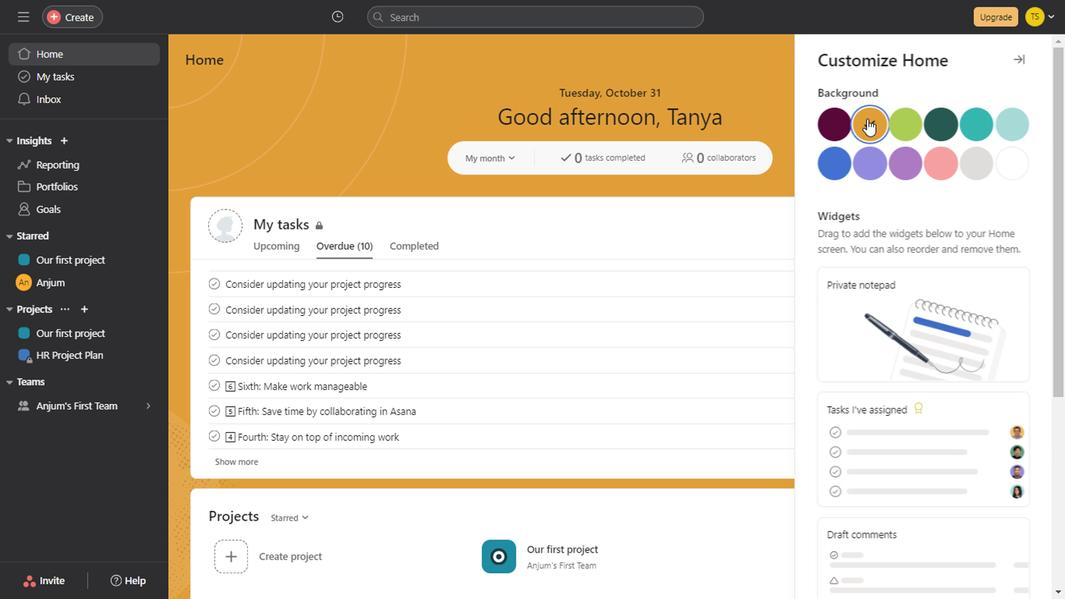 
Action: Mouse scrolled (1023, 64) with delta (0, 0)
Screenshot: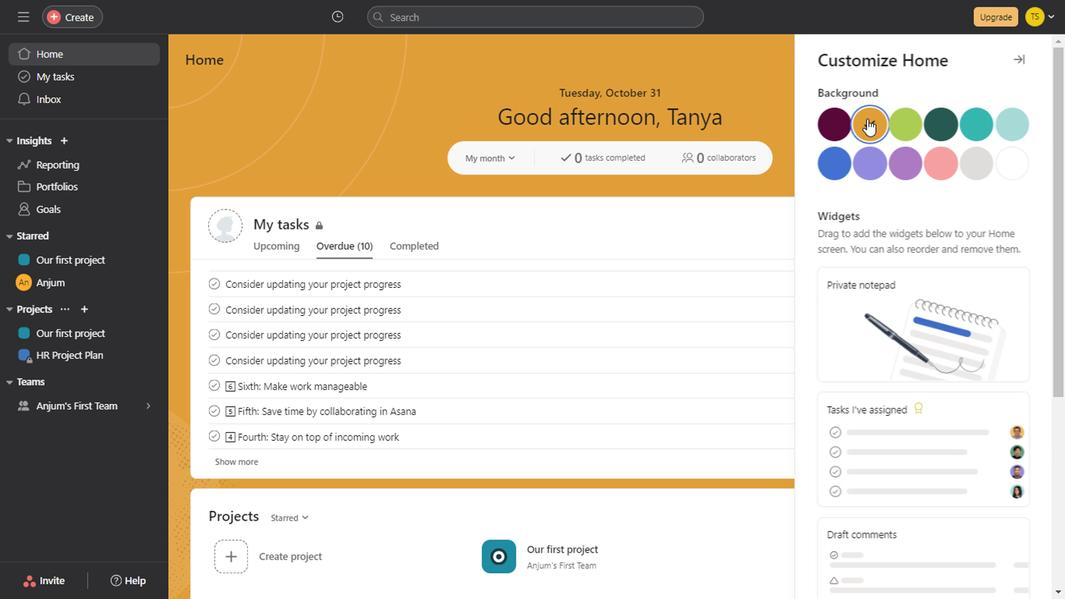 
Action: Mouse scrolled (1023, 64) with delta (0, 0)
Screenshot: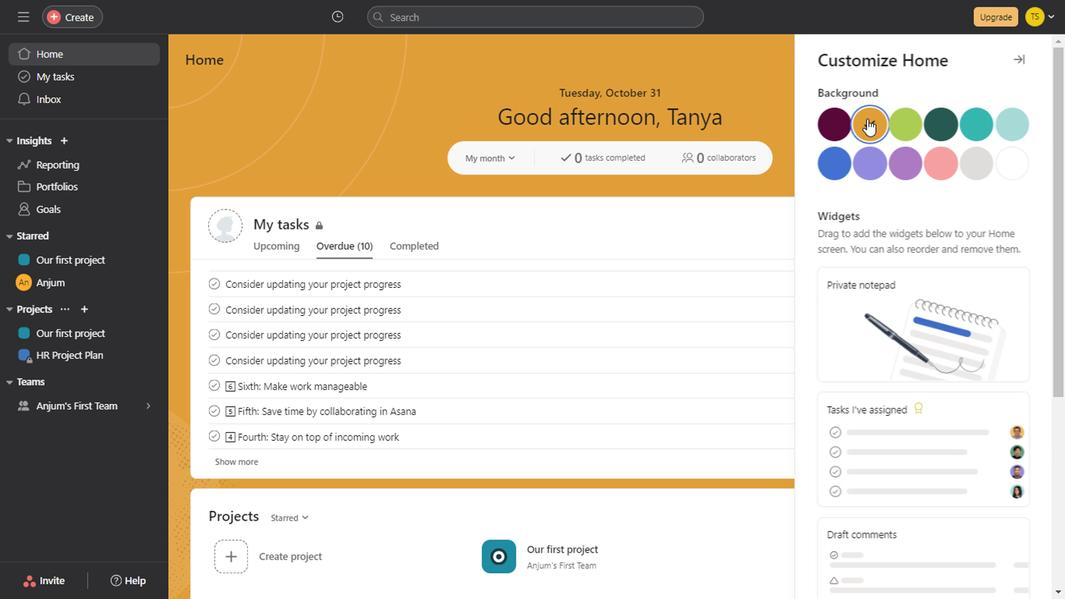 
Action: Mouse scrolled (1023, 64) with delta (0, 0)
Screenshot: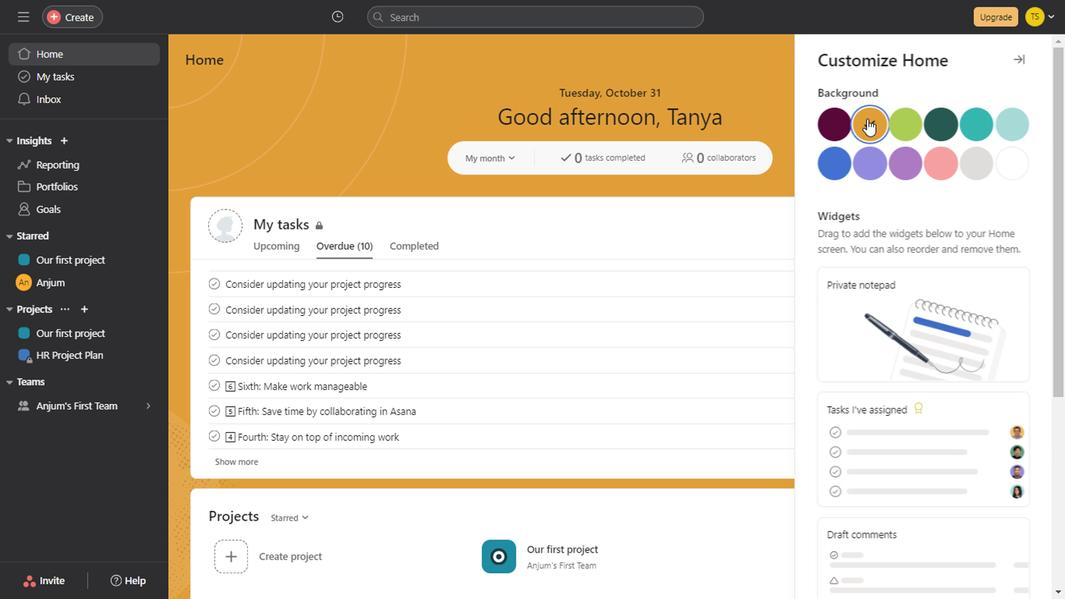 
Action: Mouse scrolled (1023, 64) with delta (0, 0)
Screenshot: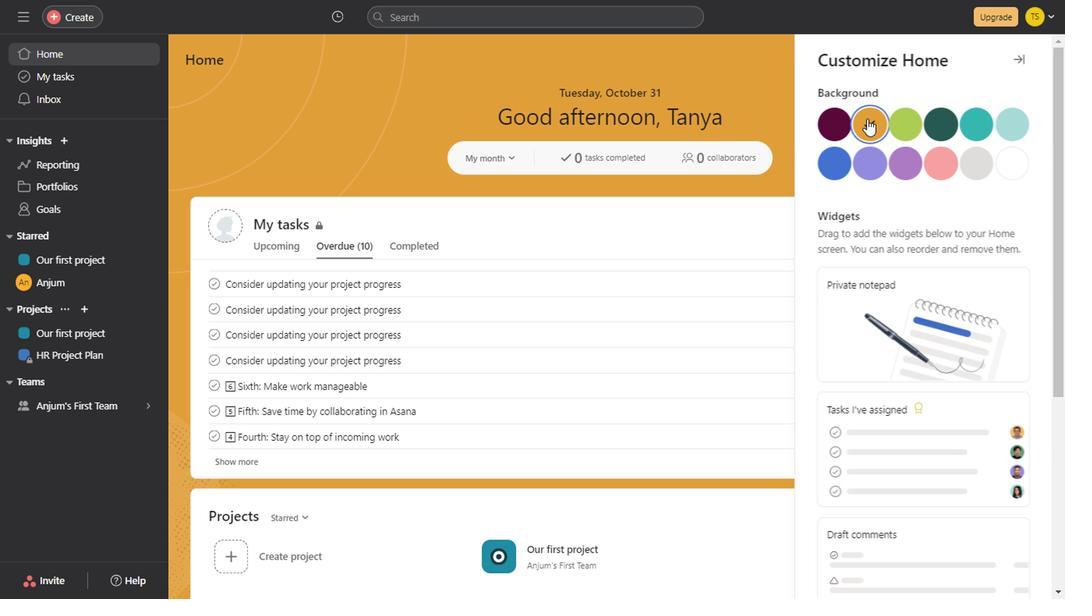 
Action: Mouse scrolled (1023, 64) with delta (0, 0)
Screenshot: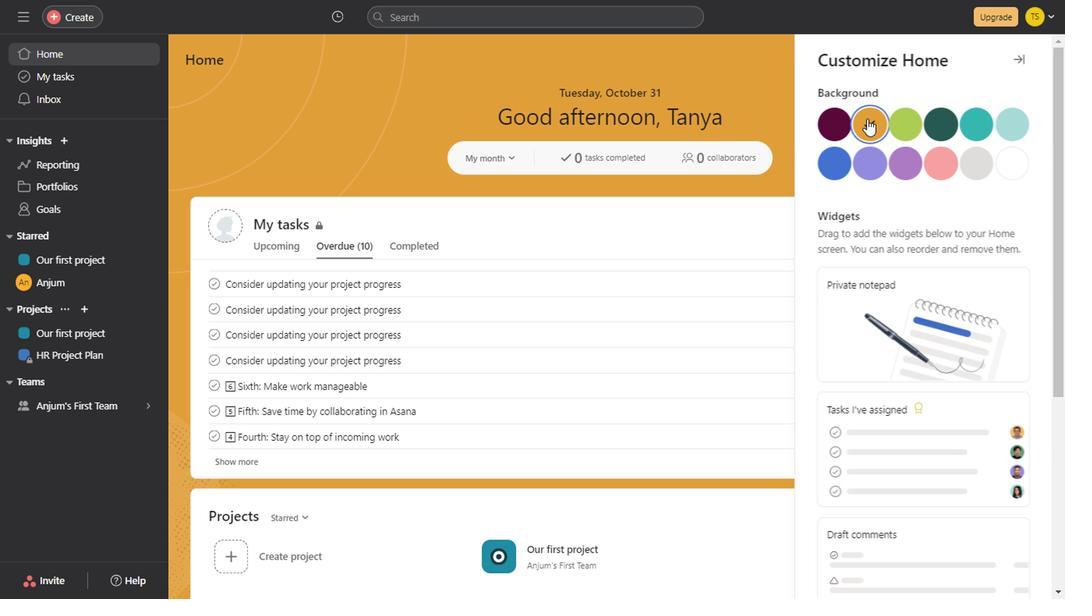 
Action: Mouse scrolled (1023, 64) with delta (0, 0)
Screenshot: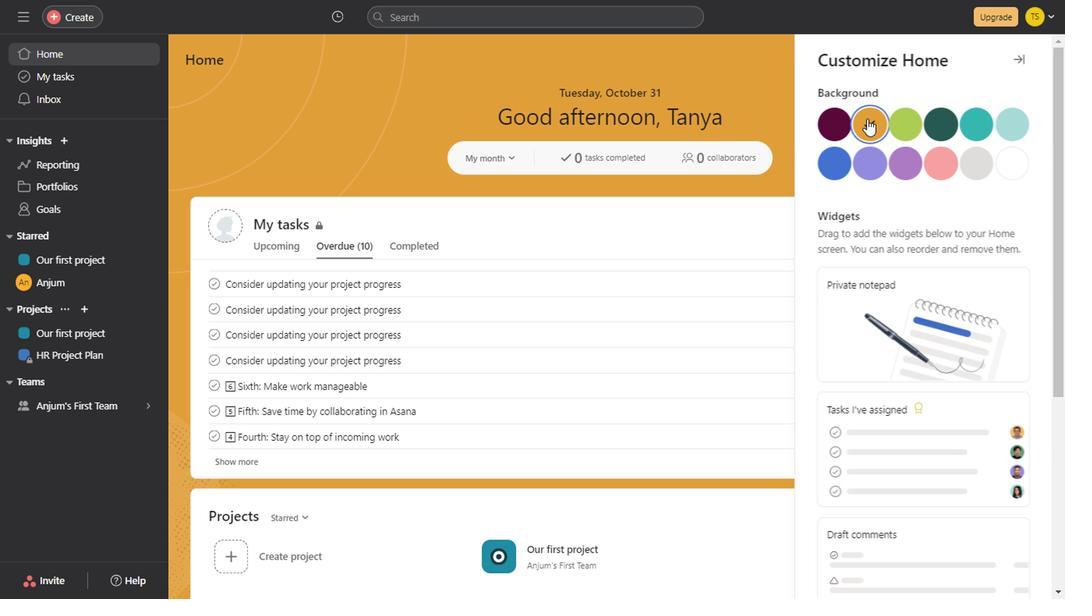
Action: Mouse scrolled (1023, 64) with delta (0, 0)
Screenshot: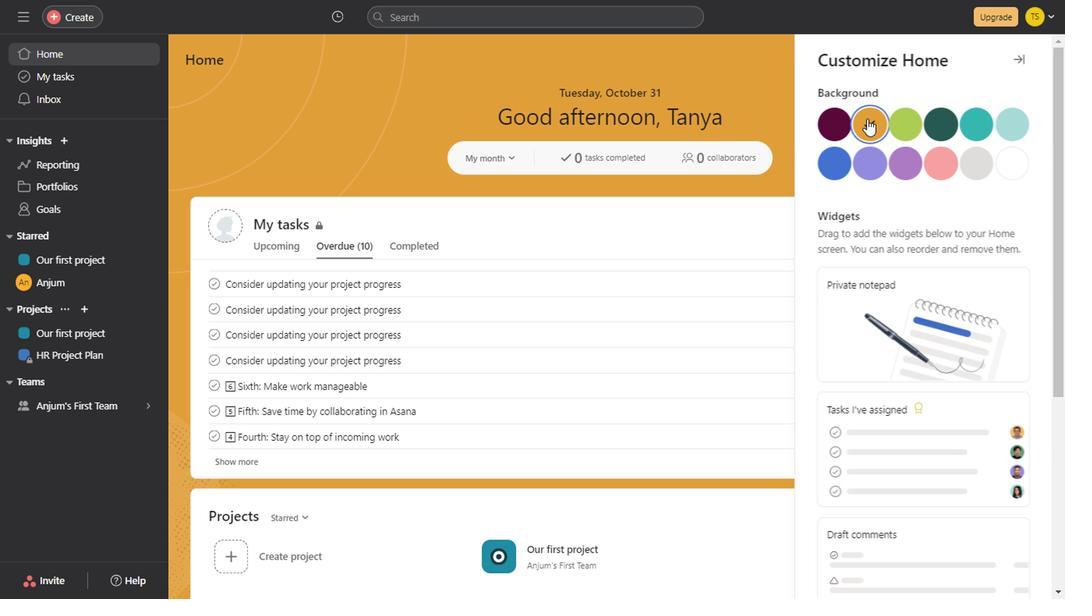 
Action: Mouse scrolled (1023, 64) with delta (0, 0)
Screenshot: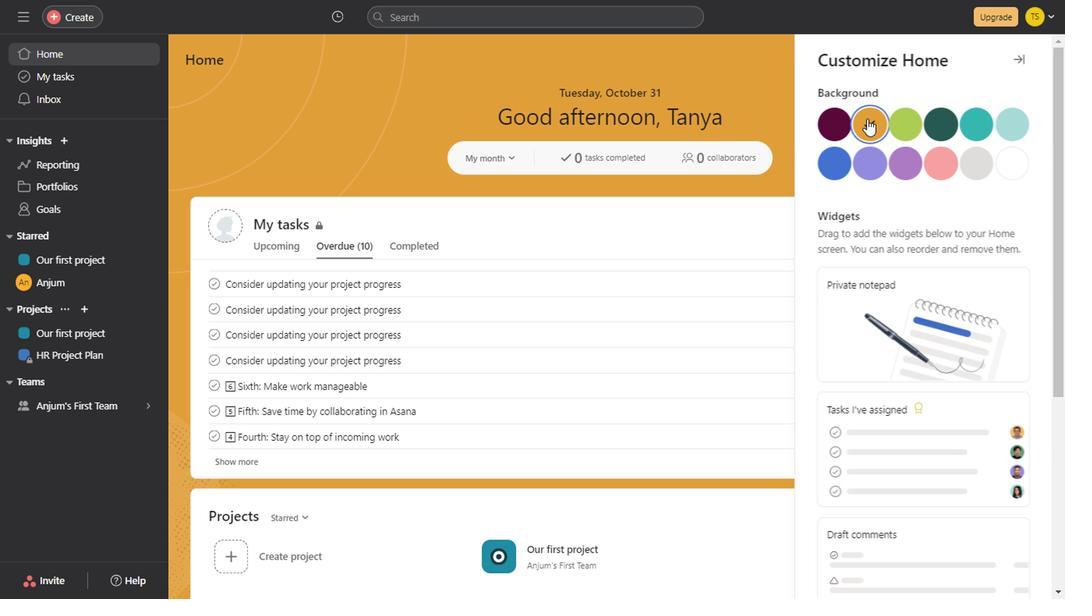 
Action: Mouse scrolled (1023, 64) with delta (0, 0)
Screenshot: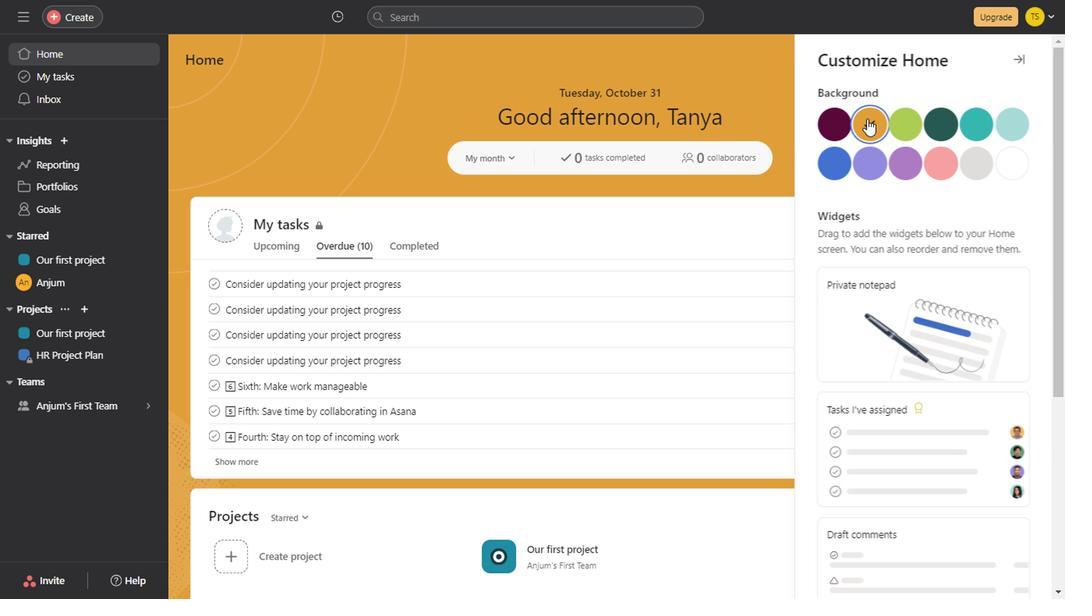 
Action: Mouse scrolled (1023, 64) with delta (0, 0)
Screenshot: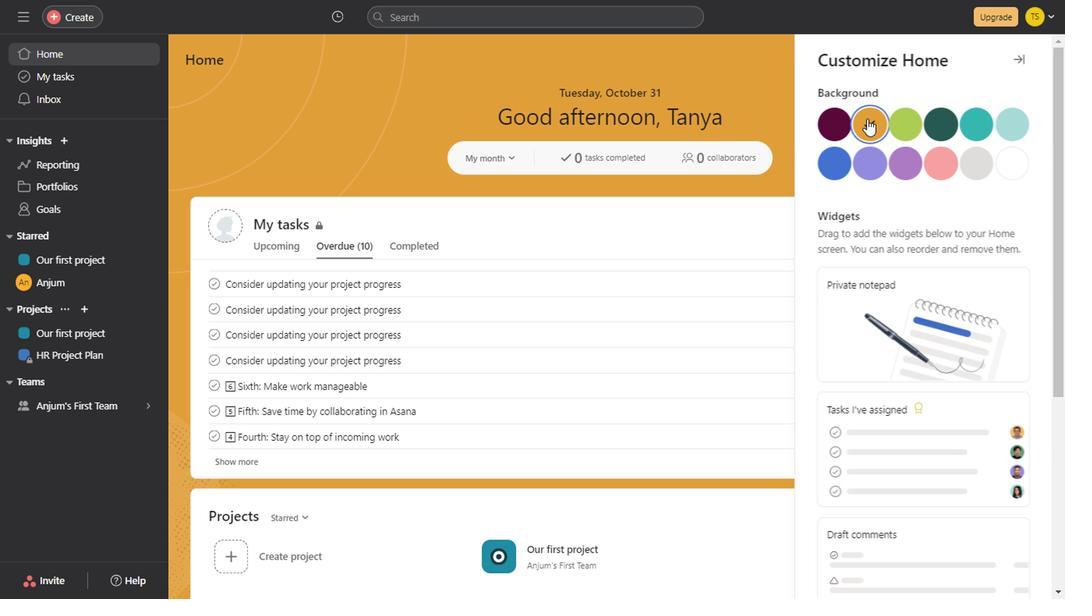 
Action: Mouse scrolled (1023, 64) with delta (0, 0)
Screenshot: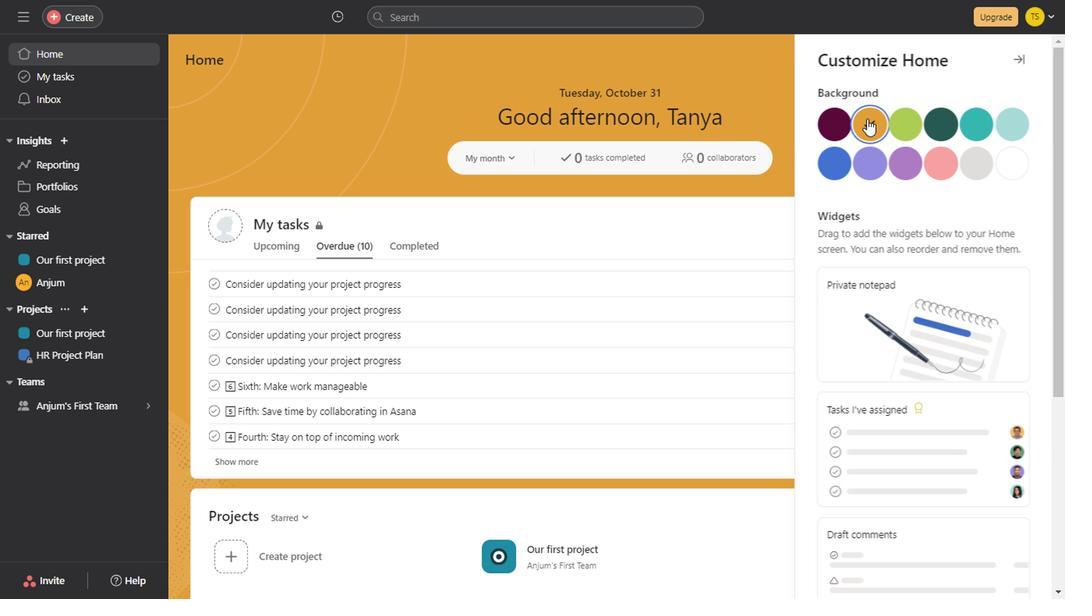 
Action: Mouse scrolled (1023, 64) with delta (0, 0)
Screenshot: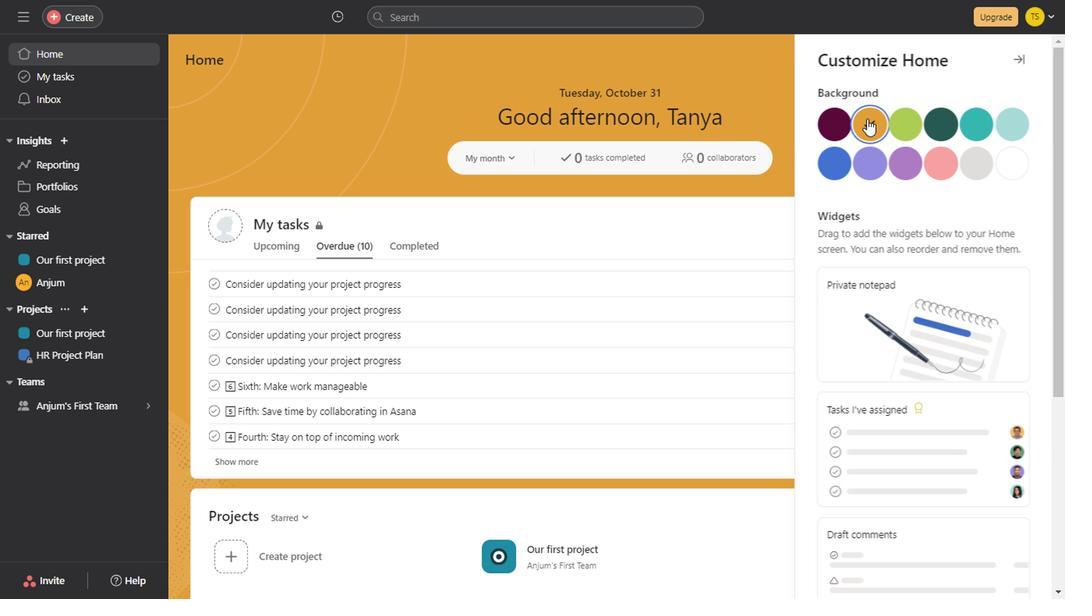 
Action: Mouse scrolled (1023, 64) with delta (0, 0)
Screenshot: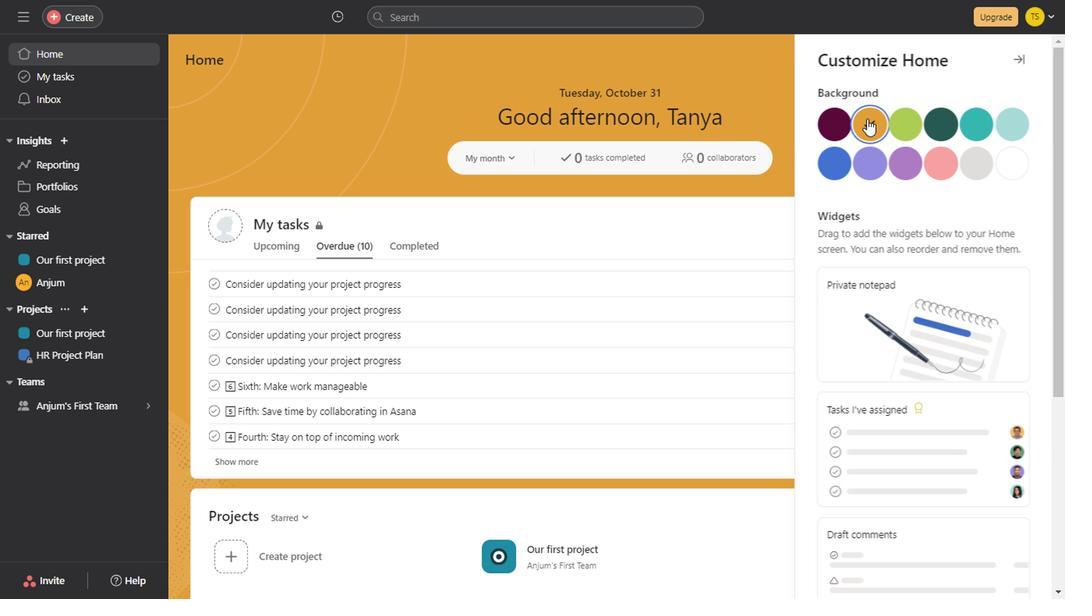 
Action: Mouse scrolled (1023, 64) with delta (0, 0)
Screenshot: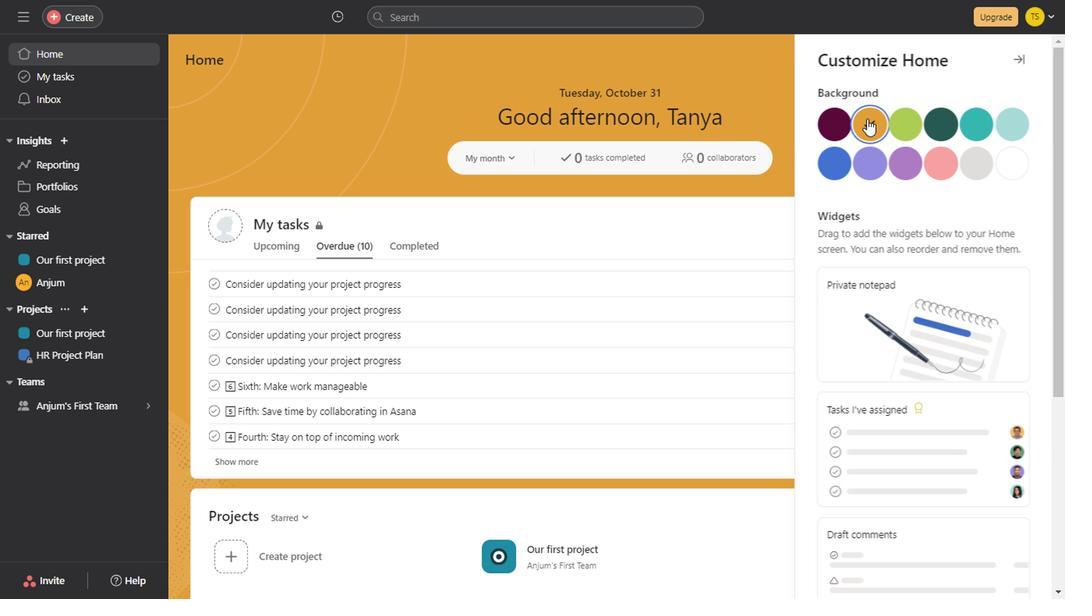 
Action: Mouse scrolled (1023, 64) with delta (0, 0)
Screenshot: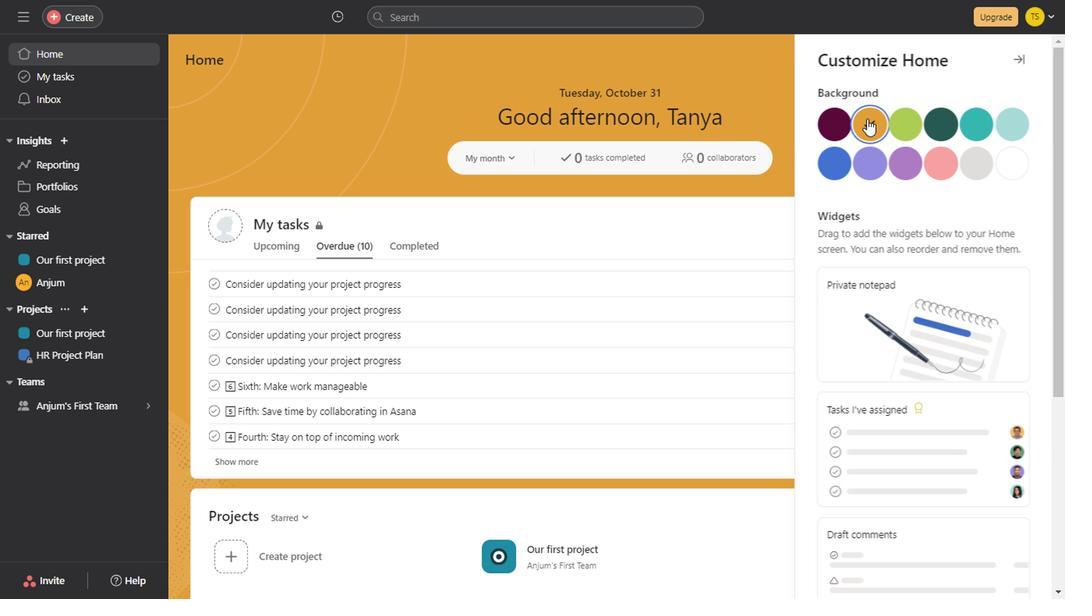 
Action: Mouse scrolled (1023, 64) with delta (0, 0)
Screenshot: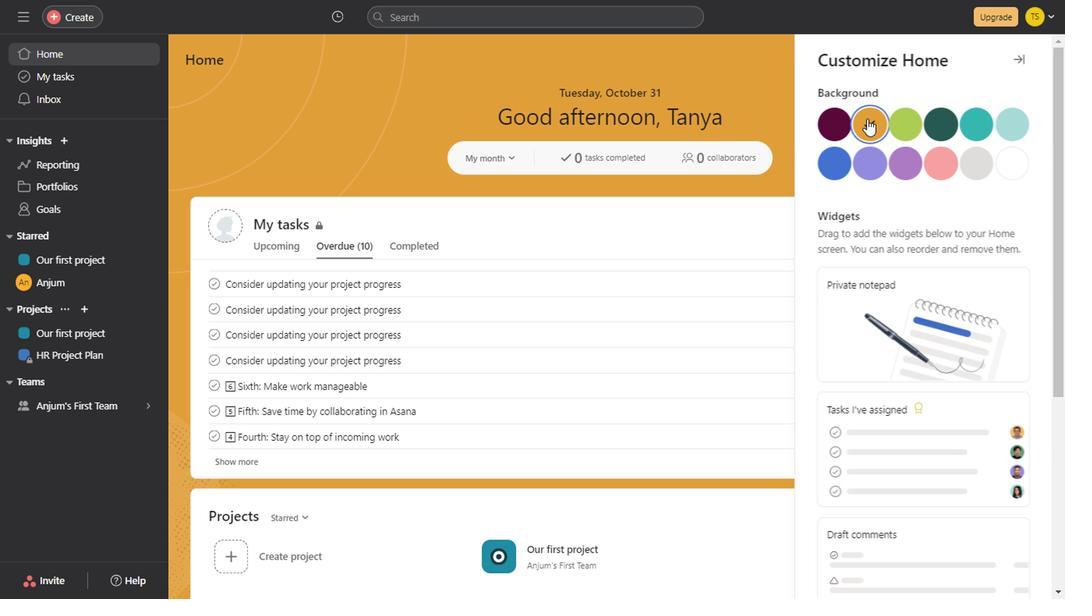 
Action: Mouse scrolled (1023, 64) with delta (0, 0)
Screenshot: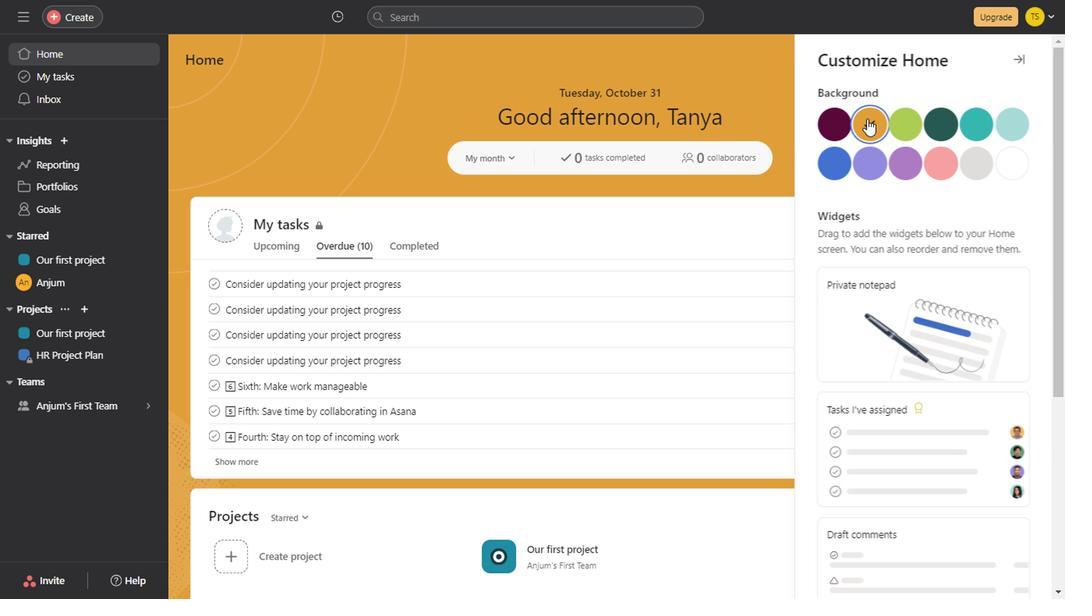 
Action: Mouse scrolled (1023, 64) with delta (0, 0)
Screenshot: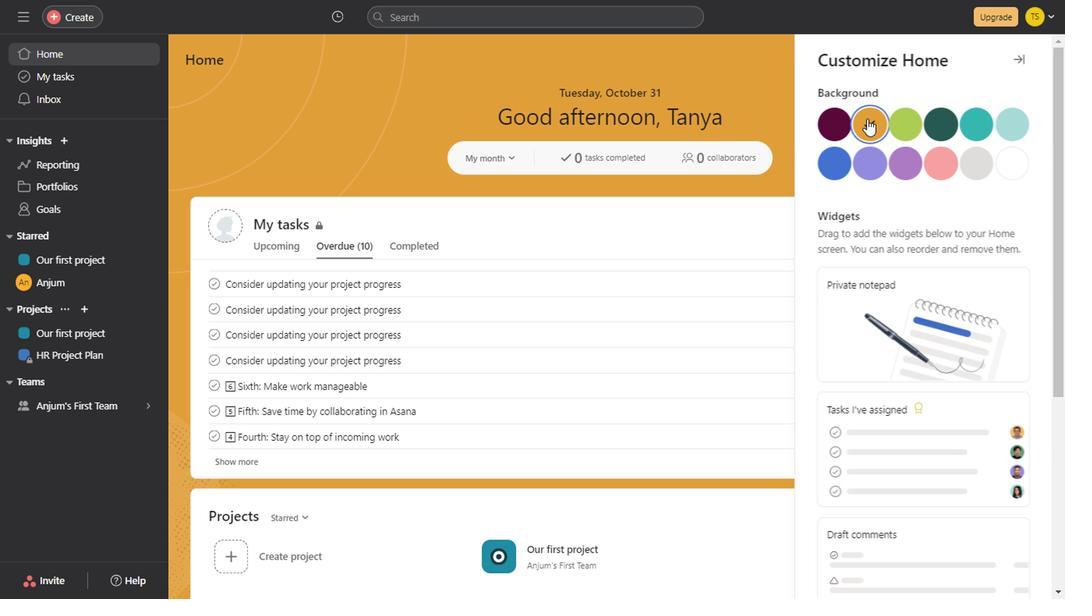
Action: Mouse scrolled (1023, 64) with delta (0, 0)
Screenshot: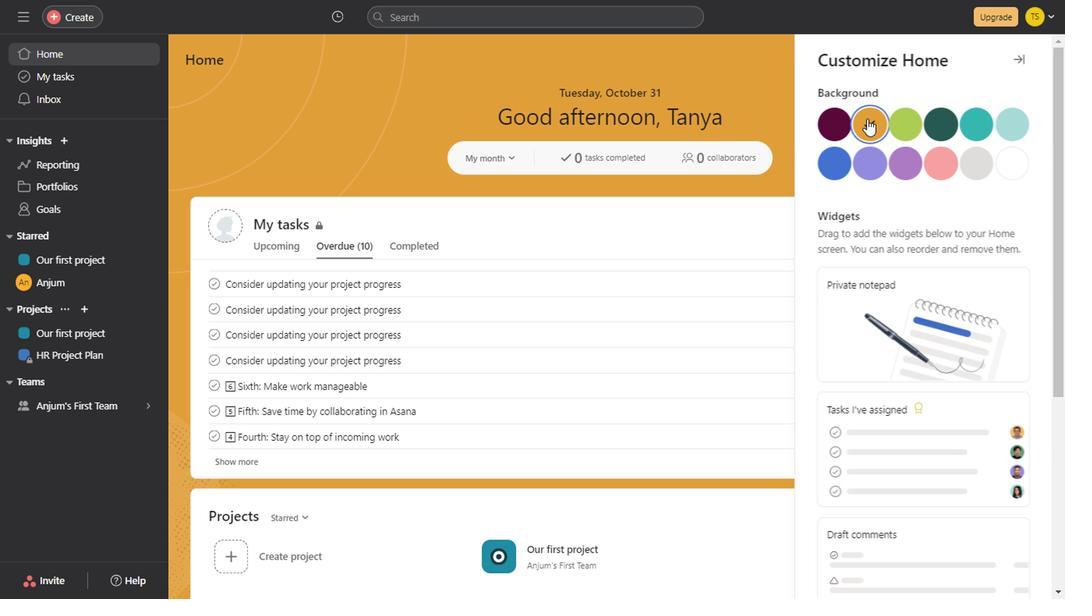 
Action: Mouse scrolled (1023, 64) with delta (0, 0)
Screenshot: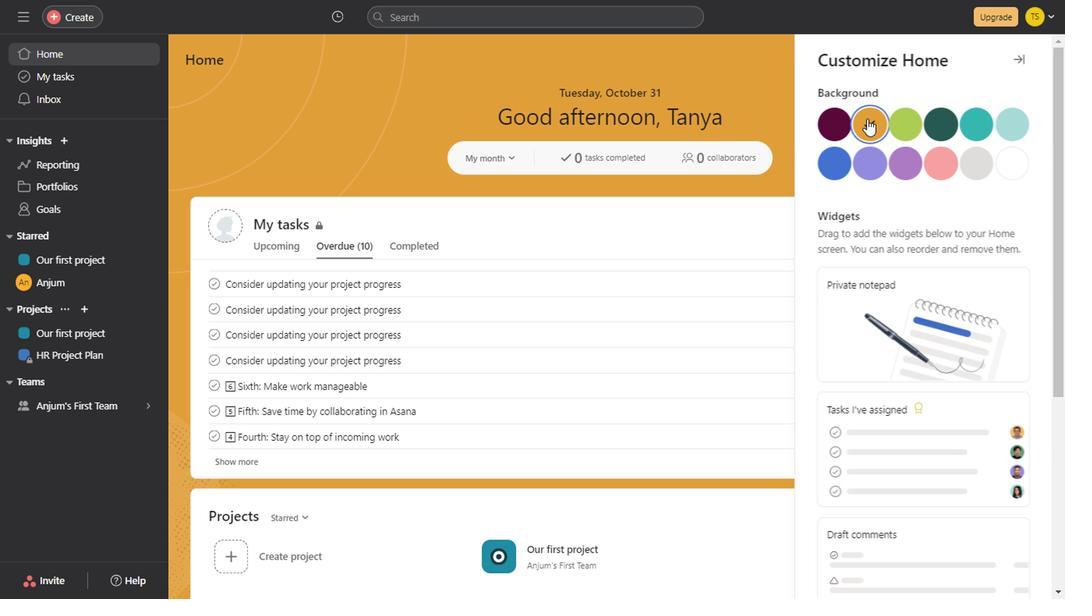 
Action: Mouse scrolled (1023, 64) with delta (0, 0)
Screenshot: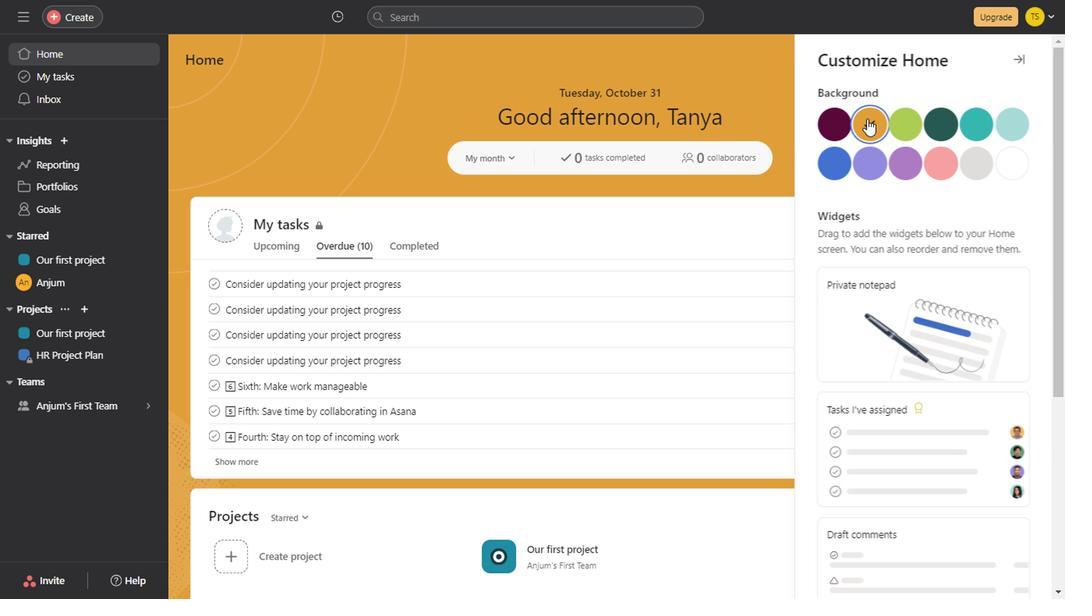 
Action: Mouse scrolled (1023, 64) with delta (0, 0)
Screenshot: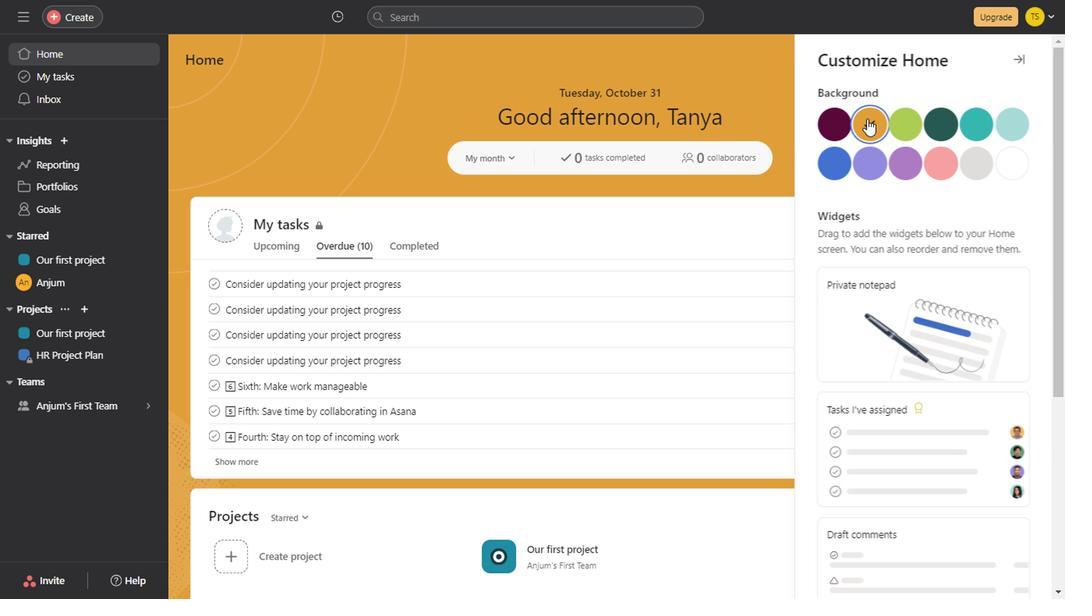 
Action: Mouse scrolled (1023, 64) with delta (0, 0)
Screenshot: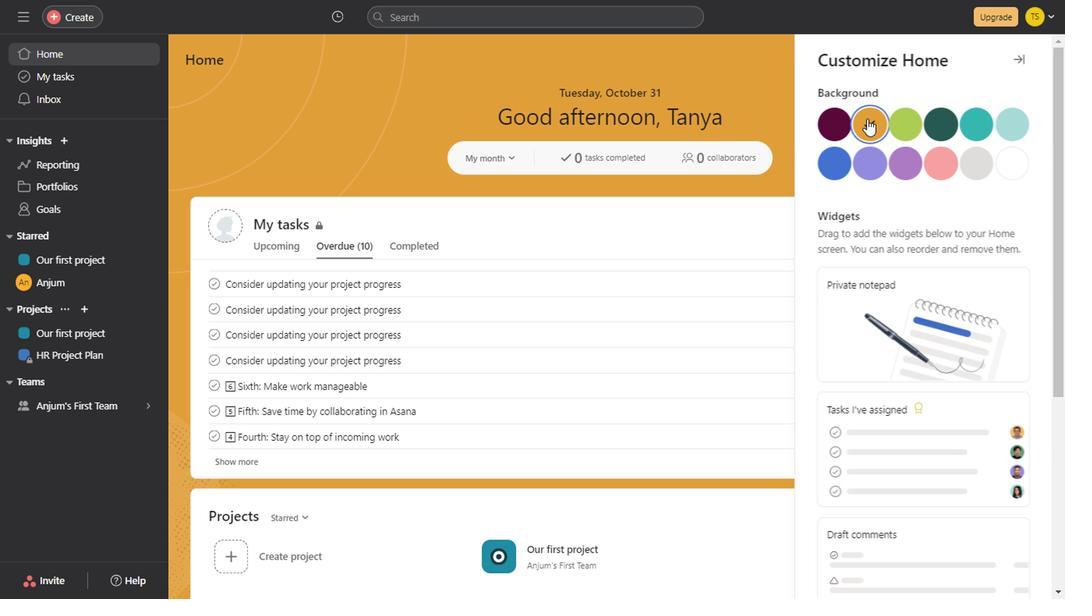 
Action: Mouse scrolled (1023, 64) with delta (0, 0)
Screenshot: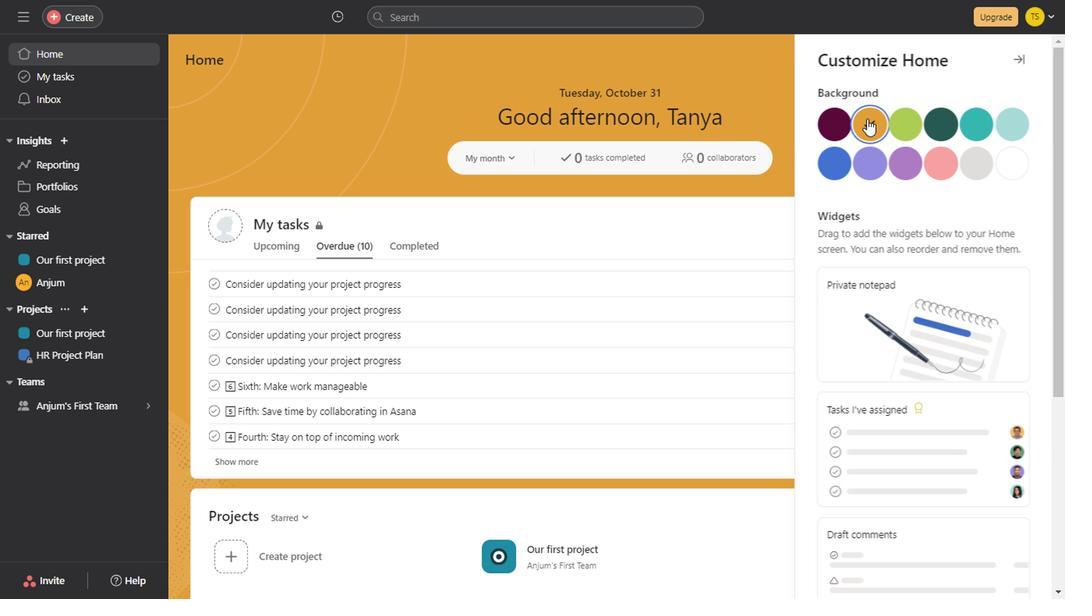 
Action: Mouse scrolled (1023, 64) with delta (0, 0)
Screenshot: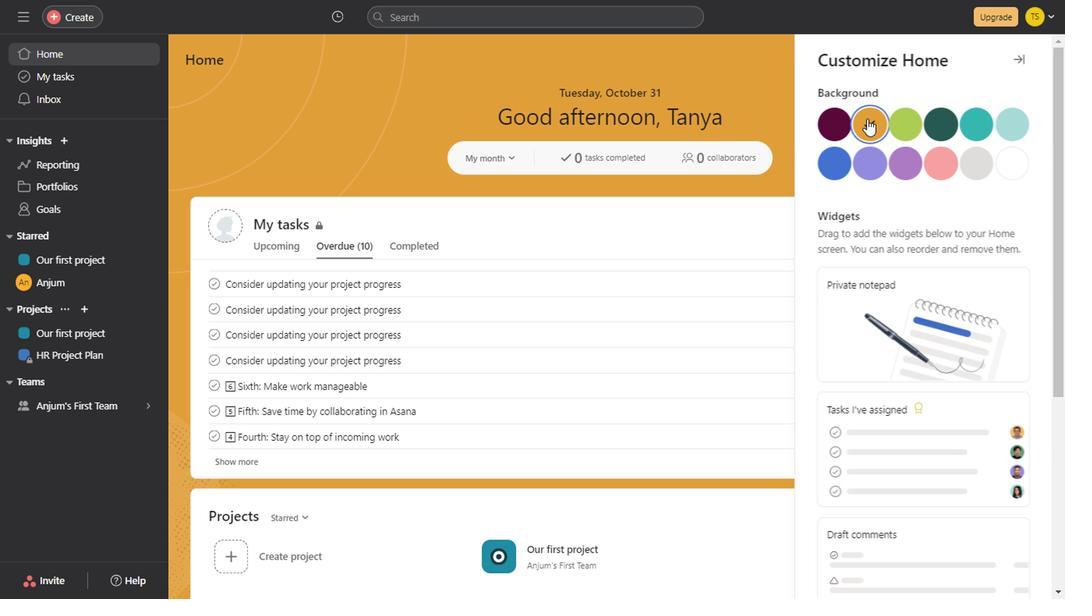
Action: Mouse scrolled (1023, 64) with delta (0, 0)
Screenshot: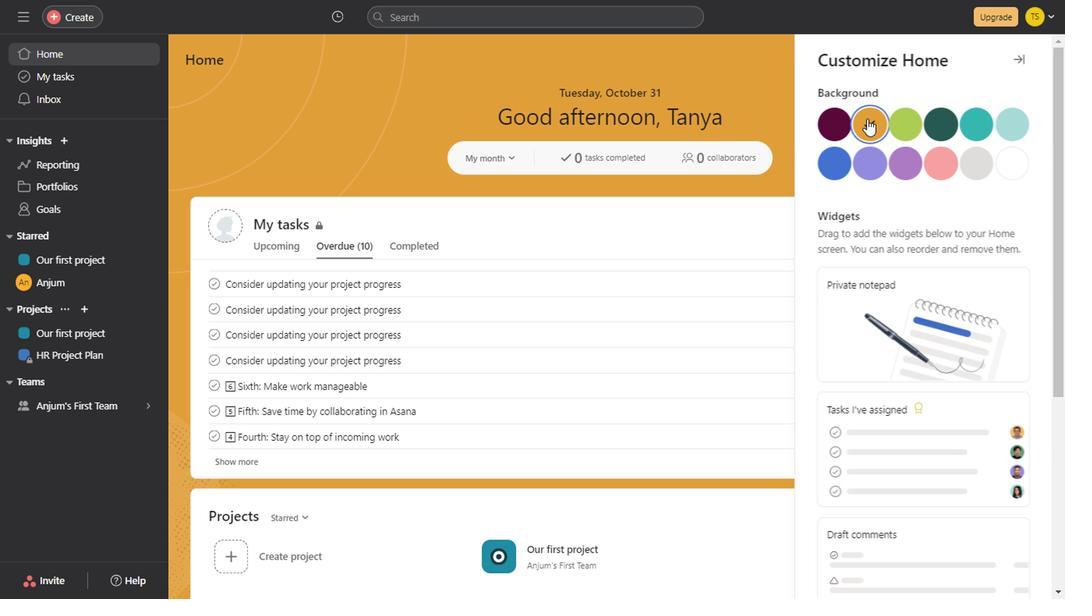
Action: Mouse scrolled (1023, 64) with delta (0, 0)
Screenshot: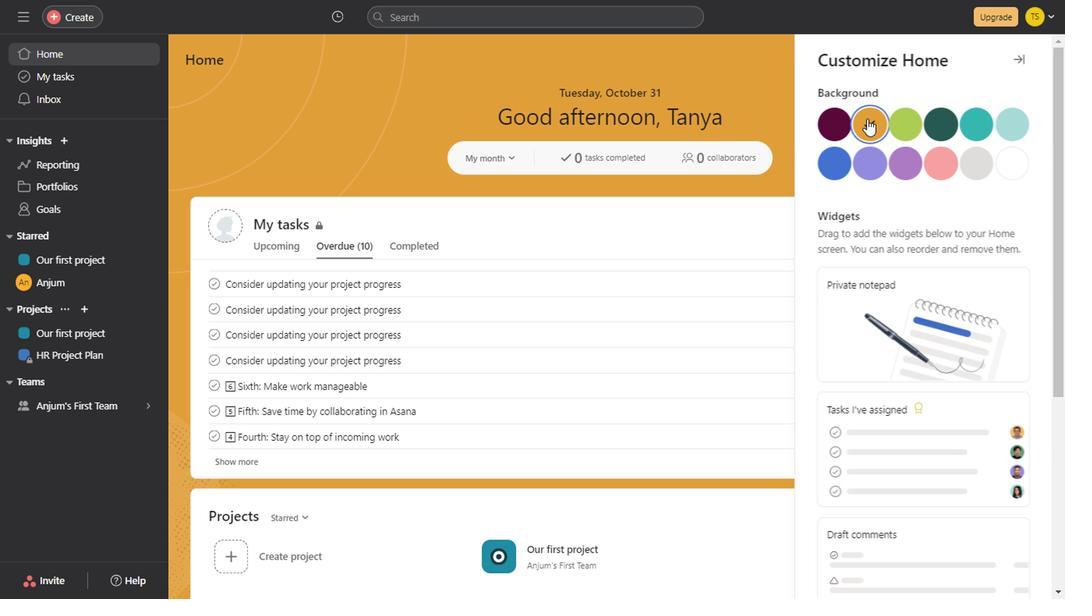 
Action: Mouse scrolled (1023, 64) with delta (0, 0)
Screenshot: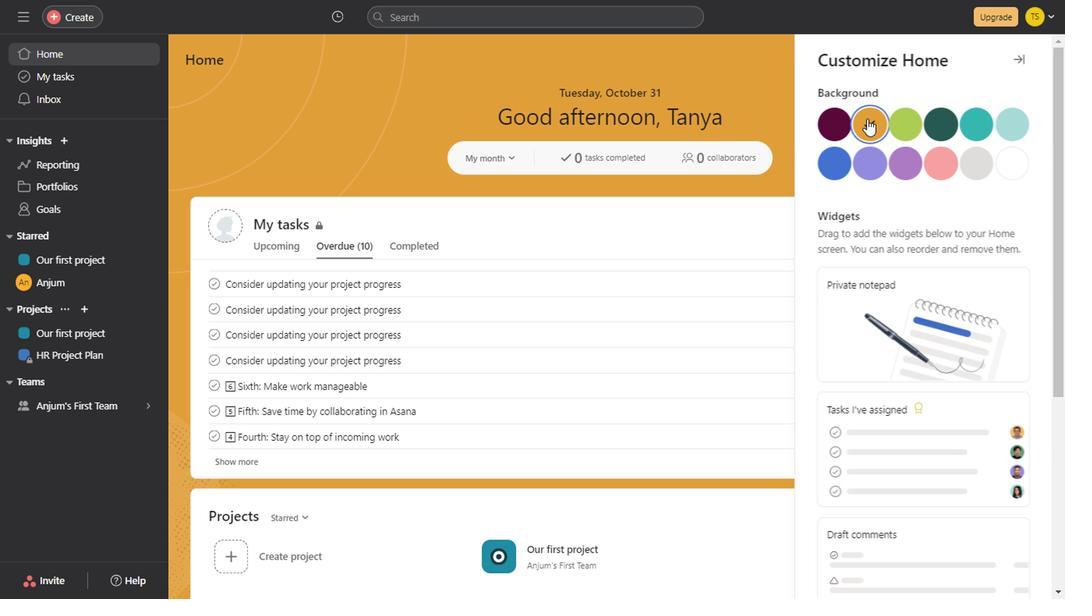 
Action: Mouse scrolled (1023, 64) with delta (0, 0)
Screenshot: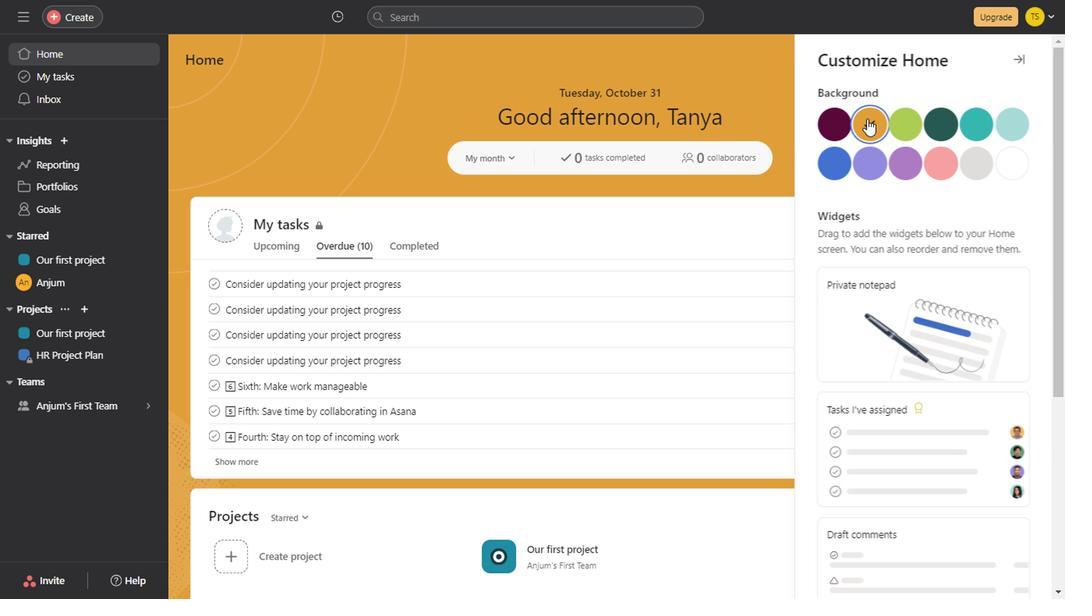 
Action: Mouse scrolled (1023, 64) with delta (0, 0)
Screenshot: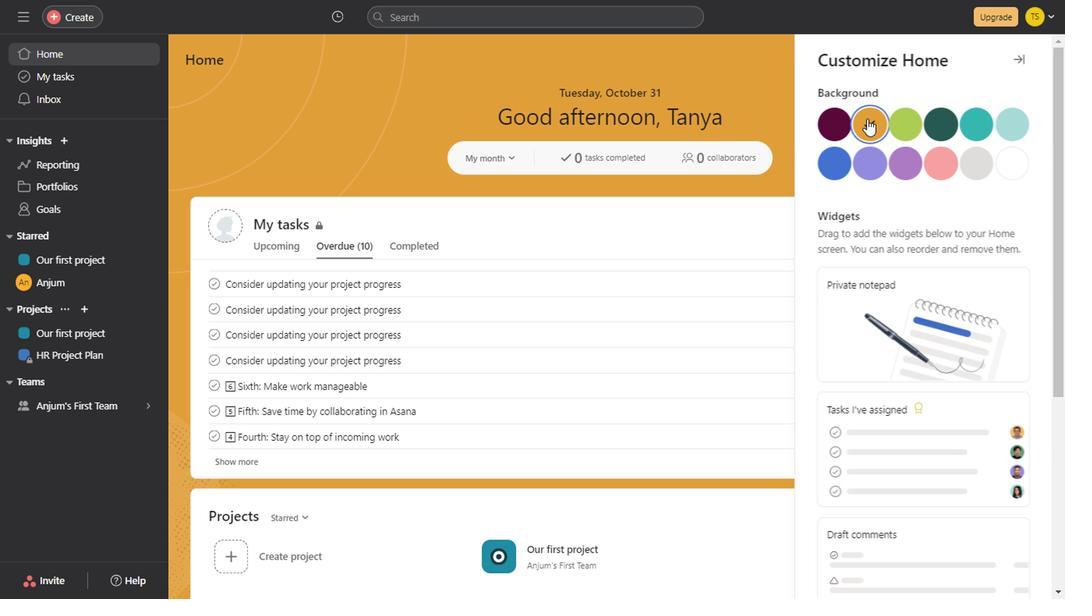 
Action: Mouse scrolled (1023, 64) with delta (0, 0)
Screenshot: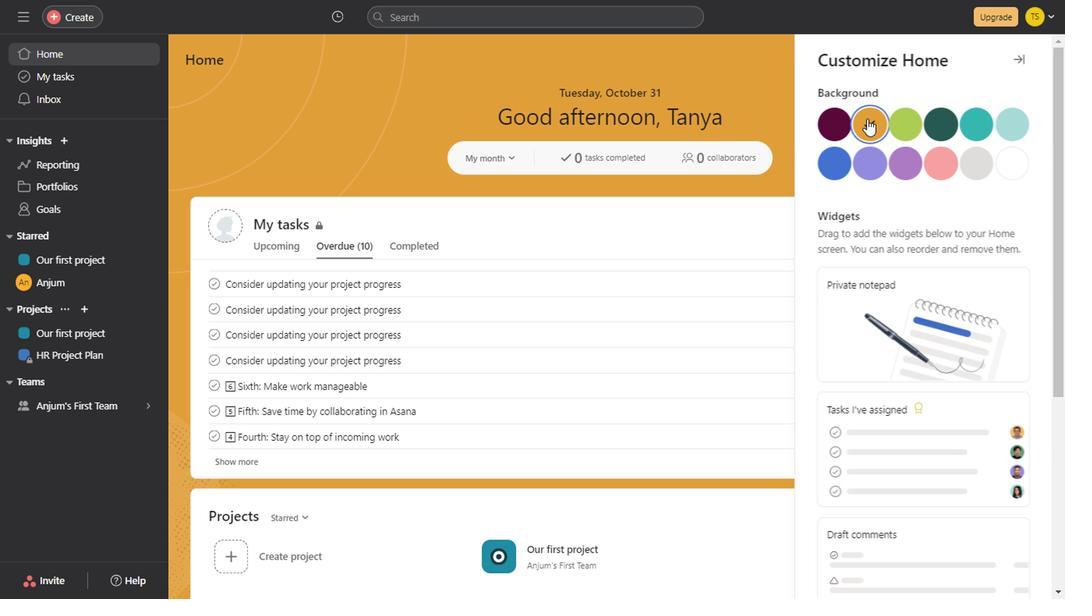 
Action: Mouse scrolled (1023, 64) with delta (0, 0)
Screenshot: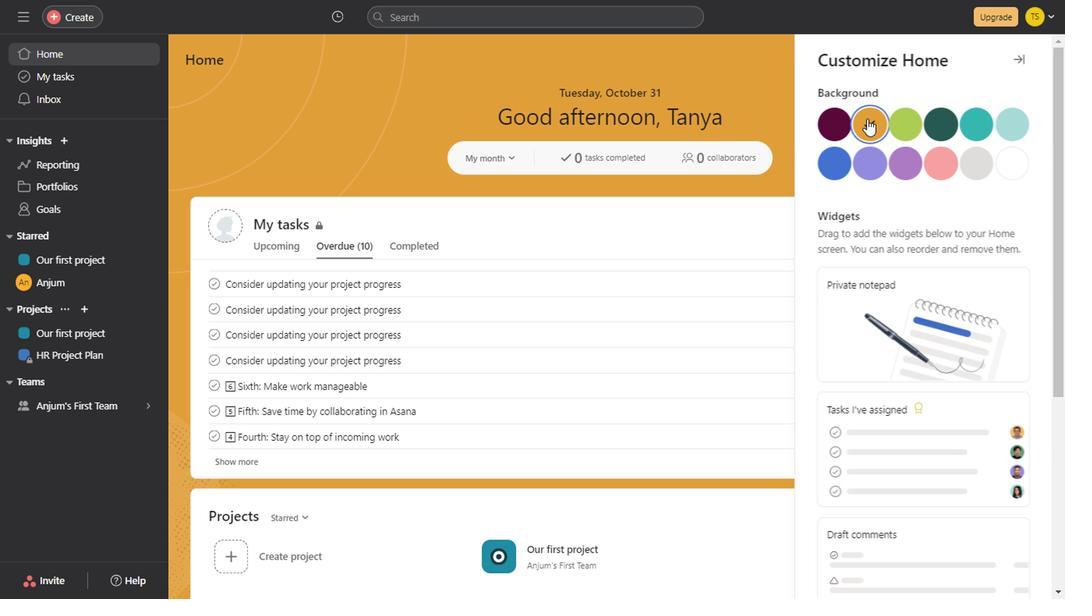 
Action: Mouse scrolled (1023, 64) with delta (0, 0)
Screenshot: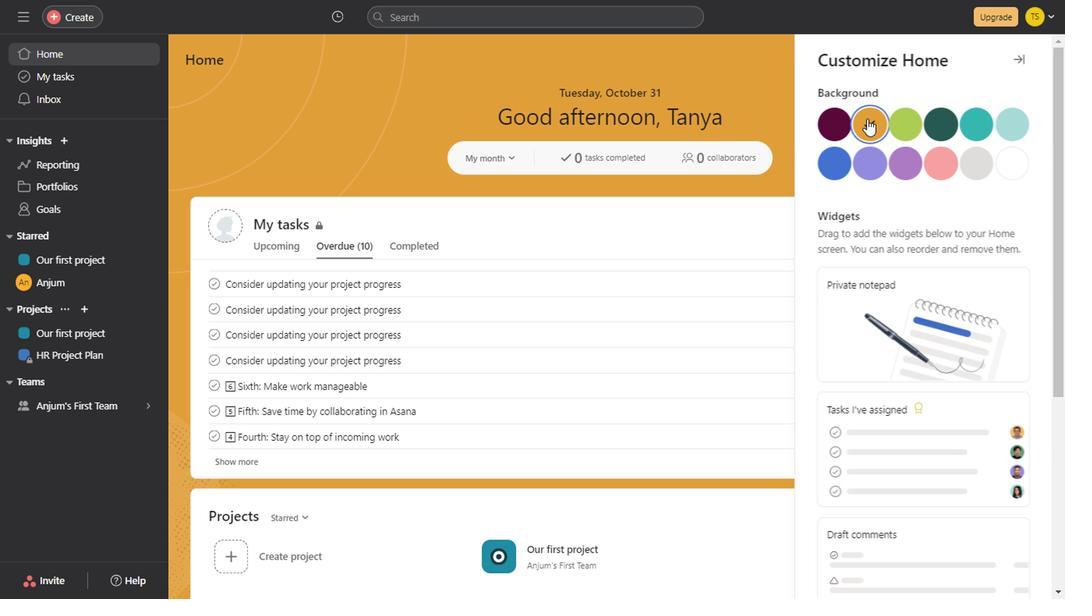 
Action: Mouse scrolled (1023, 64) with delta (0, 0)
Screenshot: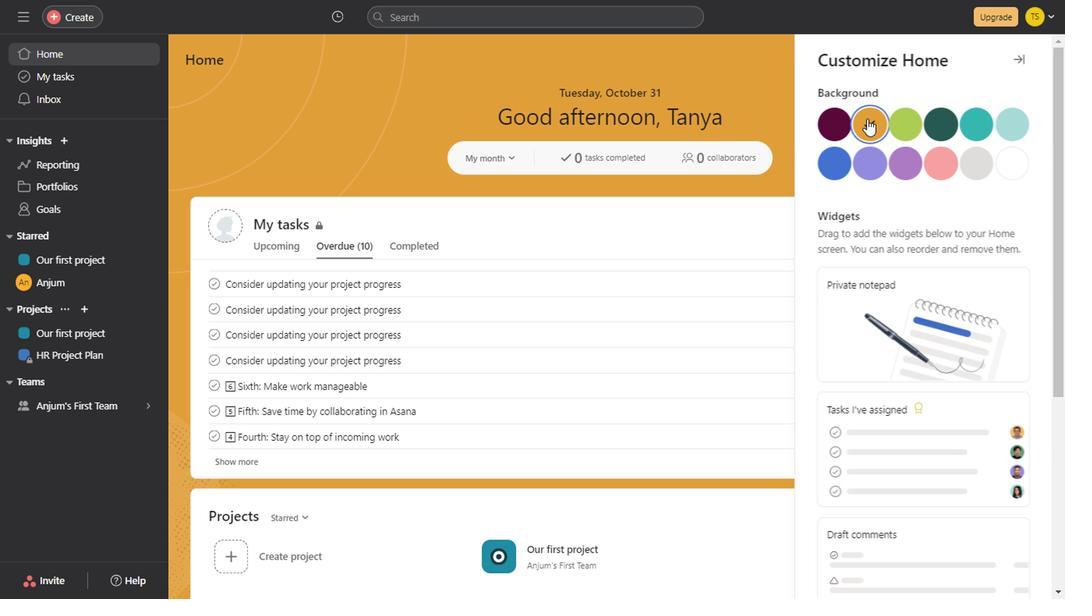 
Action: Mouse scrolled (1023, 64) with delta (0, 0)
Screenshot: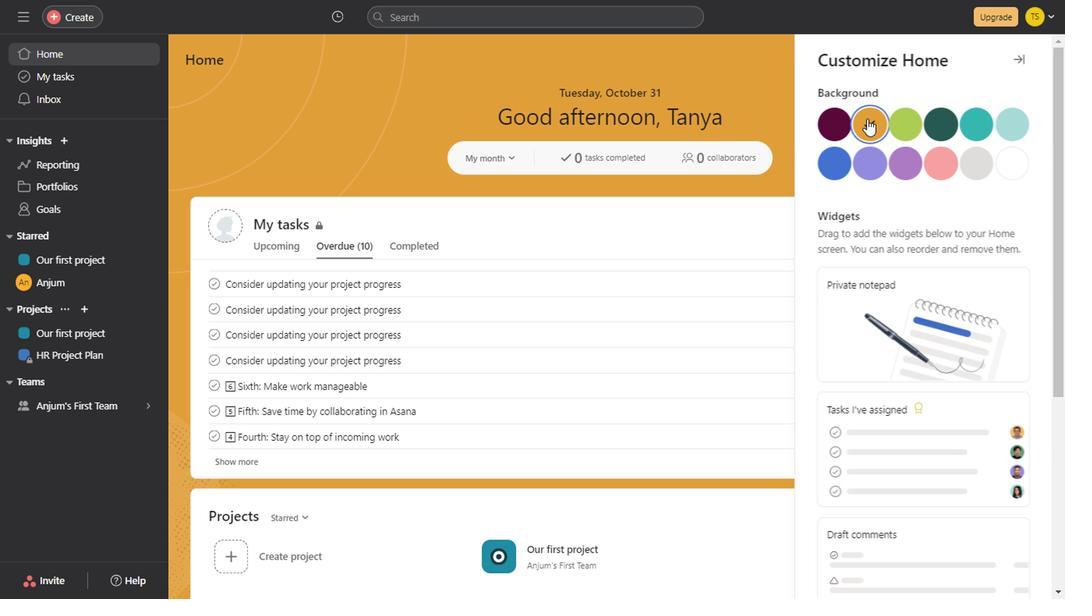
Action: Mouse scrolled (1023, 64) with delta (0, 0)
Screenshot: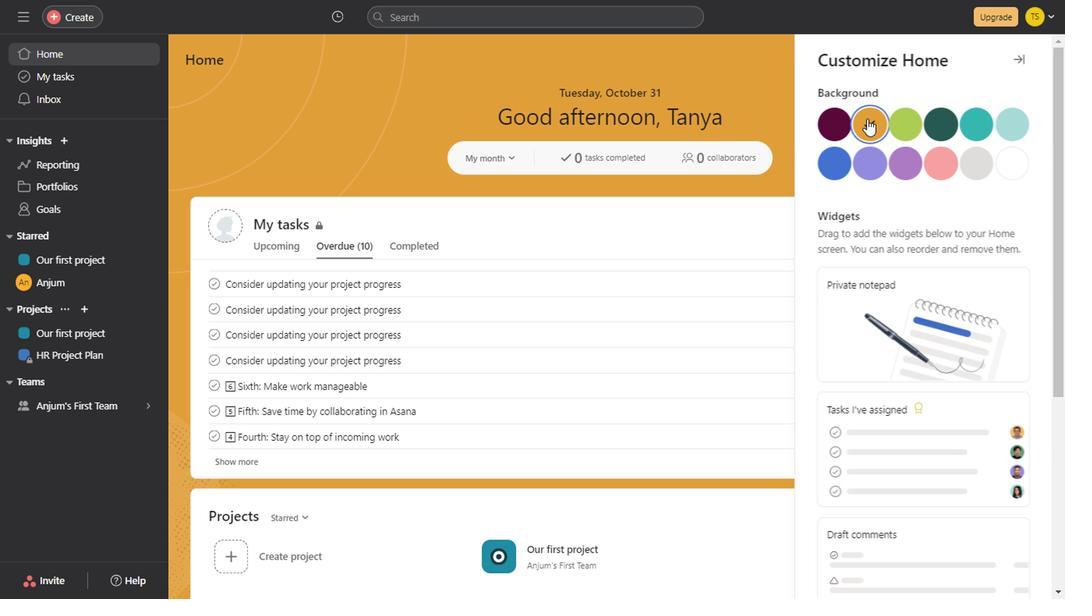 
Action: Mouse scrolled (1023, 64) with delta (0, 0)
Screenshot: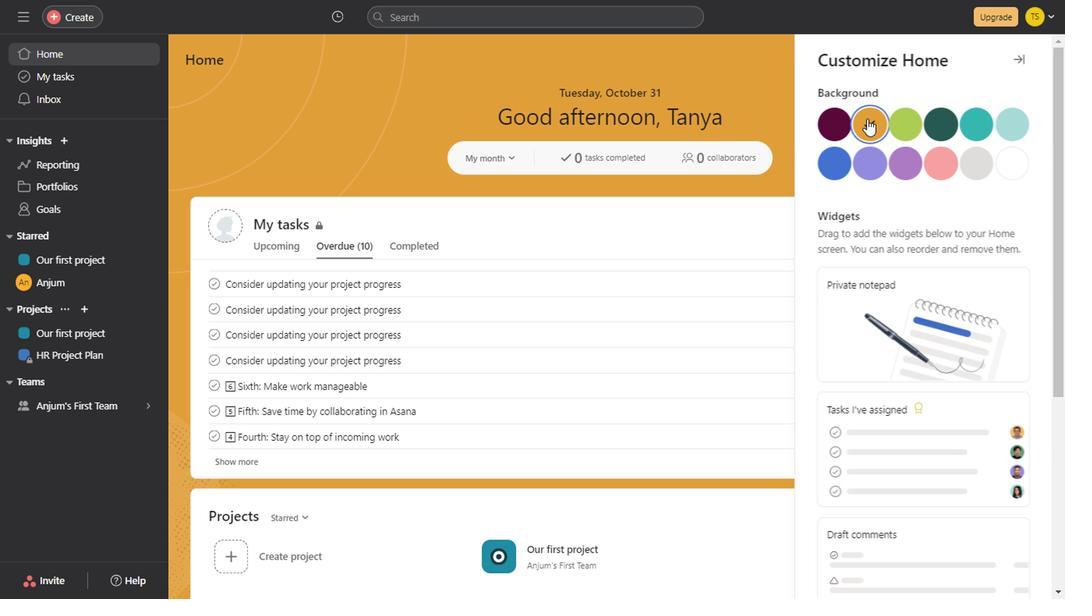 
Action: Mouse scrolled (1023, 64) with delta (0, 0)
Screenshot: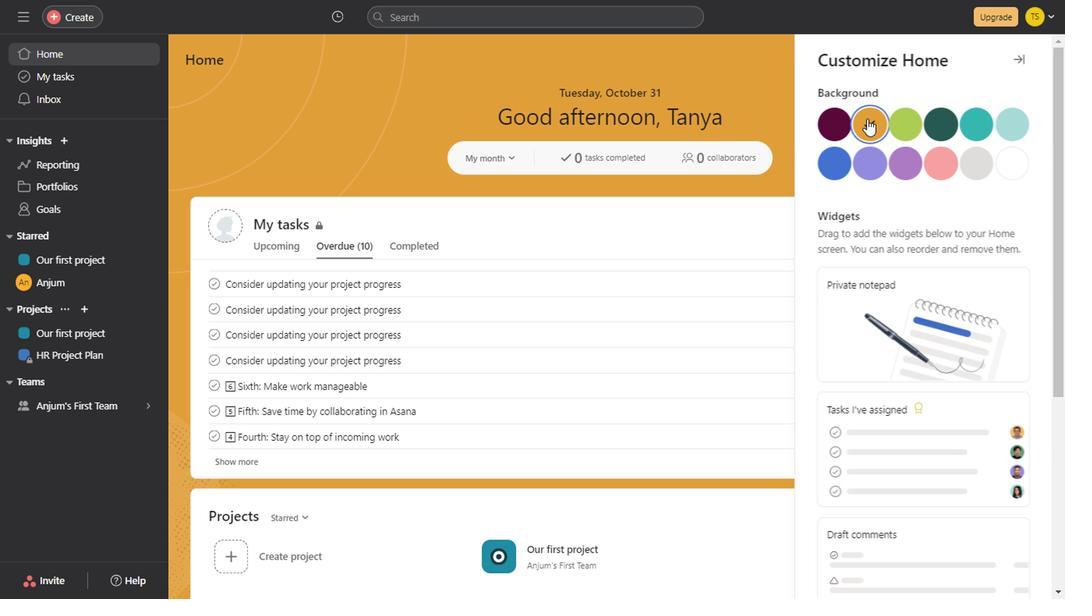 
Action: Mouse scrolled (1023, 64) with delta (0, 0)
Screenshot: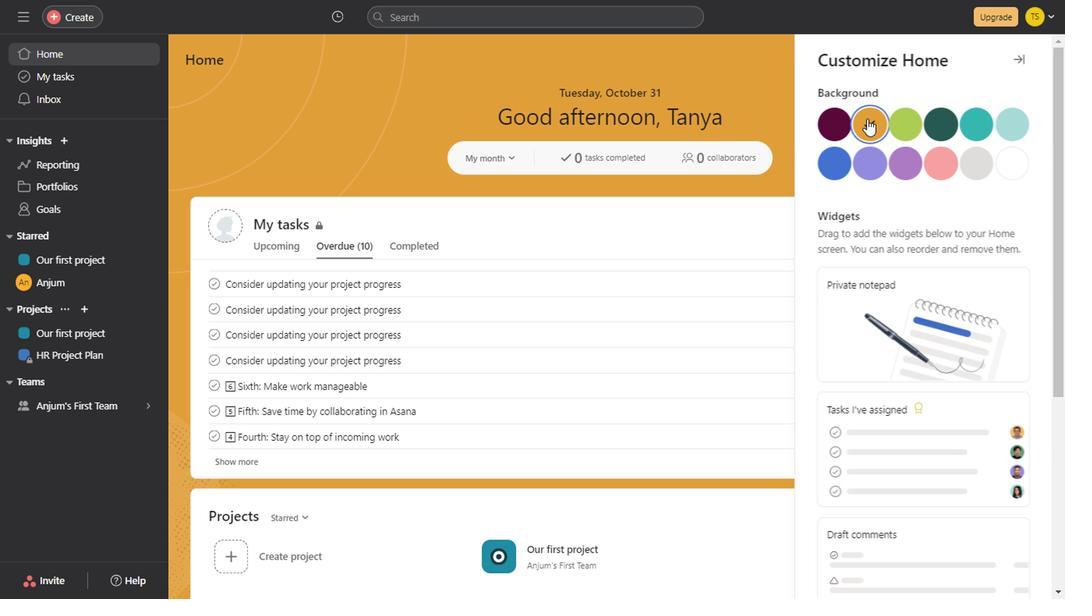 
Action: Mouse scrolled (1023, 64) with delta (0, 0)
Screenshot: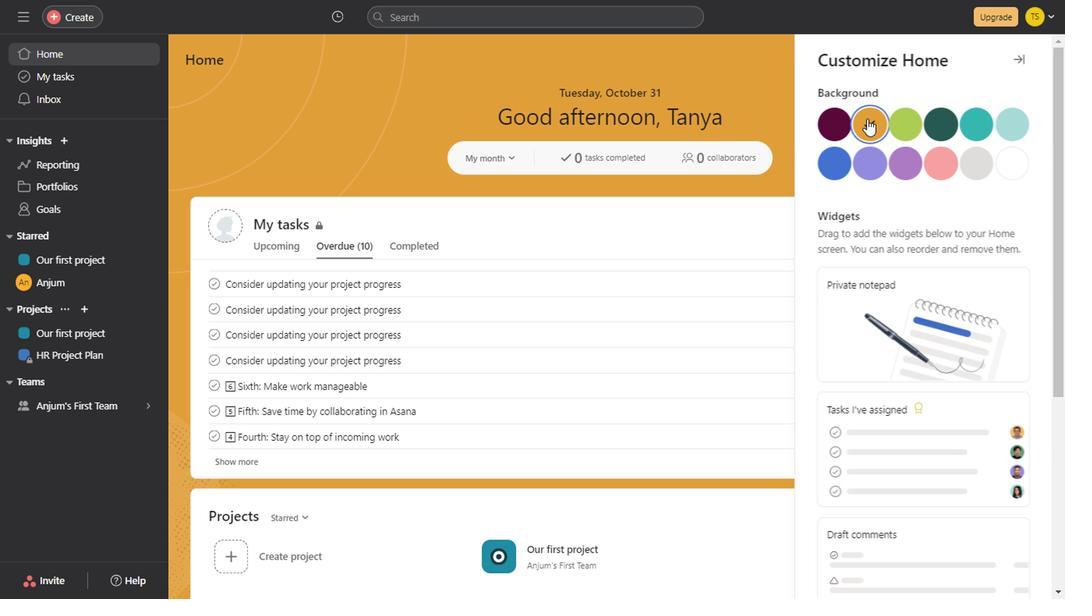 
Action: Mouse scrolled (1023, 64) with delta (0, 0)
Screenshot: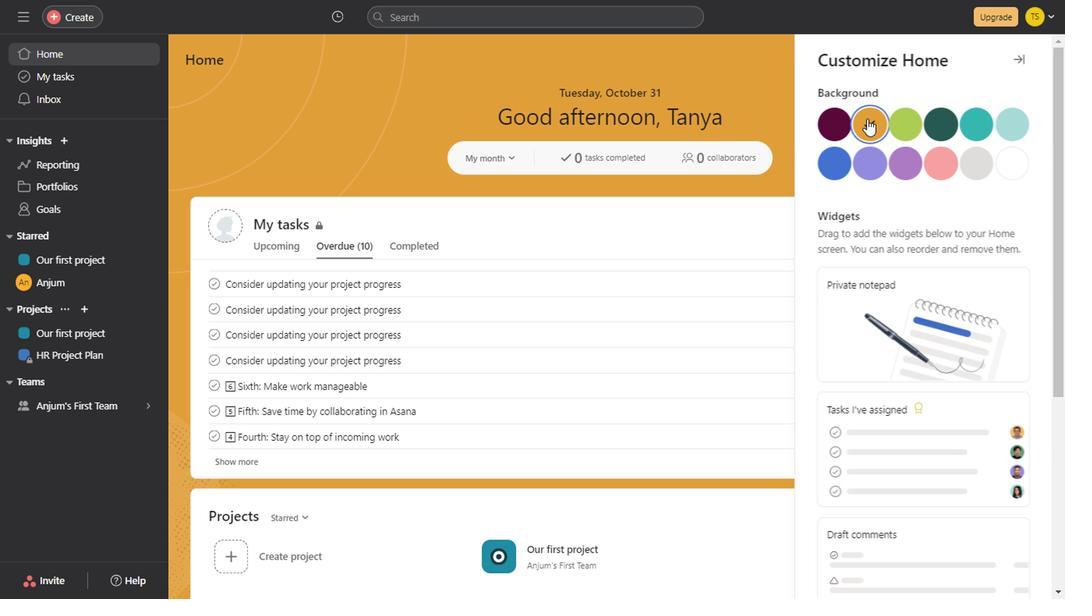 
Action: Mouse moved to (1023, 64)
Screenshot: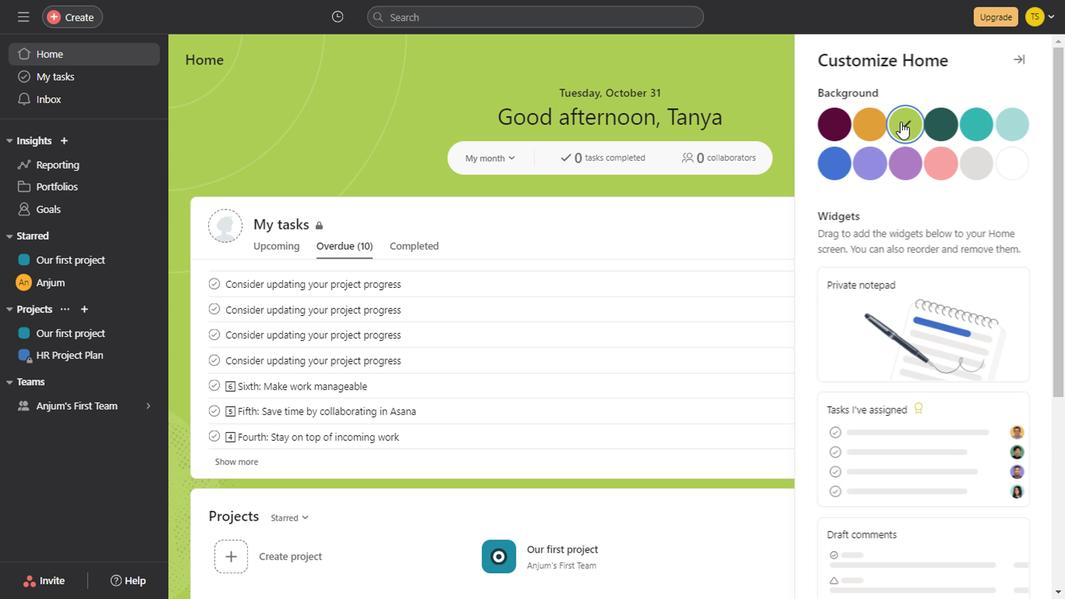 
Action: Mouse pressed left at (1023, 64)
Screenshot: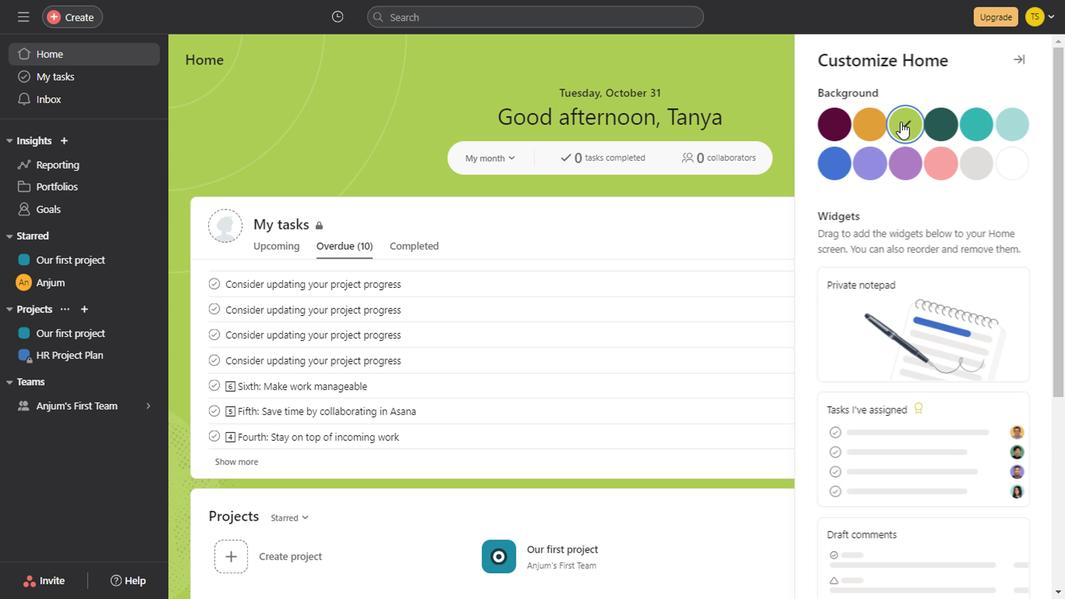 
Action: Mouse moved to (1023, 64)
Screenshot: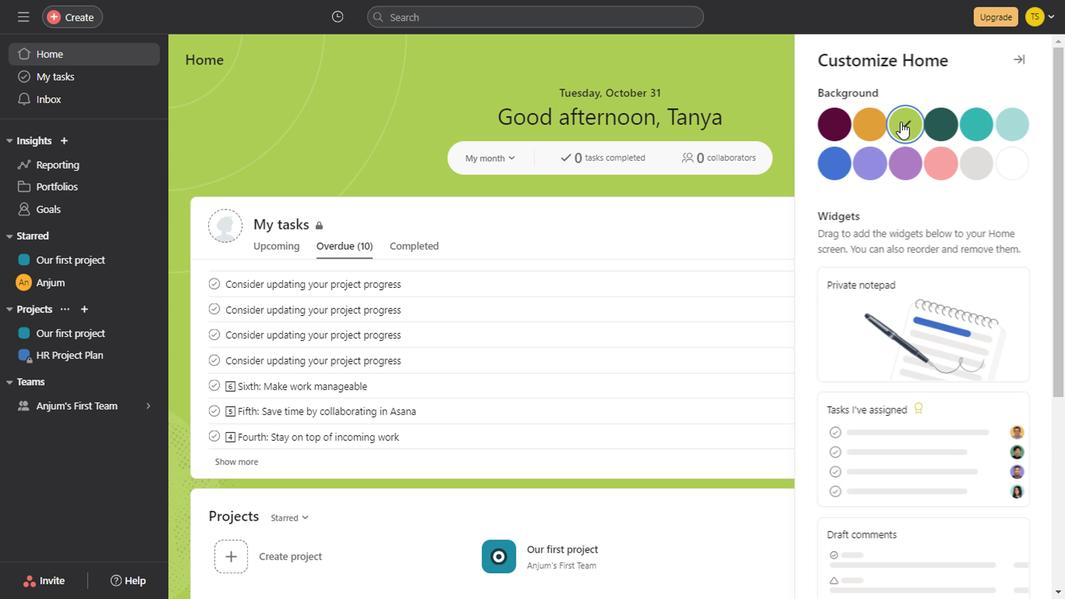 
Action: Mouse scrolled (1023, 64) with delta (0, 0)
Screenshot: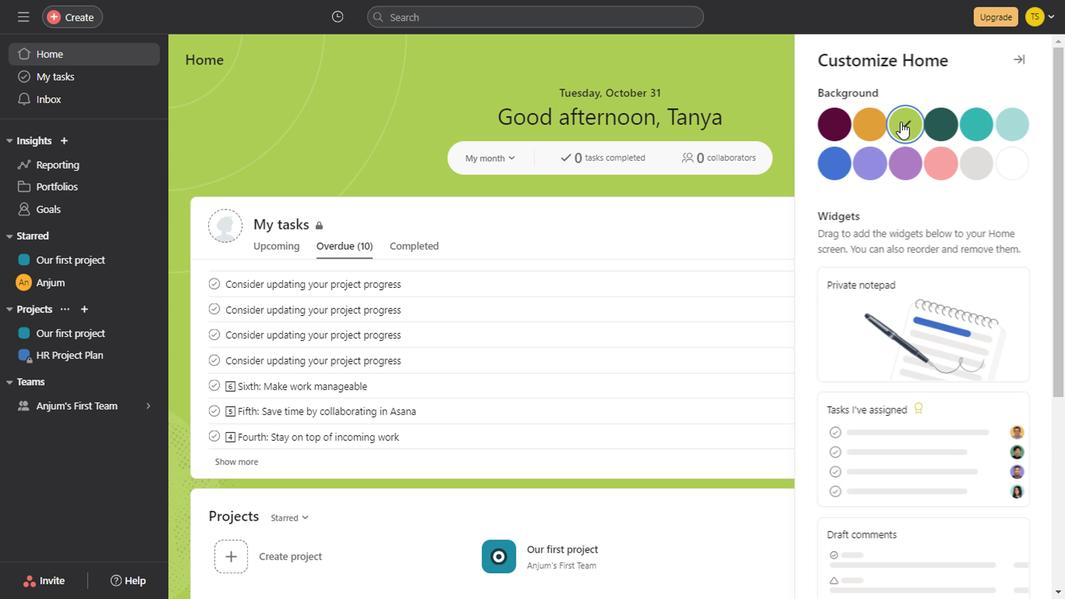 
Action: Mouse scrolled (1023, 64) with delta (0, 0)
Screenshot: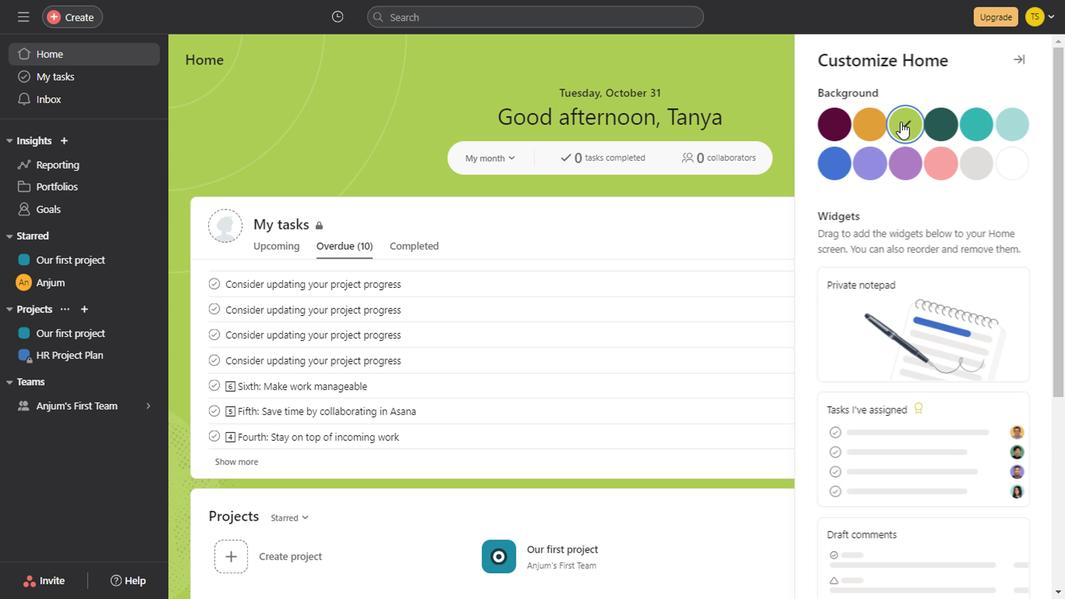 
Action: Mouse scrolled (1023, 64) with delta (0, 0)
